 Task: Edit the 'Days Open' field in the 'Position' object to calculate the number of days a position is open using a formula. Update job details for various positions.
Action: Mouse moved to (31, 116)
Screenshot: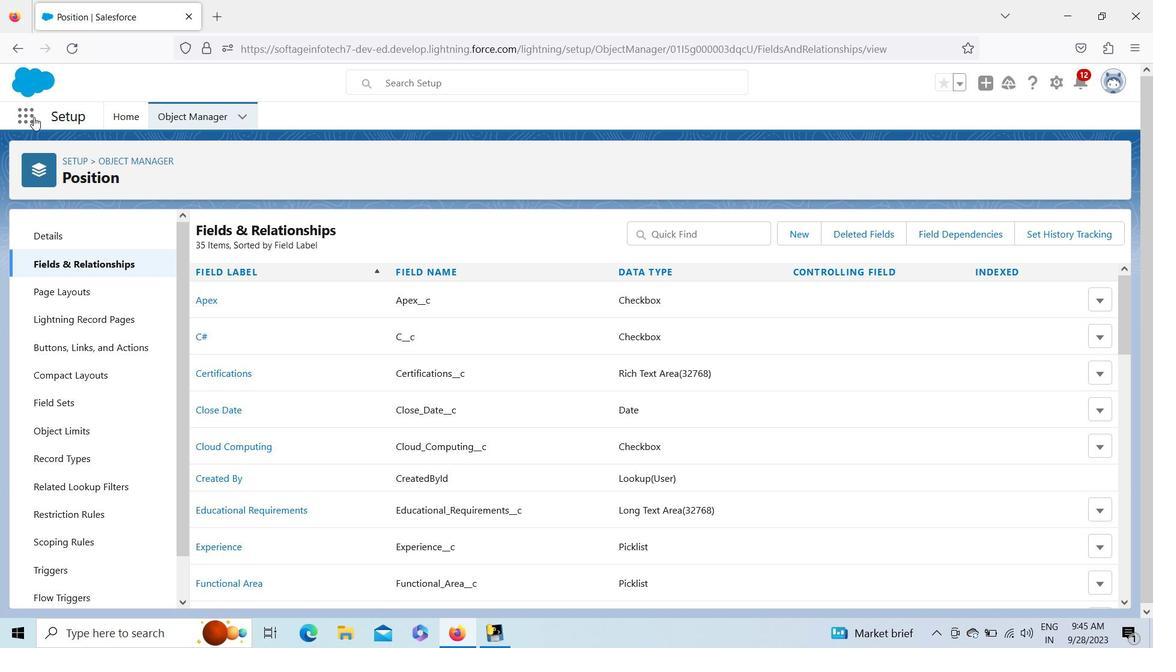 
Action: Mouse pressed left at (31, 116)
Screenshot: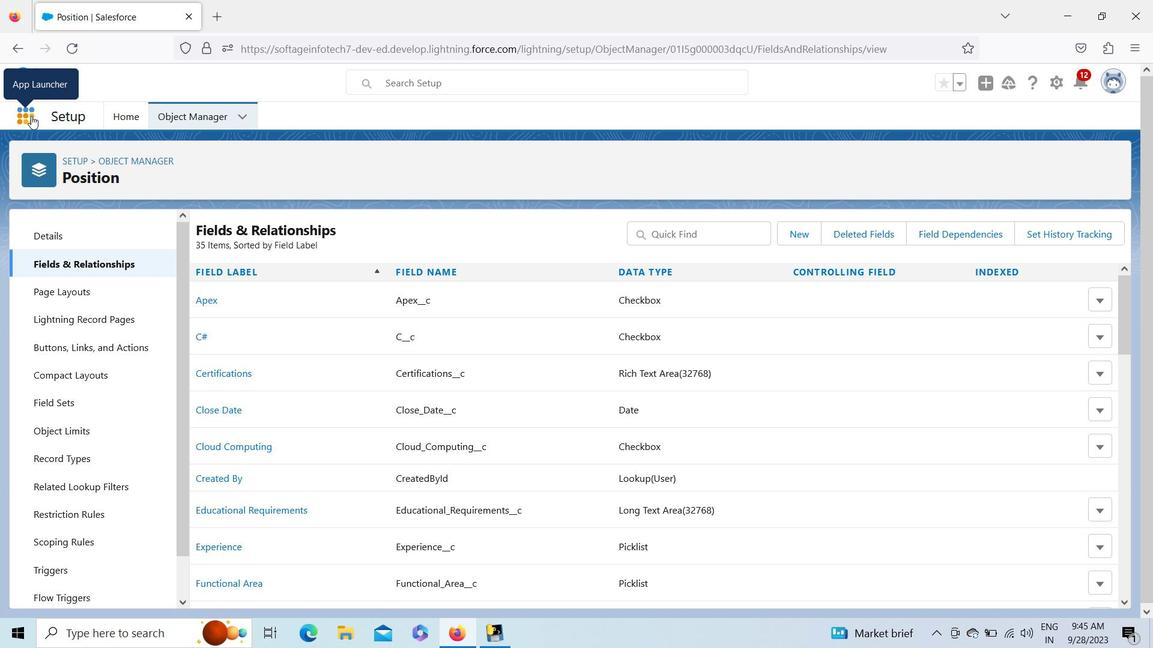
Action: Mouse moved to (71, 202)
Screenshot: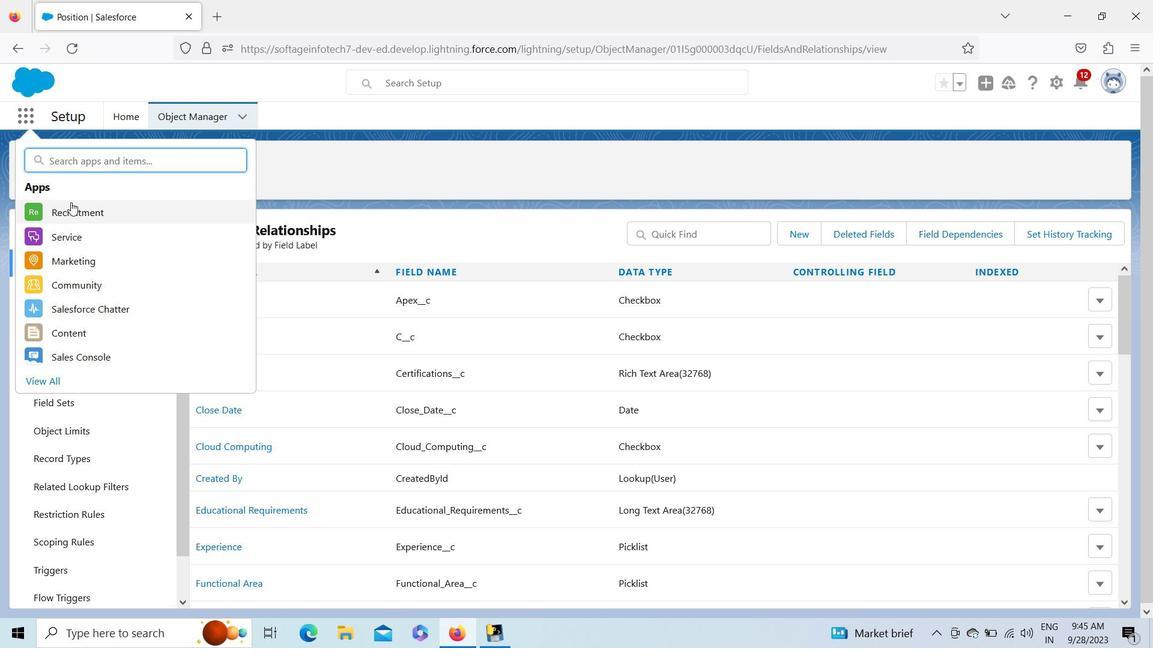 
Action: Mouse pressed left at (71, 202)
Screenshot: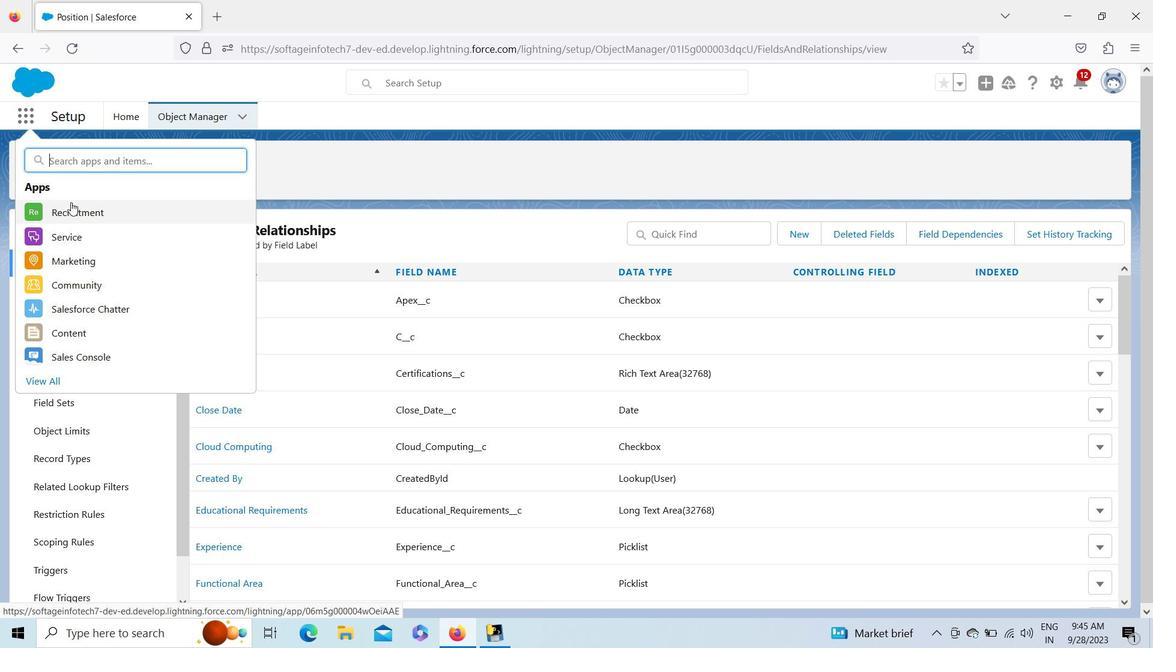 
Action: Mouse moved to (222, 118)
Screenshot: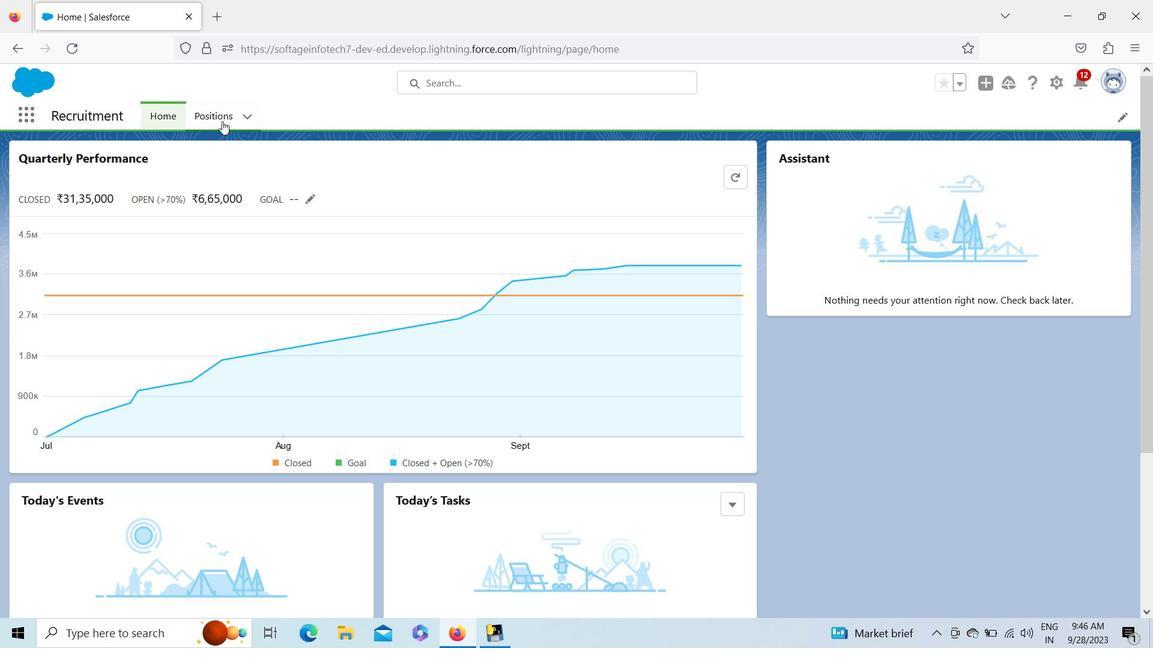 
Action: Mouse pressed left at (222, 118)
Screenshot: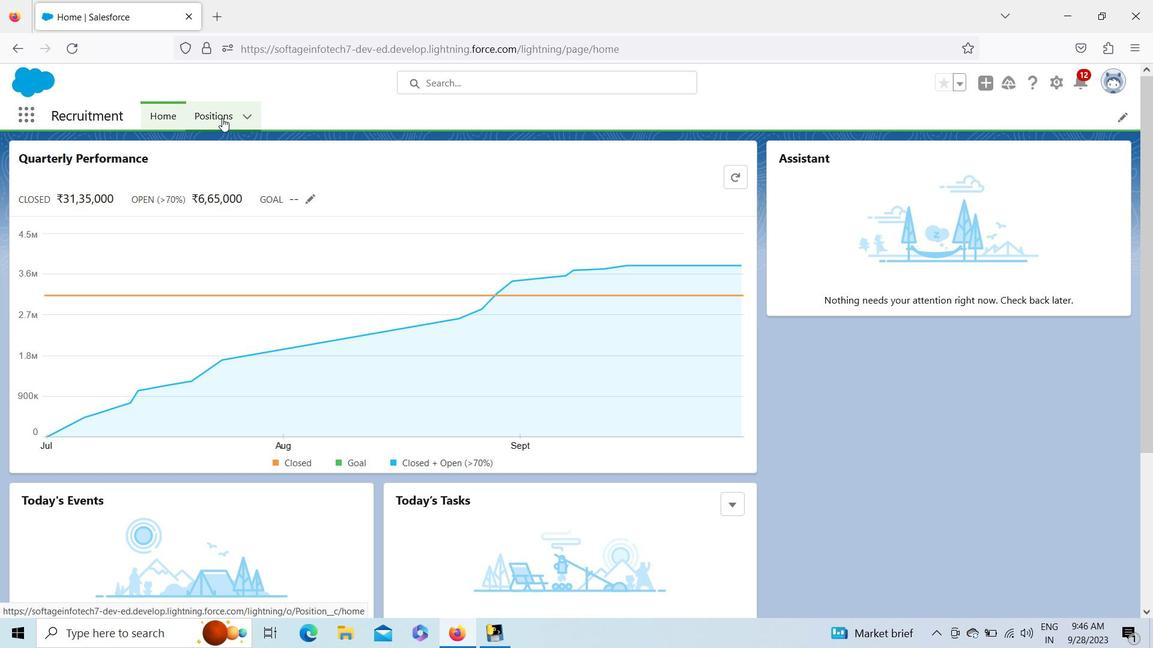 
Action: Mouse moved to (1122, 283)
Screenshot: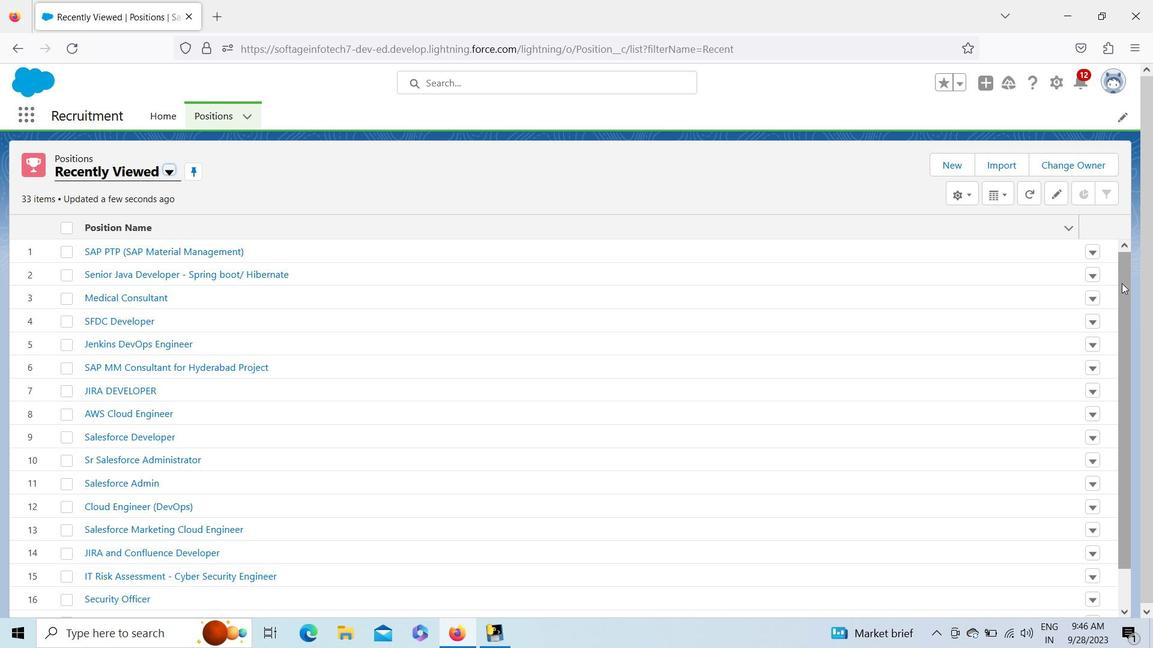 
Action: Mouse pressed left at (1122, 283)
Screenshot: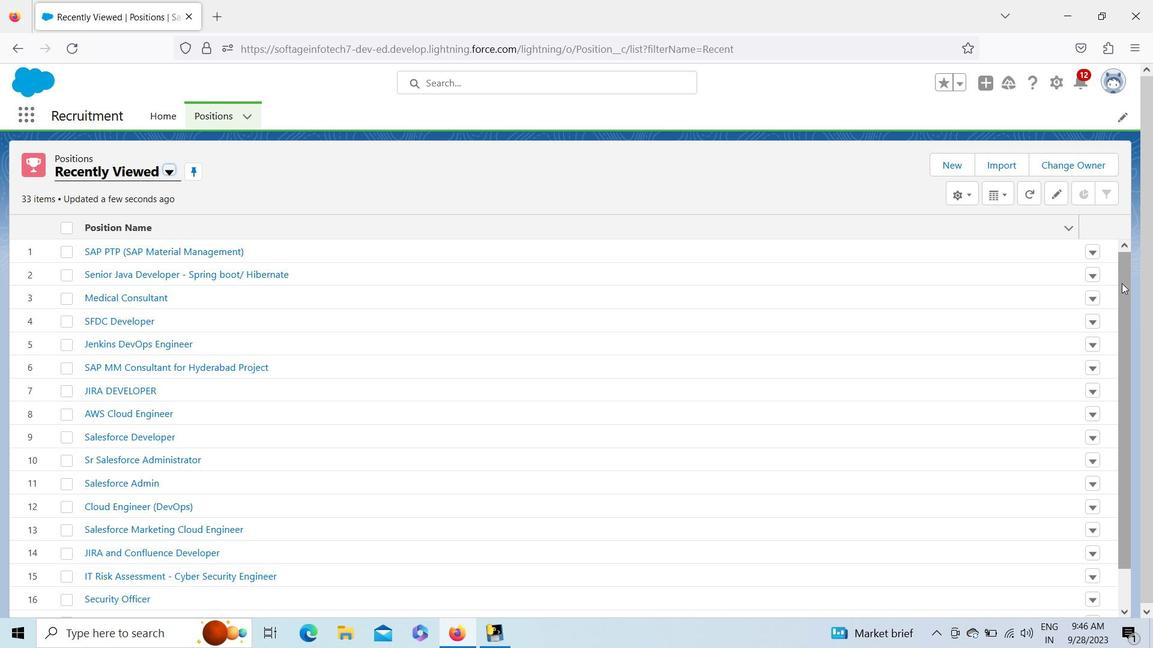 
Action: Mouse moved to (1126, 248)
Screenshot: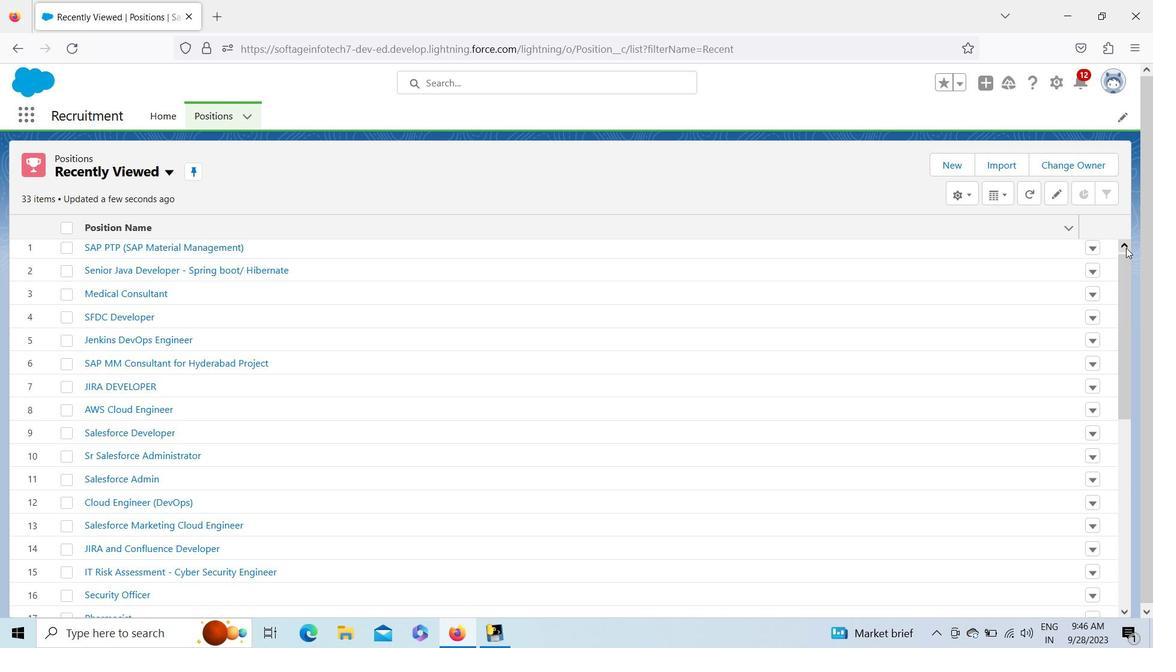 
Action: Mouse pressed left at (1126, 248)
Screenshot: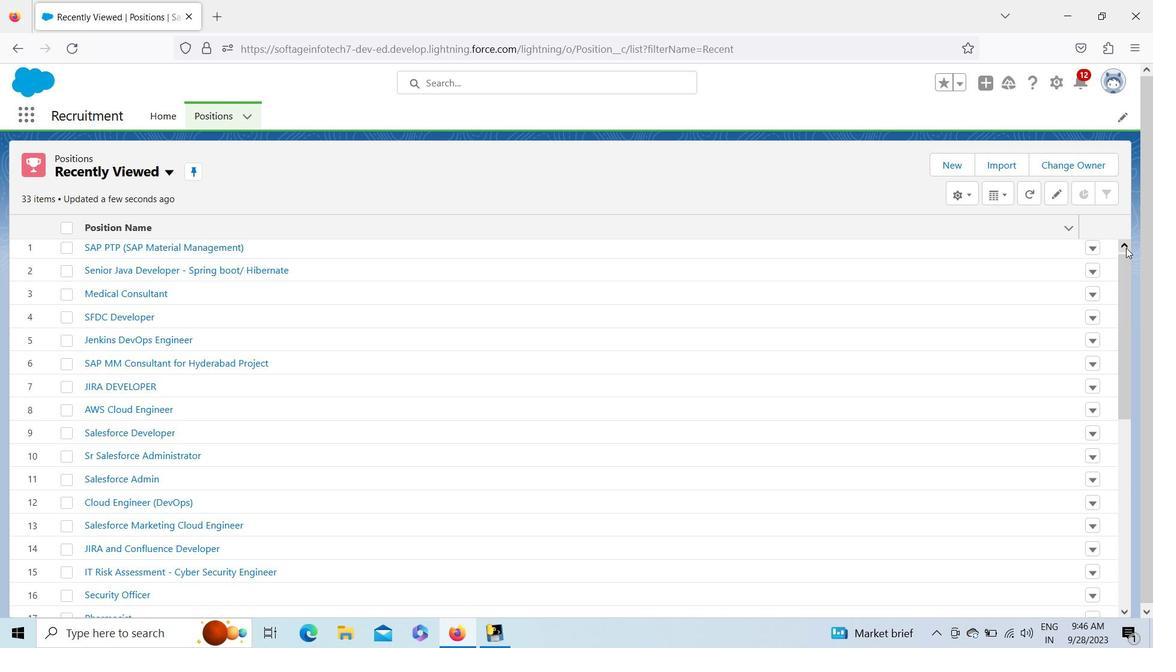 
Action: Mouse pressed left at (1126, 248)
Screenshot: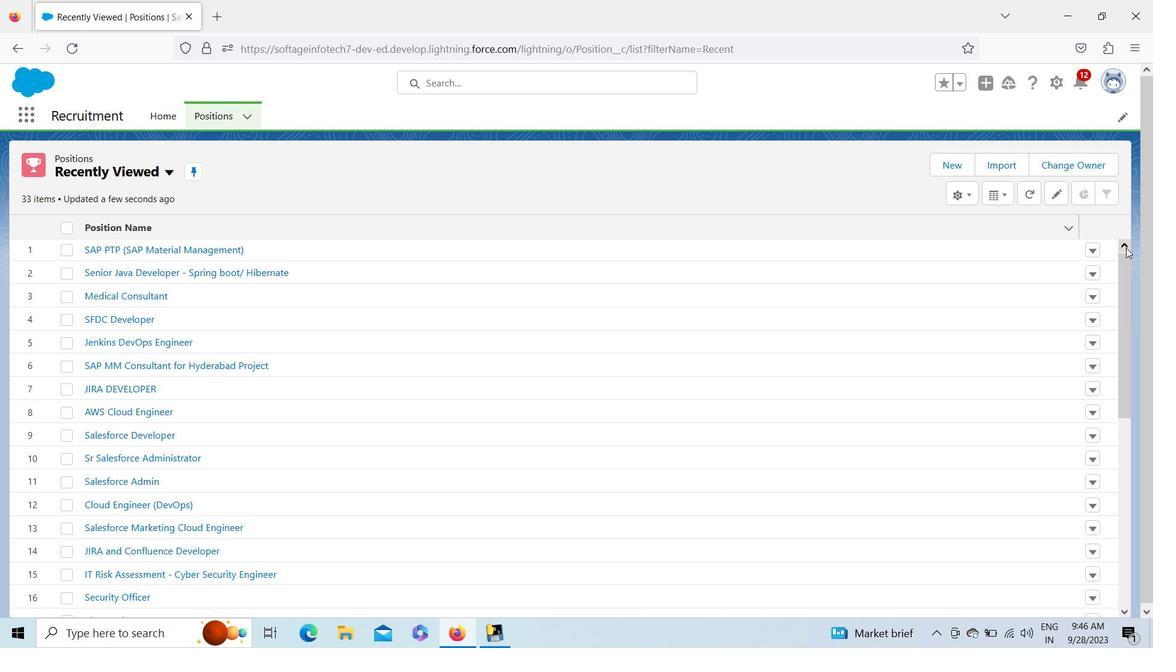 
Action: Mouse pressed left at (1126, 248)
Screenshot: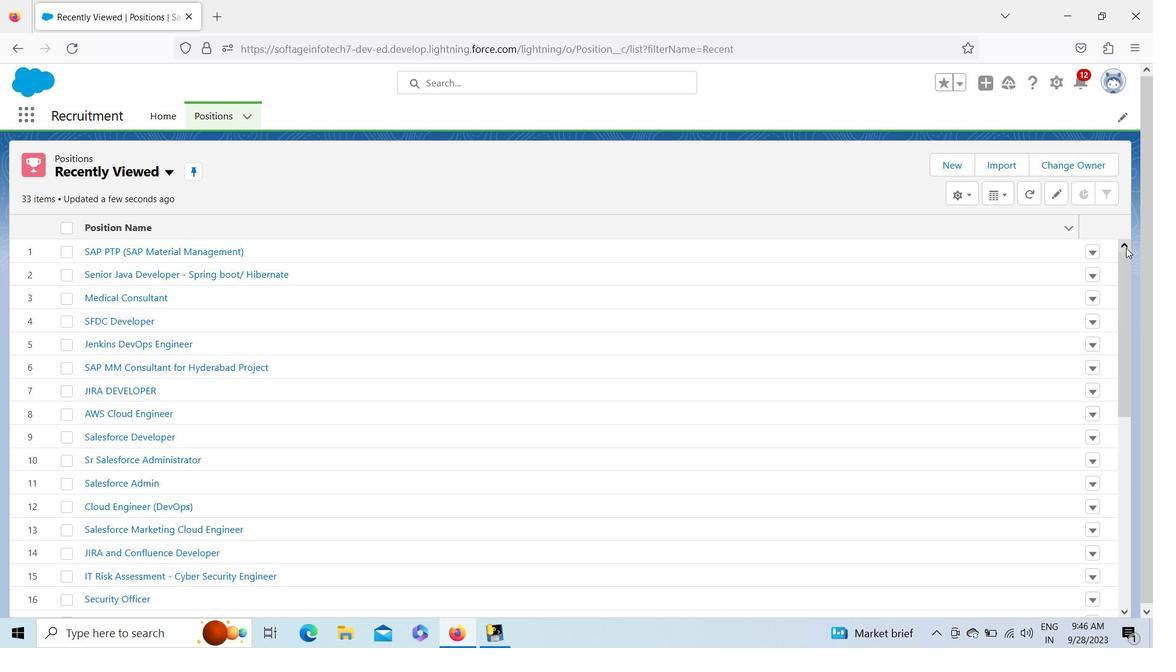 
Action: Mouse pressed left at (1126, 248)
Screenshot: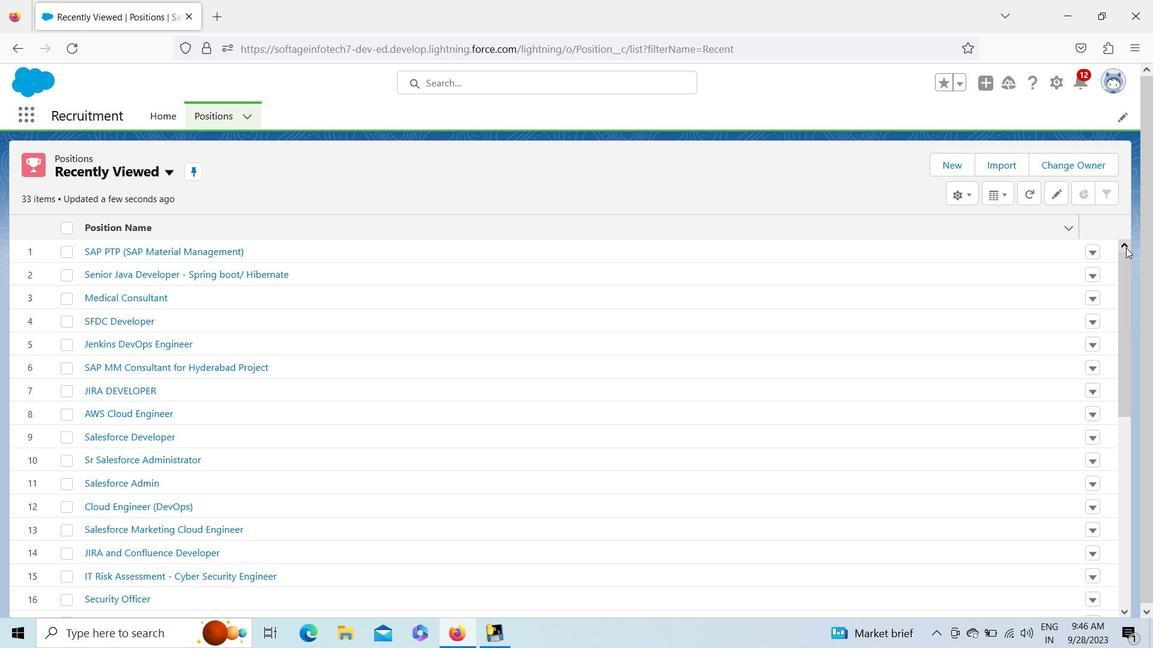 
Action: Mouse pressed left at (1126, 248)
Screenshot: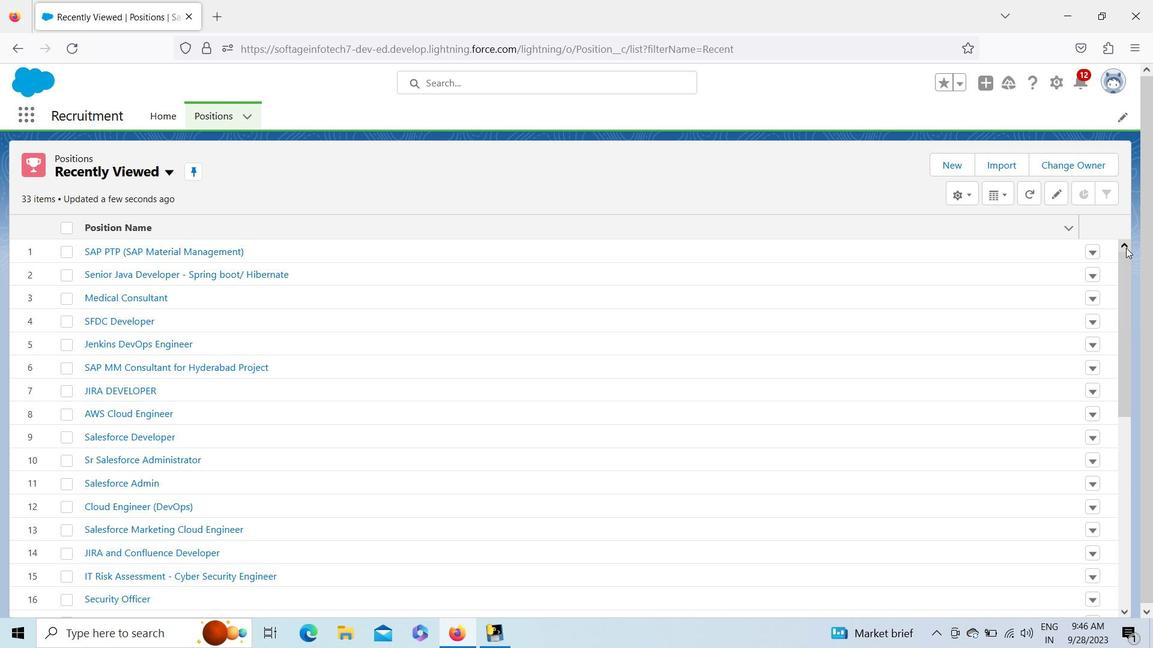 
Action: Mouse pressed left at (1126, 248)
Screenshot: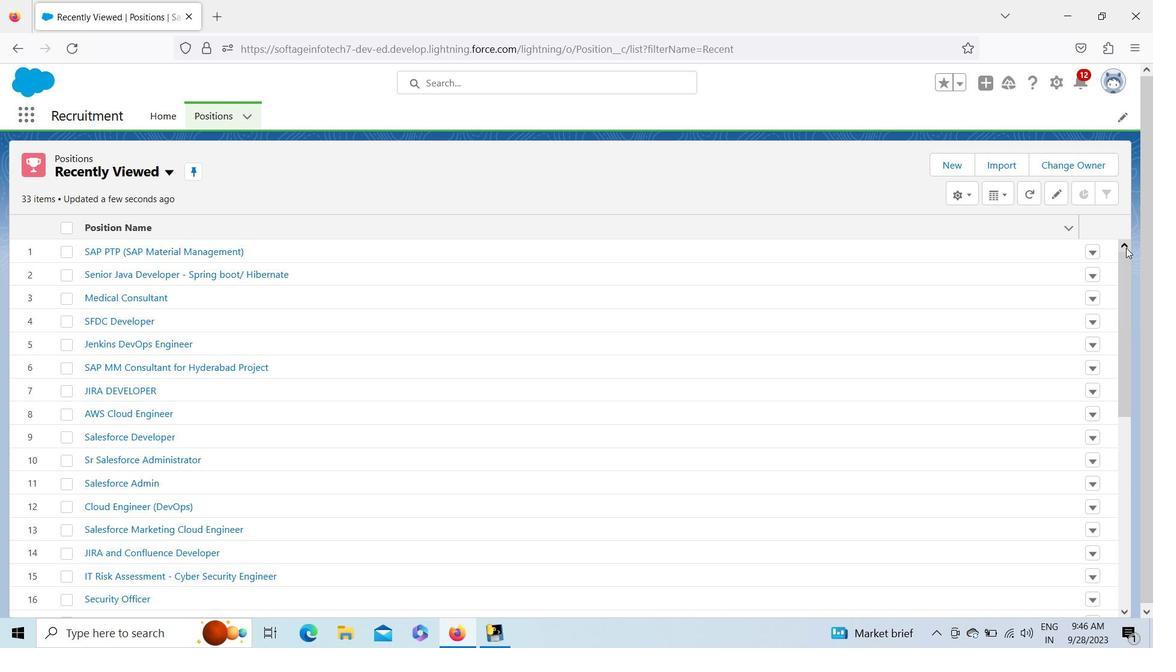 
Action: Mouse moved to (161, 248)
Screenshot: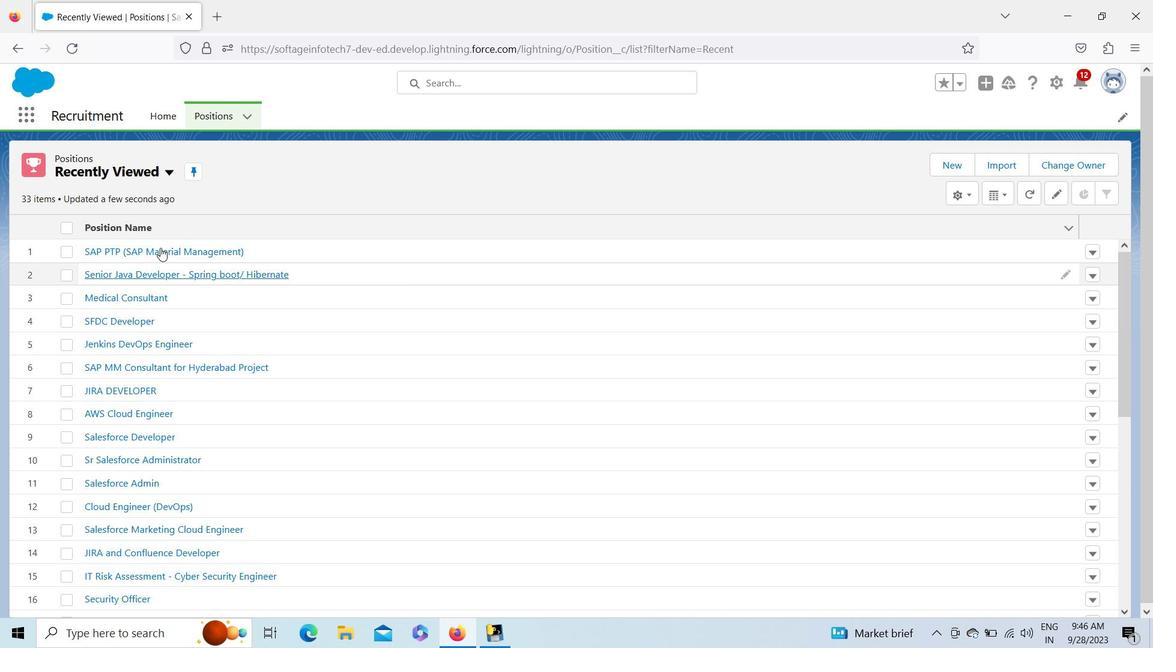 
Action: Mouse pressed left at (161, 248)
Screenshot: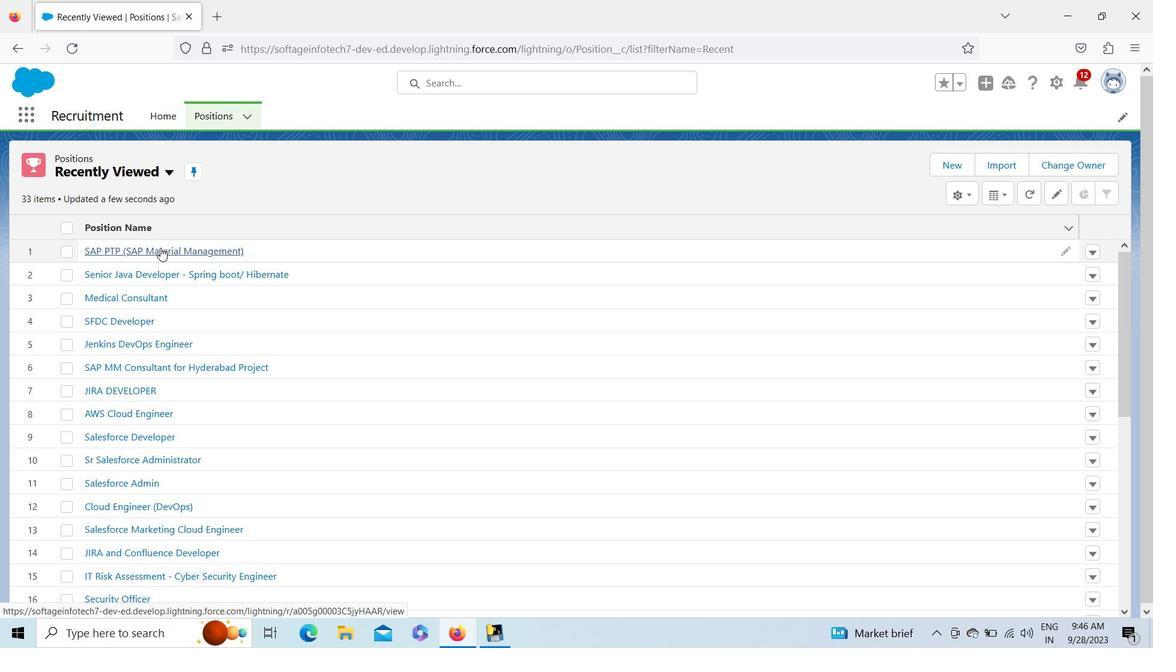 
Action: Mouse moved to (1151, 273)
Screenshot: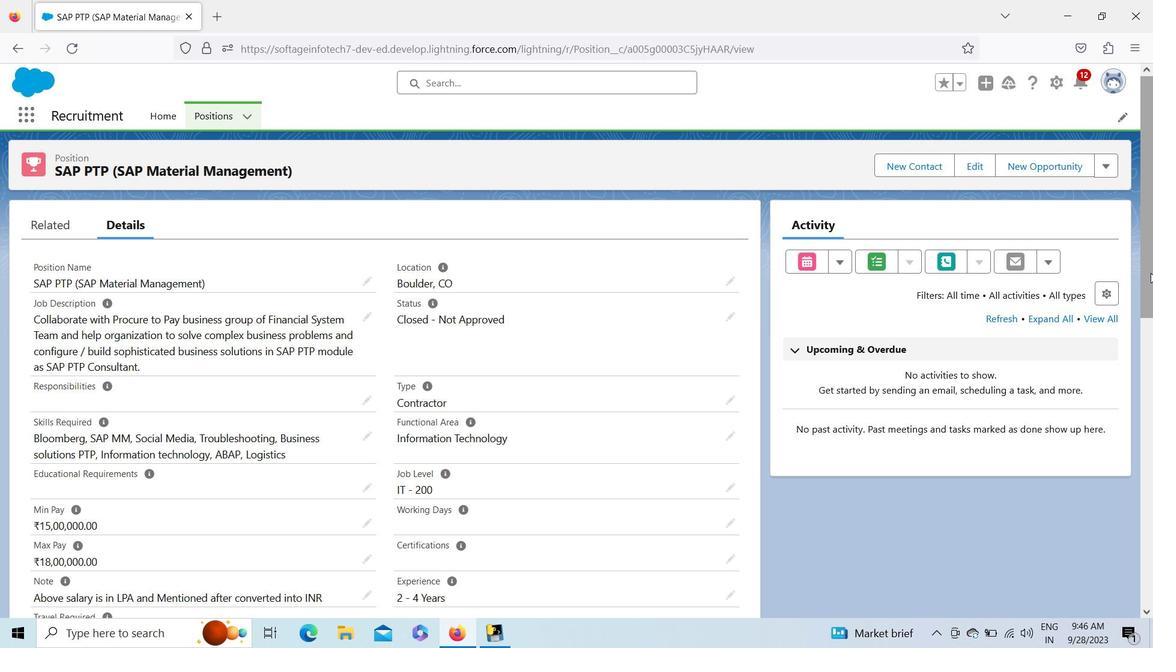 
Action: Mouse pressed left at (1151, 273)
Screenshot: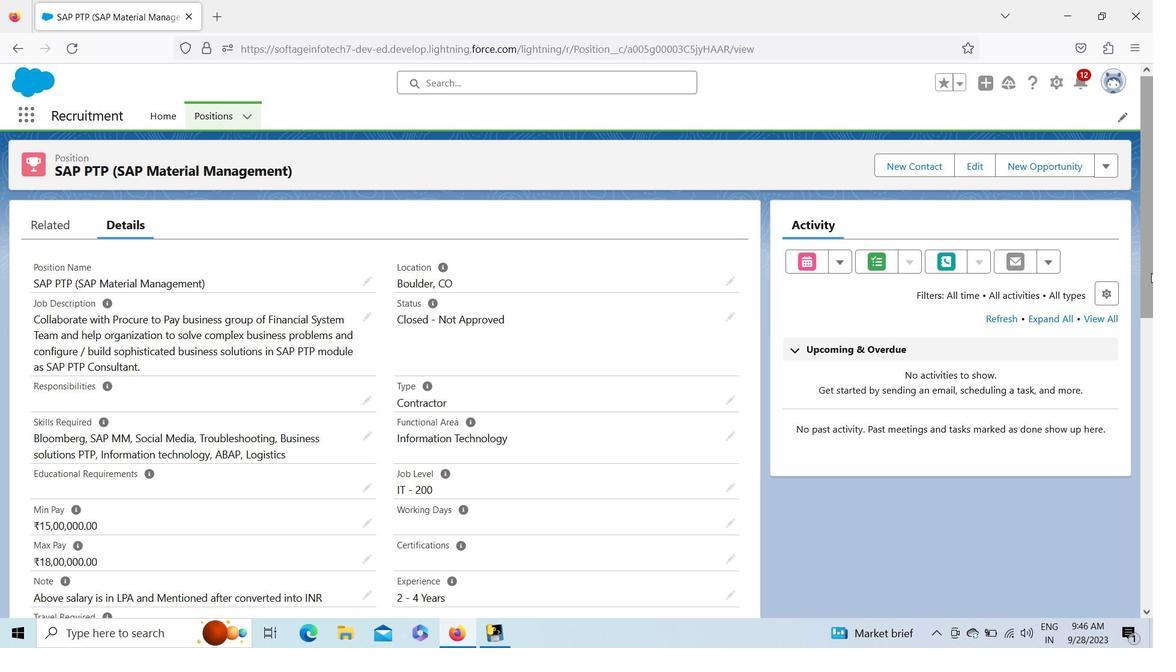 
Action: Mouse moved to (967, 151)
Screenshot: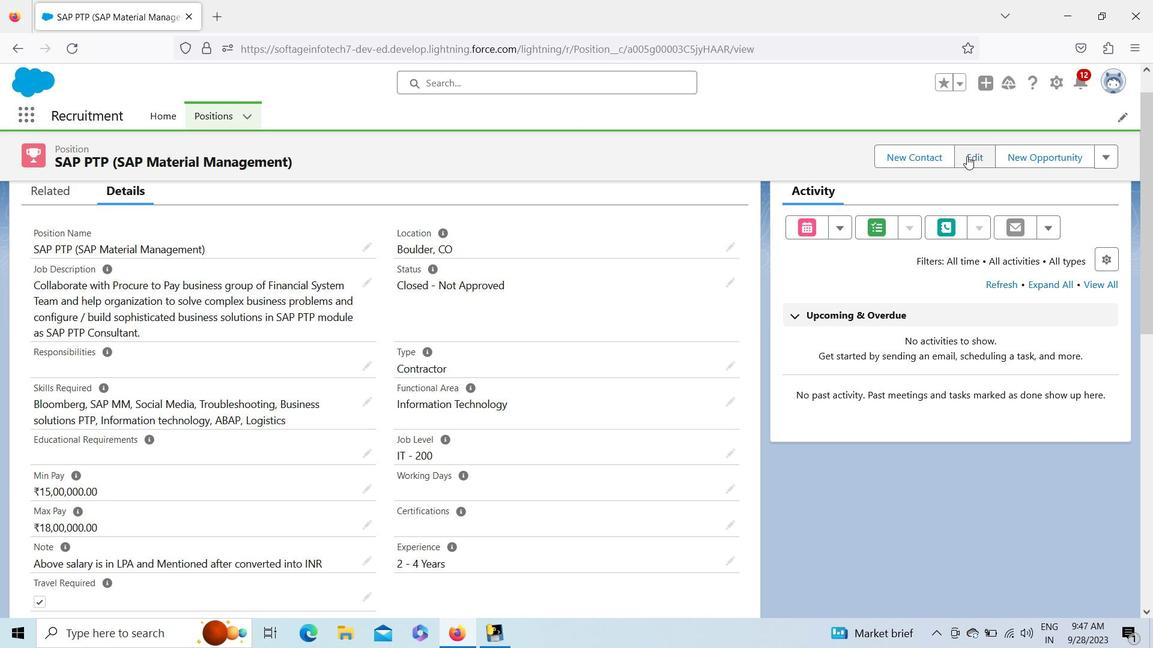 
Action: Mouse pressed left at (967, 151)
Screenshot: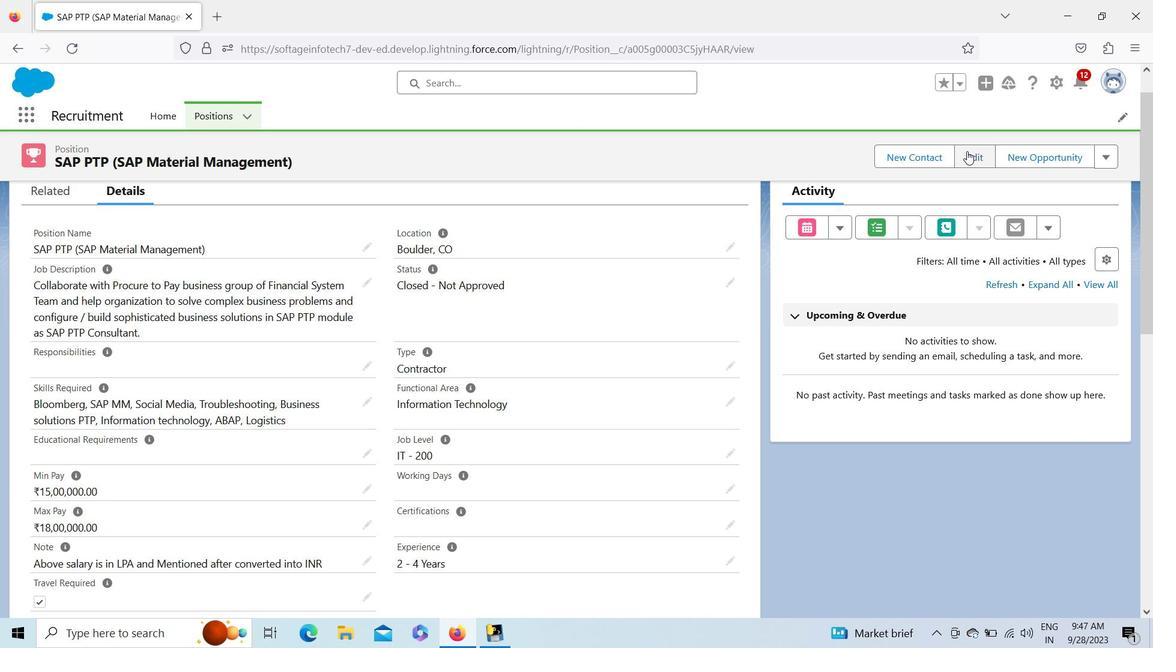 
Action: Mouse moved to (395, 343)
Screenshot: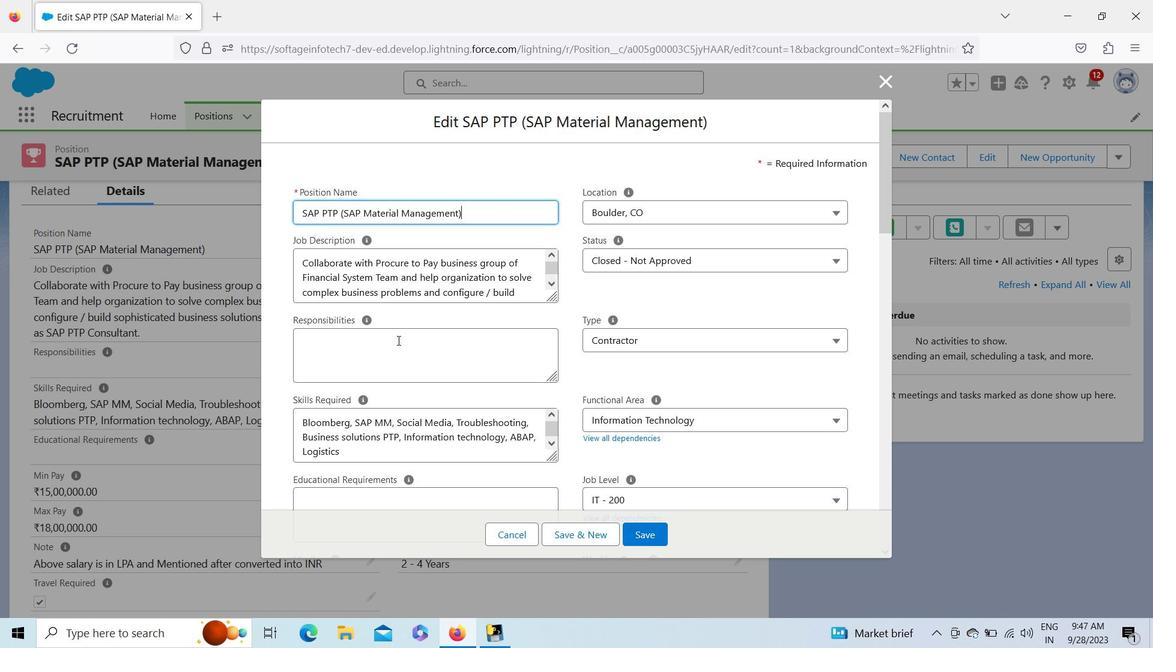 
Action: Mouse pressed left at (395, 343)
Screenshot: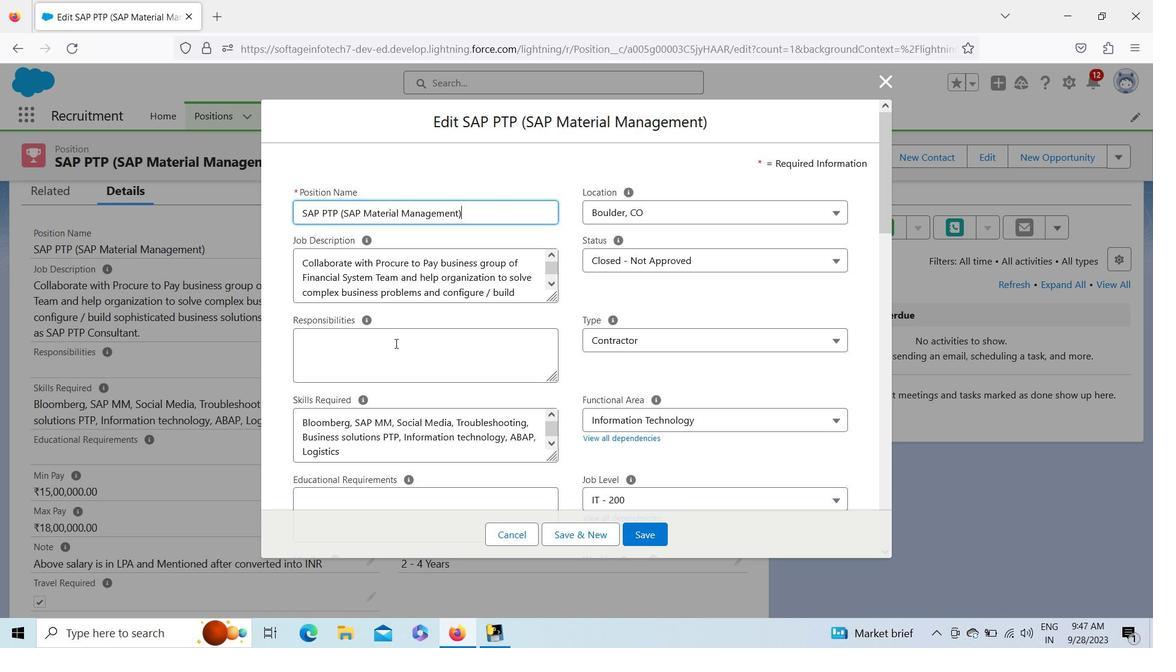 
Action: Key pressed <Key.shift>Involve<Key.space>in<Key.space>maintenance
Screenshot: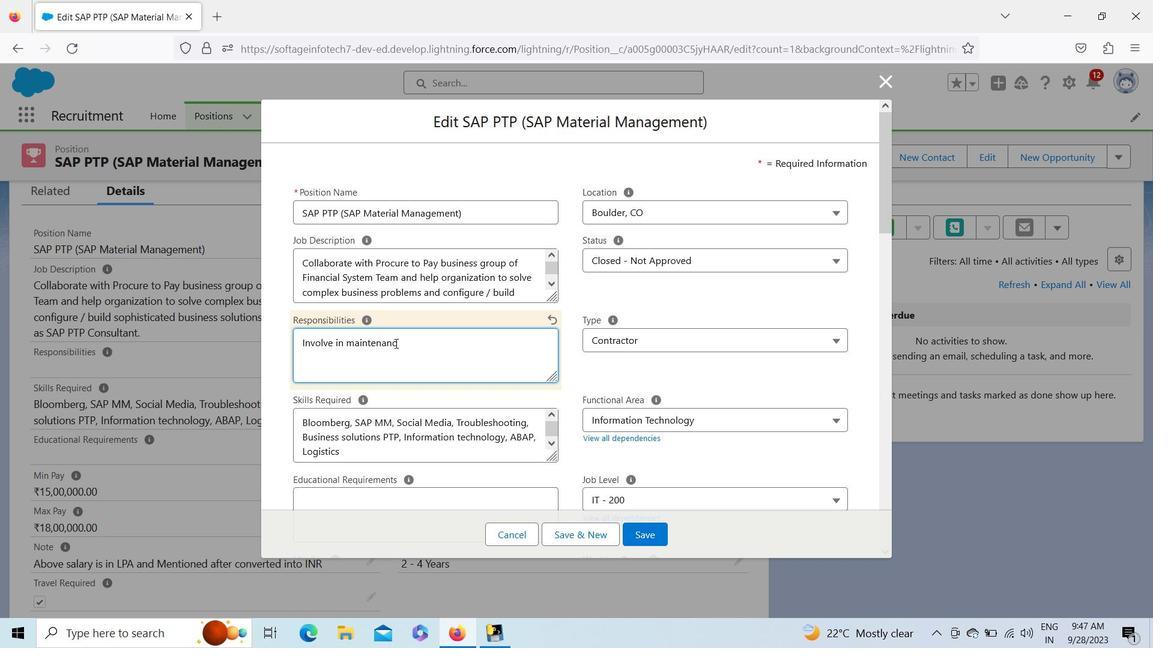 
Action: Mouse moved to (571, 368)
Screenshot: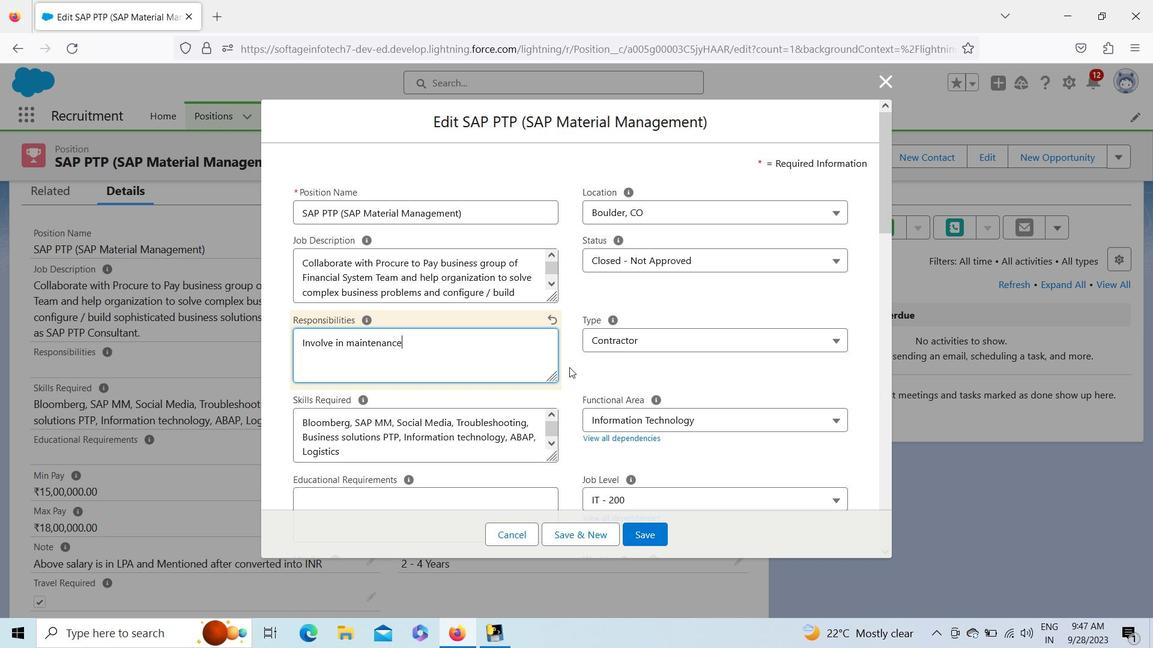 
Action: Key pressed <Key.space>of<Key.space>master<Key.space>data<Key.space>objects<Key.space>that<Key.space>include<Key.space><Key.shift>Material<Key.space>master.<Key.backspace>,<Key.space><Key.shift>Purchase<Key.space>info<Key.space>records,<Key.space><Key.shift><Key.shift><Key.shift><Key.shift><Key.shift><Key.shift><Key.shift><Key.shift>Source<Key.space>list,<Key.space><Key.shift>Master<Key.space>grid,<Key.space><Key.shift><Key.shift><Key.shift><Key.shift><Key.shift><Key.shift><Key.shift><Key.shift><Key.shift><Key.shift><Key.shift><Key.shift><Key.shift><Key.shift><Key.shift><Key.shift><Key.shift><Key.shift><Key.shift><Key.shift><Key.shift><Key.shift><Key.shift><Key.shift><Key.shift><Key.shift><Key.shift><Key.shift><Key.shift><Key.shift><Key.shift><Key.shift><Key.shift><Key.shift><Key.shift><Key.shift><Key.shift>Sales<Key.space>grid,<Key.space><Key.shift>Purchasing<Key.space>grid<Key.space>and<Key.space><Key.shift>BOM3<Key.space><Key.shift><Key.shift><Key.shift><Key.shift><Key.shift><Key.shift><Key.shift><Key.shift><Key.shift><Key.shift>Facilitate<Key.space>meetings<Key.space>identify,<Key.space>analyze,<Key.space>capture<Key.space>and<Key.space>report<Key.space>issues,<Key.space>assist<Key.space>issue<Key.space>resolution<Key.space>with<Key.space>system<Key.space>and<Key.space>related<Key.space>business<Key.space>processes<Key.space>to<Key.space>ensure<Key.space>timely<Key.space>closuren<Key.backspace><Key.space>as<Key.space>l<Key.backspace>per<Key.space>escalation<Key.space>criteria.
Screenshot: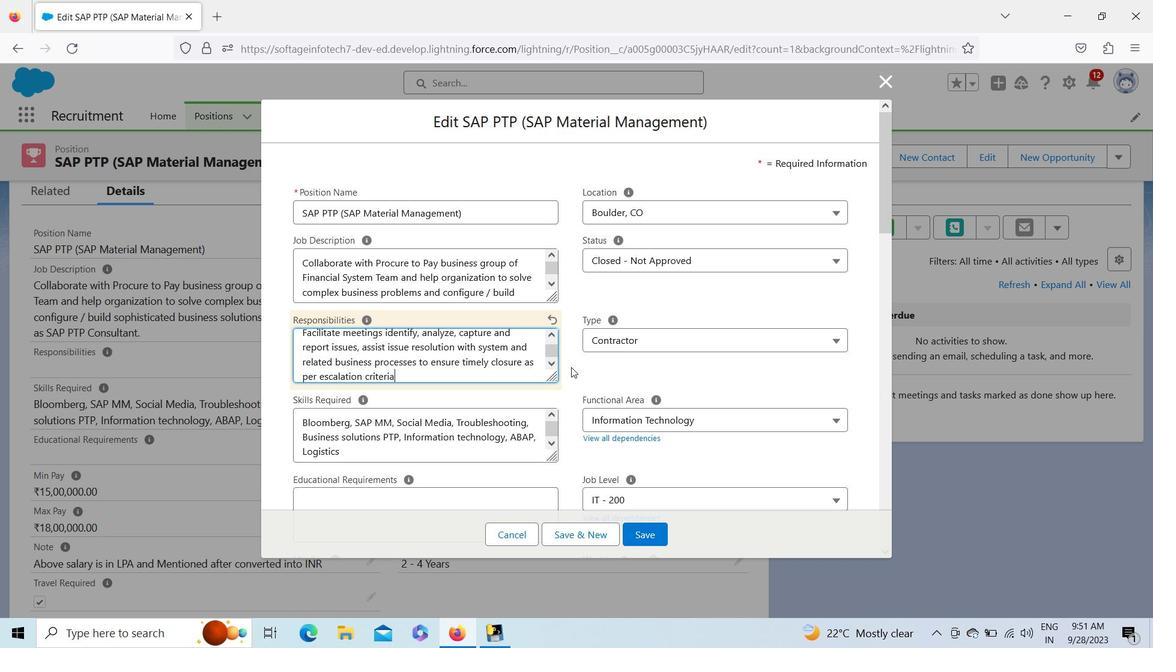 
Action: Mouse moved to (554, 361)
Screenshot: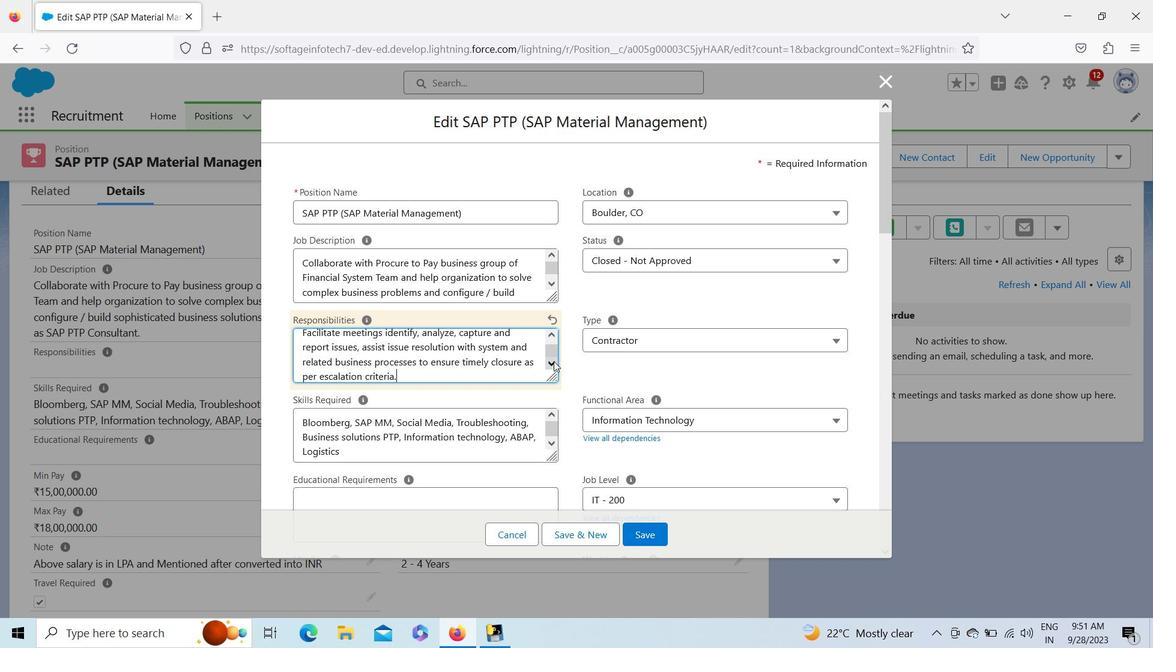 
Action: Mouse pressed left at (554, 361)
Screenshot: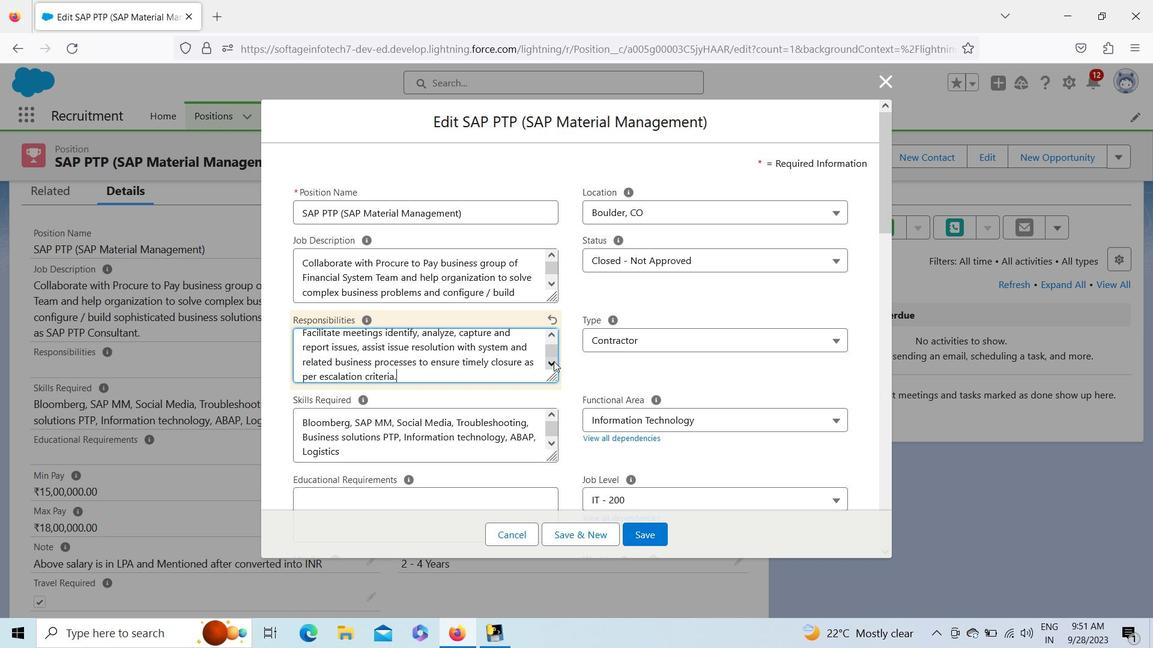 
Action: Mouse pressed left at (554, 361)
Screenshot: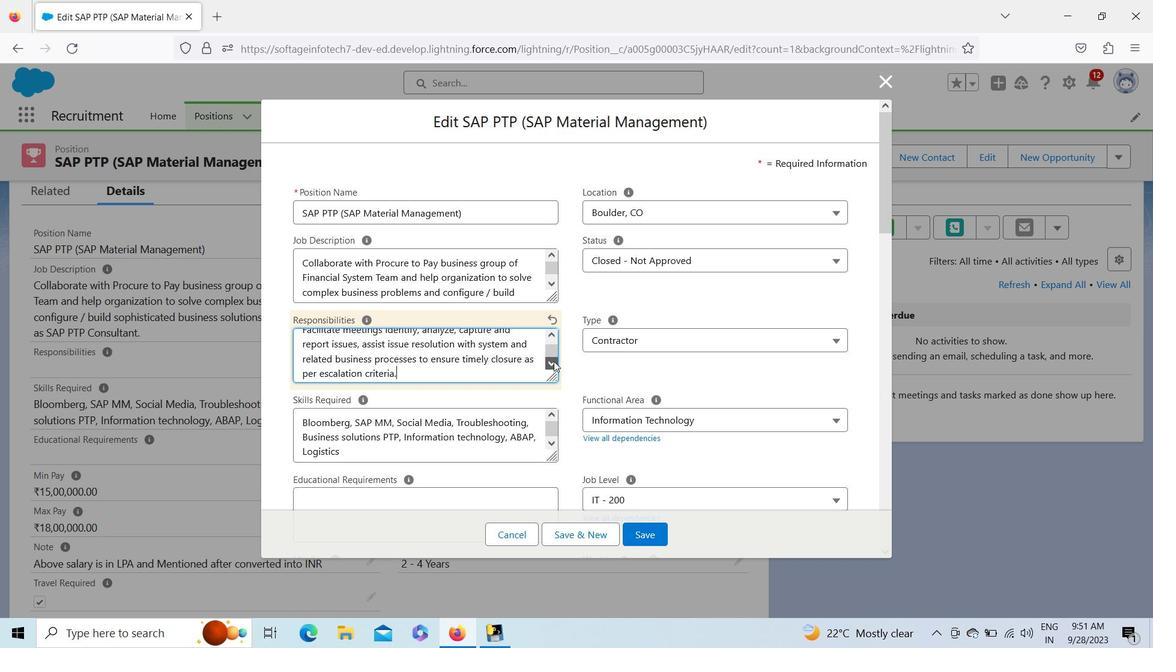 
Action: Mouse pressed left at (554, 361)
Screenshot: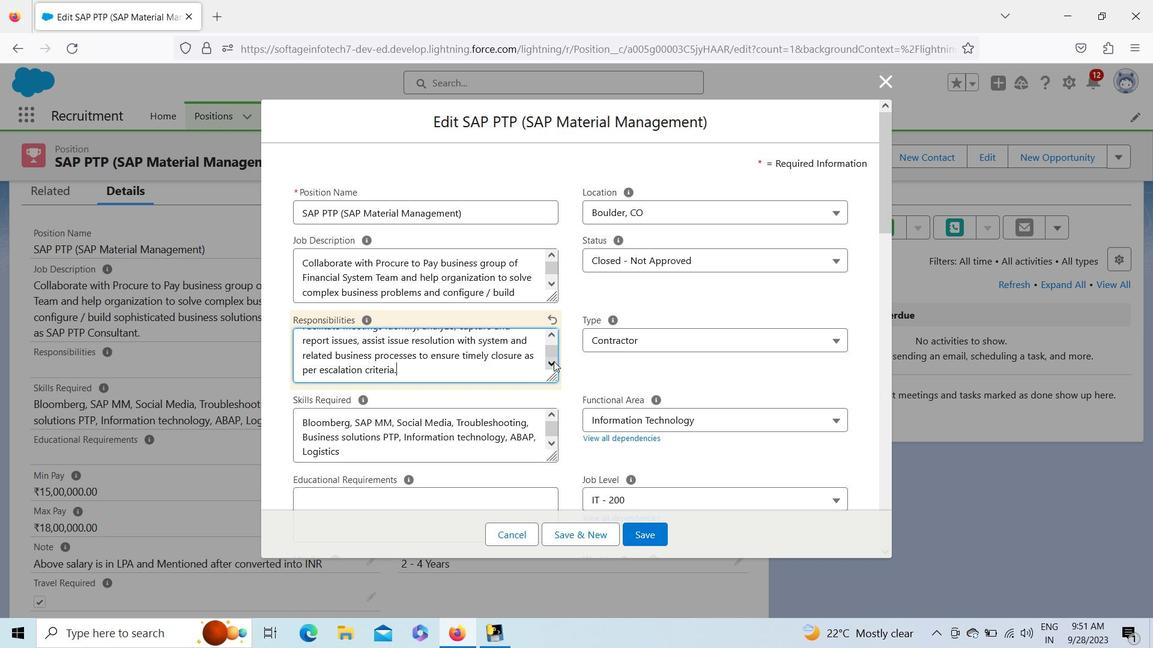 
Action: Mouse pressed left at (554, 361)
Screenshot: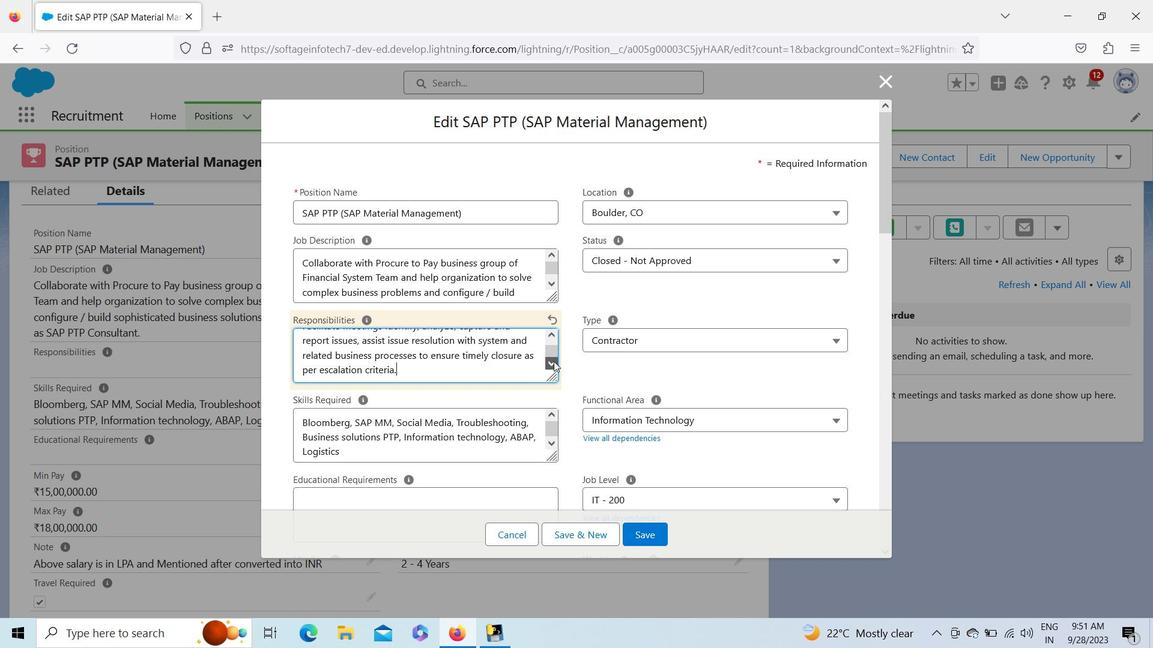 
Action: Mouse pressed left at (554, 361)
Screenshot: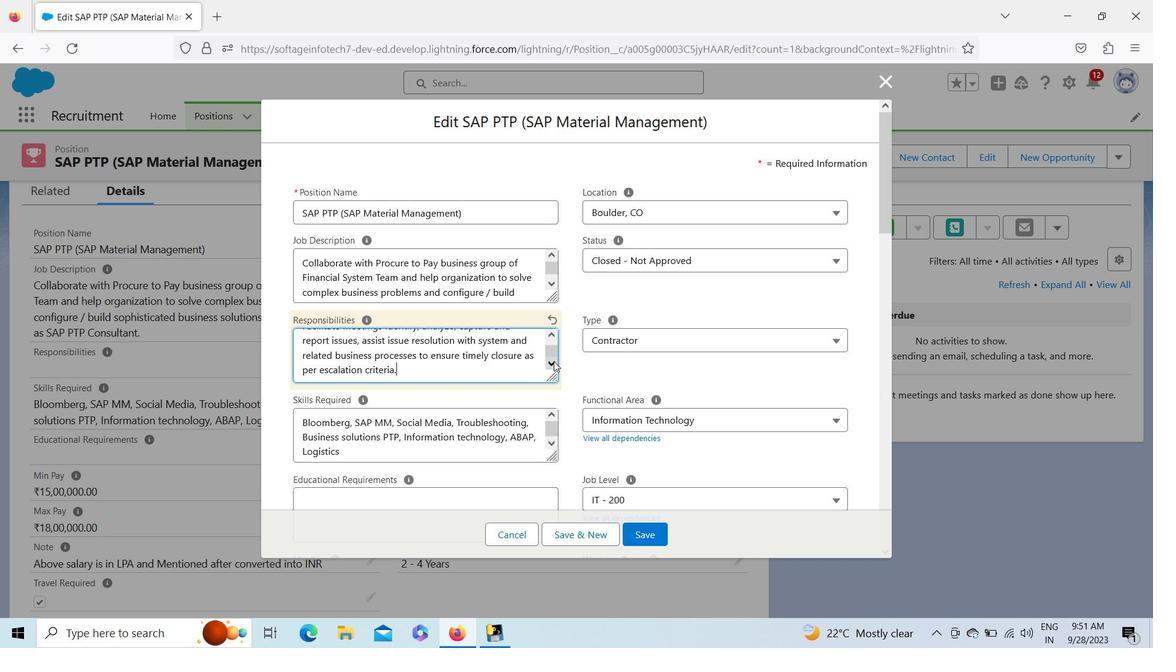
Action: Mouse pressed left at (554, 361)
Screenshot: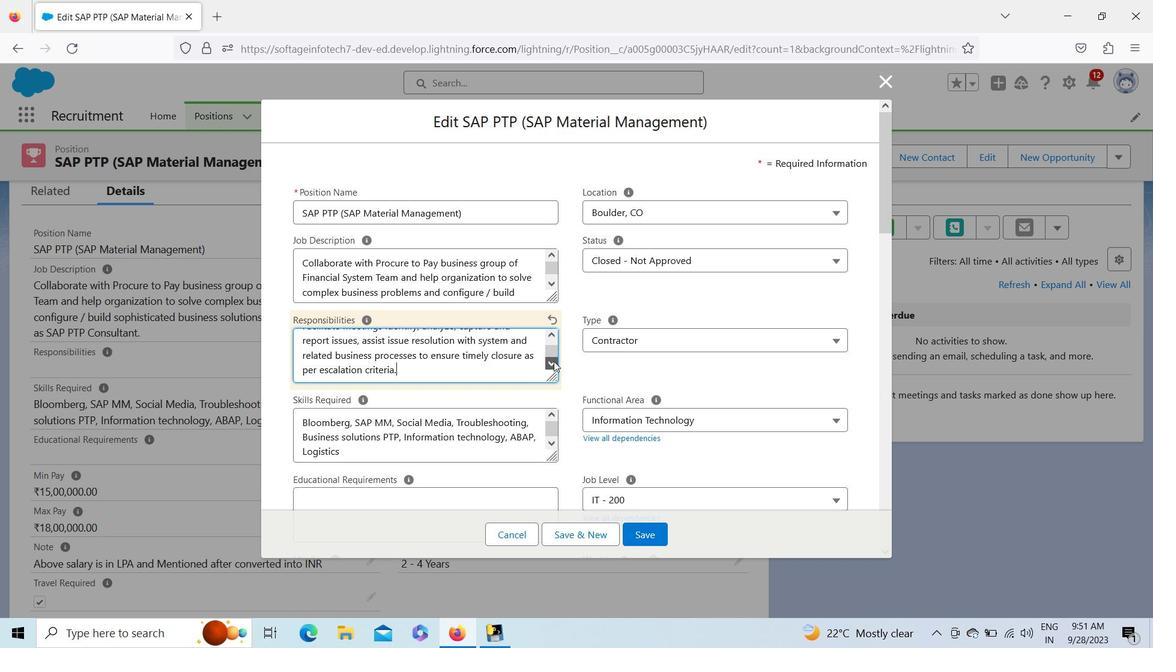 
Action: Mouse moved to (553, 329)
Screenshot: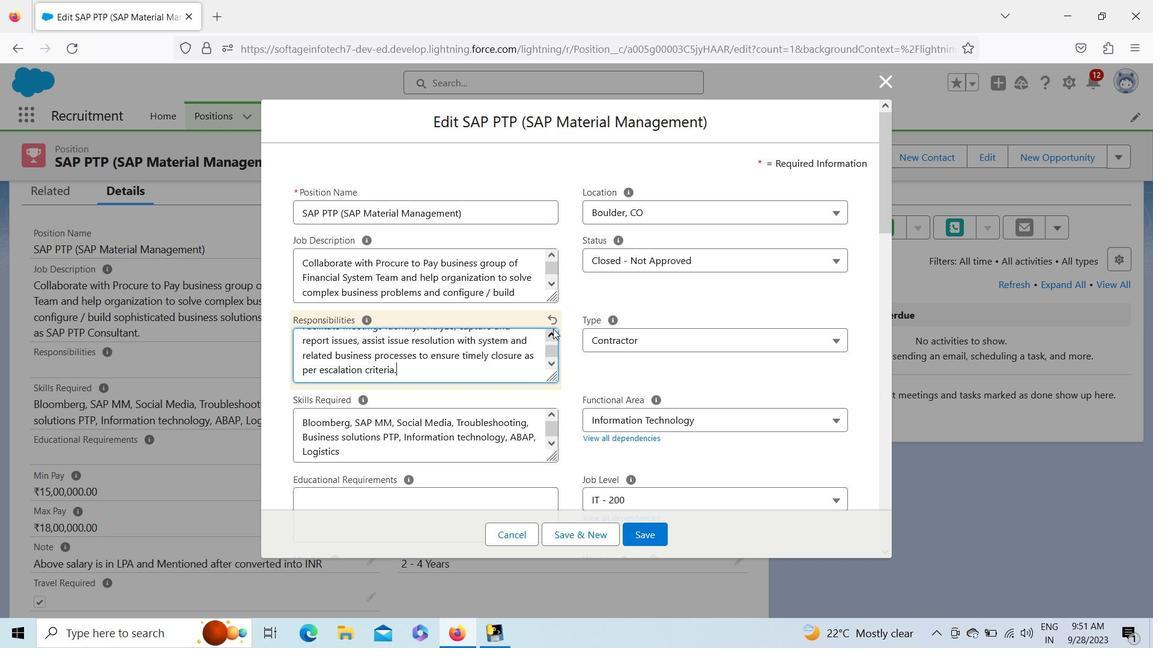 
Action: Mouse pressed left at (553, 329)
Screenshot: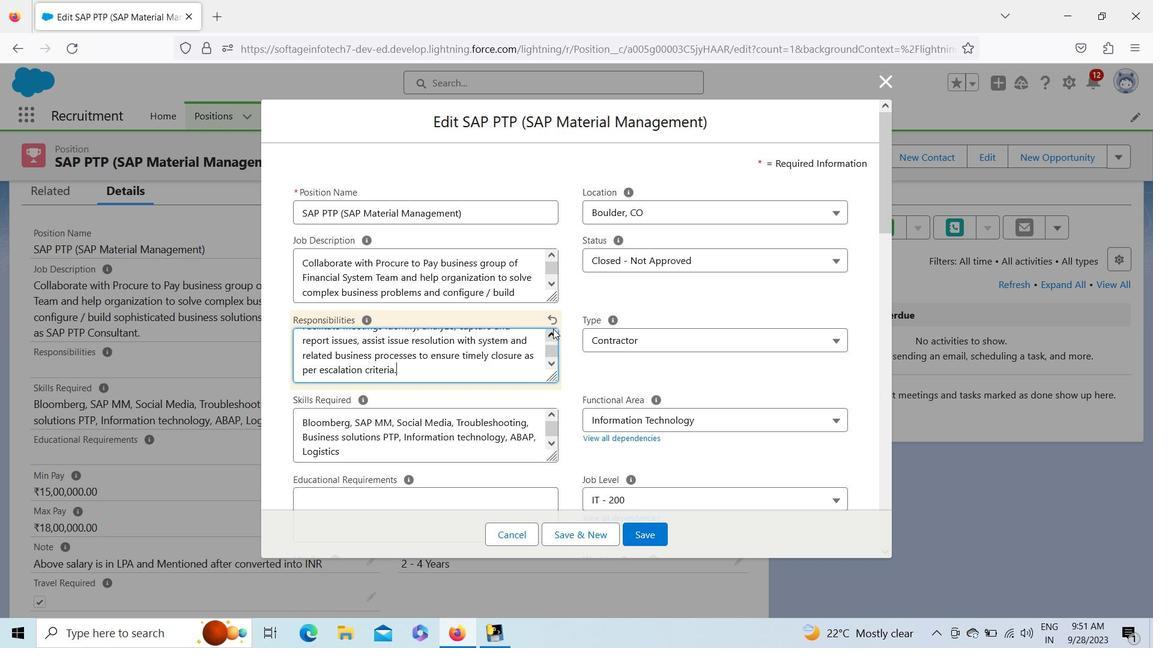 
Action: Mouse moved to (553, 330)
Screenshot: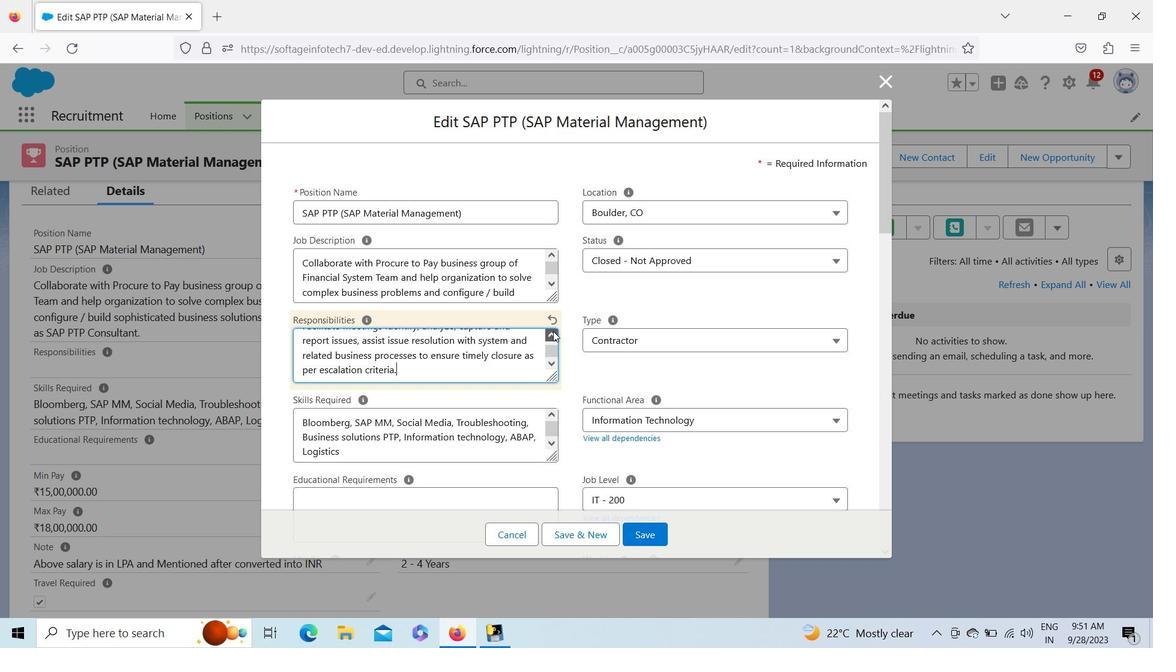 
Action: Mouse pressed left at (553, 330)
Screenshot: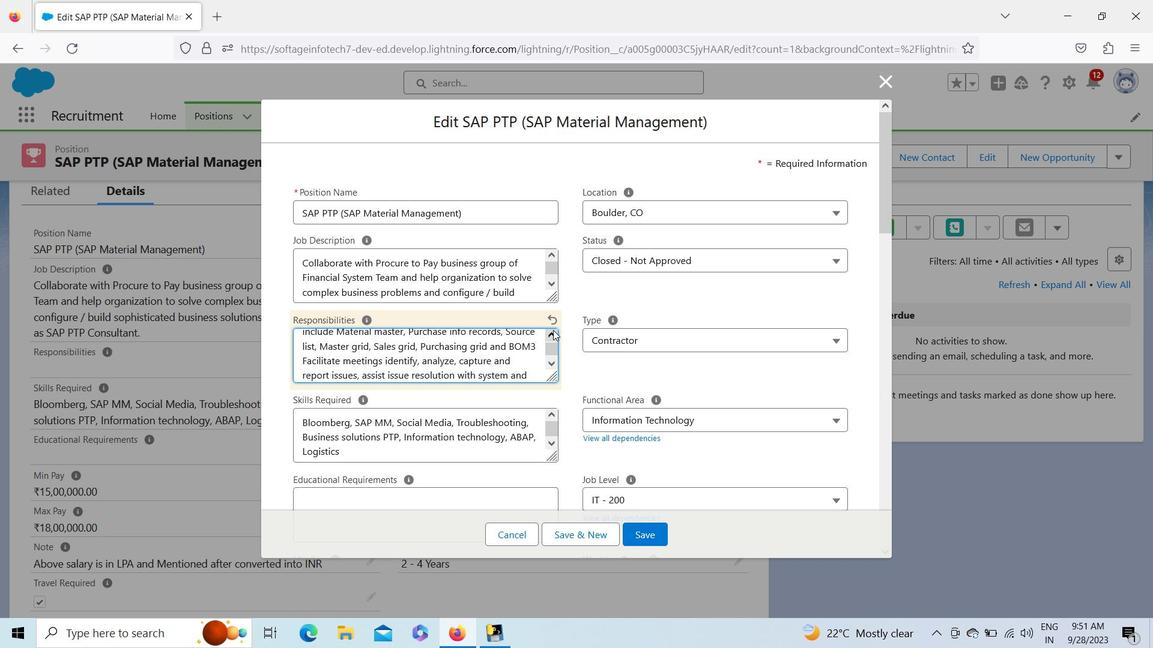 
Action: Mouse pressed left at (553, 330)
Screenshot: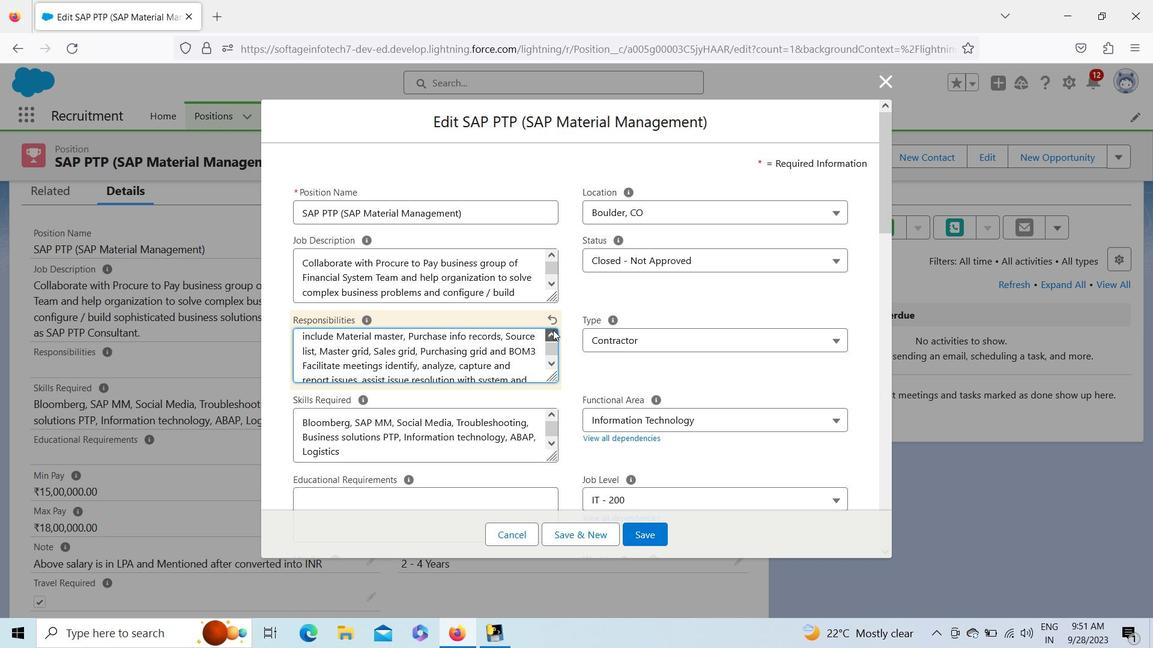 
Action: Mouse pressed left at (553, 330)
Screenshot: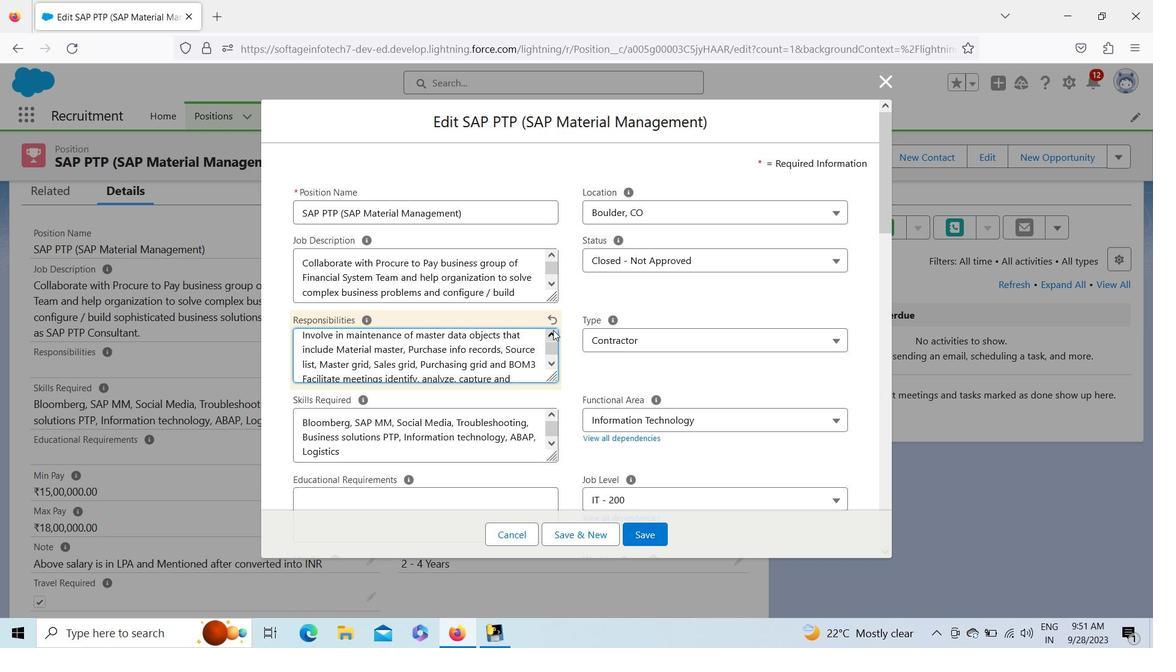 
Action: Mouse pressed left at (553, 330)
Screenshot: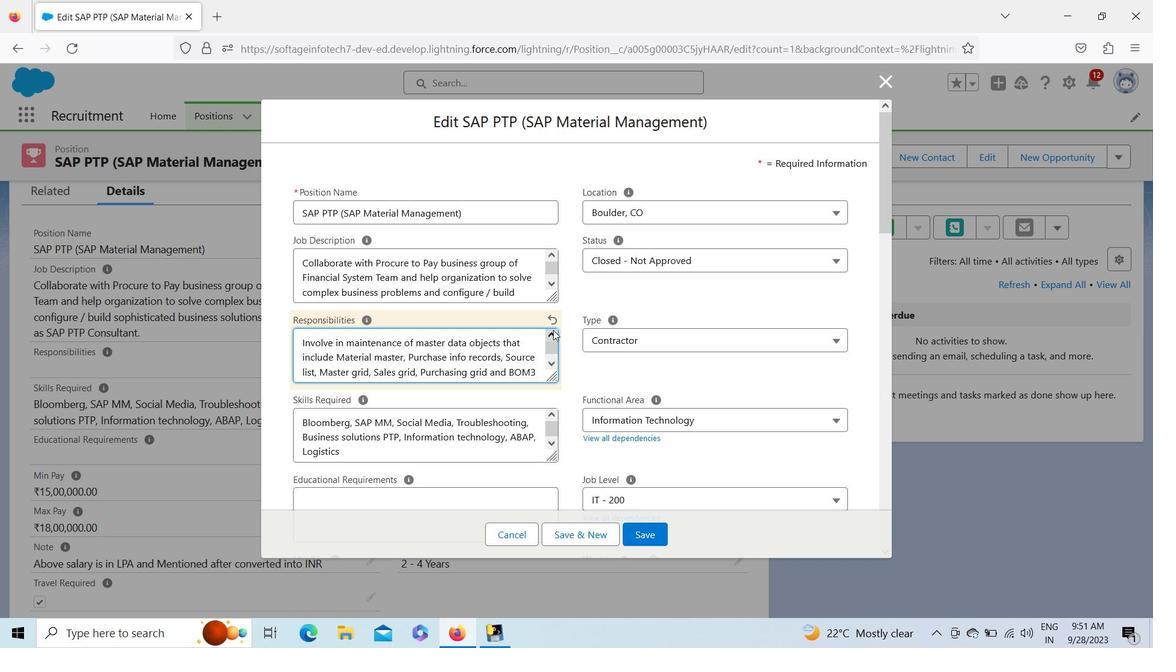 
Action: Mouse pressed left at (553, 330)
Screenshot: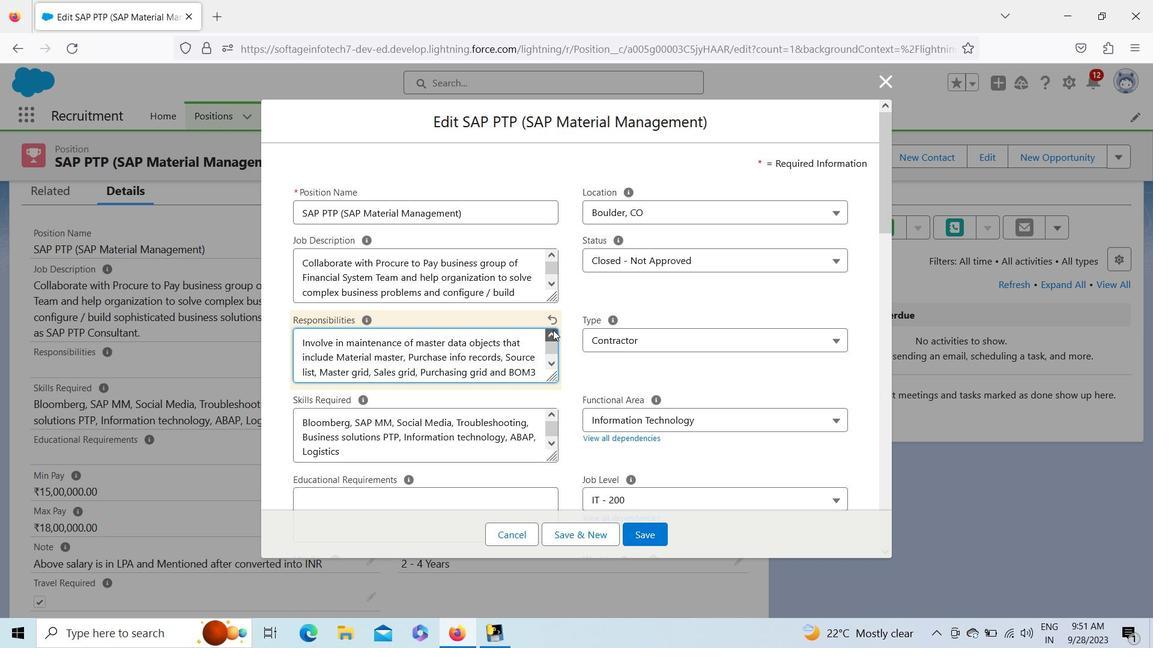 
Action: Mouse pressed left at (553, 330)
Screenshot: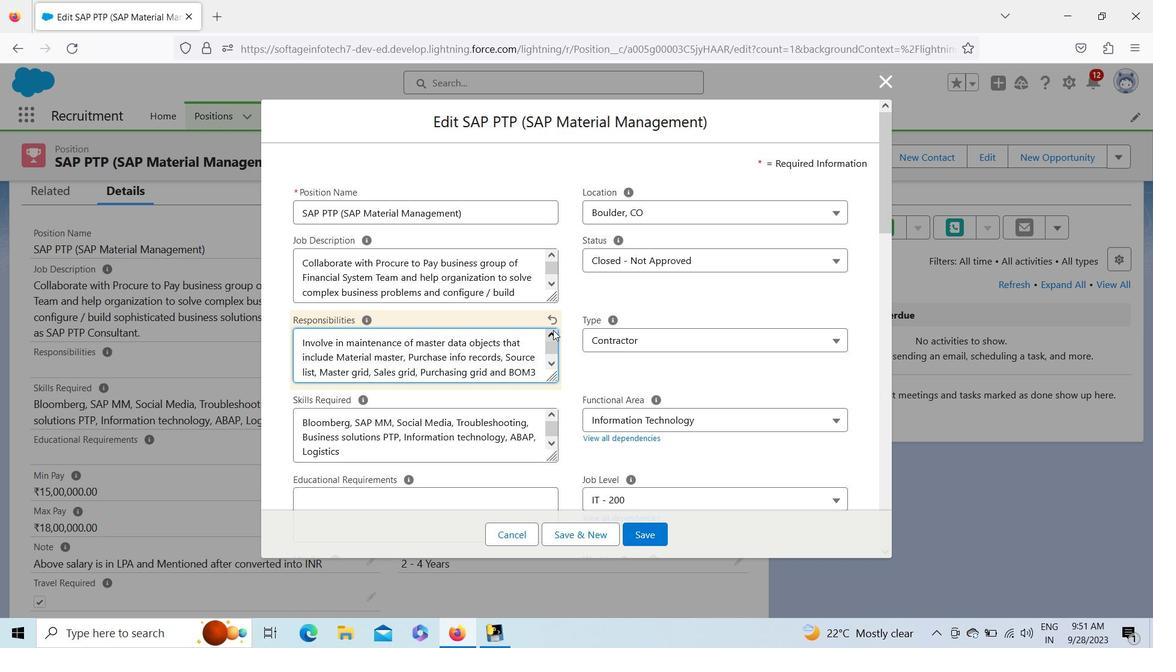 
Action: Mouse moved to (549, 363)
Screenshot: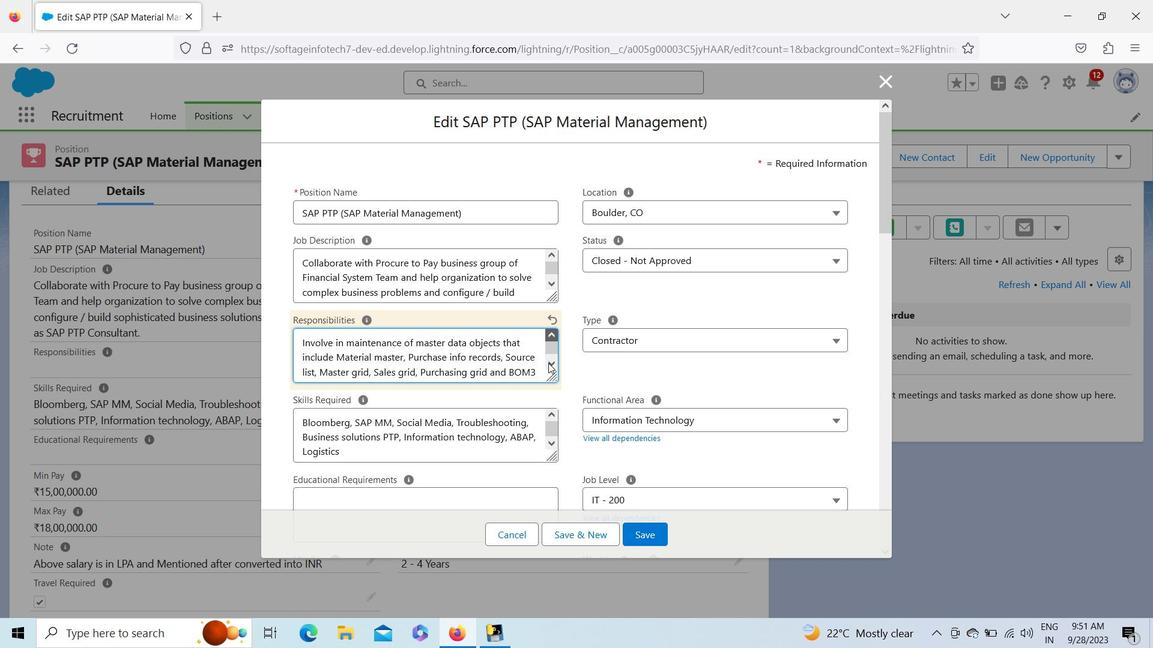 
Action: Mouse pressed left at (549, 363)
Screenshot: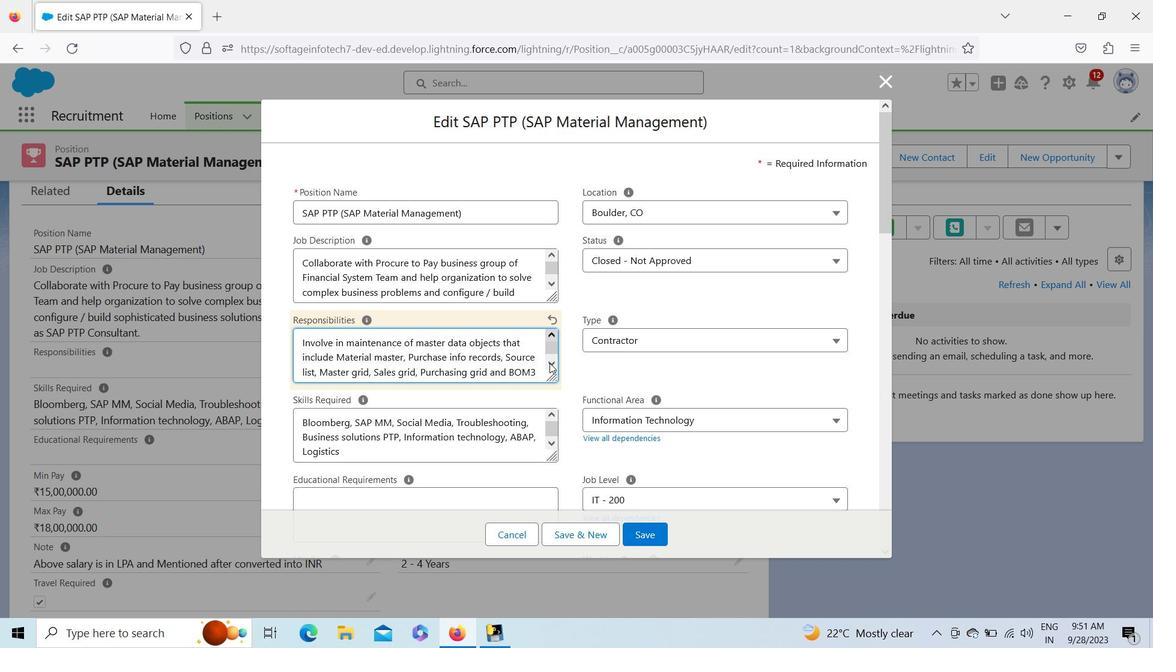 
Action: Mouse pressed left at (549, 363)
Screenshot: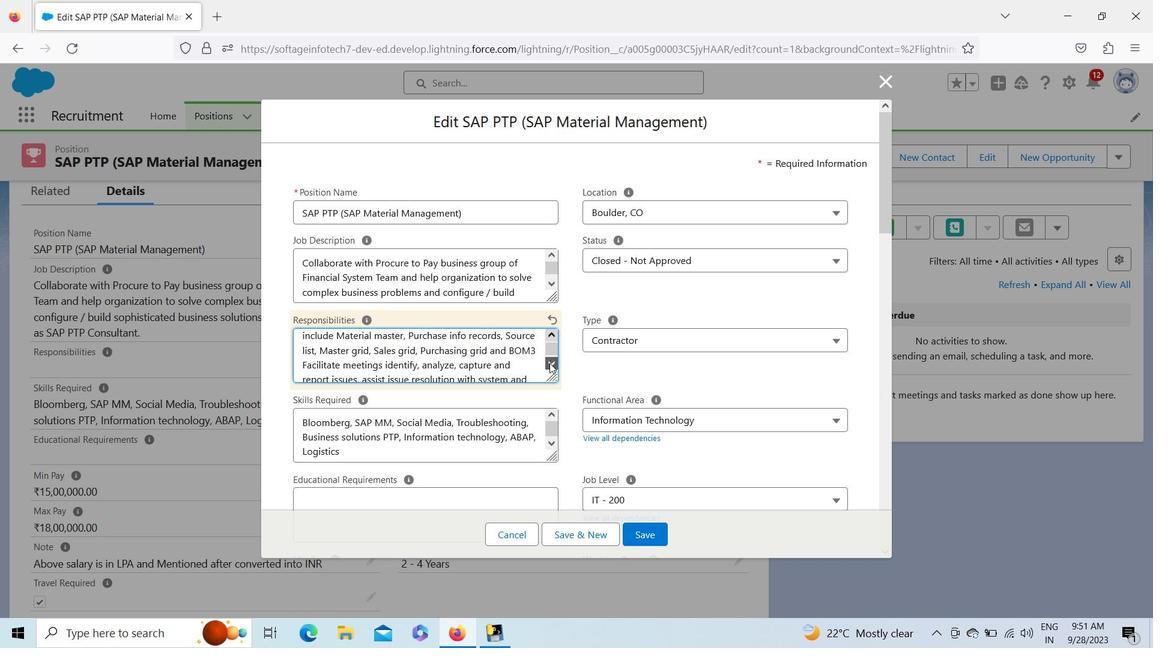 
Action: Mouse pressed left at (549, 363)
Screenshot: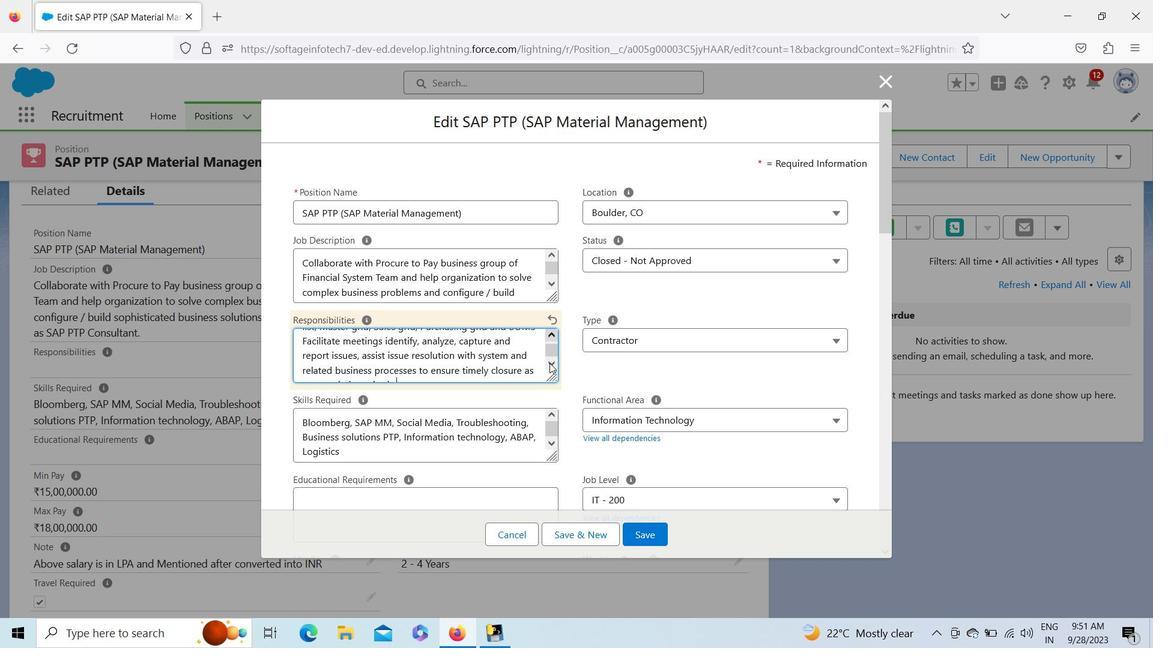 
Action: Mouse pressed left at (549, 363)
Screenshot: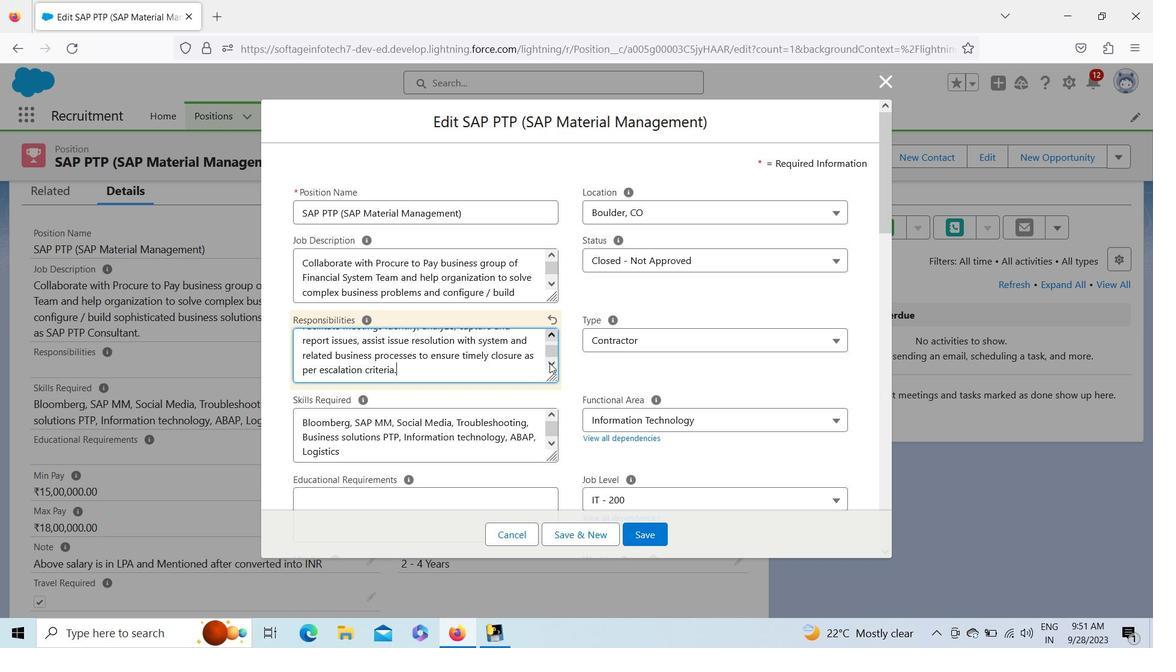 
Action: Mouse pressed left at (549, 363)
Screenshot: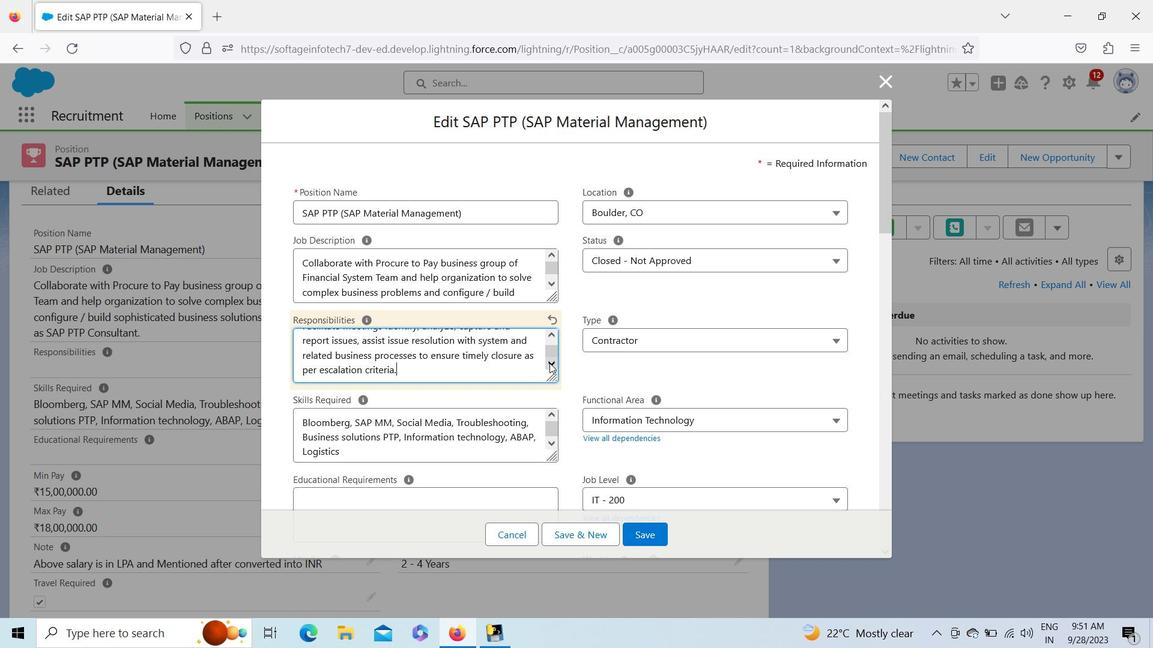 
Action: Mouse pressed left at (549, 363)
Screenshot: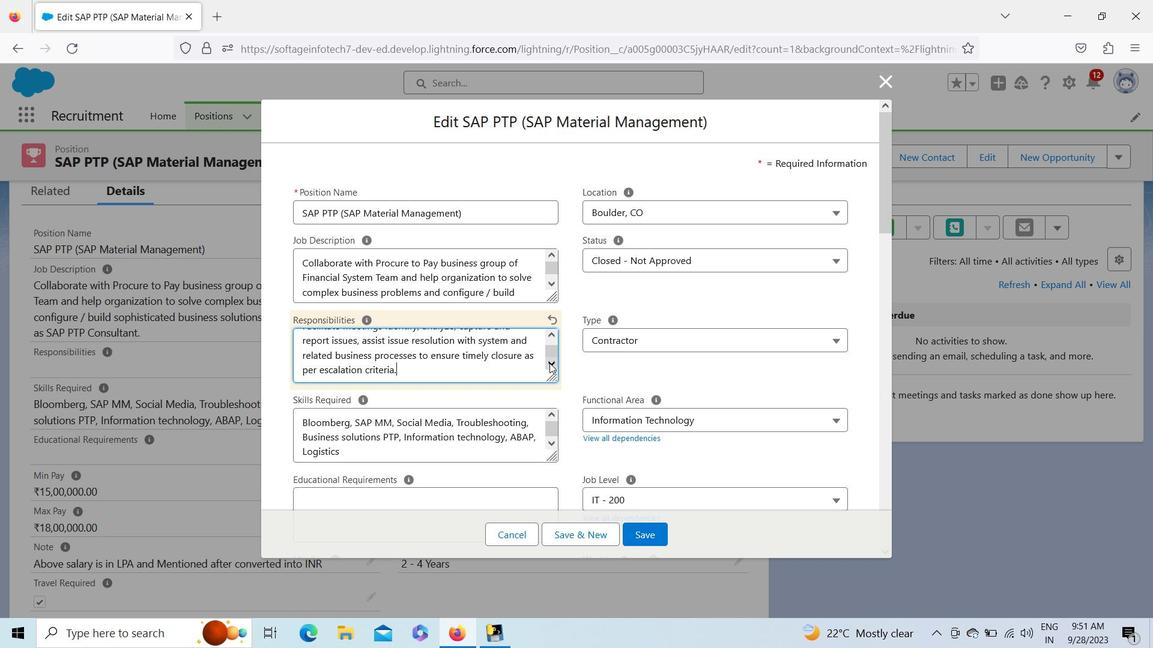 
Action: Mouse pressed left at (549, 363)
Screenshot: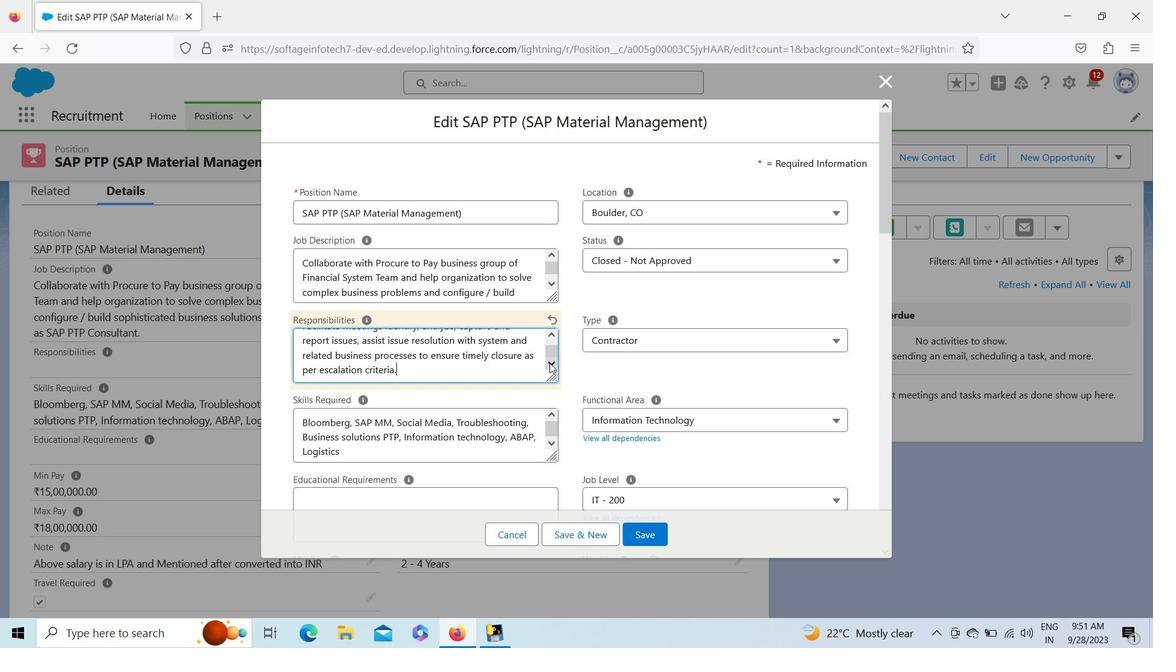 
Action: Mouse moved to (886, 167)
Screenshot: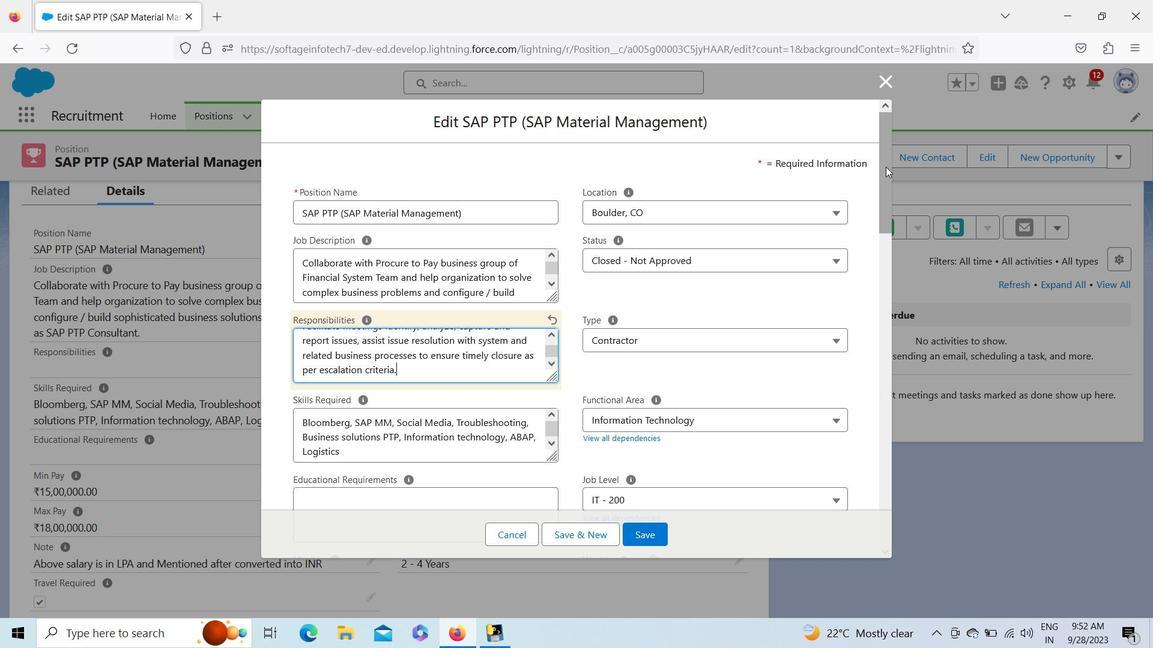 
Action: Mouse pressed left at (886, 167)
Screenshot: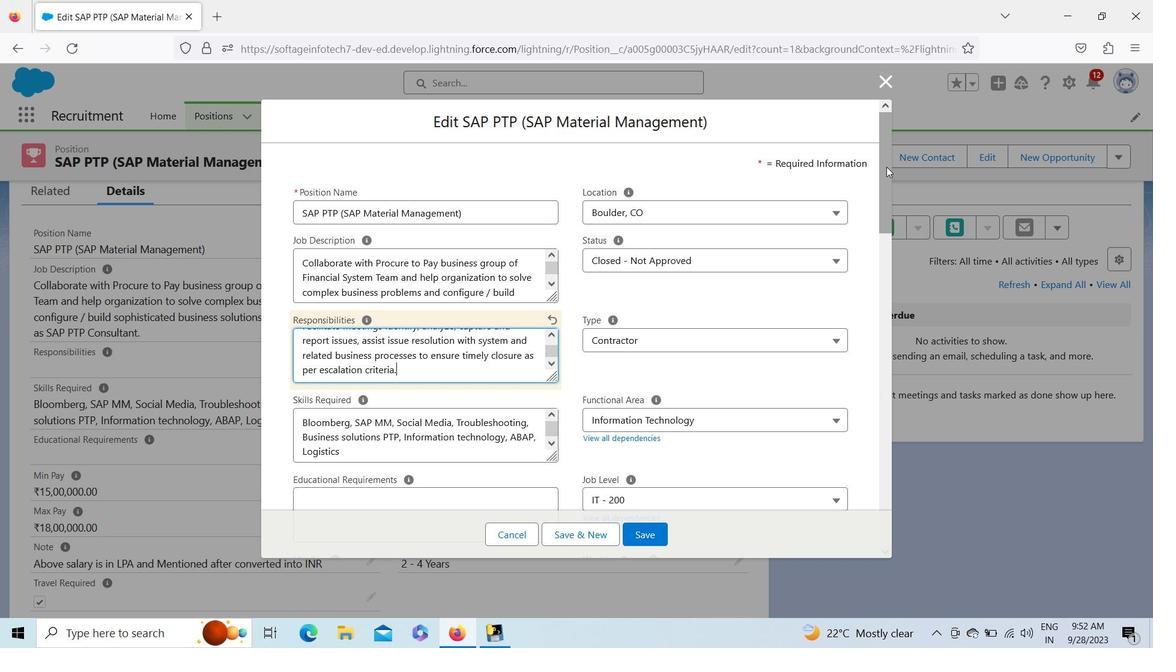 
Action: Mouse moved to (502, 373)
Screenshot: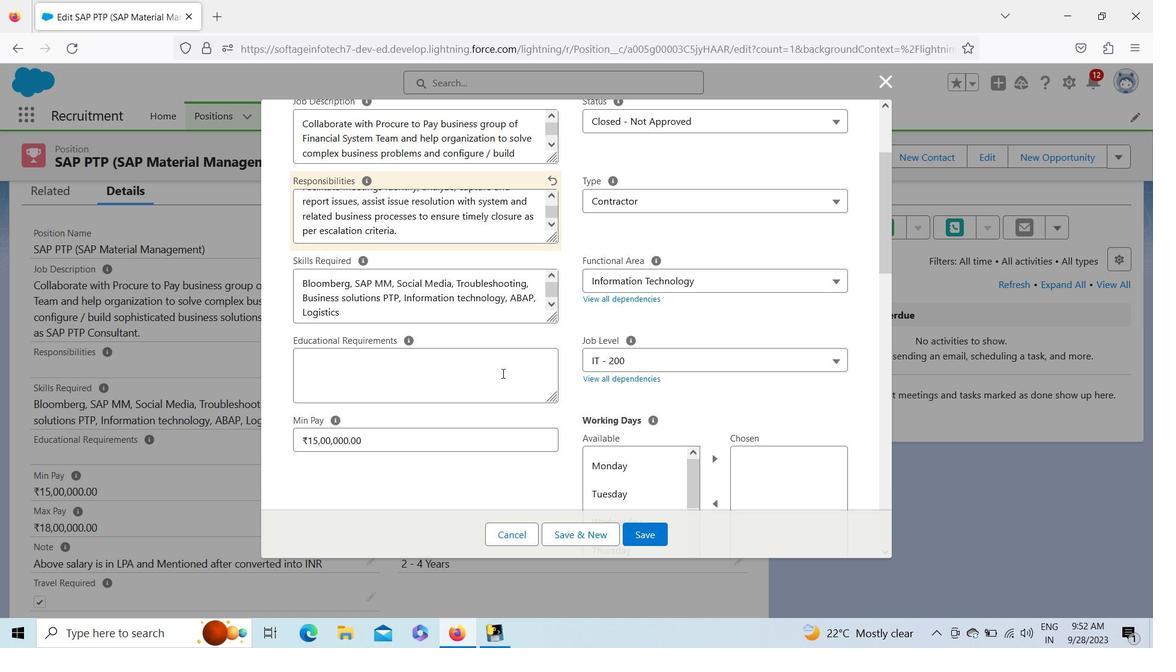 
Action: Mouse pressed left at (502, 373)
Screenshot: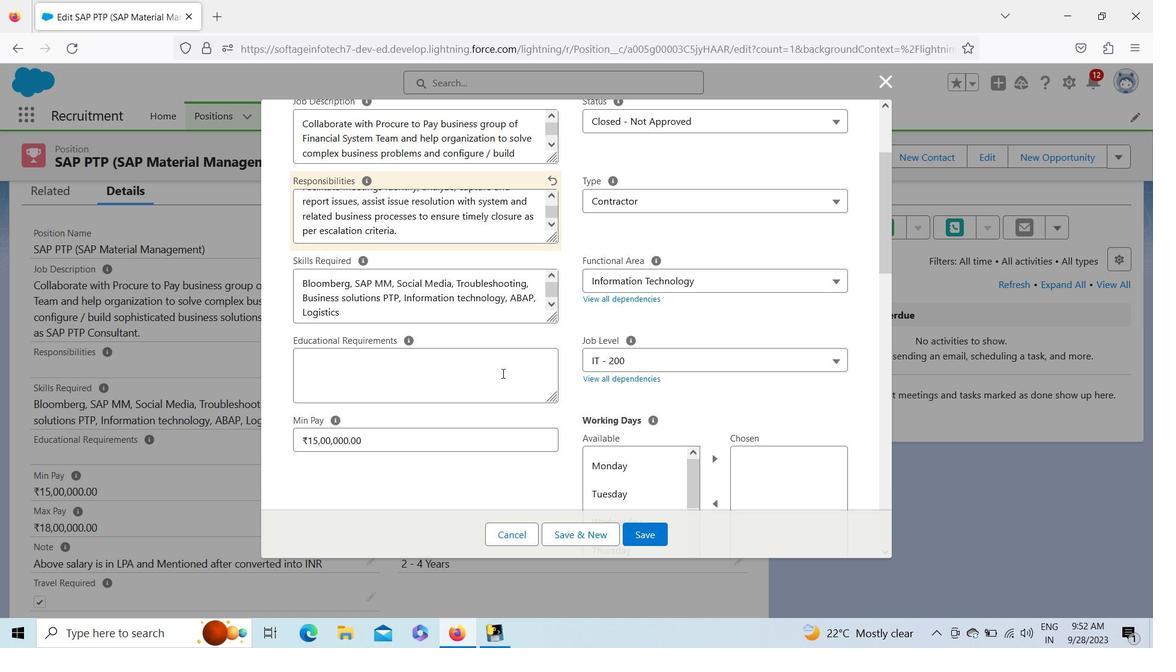 
Action: Key pressed <Key.shift>Any<Key.space>post<Key.space>graduate<Key.enter><Key.shift><Key.shift><Key.shift><Key.shift><Key.shift><Key.shift><Key.shift><Key.shift><Key.shift><Key.shift><Key.shift><Key.shift><Key.shift><Key.shift><Key.shift><Key.shift><Key.shift><Key.shift>BE/<Key.shift>B<Key.shift>Tech
Screenshot: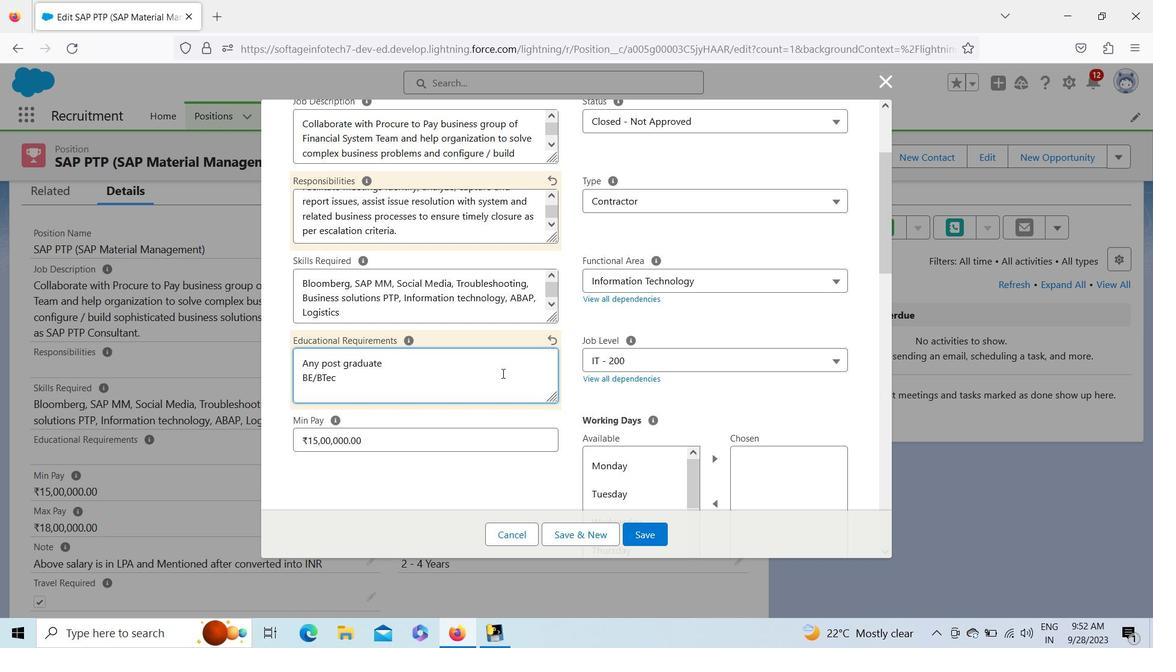 
Action: Mouse moved to (881, 172)
Screenshot: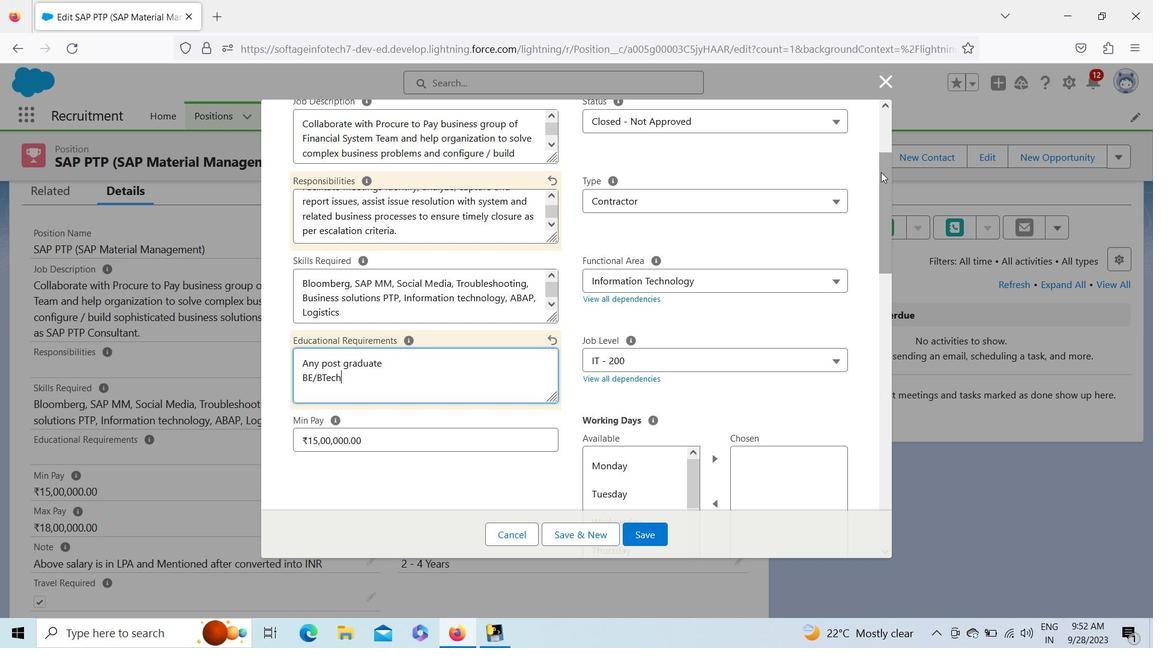 
Action: Mouse pressed left at (881, 172)
Screenshot: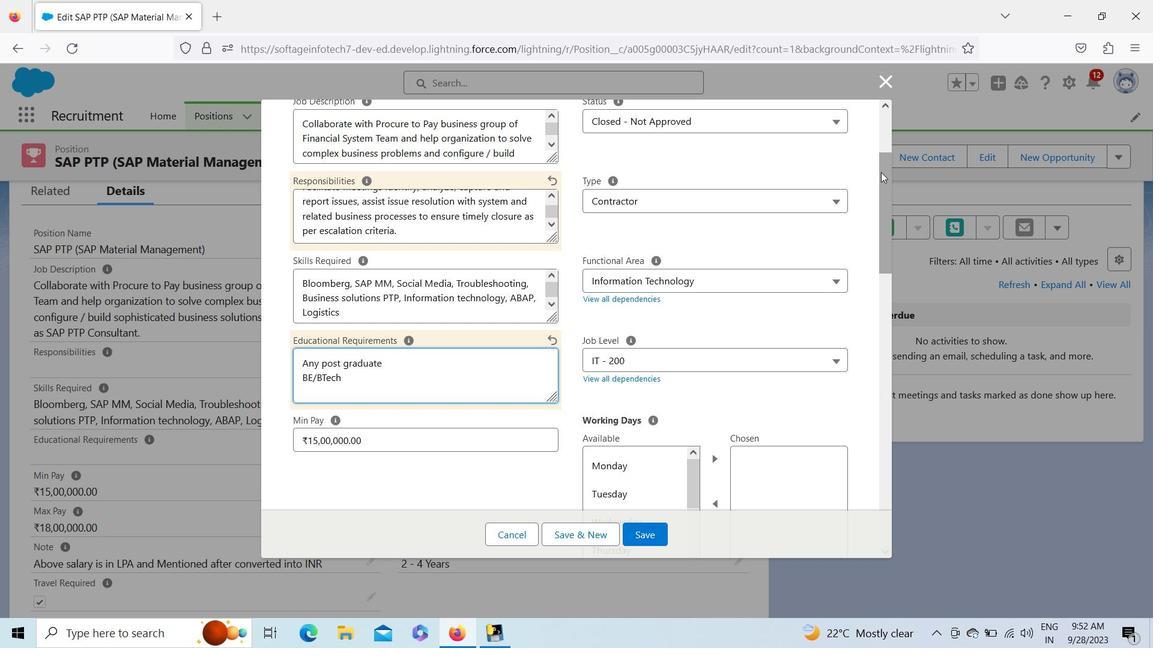 
Action: Mouse moved to (653, 236)
Screenshot: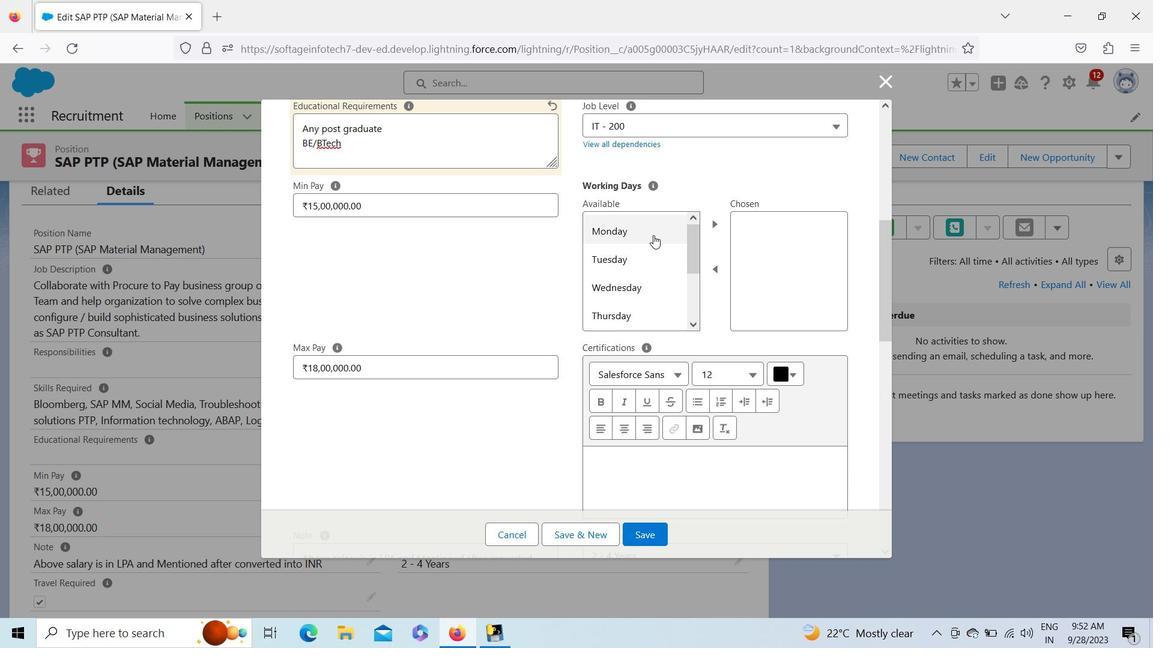 
Action: Mouse pressed left at (653, 236)
Screenshot: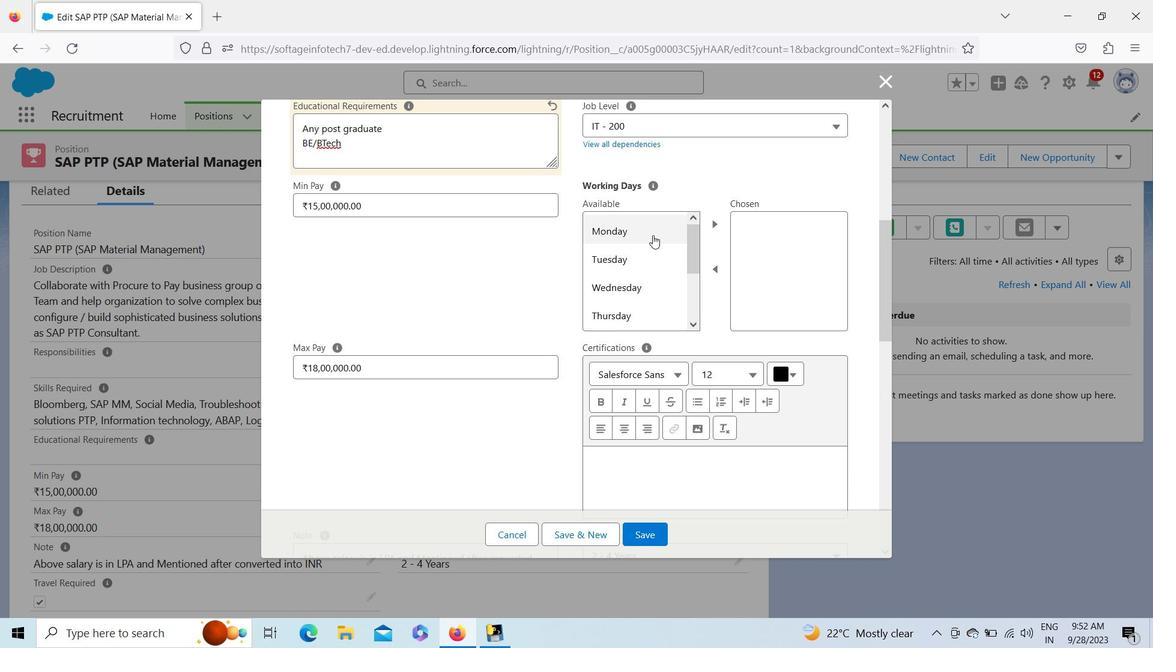 
Action: Key pressed <Key.shift_r><Key.down><Key.down><Key.down><Key.down>
Screenshot: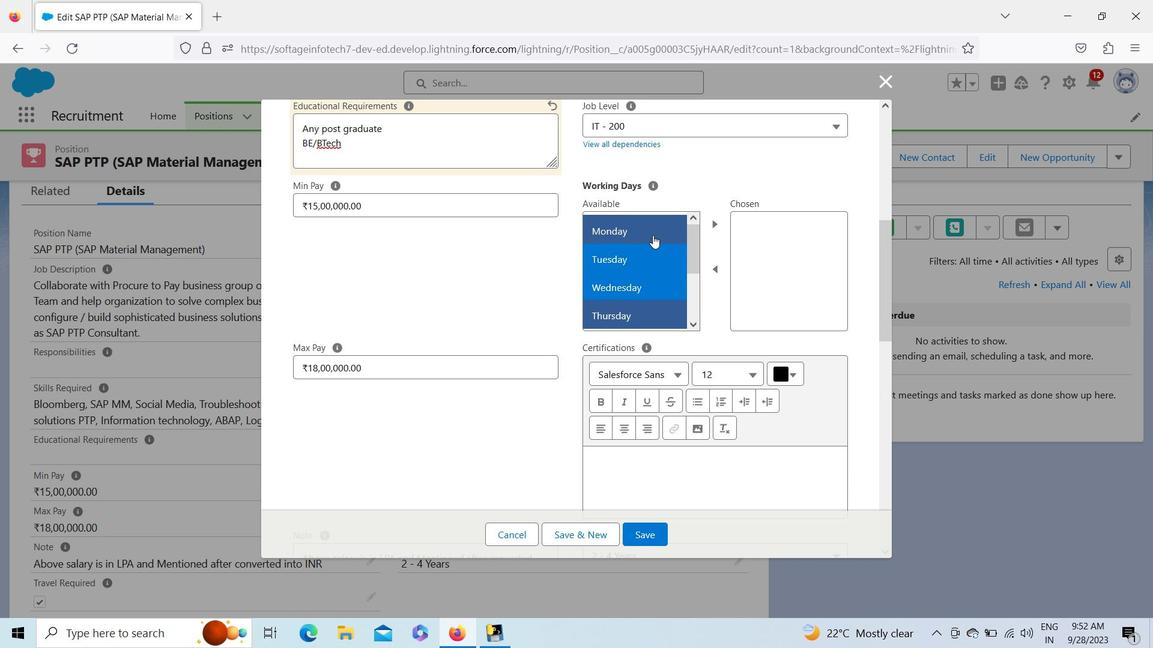 
Action: Mouse moved to (717, 233)
Screenshot: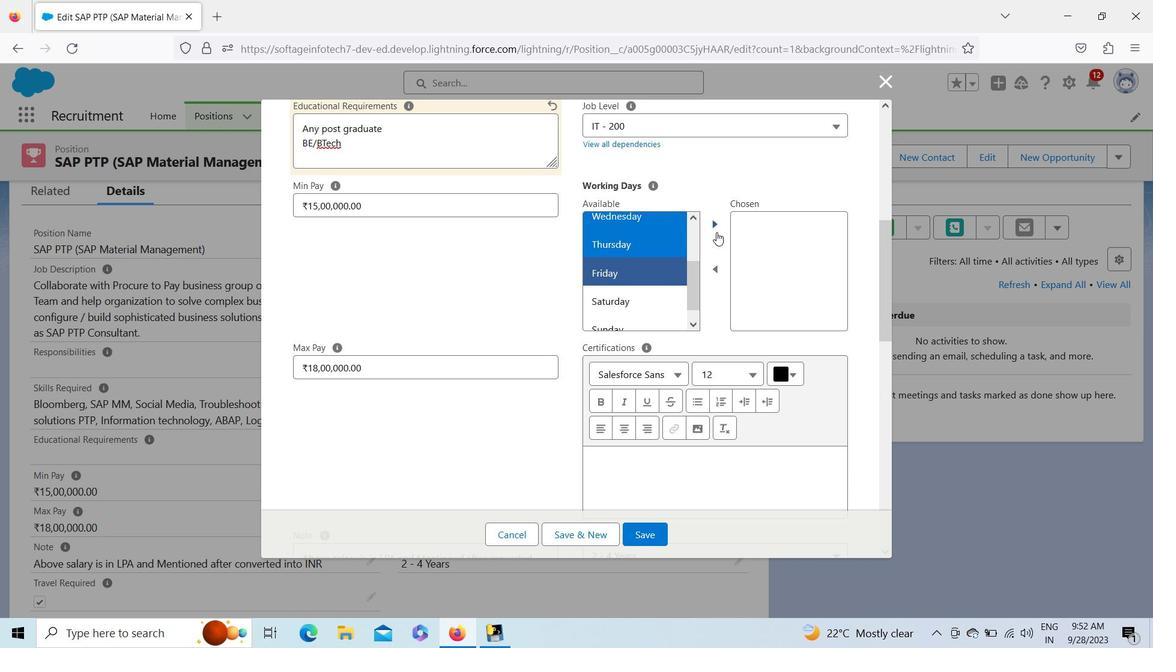 
Action: Mouse pressed left at (717, 233)
Screenshot: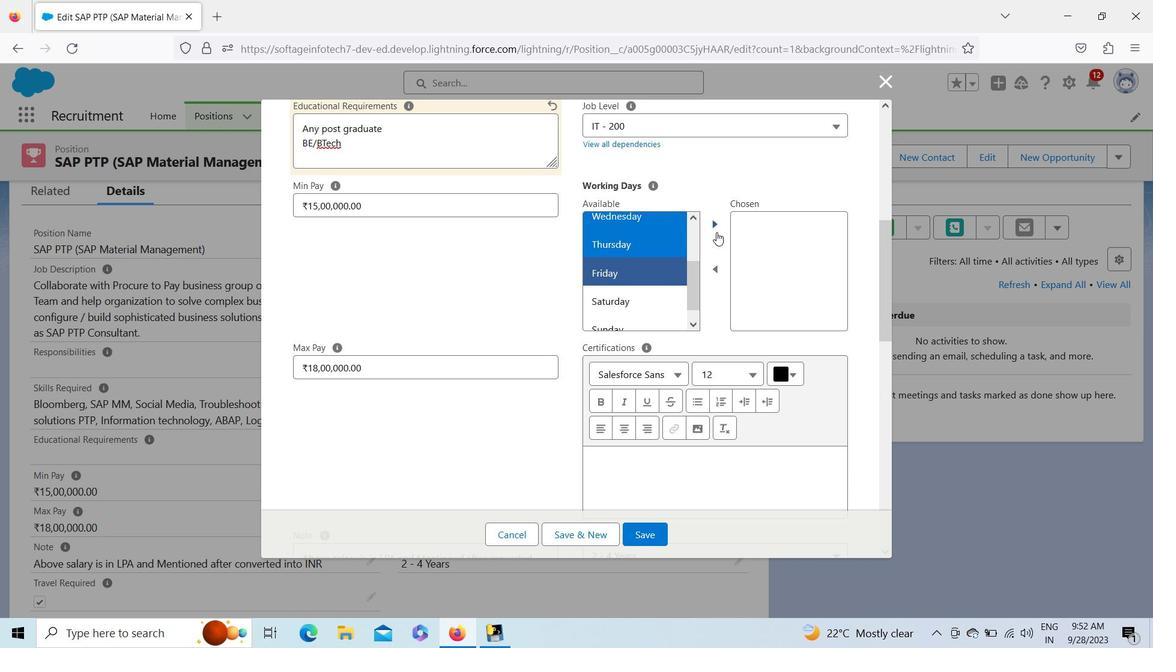 
Action: Mouse moved to (886, 254)
Screenshot: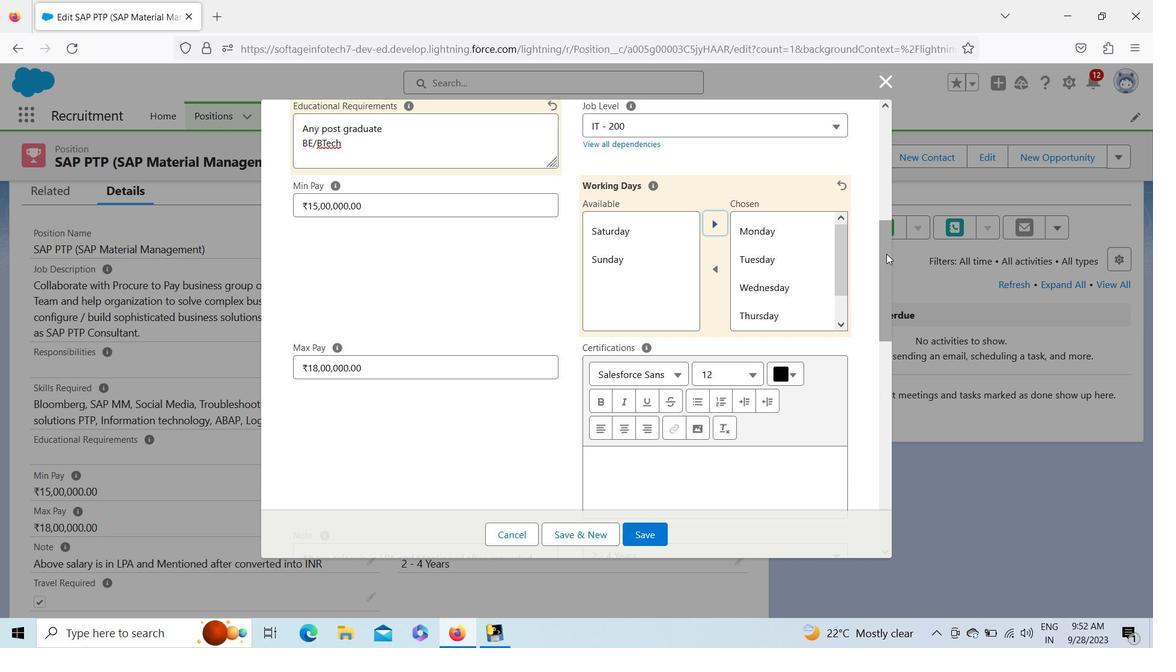 
Action: Mouse pressed left at (886, 254)
Screenshot: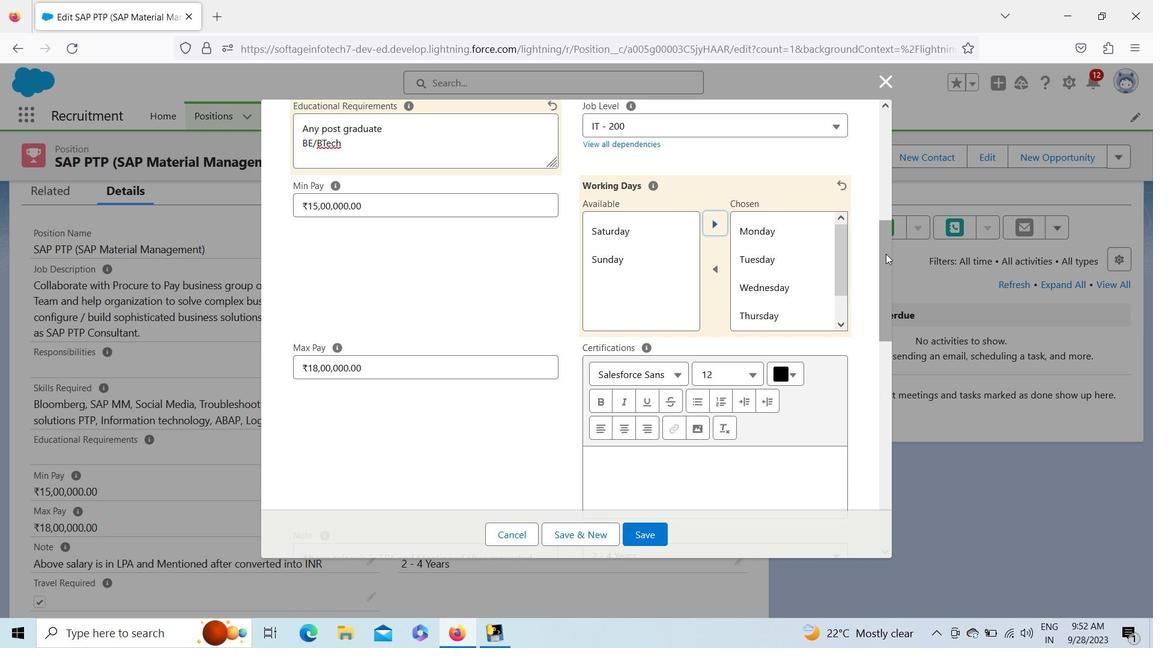
Action: Mouse moved to (686, 288)
Screenshot: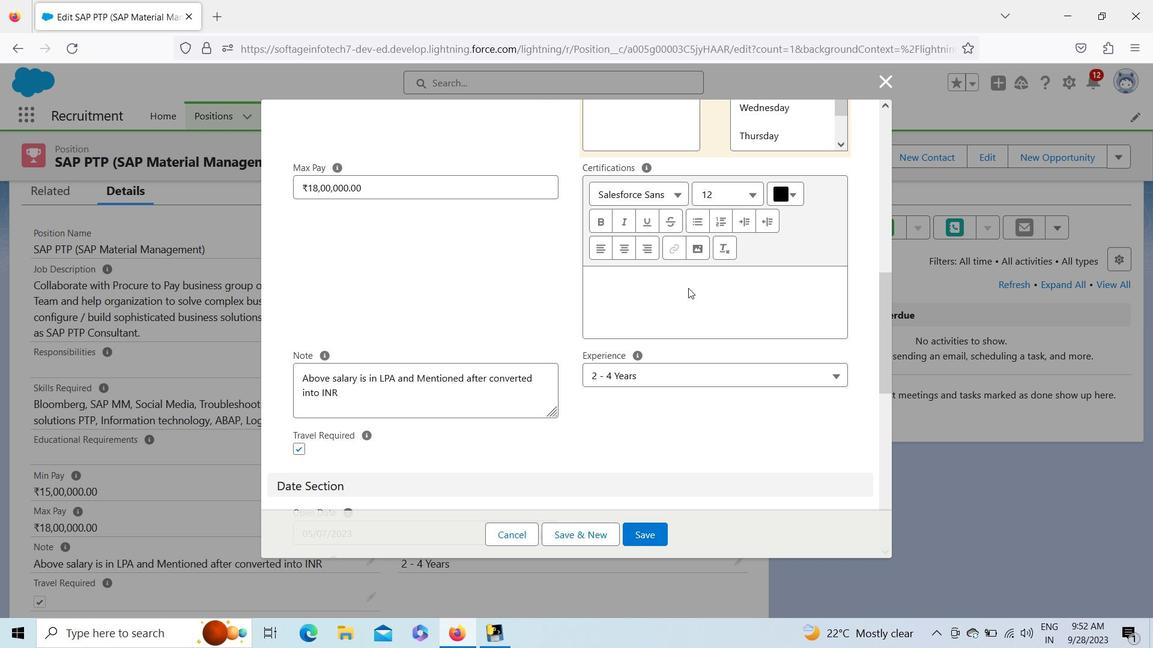 
Action: Mouse pressed left at (686, 288)
Screenshot: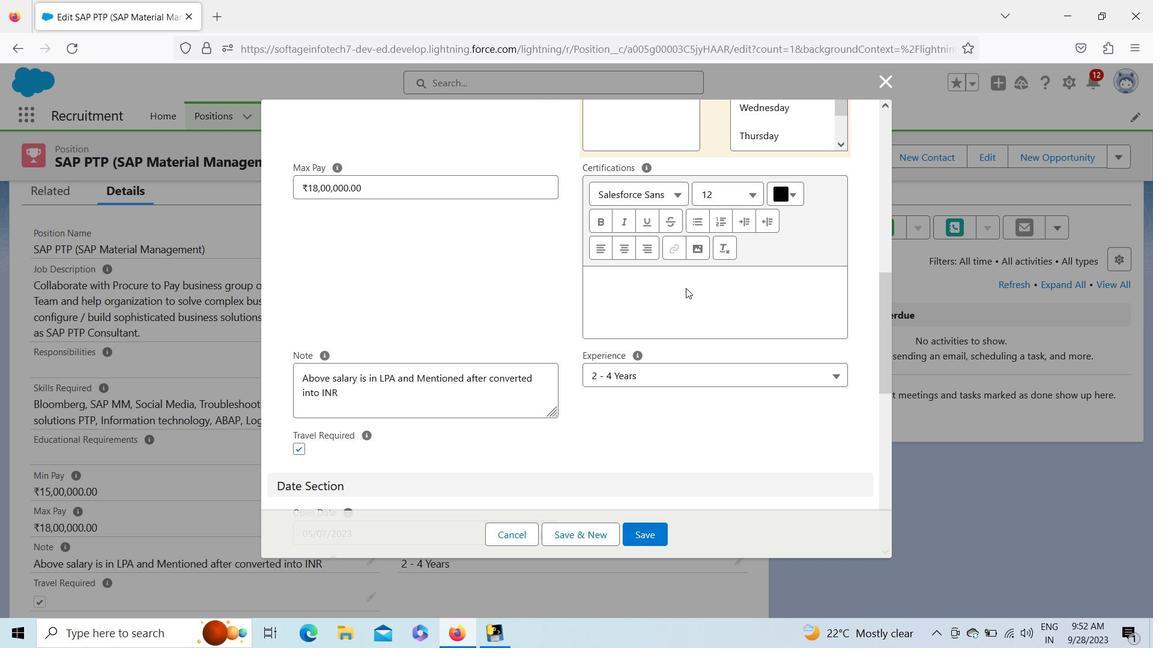 
Action: Key pressed <Key.shift>SAP<Key.space>MM<Key.space>Consultamn<Key.backspace><Key.backspace>nt
Screenshot: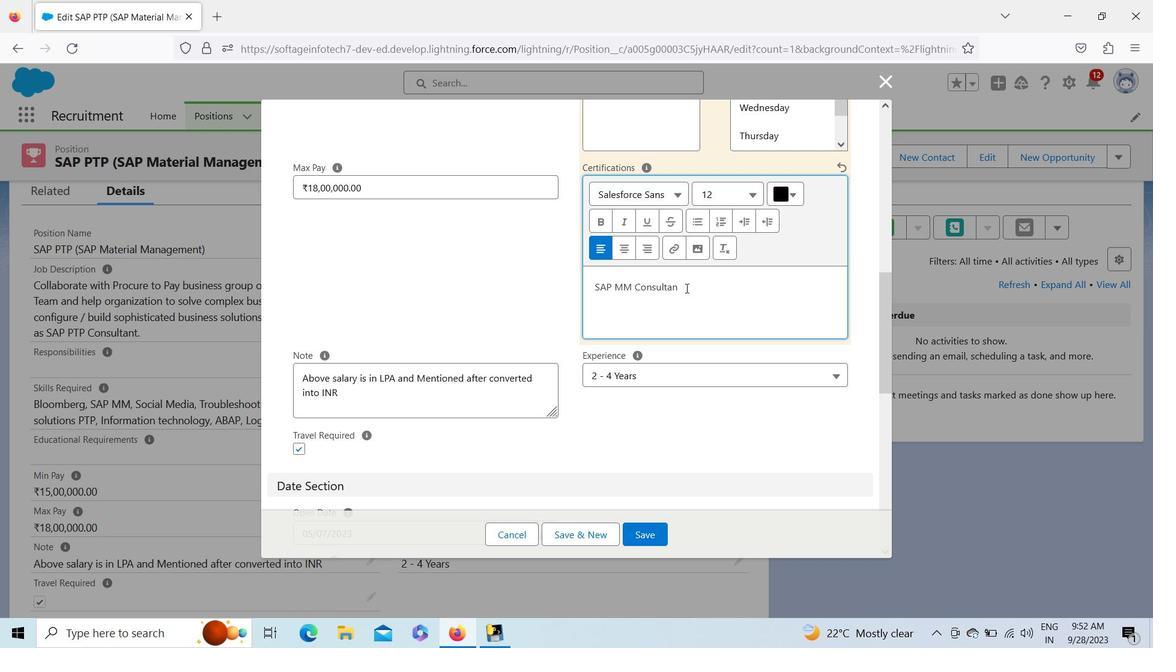 
Action: Mouse moved to (687, 287)
Screenshot: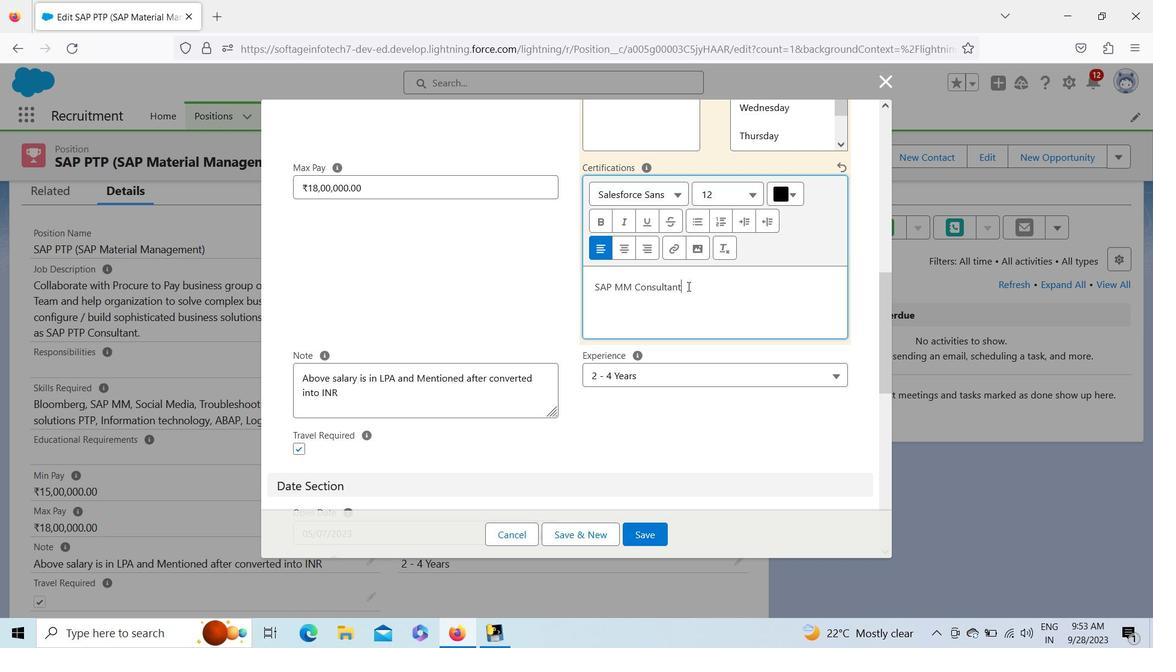 
Action: Mouse pressed left at (687, 287)
Screenshot: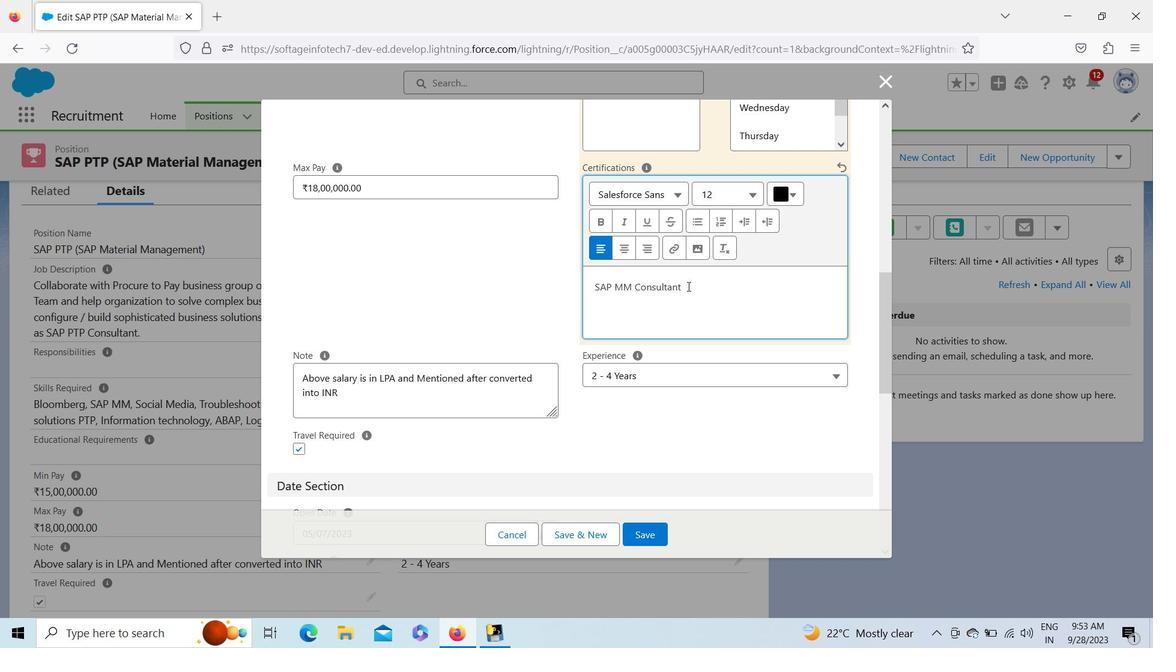
Action: Mouse pressed left at (687, 287)
Screenshot: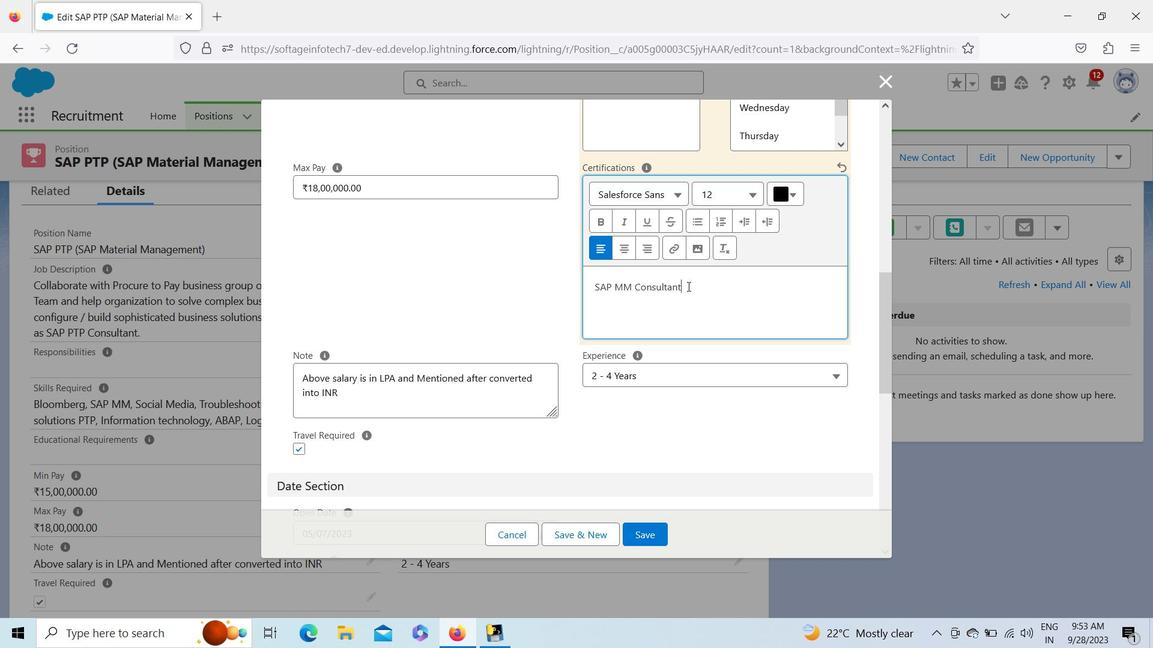 
Action: Mouse pressed left at (687, 287)
Screenshot: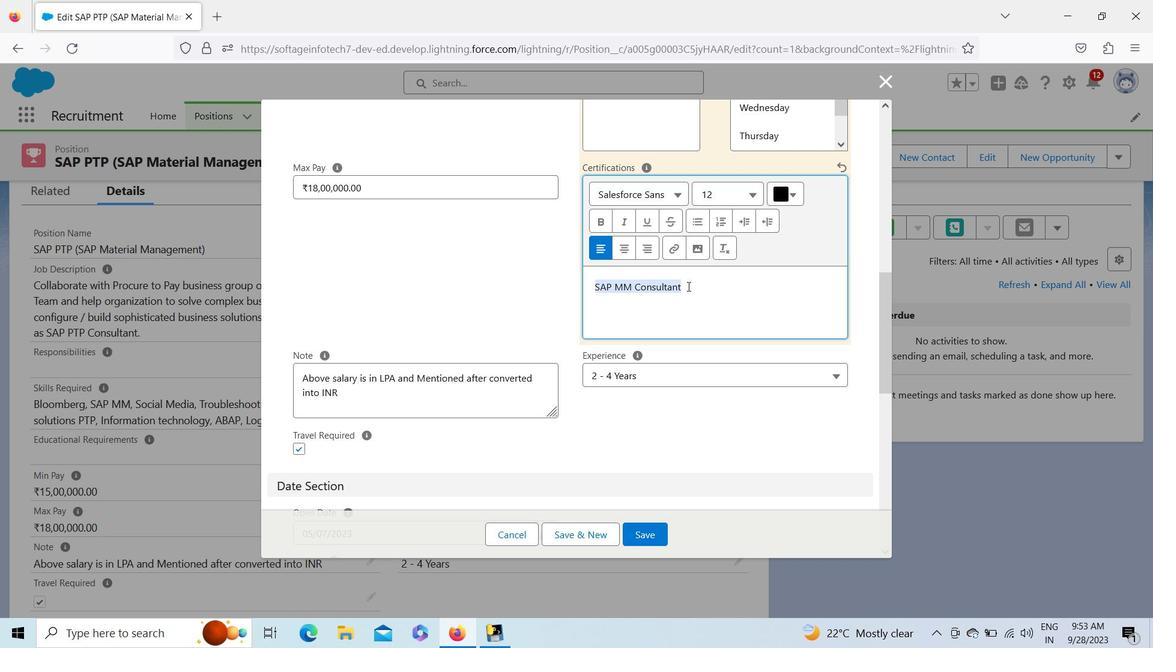 
Action: Mouse moved to (756, 191)
Screenshot: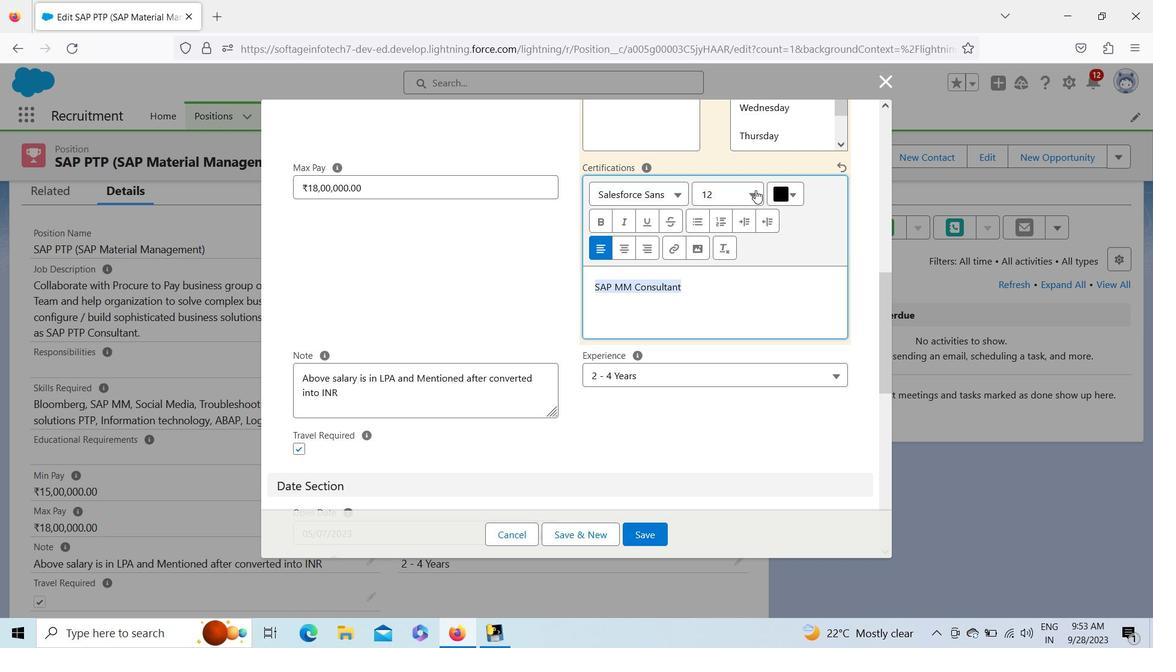 
Action: Mouse pressed left at (756, 191)
Screenshot: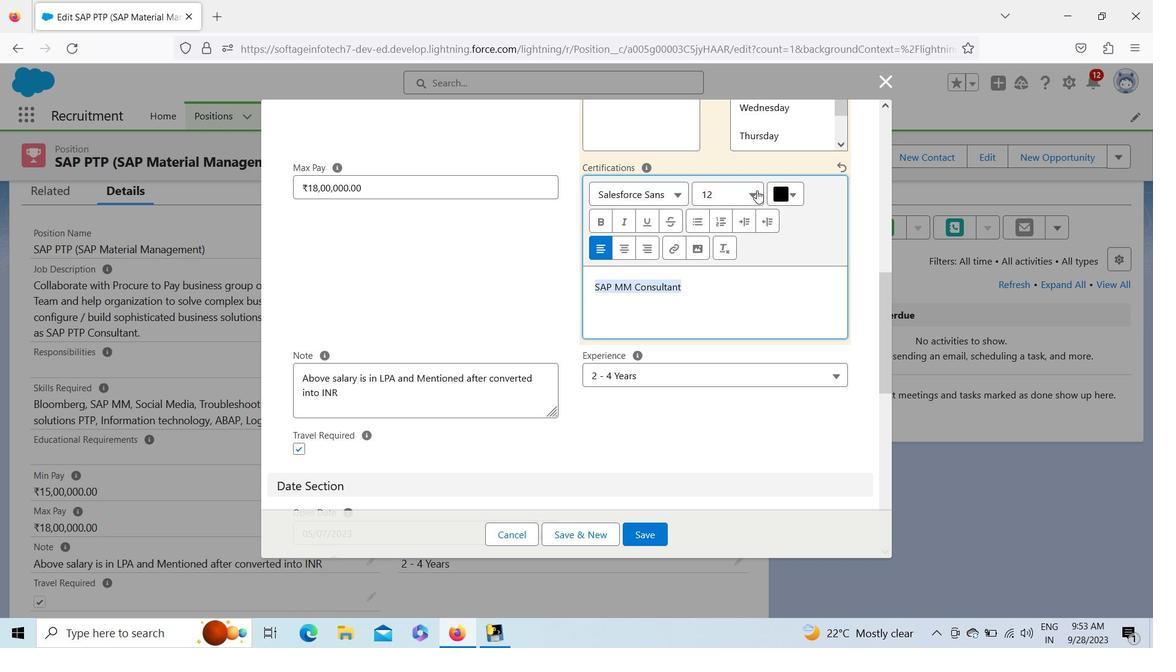 
Action: Mouse moved to (692, 389)
Screenshot: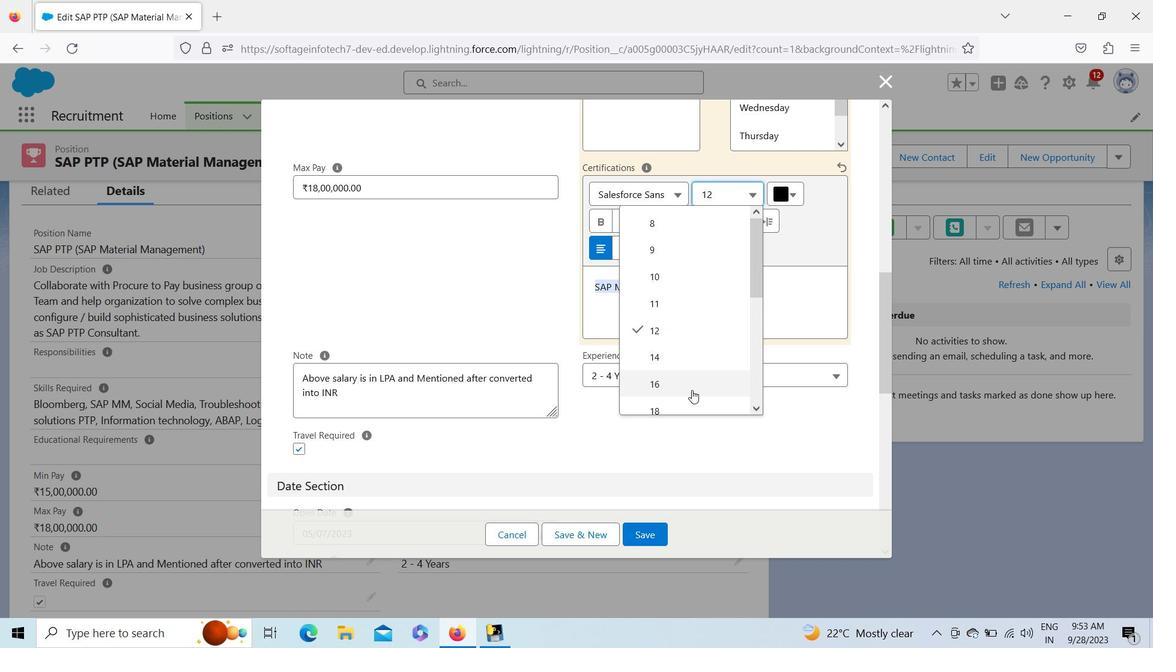 
Action: Mouse pressed left at (692, 389)
Screenshot: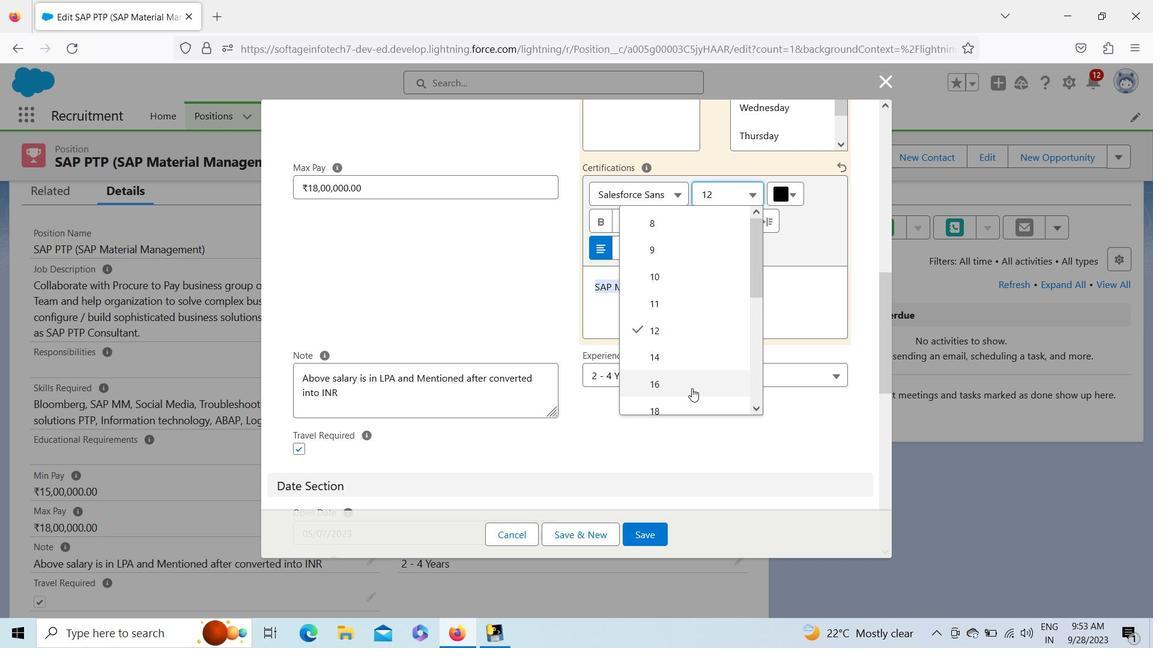 
Action: Mouse moved to (604, 216)
Screenshot: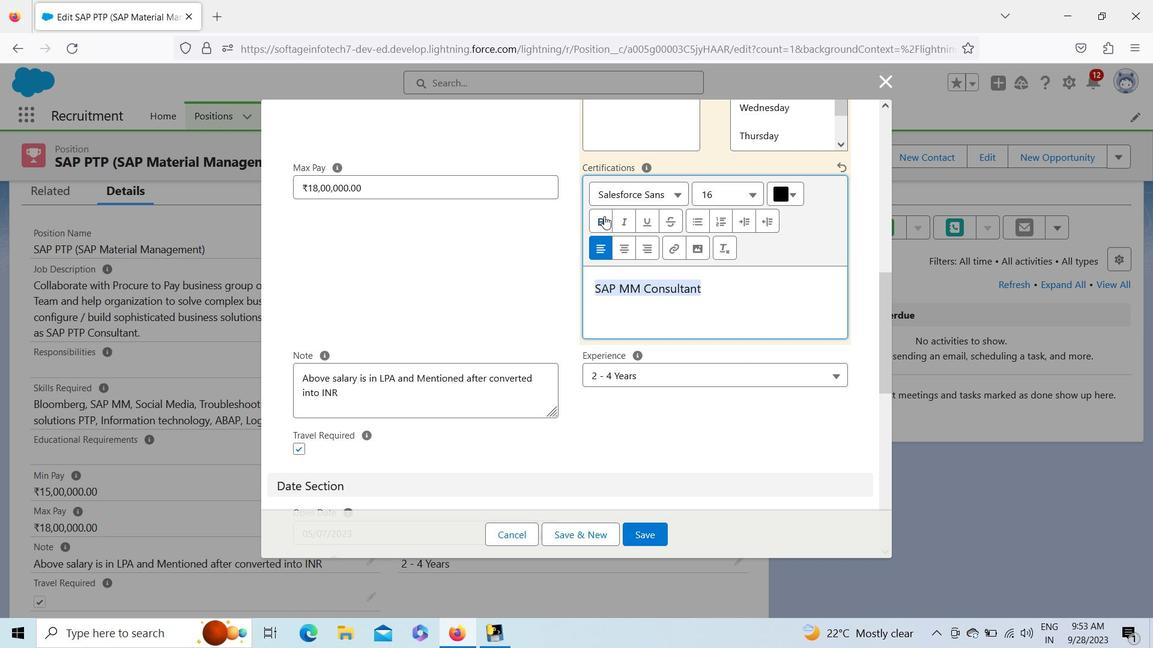 
Action: Mouse pressed left at (604, 216)
Screenshot: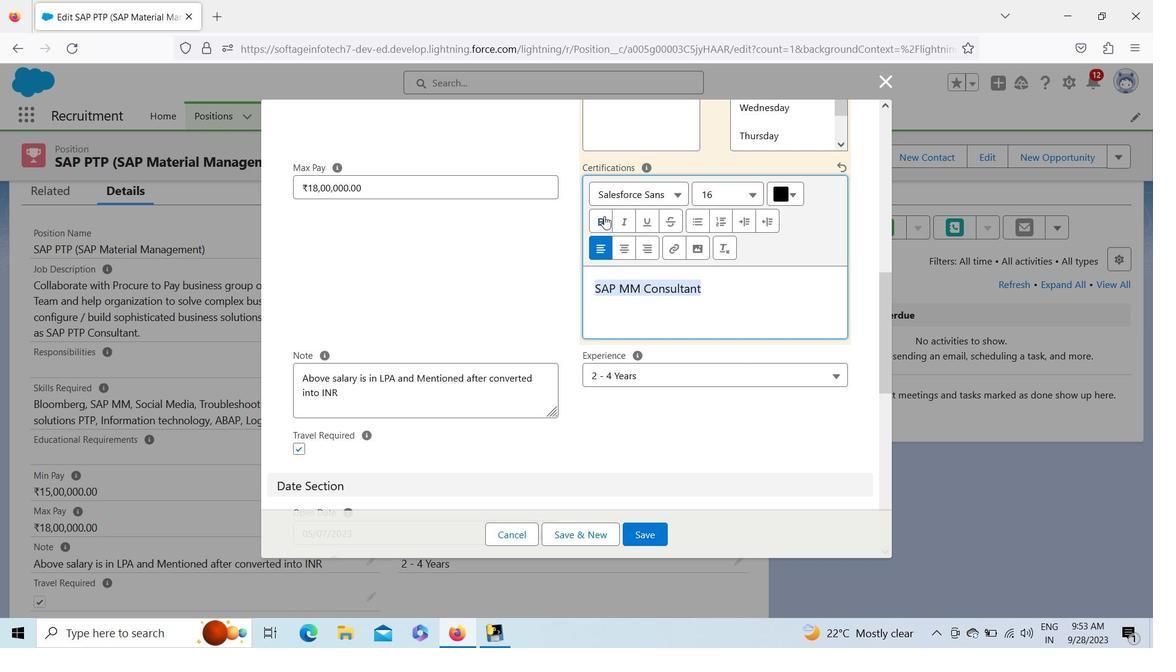 
Action: Mouse moved to (759, 190)
Screenshot: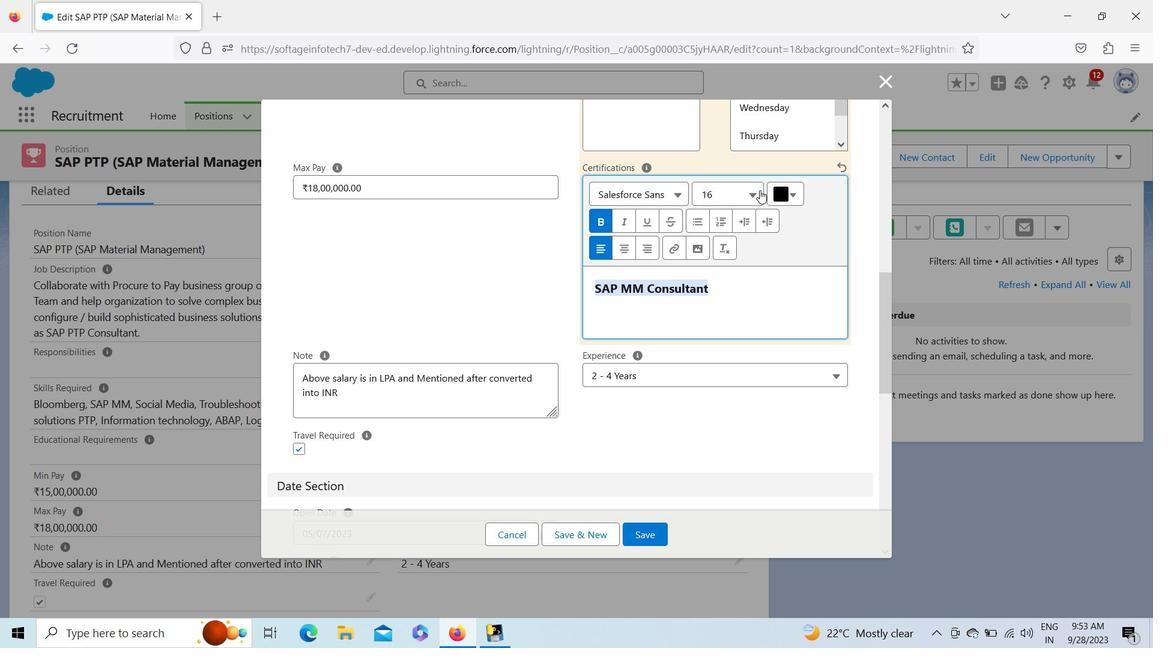 
Action: Mouse pressed left at (759, 190)
Screenshot: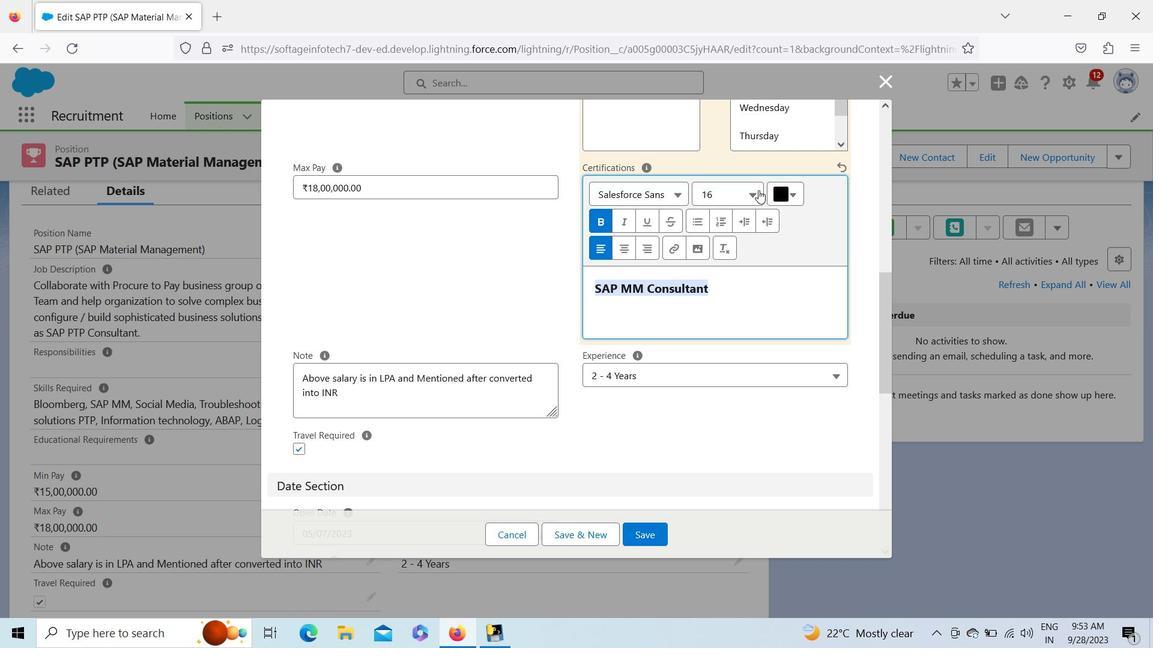 
Action: Mouse moved to (719, 403)
Screenshot: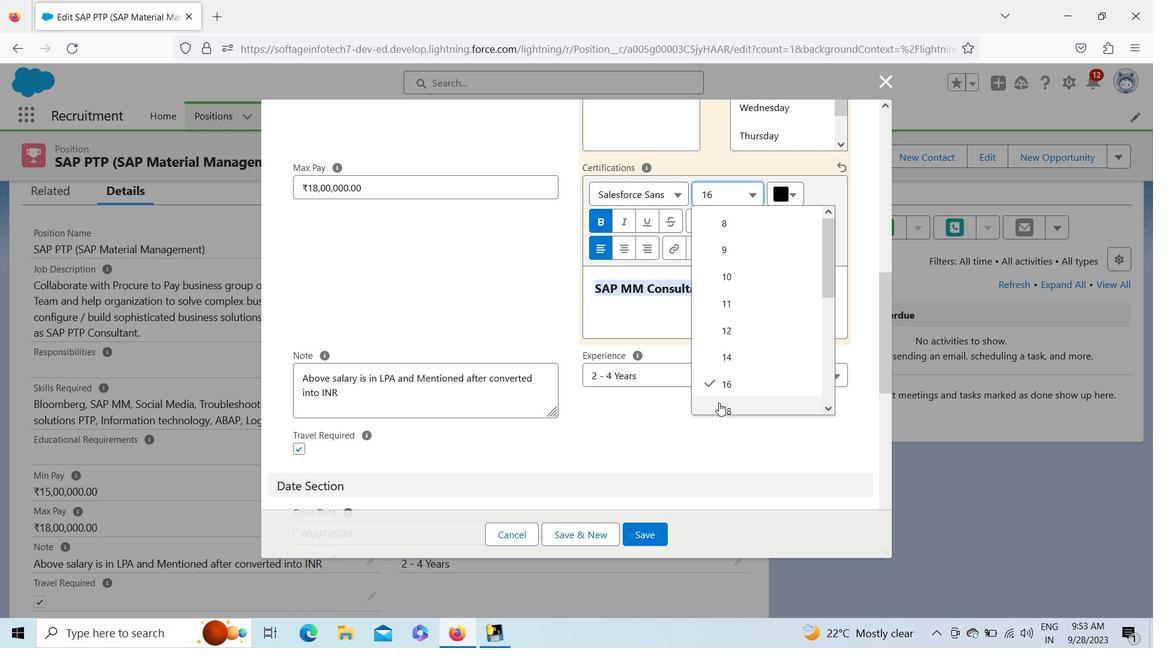 
Action: Mouse pressed left at (719, 403)
Screenshot: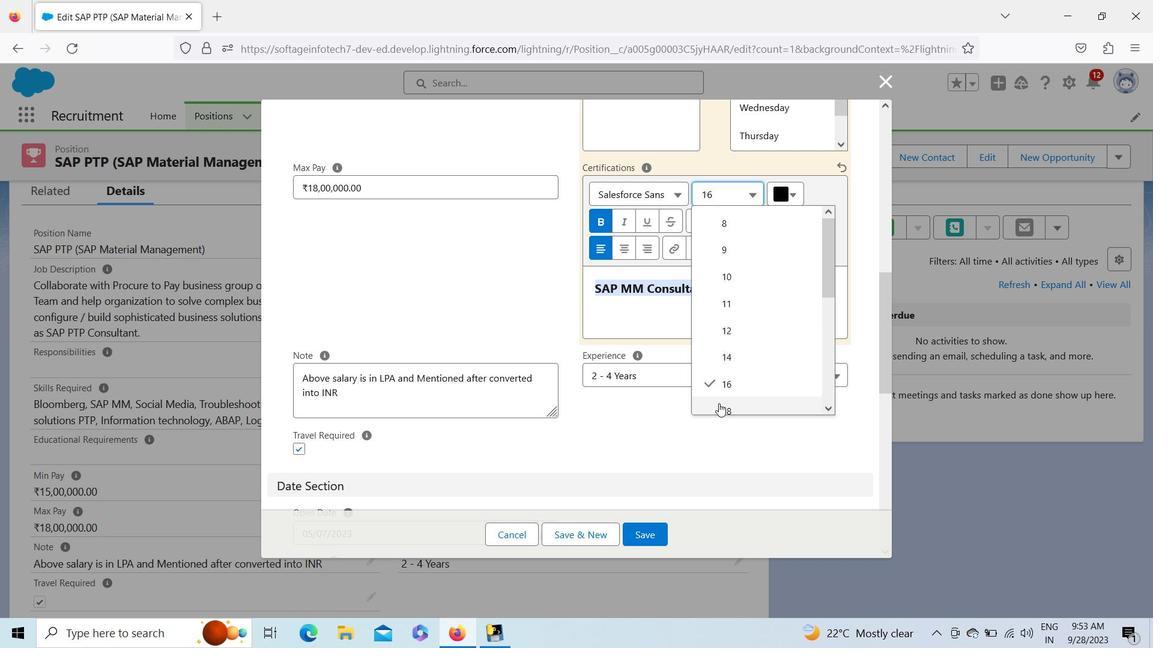 
Action: Mouse moved to (615, 249)
Screenshot: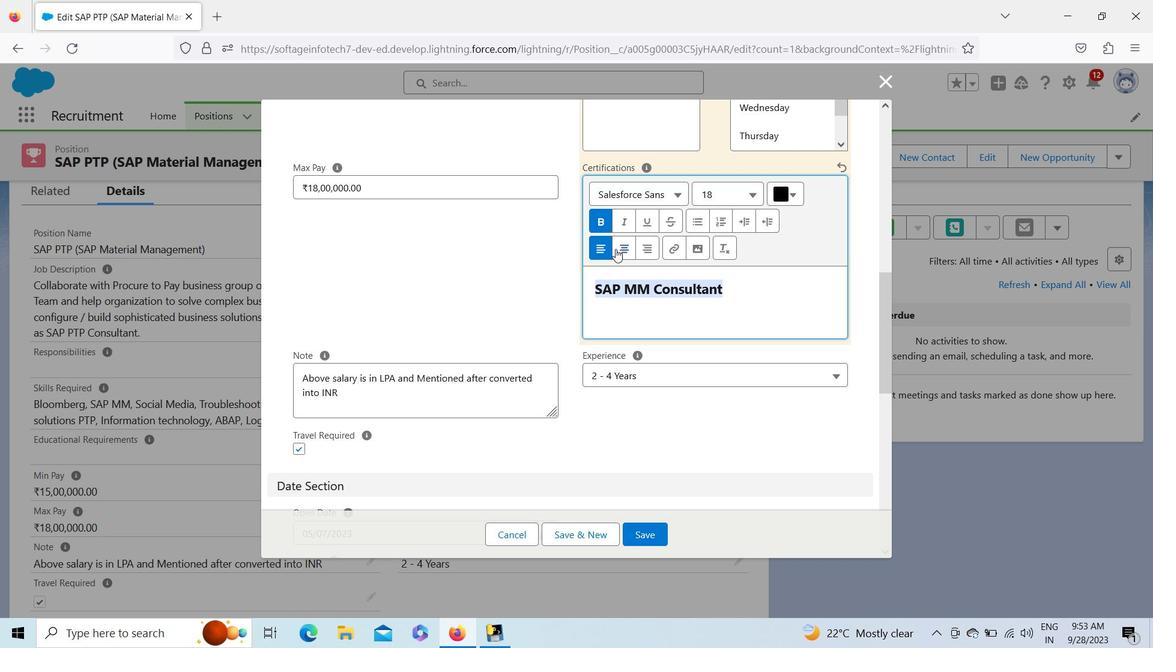 
Action: Mouse pressed left at (615, 249)
Screenshot: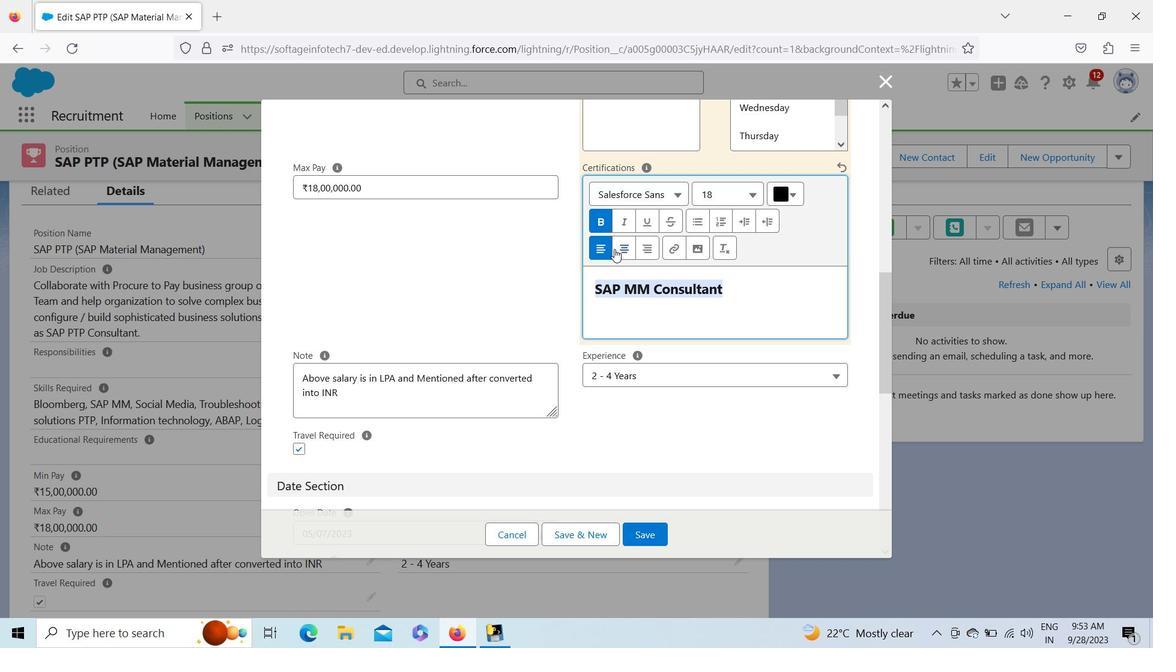 
Action: Mouse moved to (762, 433)
Screenshot: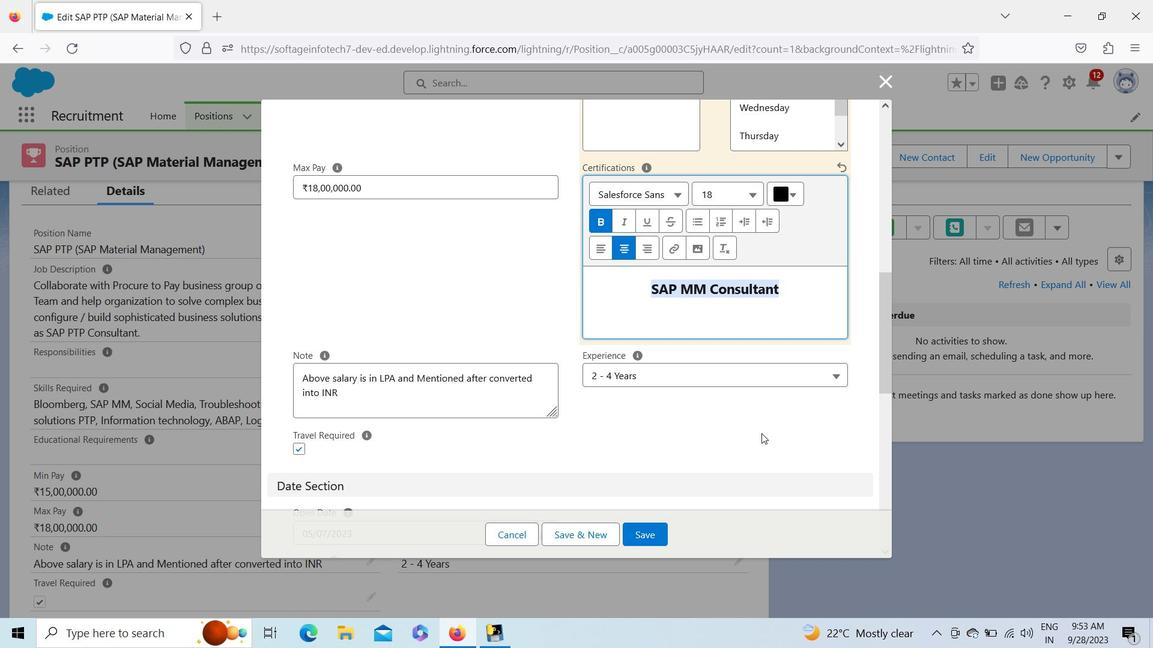 
Action: Mouse pressed left at (762, 433)
Screenshot: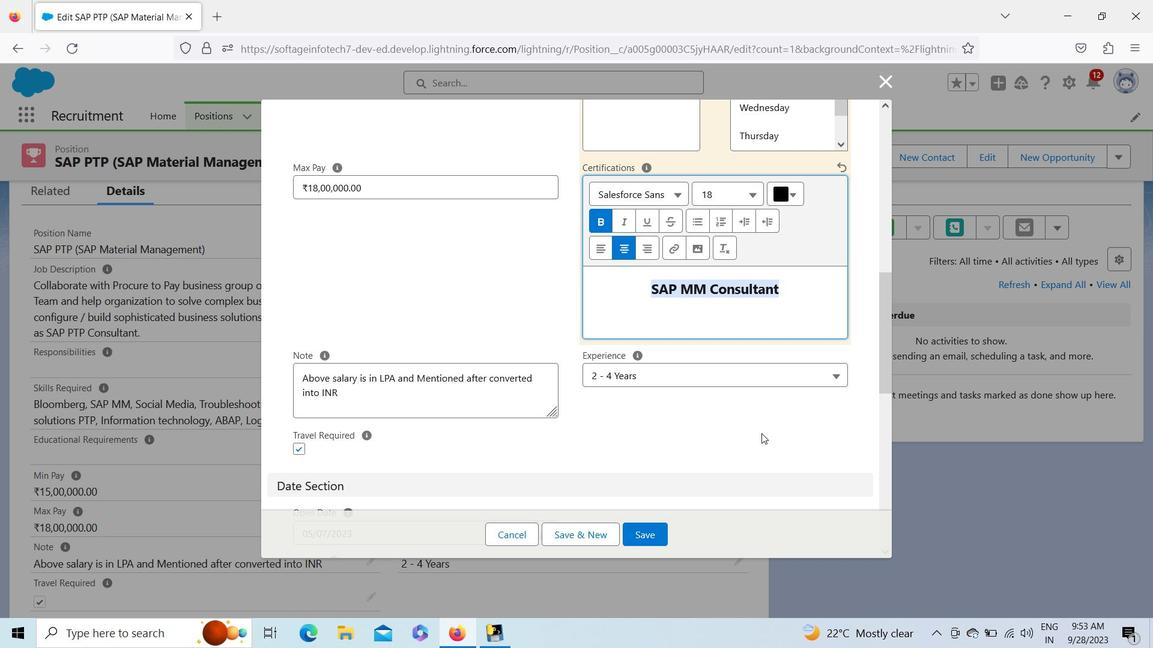 
Action: Mouse moved to (884, 312)
Screenshot: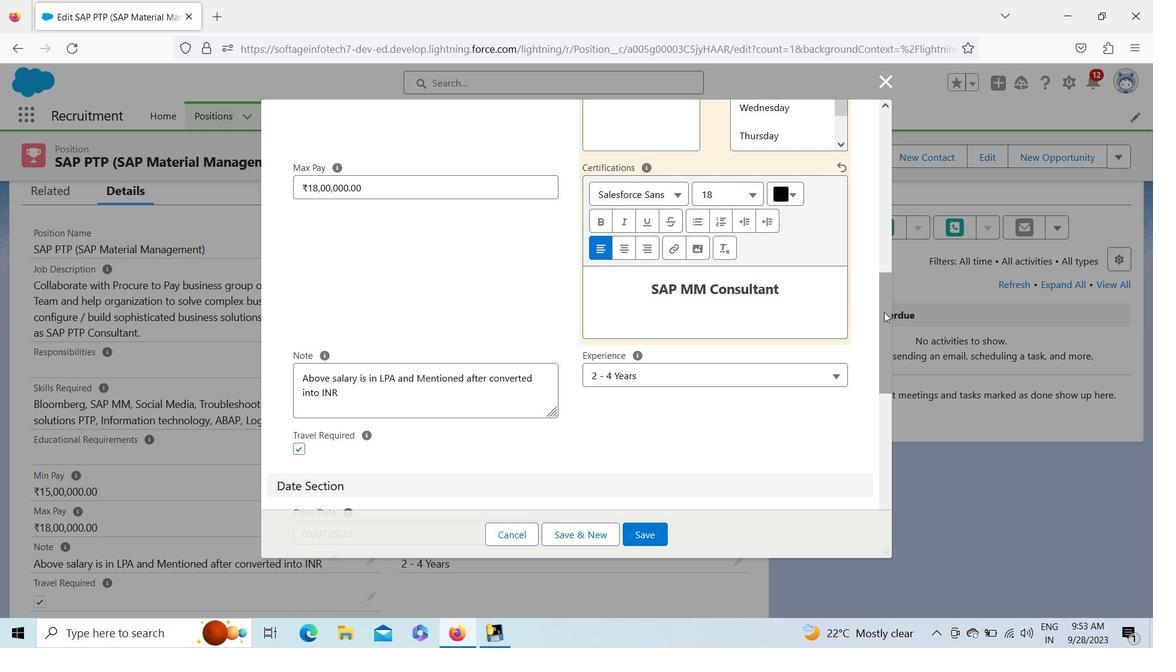 
Action: Mouse pressed left at (884, 312)
Screenshot: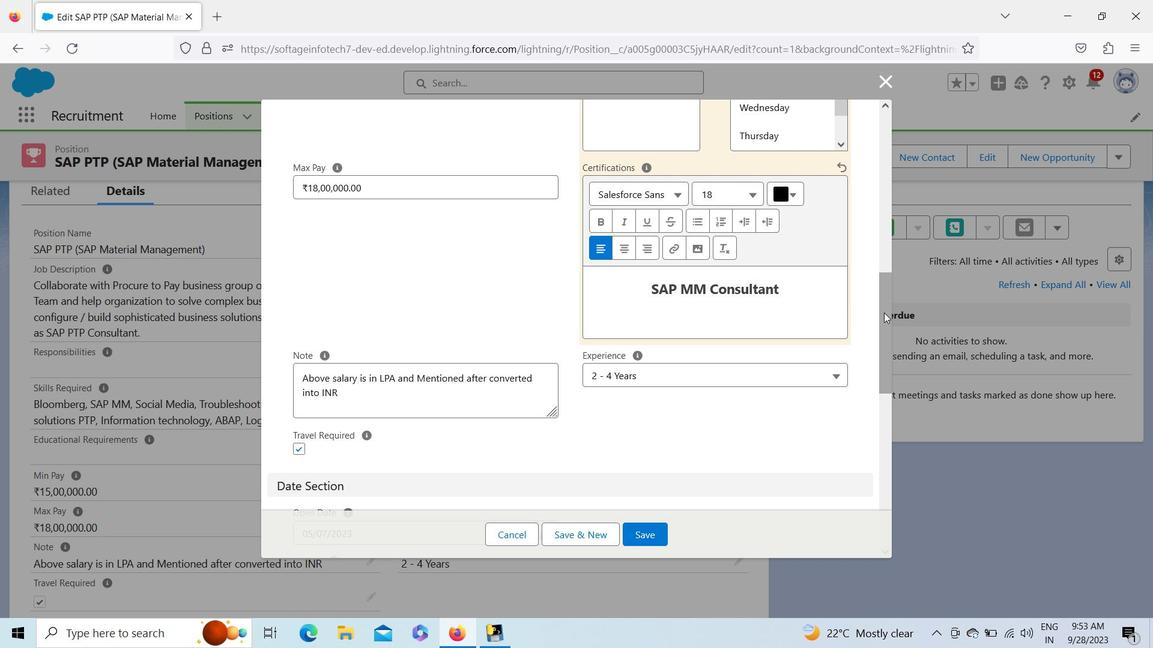 
Action: Mouse moved to (659, 528)
Screenshot: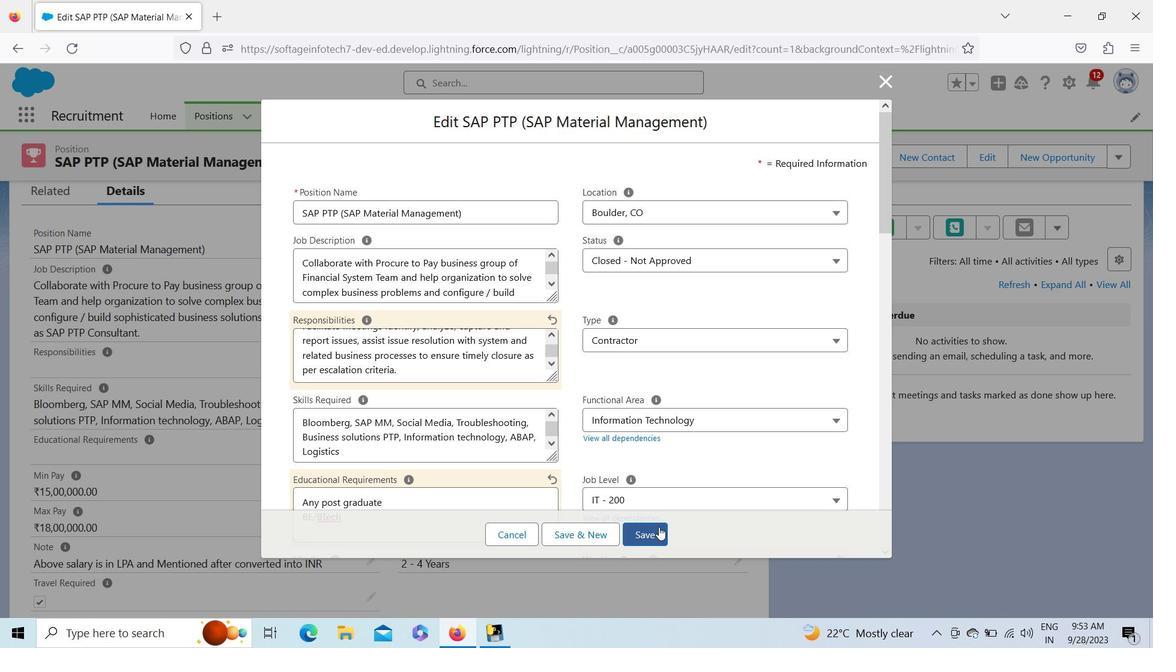 
Action: Mouse pressed left at (659, 528)
Screenshot: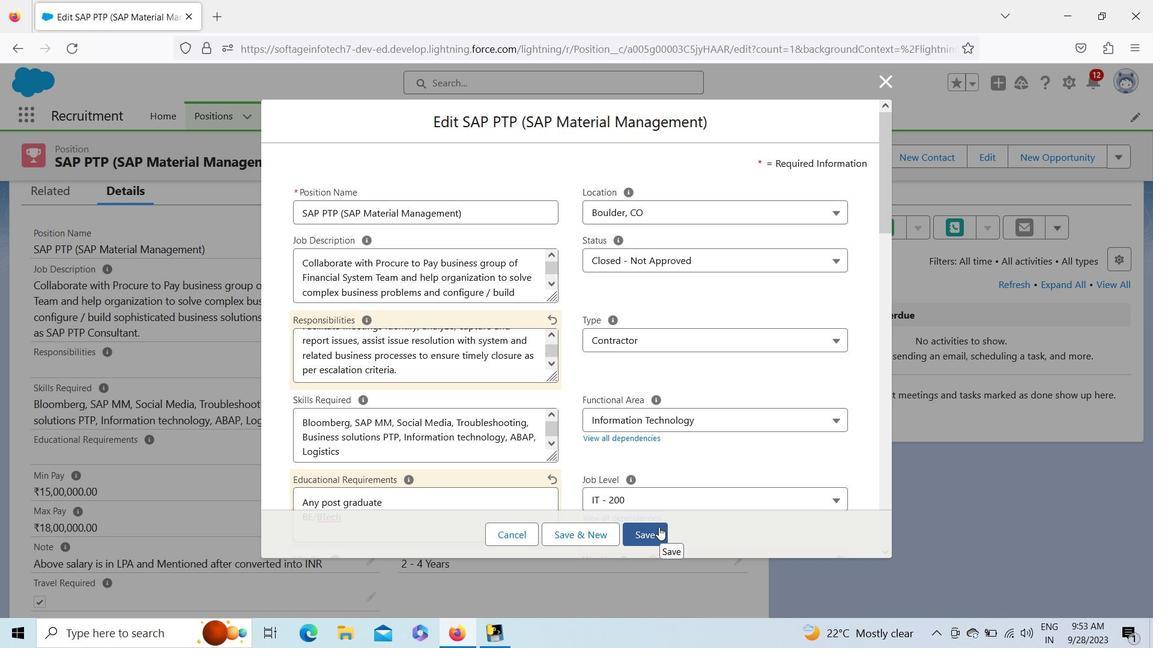 
Action: Mouse moved to (216, 111)
Screenshot: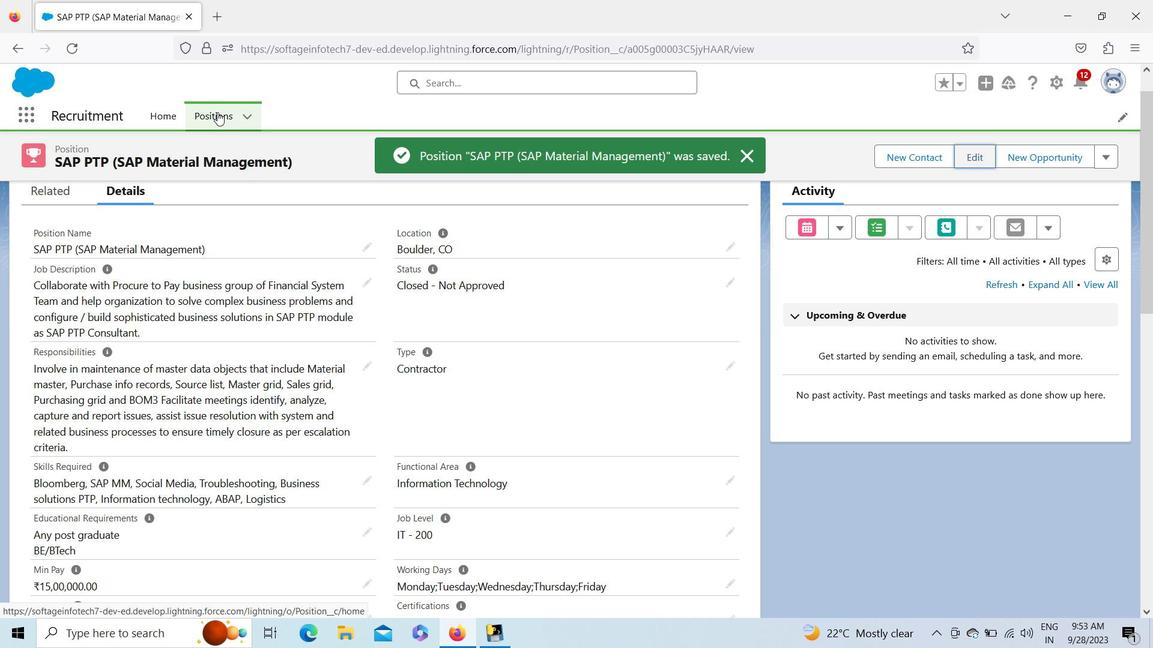 
Action: Mouse pressed left at (216, 111)
Screenshot: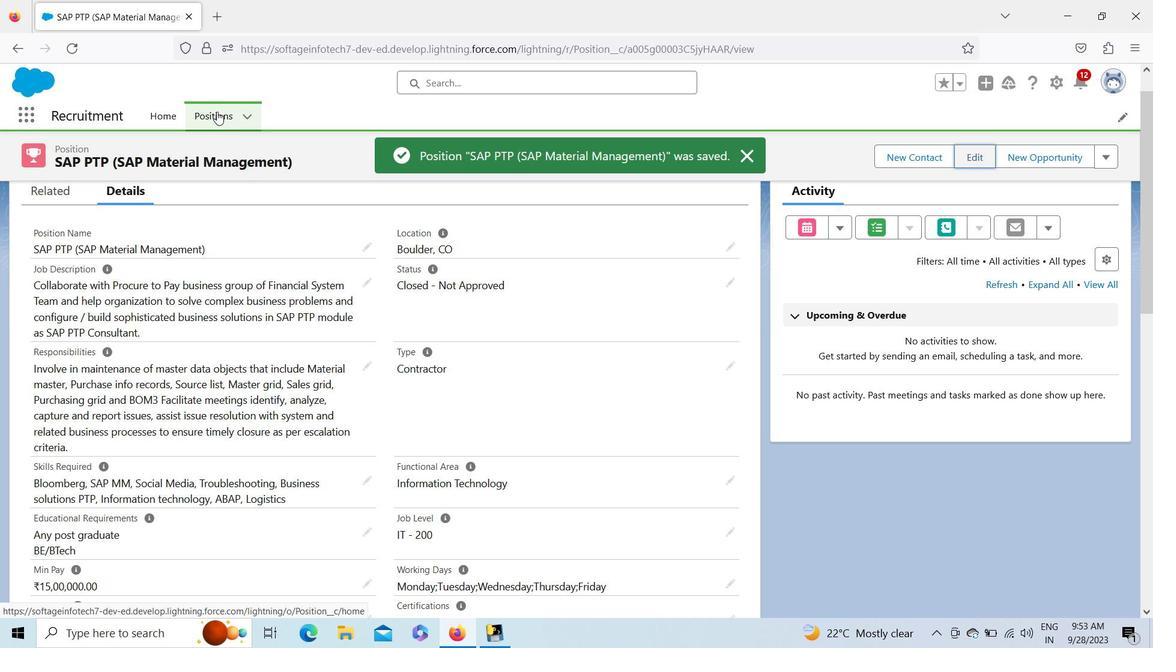 
Action: Mouse moved to (1058, 85)
Screenshot: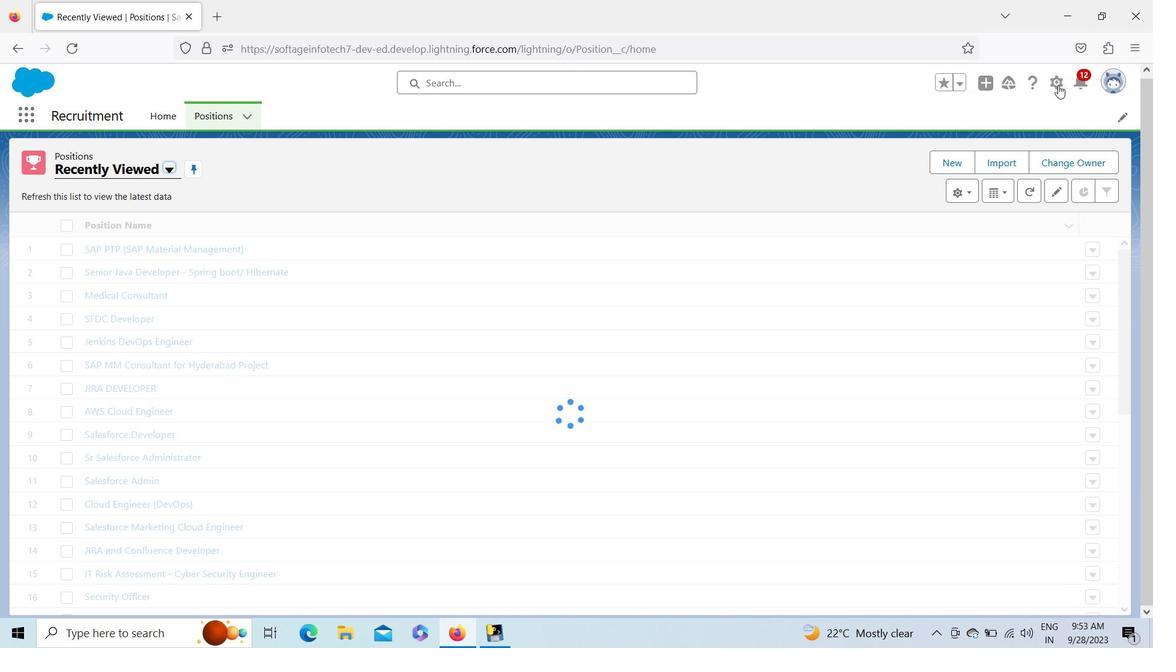 
Action: Mouse pressed left at (1058, 85)
Screenshot: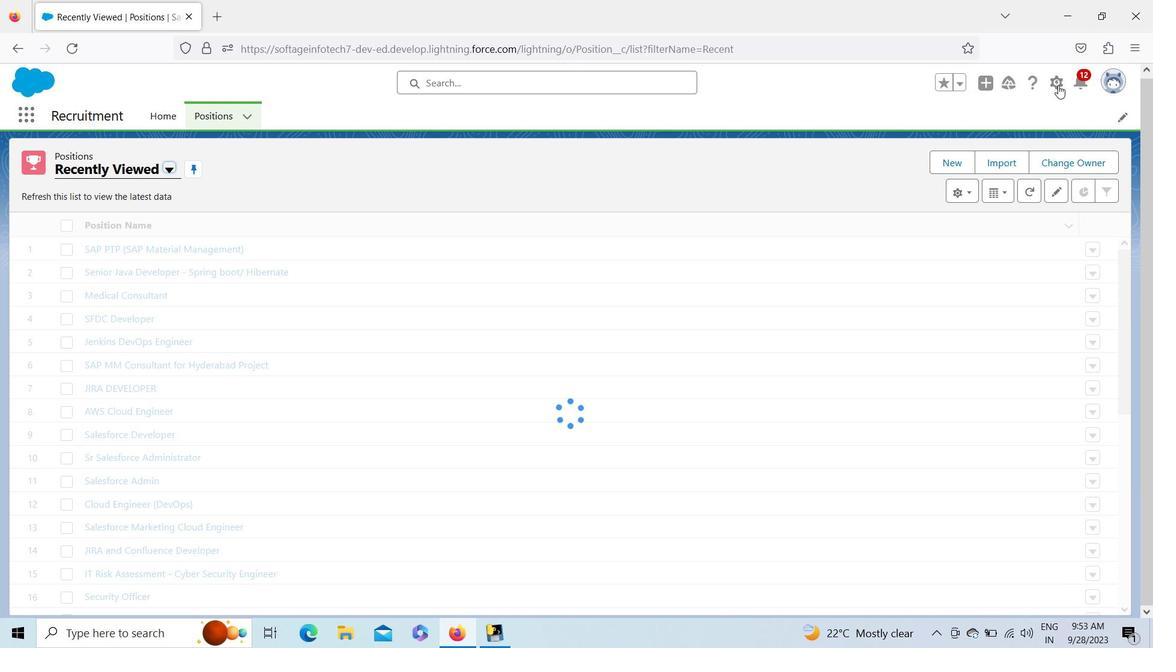 
Action: Mouse moved to (1021, 120)
Screenshot: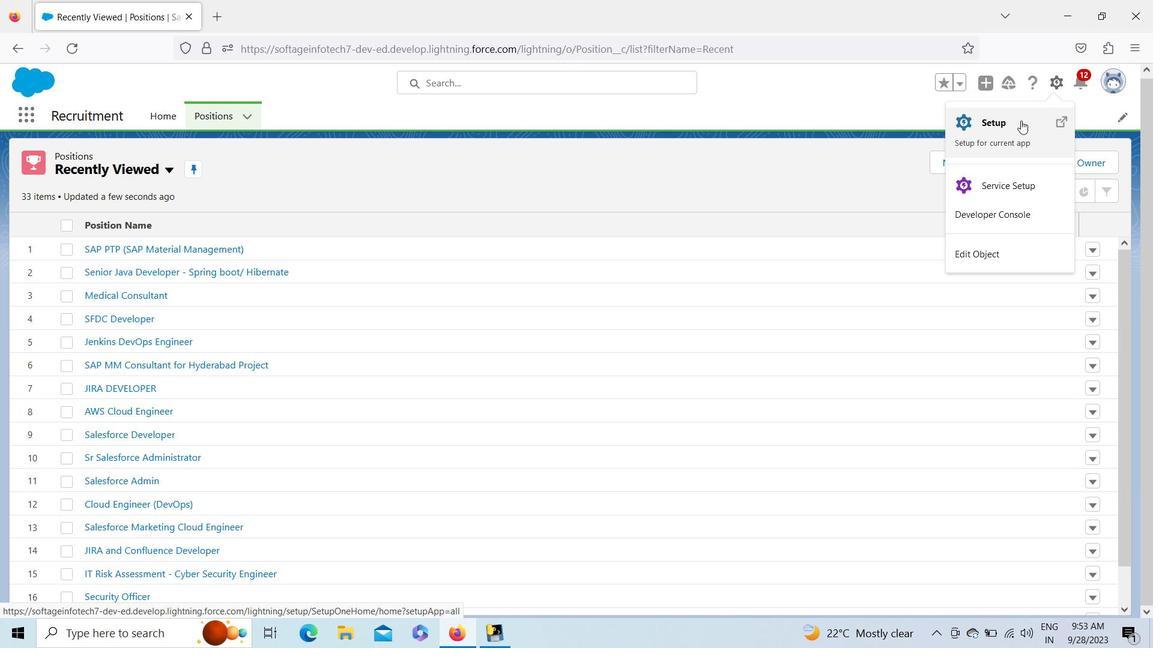 
Action: Mouse pressed left at (1021, 120)
Screenshot: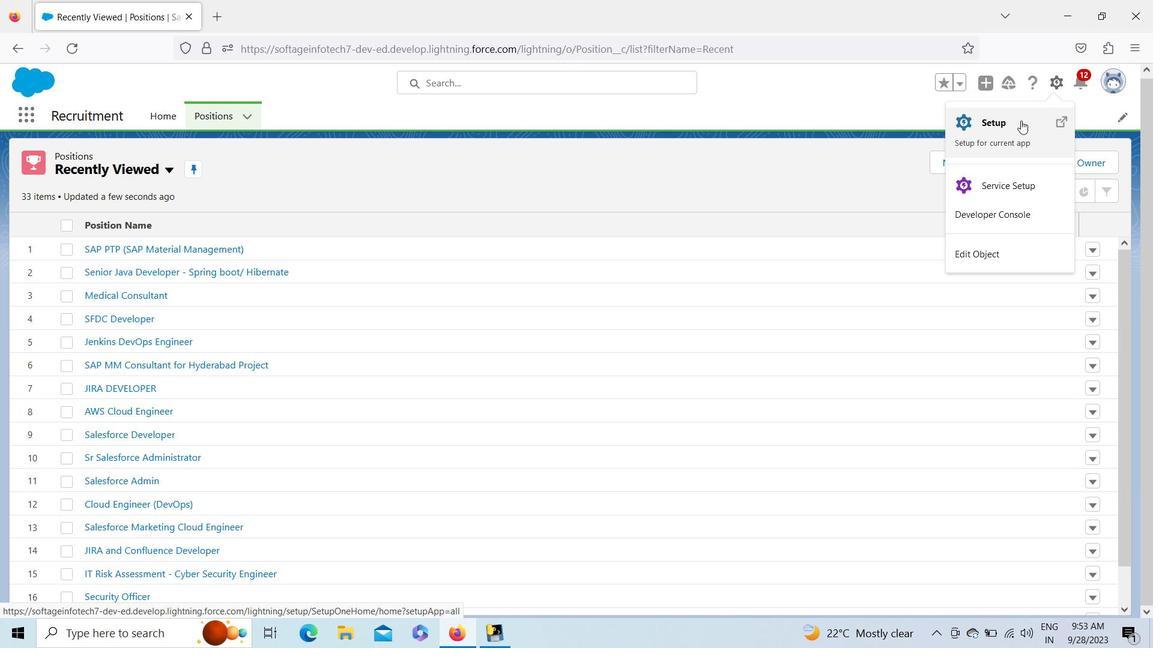 
Action: Mouse moved to (188, 120)
Screenshot: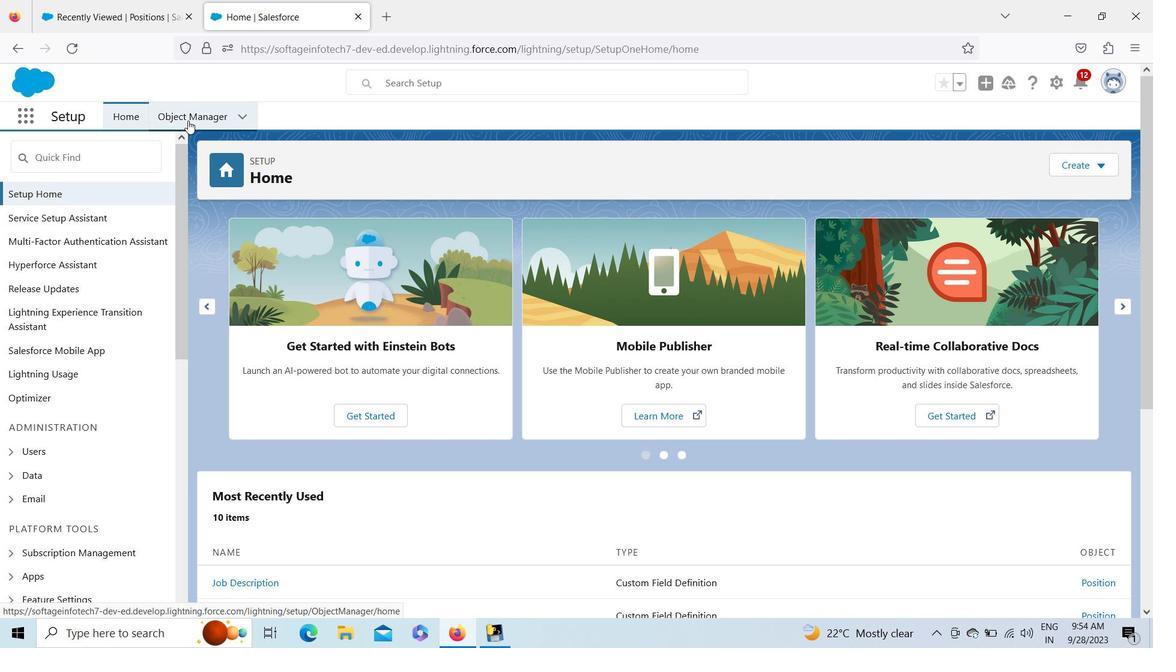
Action: Mouse pressed left at (188, 120)
Screenshot: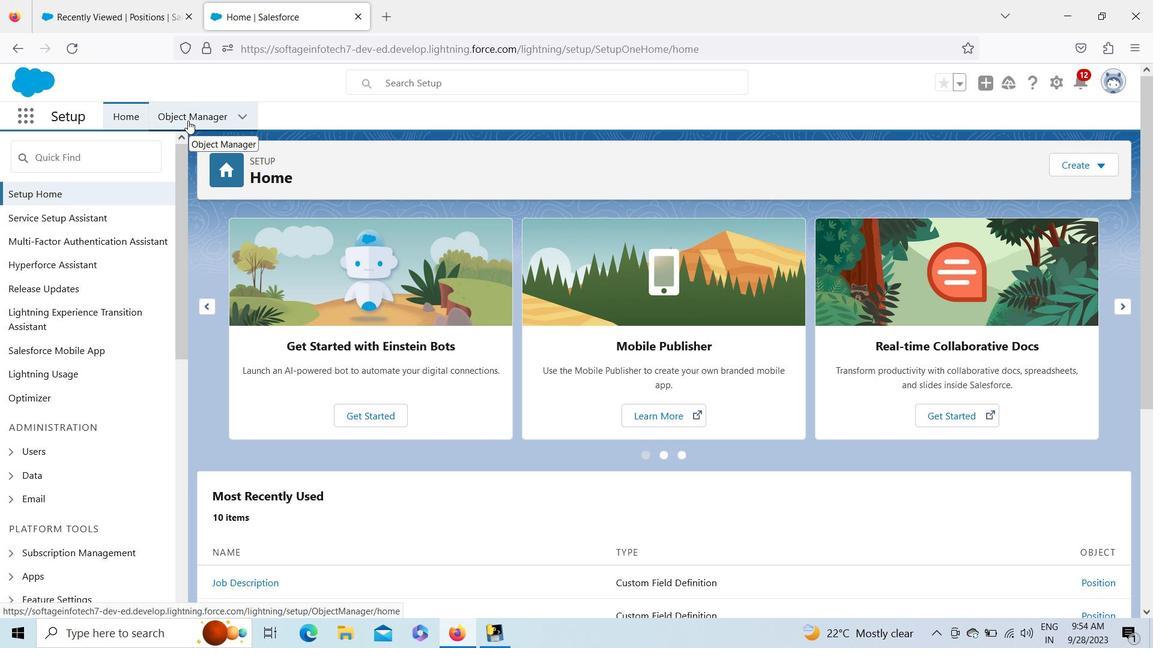 
Action: Mouse moved to (1127, 297)
Screenshot: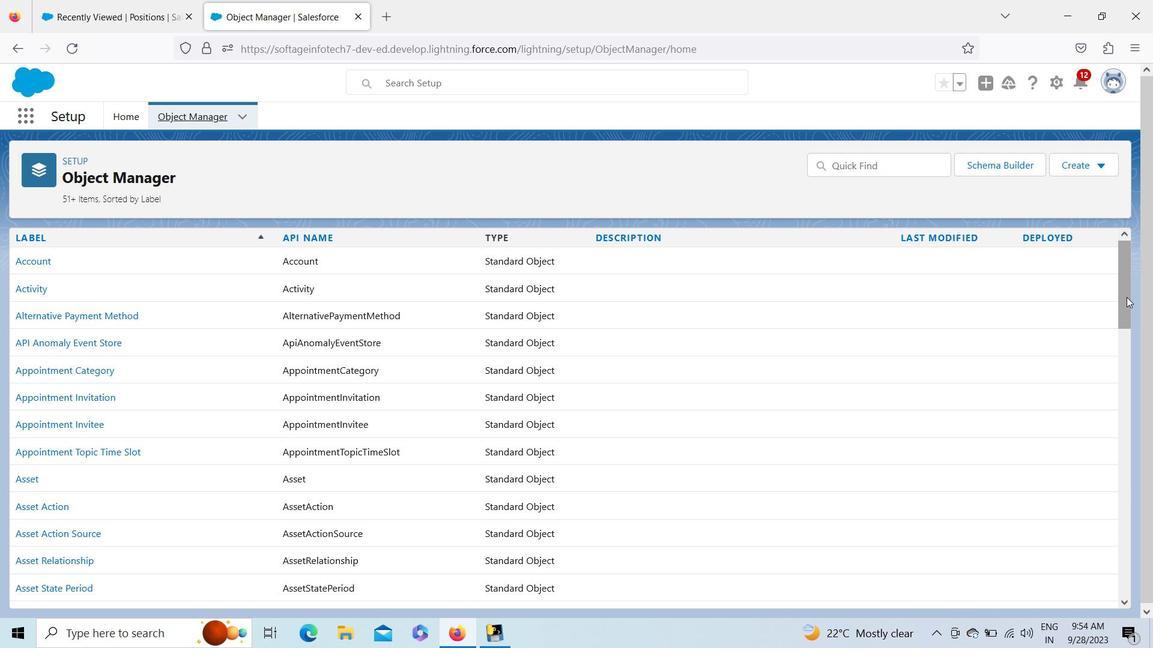 
Action: Mouse pressed left at (1127, 297)
Screenshot: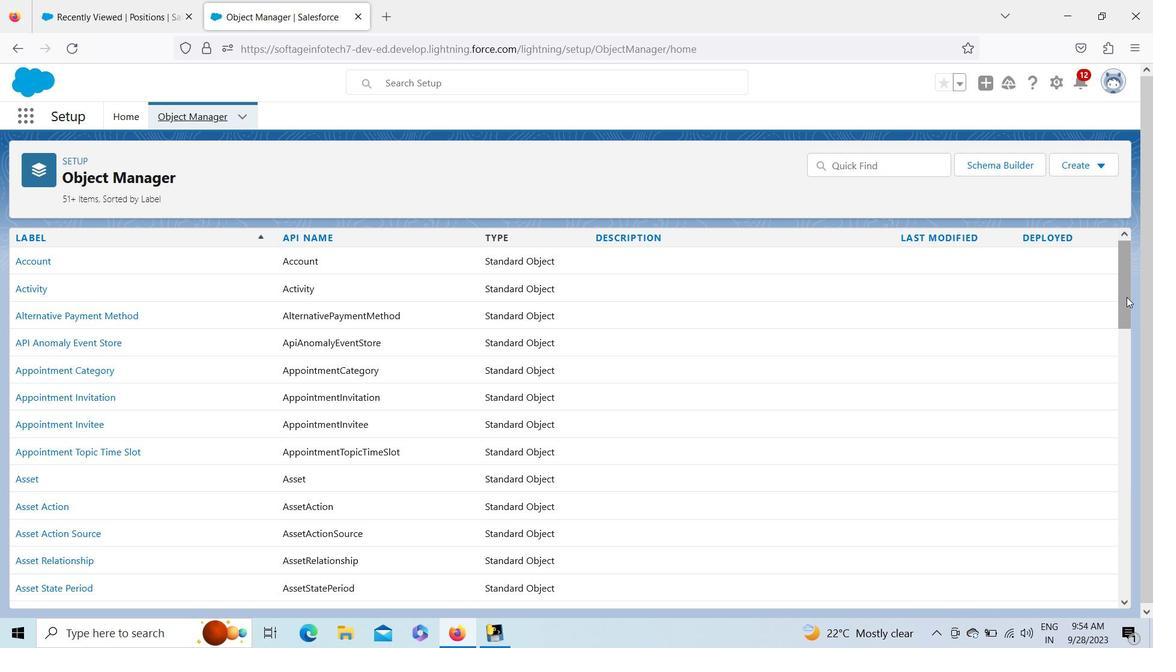 
Action: Mouse moved to (1121, 404)
Screenshot: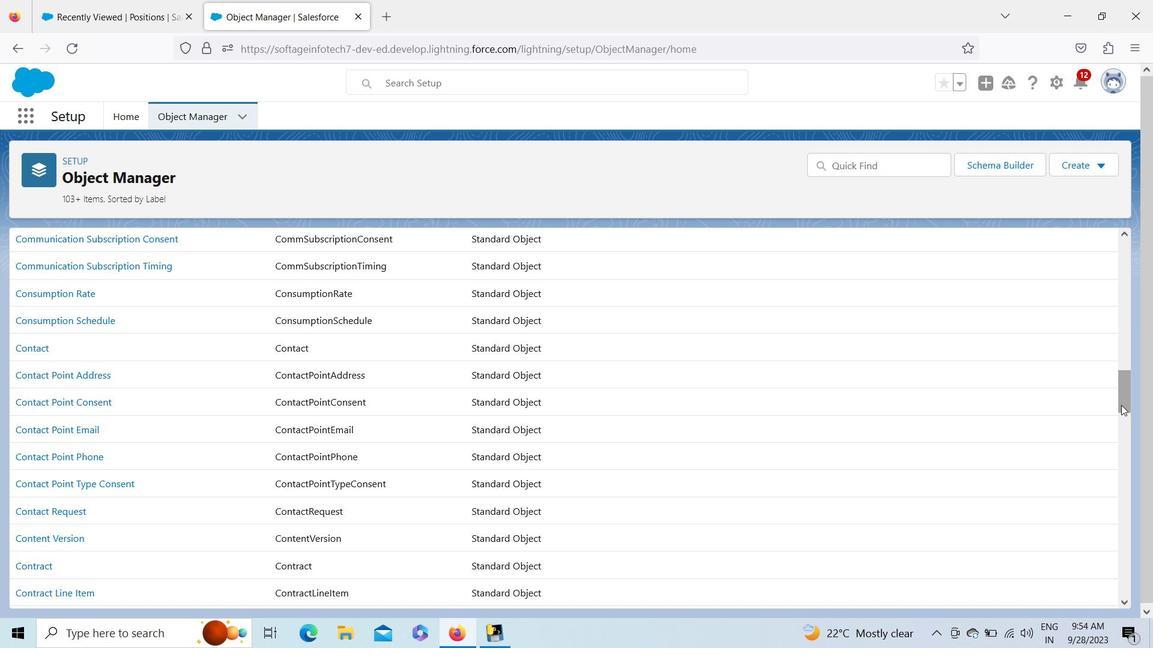 
Action: Mouse pressed left at (1121, 404)
Screenshot: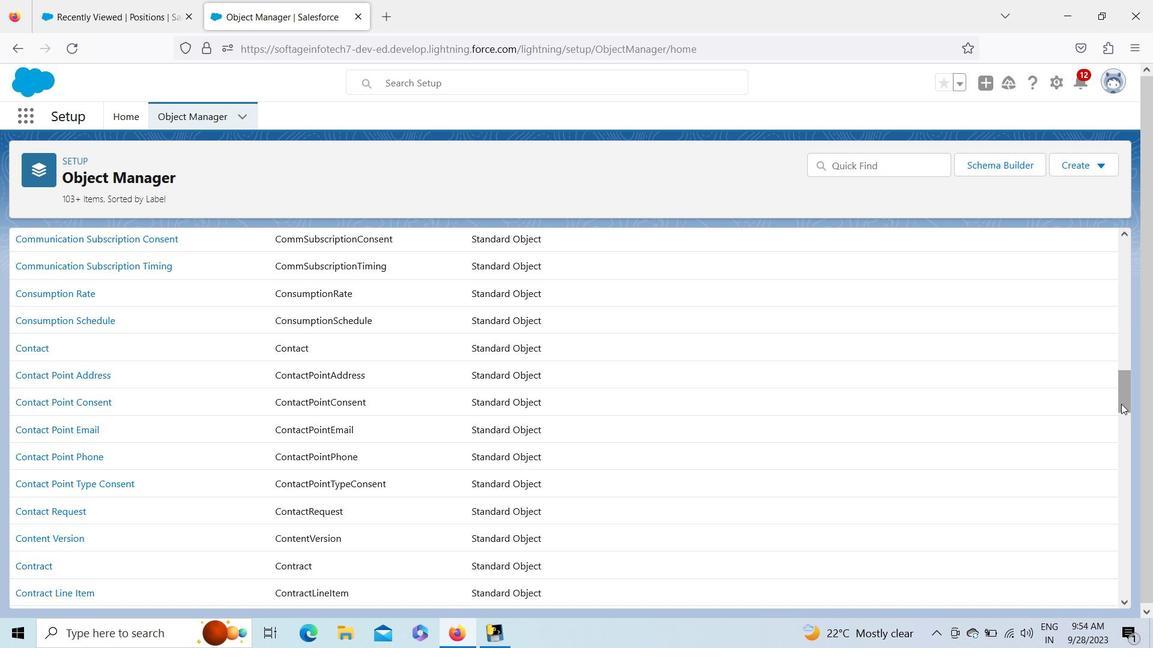 
Action: Mouse moved to (36, 568)
Screenshot: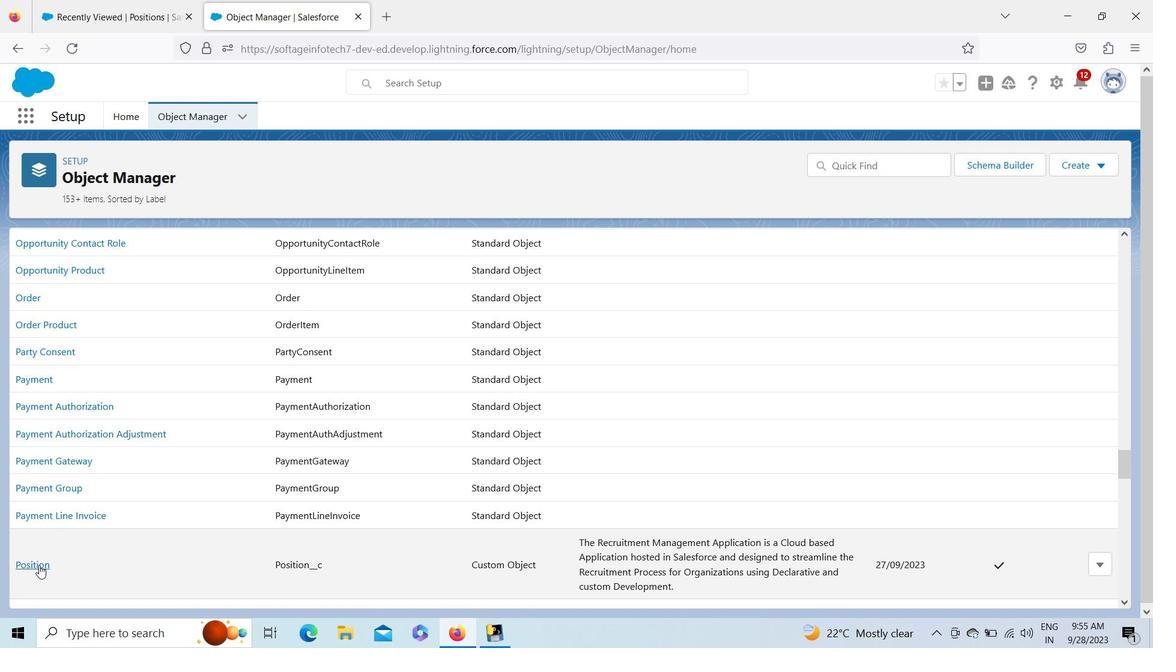 
Action: Mouse pressed left at (36, 568)
Screenshot: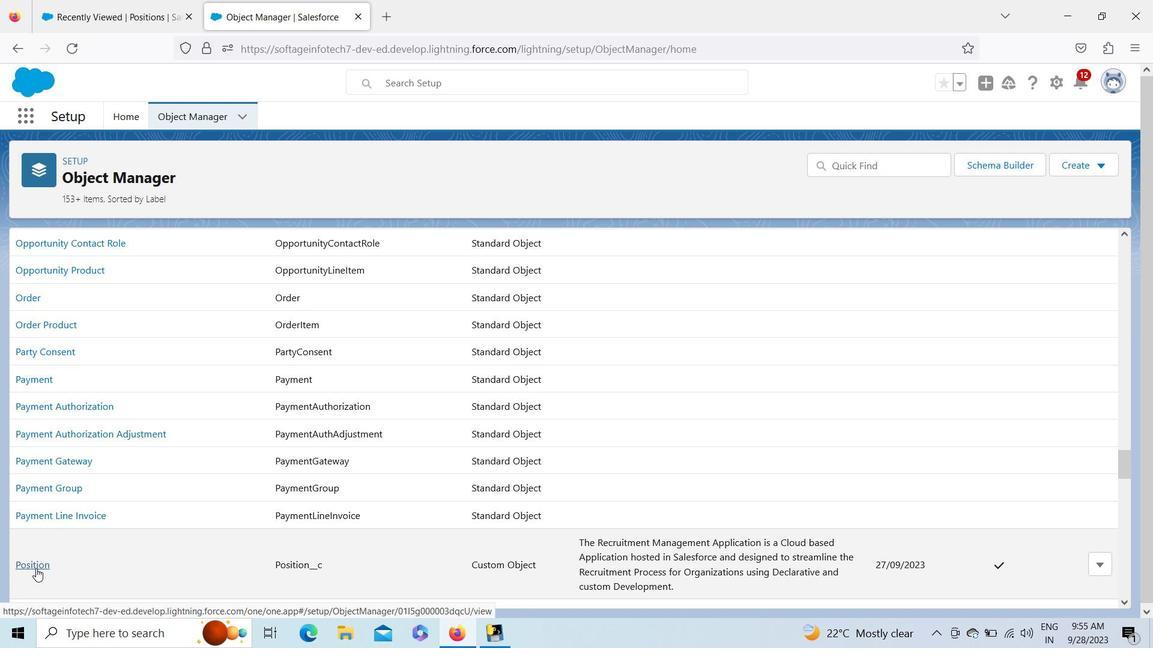
Action: Mouse moved to (100, 261)
Screenshot: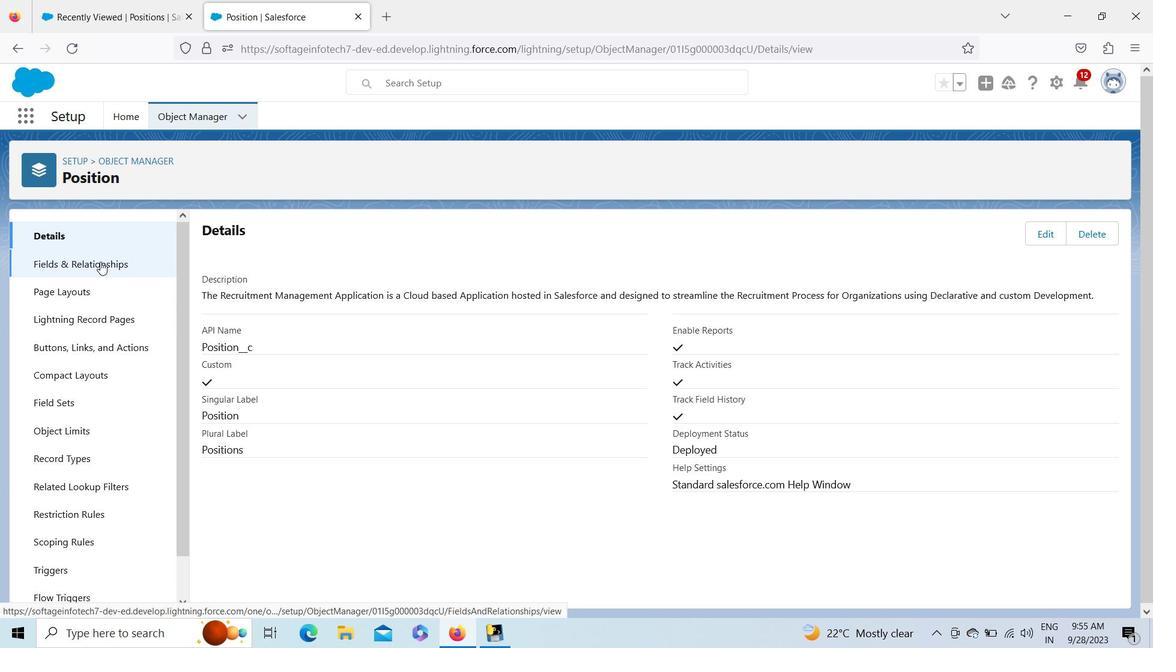 
Action: Mouse pressed left at (100, 261)
Screenshot: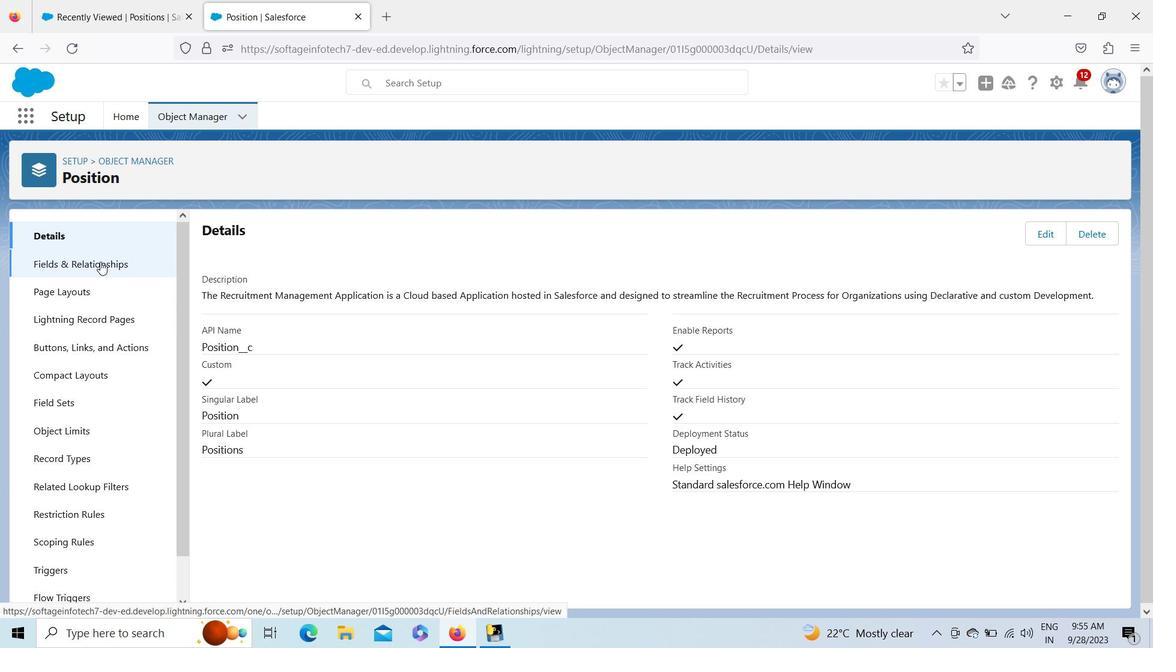 
Action: Mouse moved to (816, 247)
Screenshot: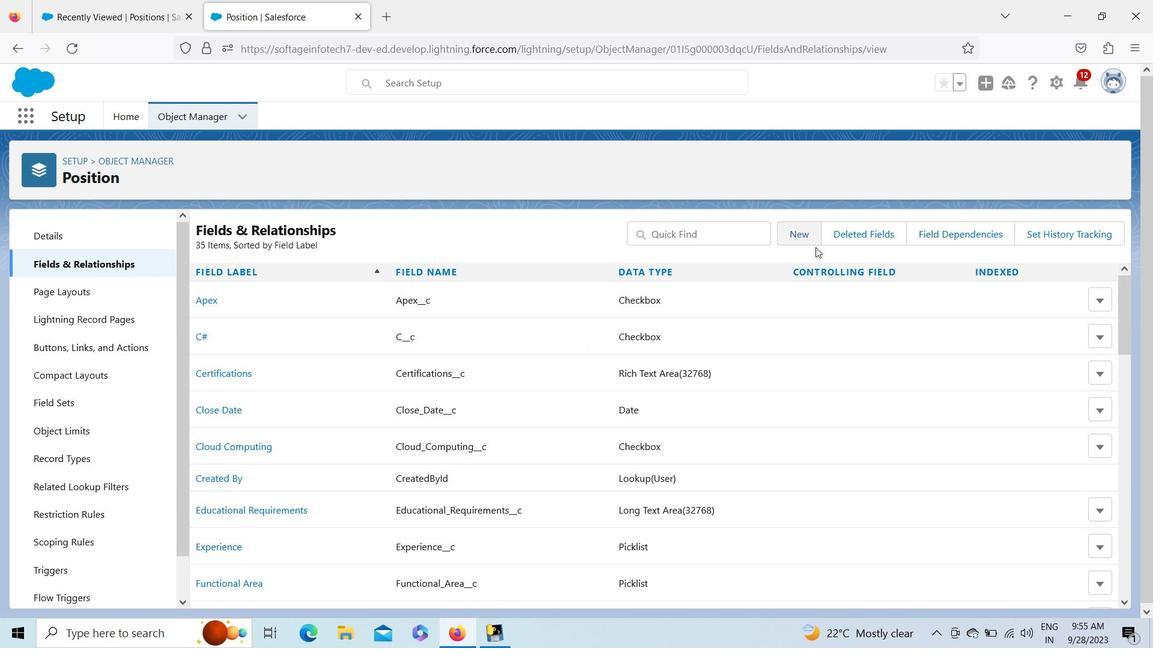 
Action: Mouse pressed left at (816, 247)
Screenshot: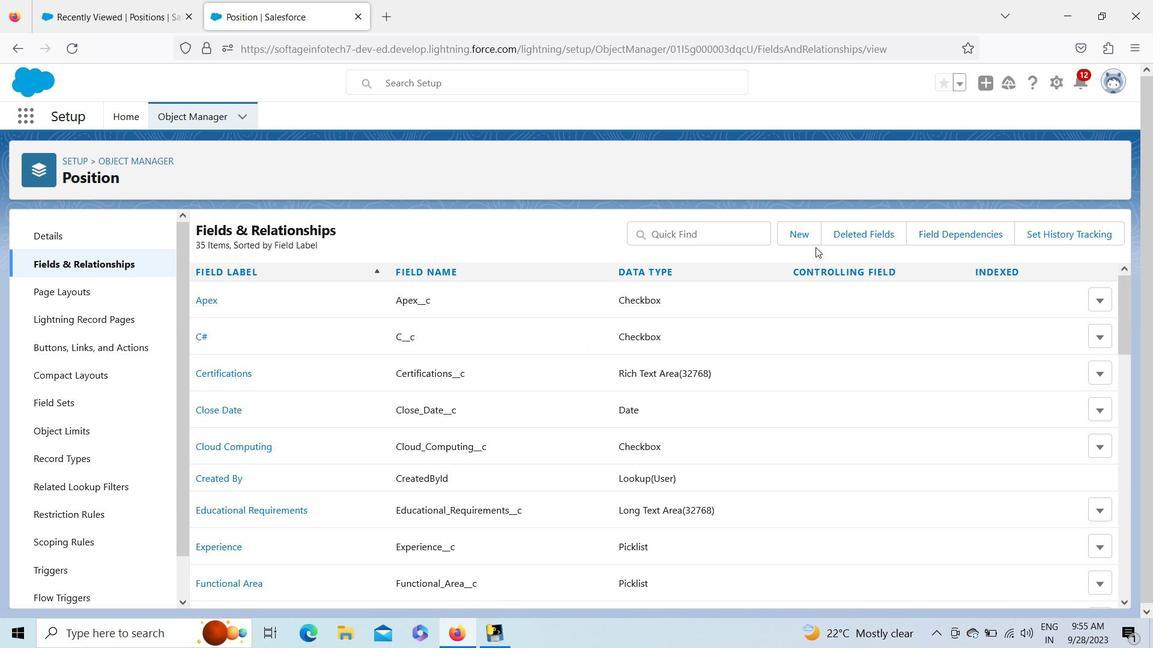 
Action: Mouse moved to (802, 239)
Screenshot: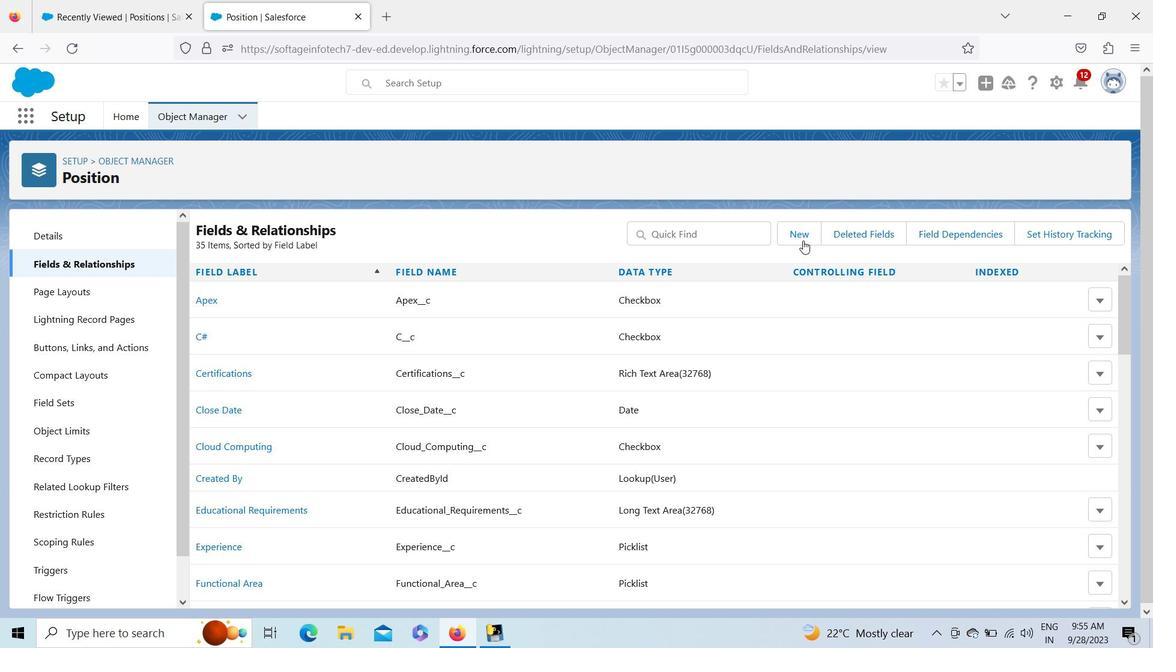 
Action: Mouse pressed left at (802, 239)
Screenshot: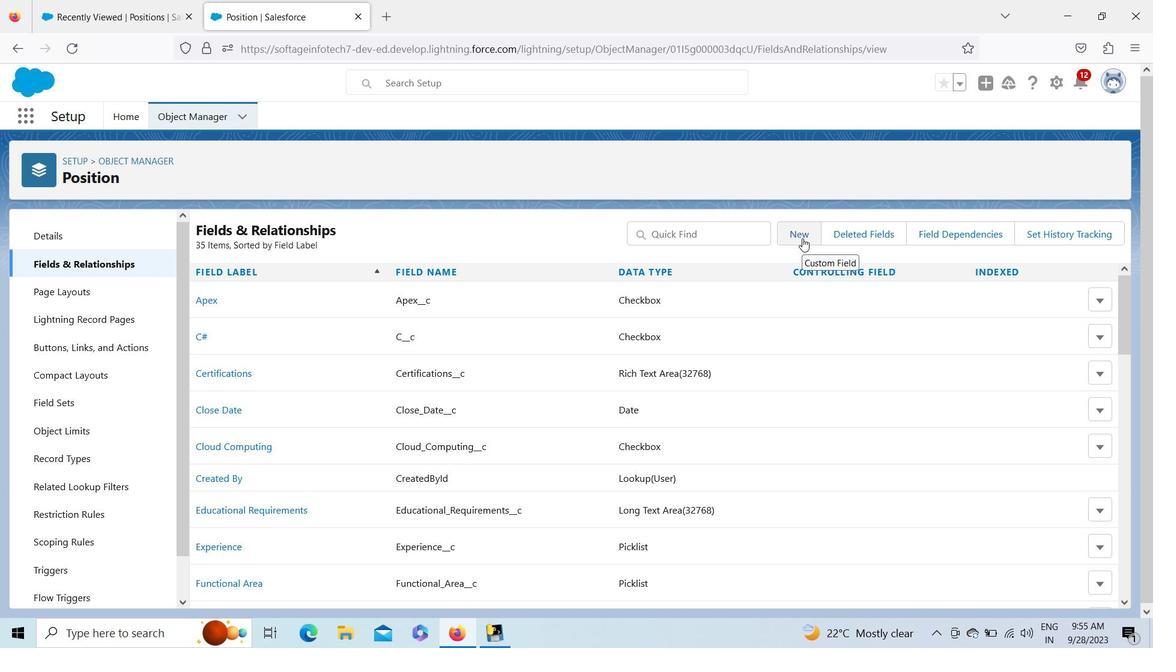 
Action: Mouse moved to (216, 451)
Screenshot: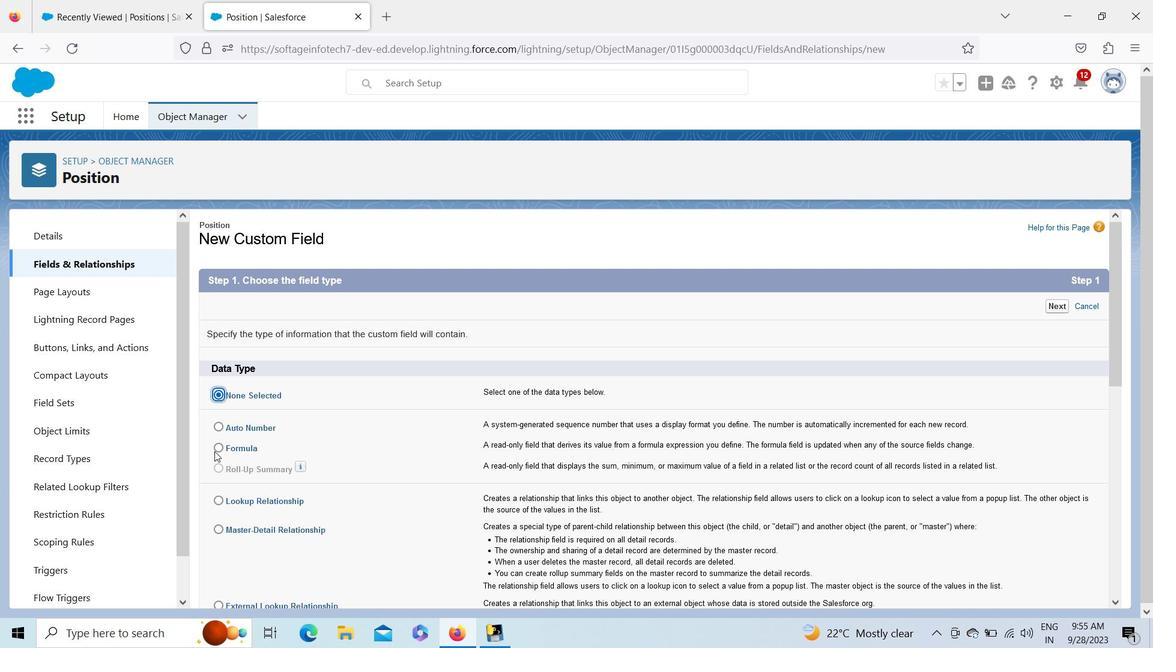 
Action: Mouse pressed left at (216, 451)
Screenshot: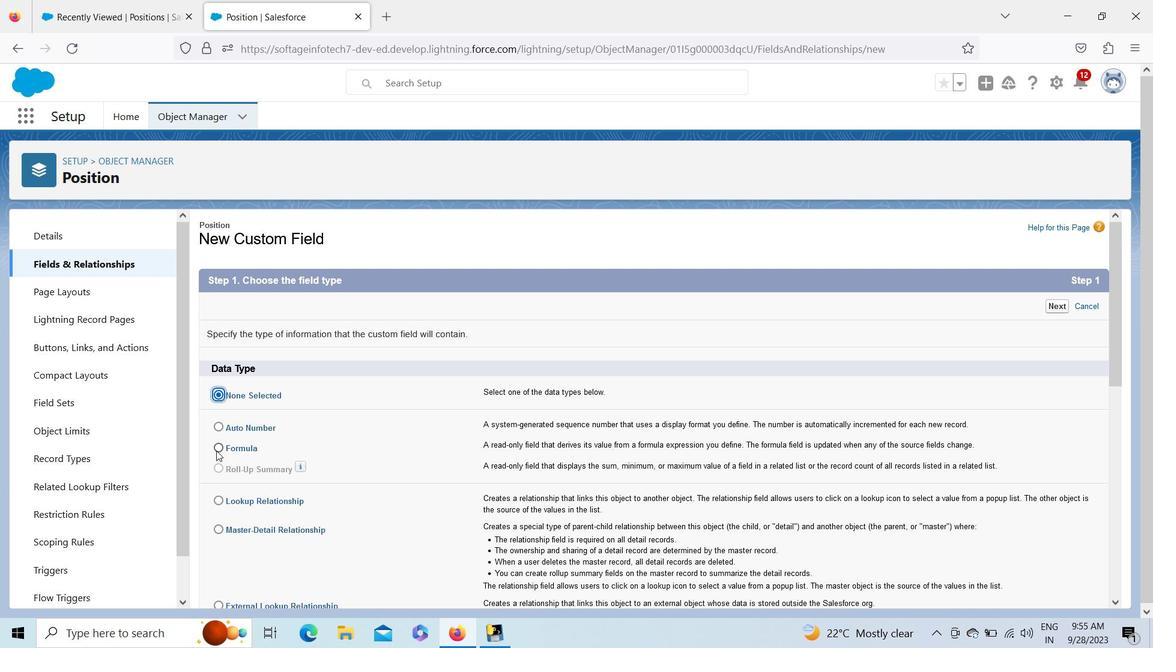 
Action: Mouse moved to (1051, 304)
Screenshot: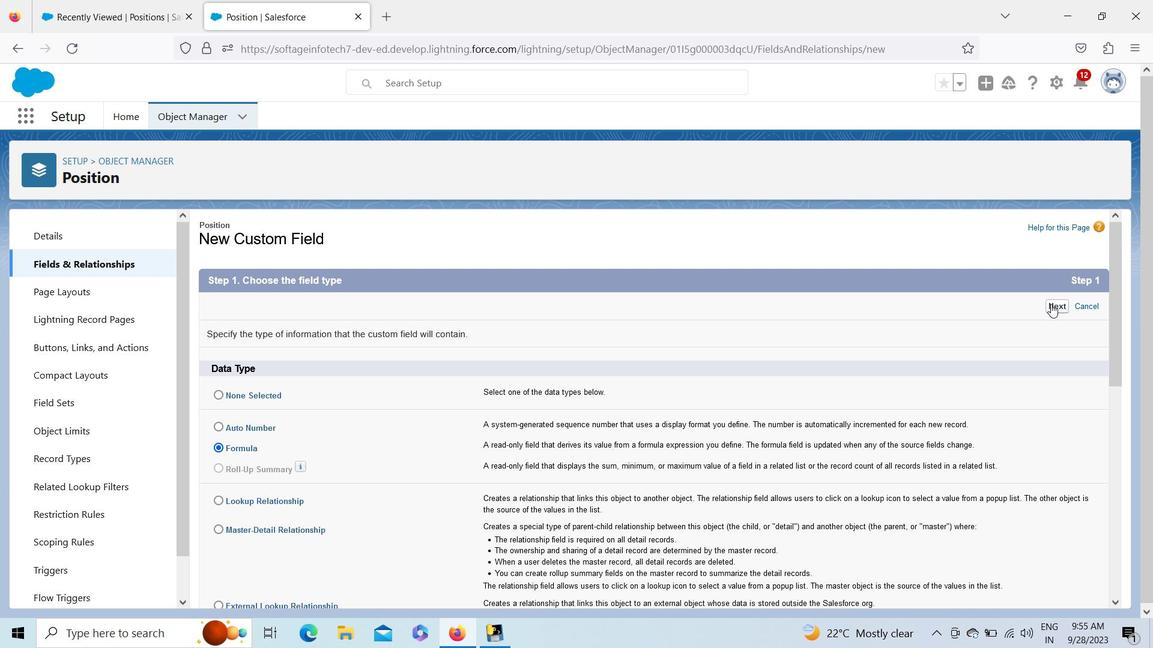 
Action: Mouse pressed left at (1051, 304)
Screenshot: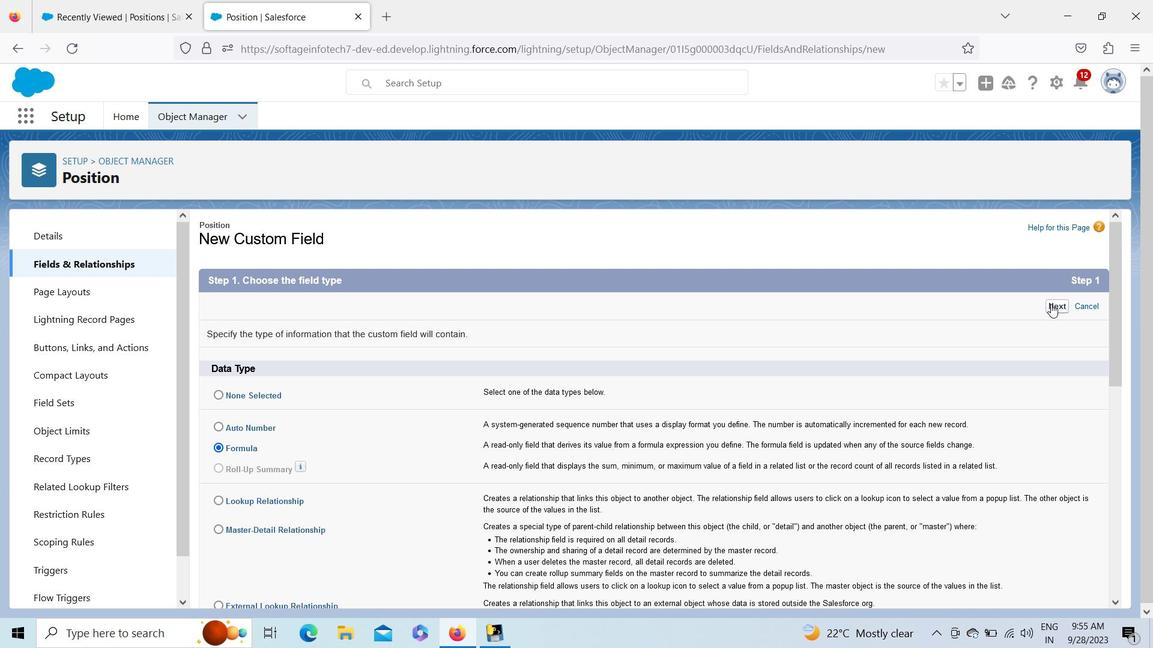 
Action: Mouse moved to (448, 335)
Screenshot: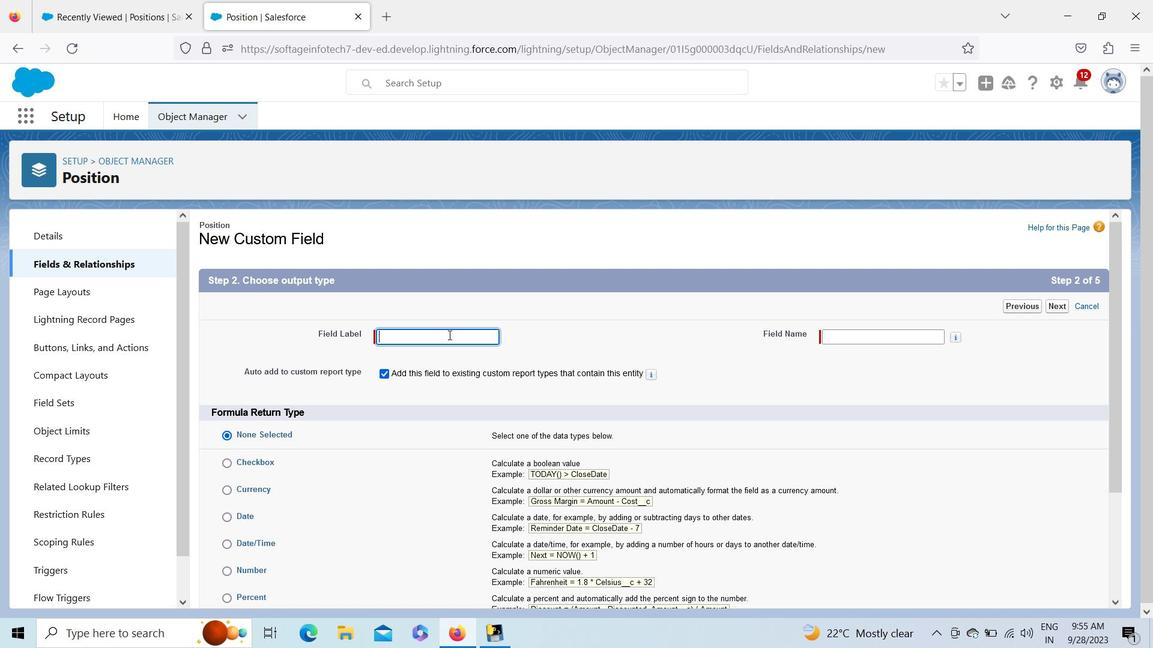 
Action: Mouse pressed left at (448, 335)
Screenshot: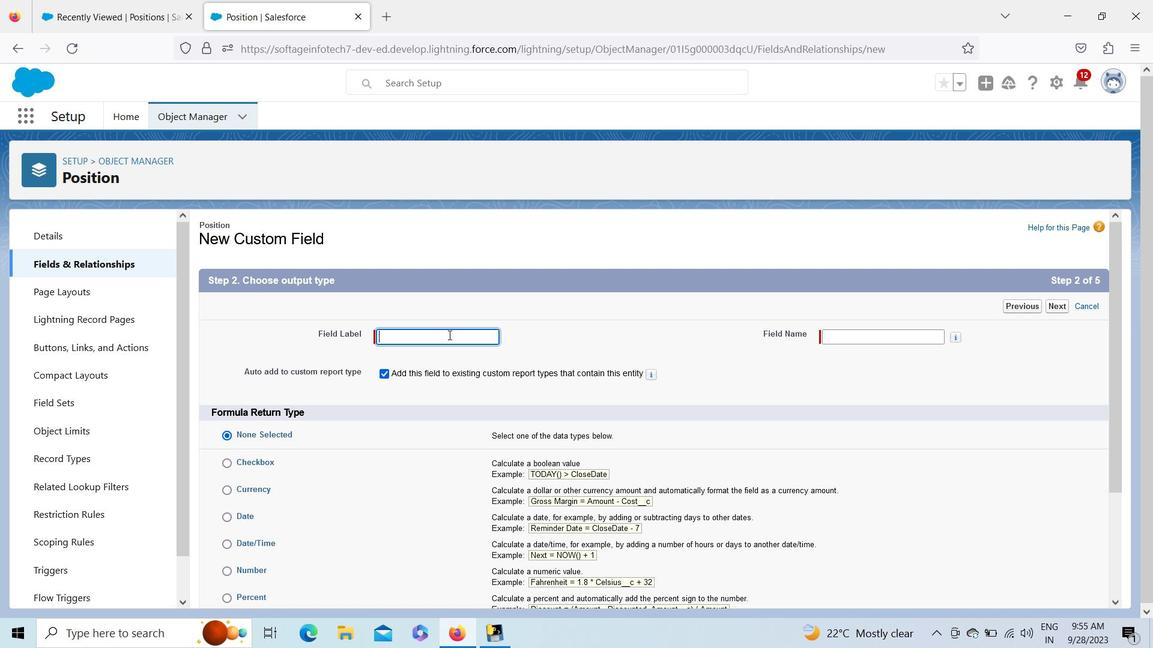 
Action: Key pressed <Key.shift><Key.shift>Days<Key.space><Key.shift>Open
Screenshot: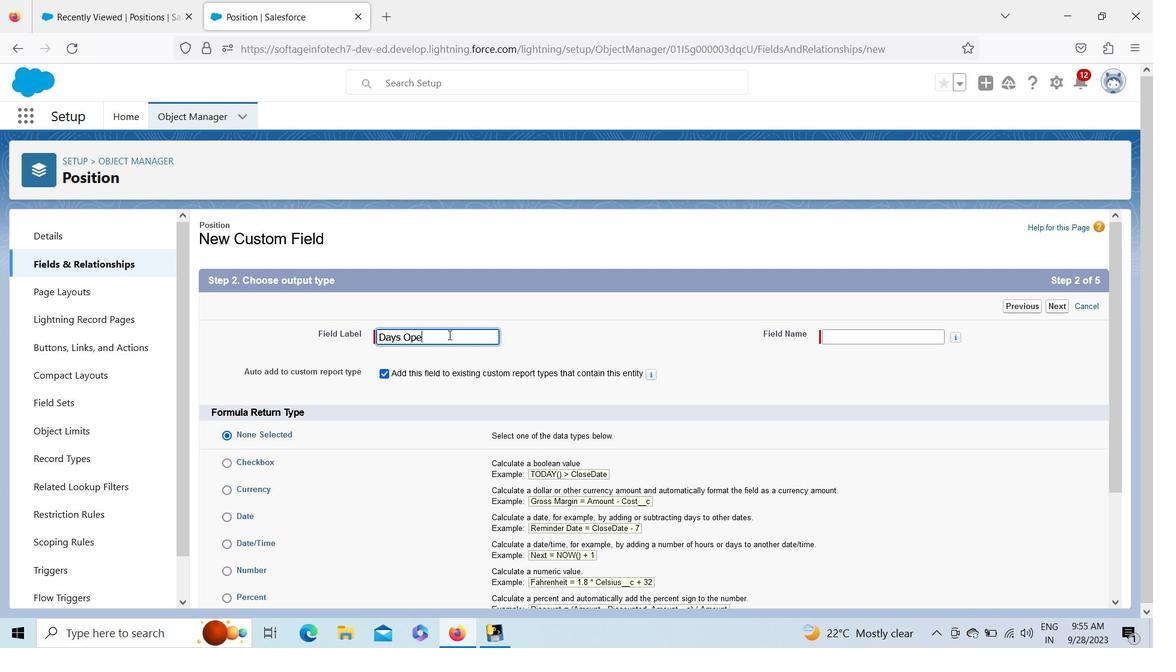 
Action: Mouse moved to (705, 356)
Screenshot: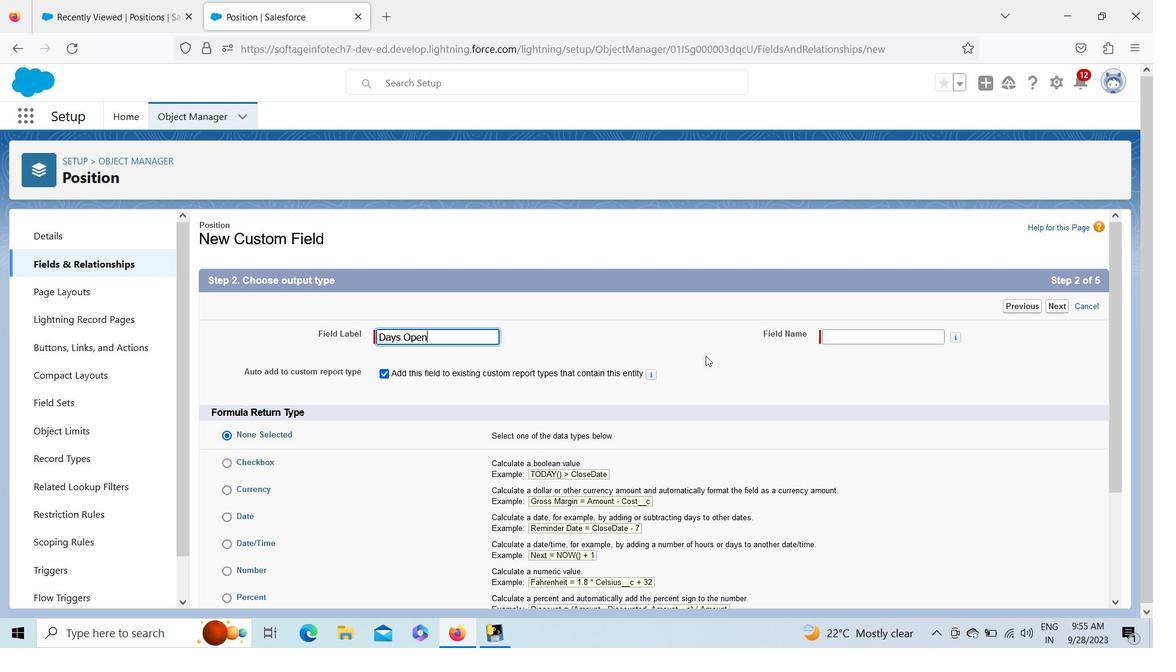 
Action: Mouse pressed left at (705, 356)
Screenshot: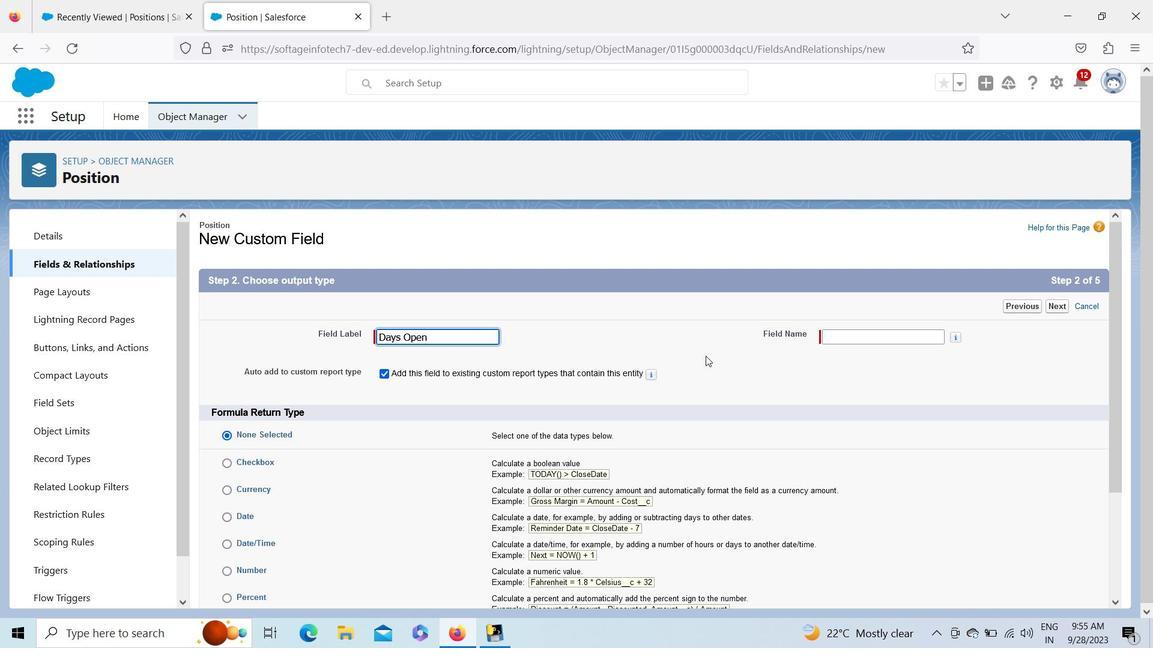 
Action: Mouse moved to (1116, 292)
Screenshot: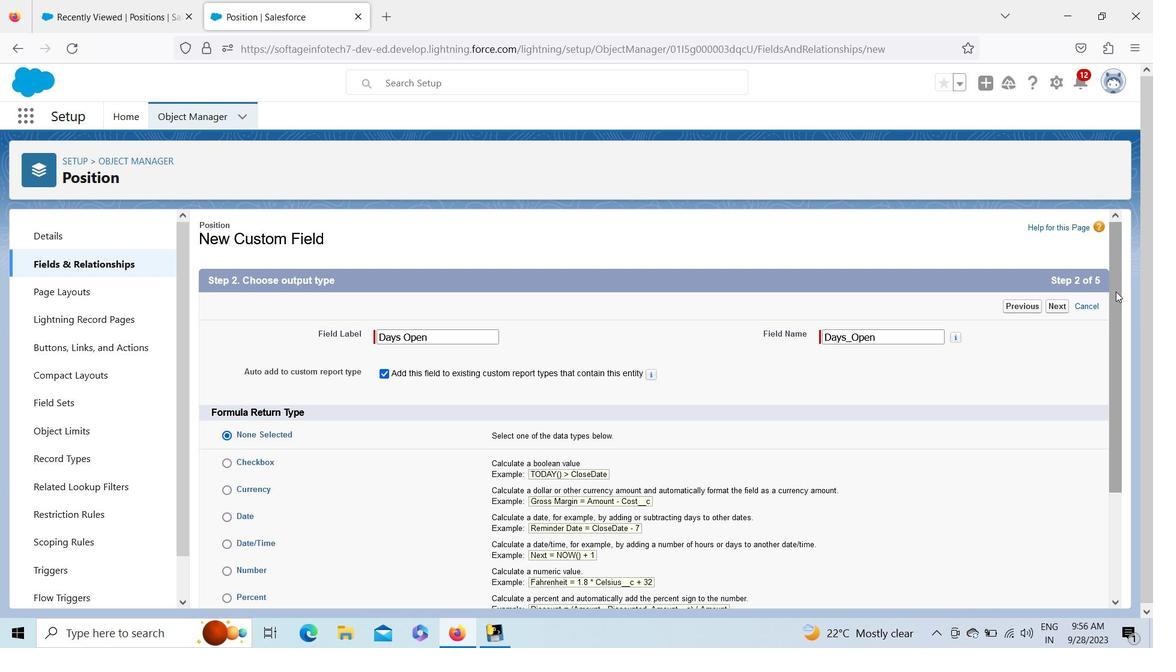 
Action: Mouse pressed left at (1116, 292)
Screenshot: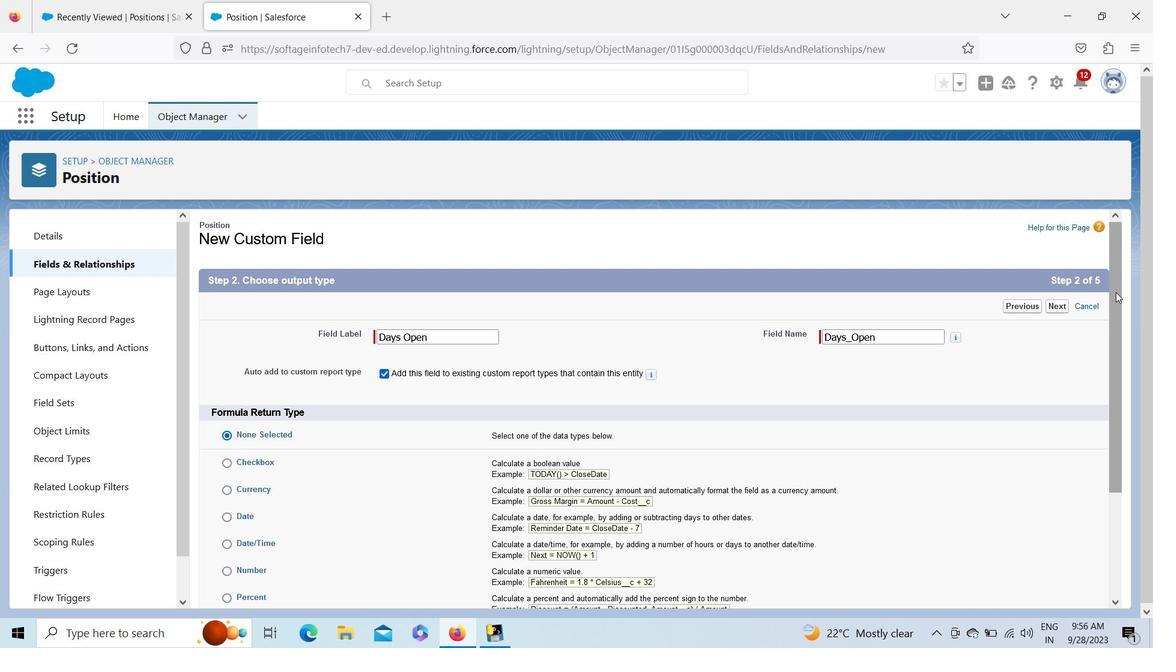 
Action: Mouse moved to (230, 349)
Screenshot: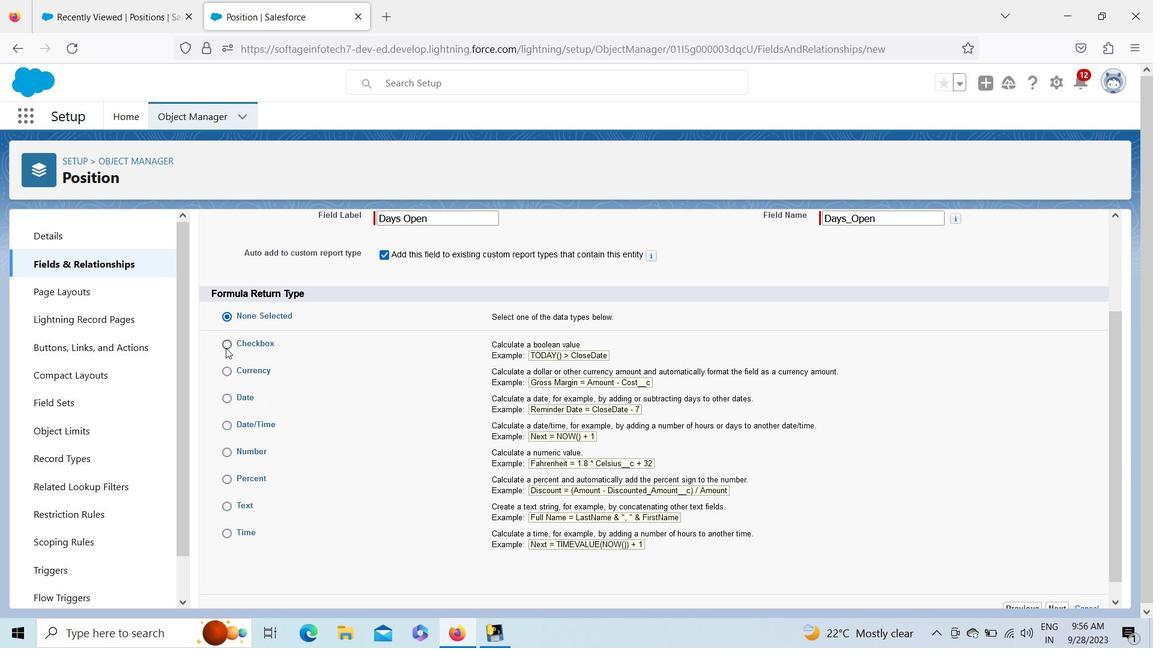 
Action: Mouse pressed left at (230, 349)
Screenshot: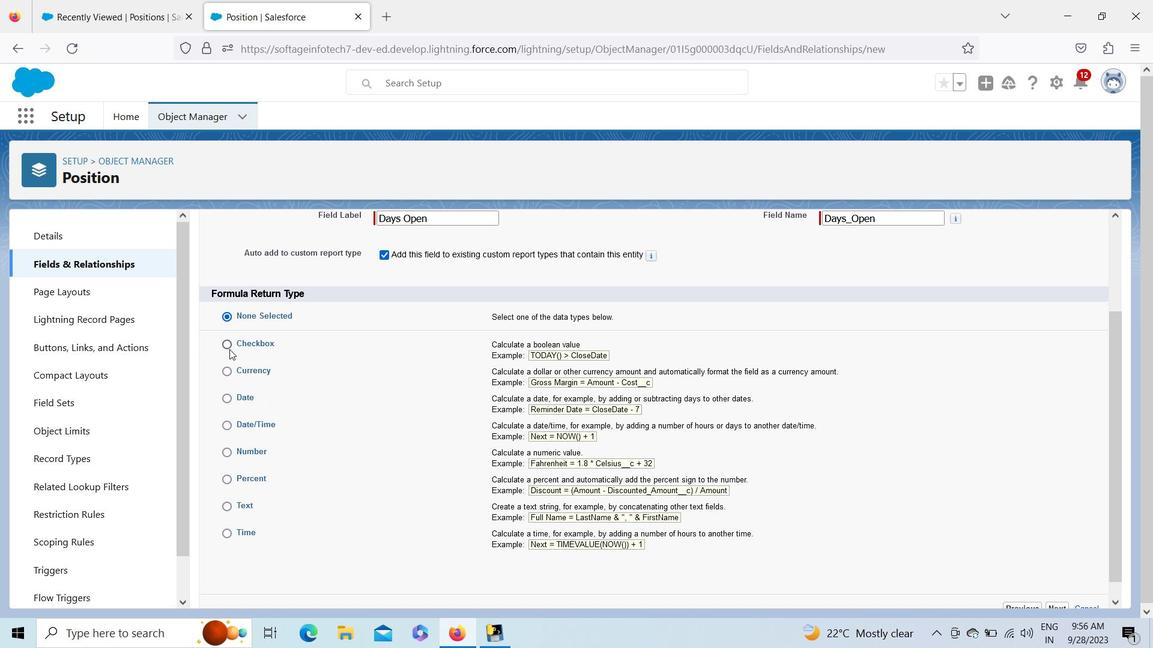 
Action: Mouse pressed left at (230, 349)
Screenshot: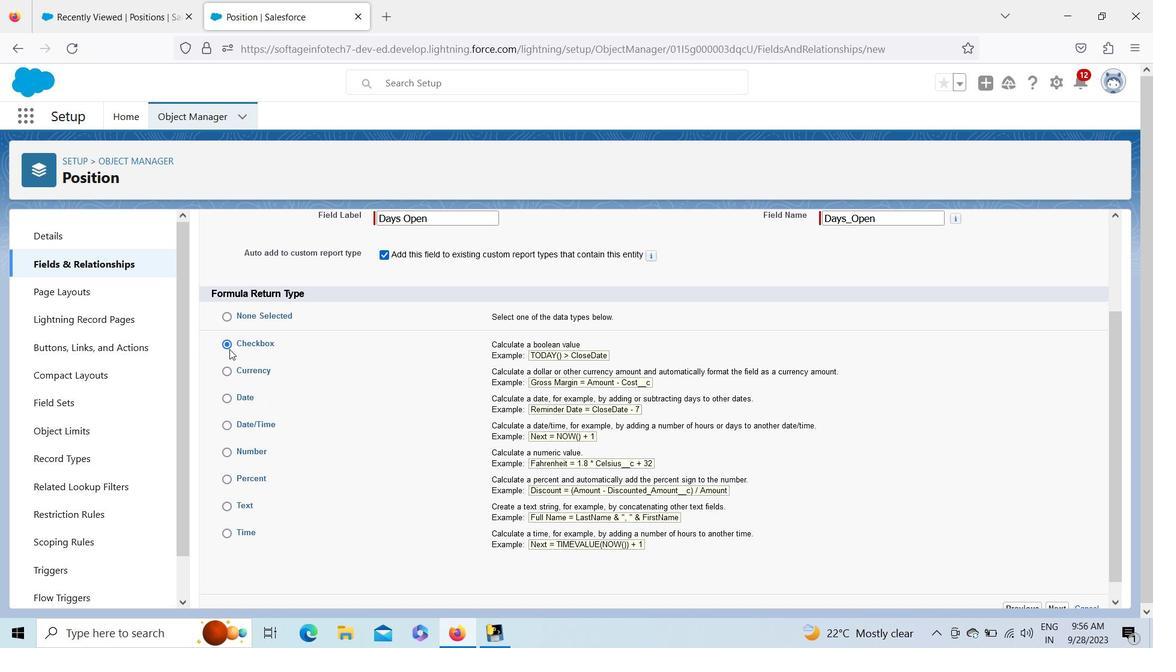 
Action: Mouse moved to (230, 371)
Screenshot: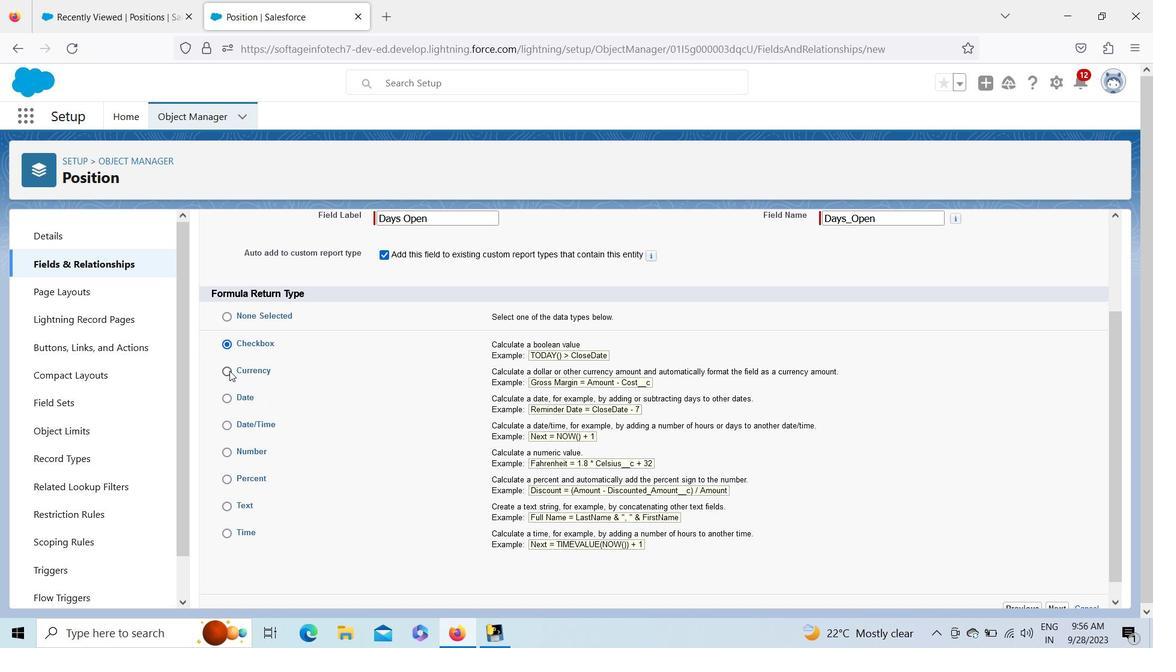 
Action: Mouse pressed left at (230, 371)
Screenshot: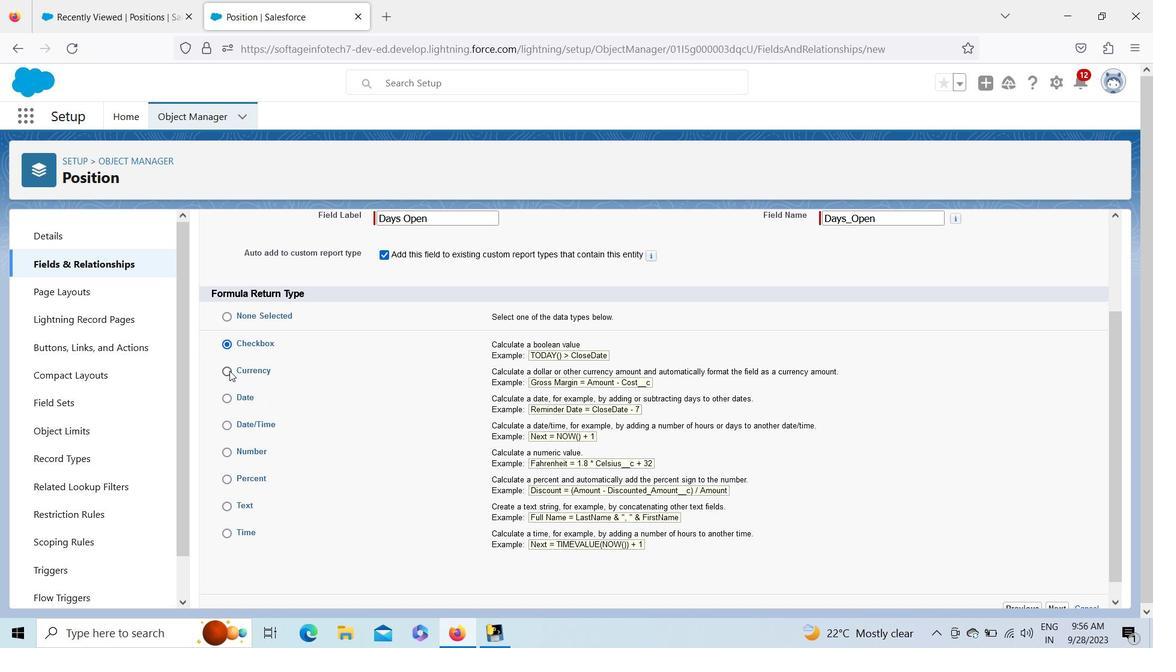 
Action: Mouse moved to (226, 396)
Screenshot: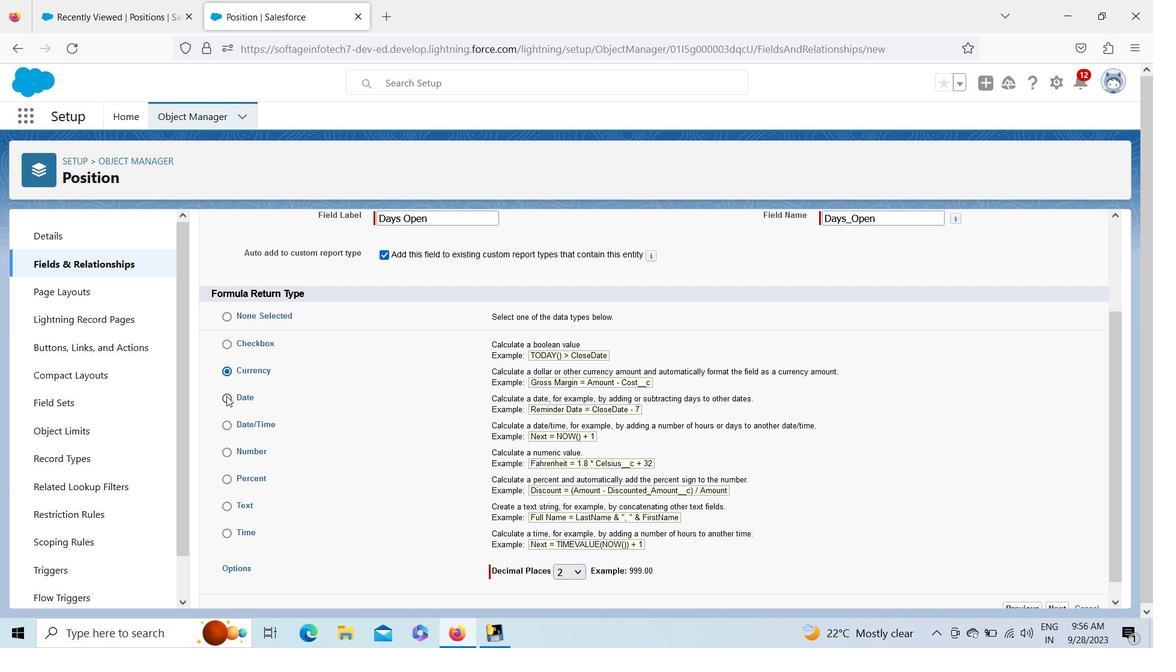 
Action: Mouse pressed left at (226, 396)
Screenshot: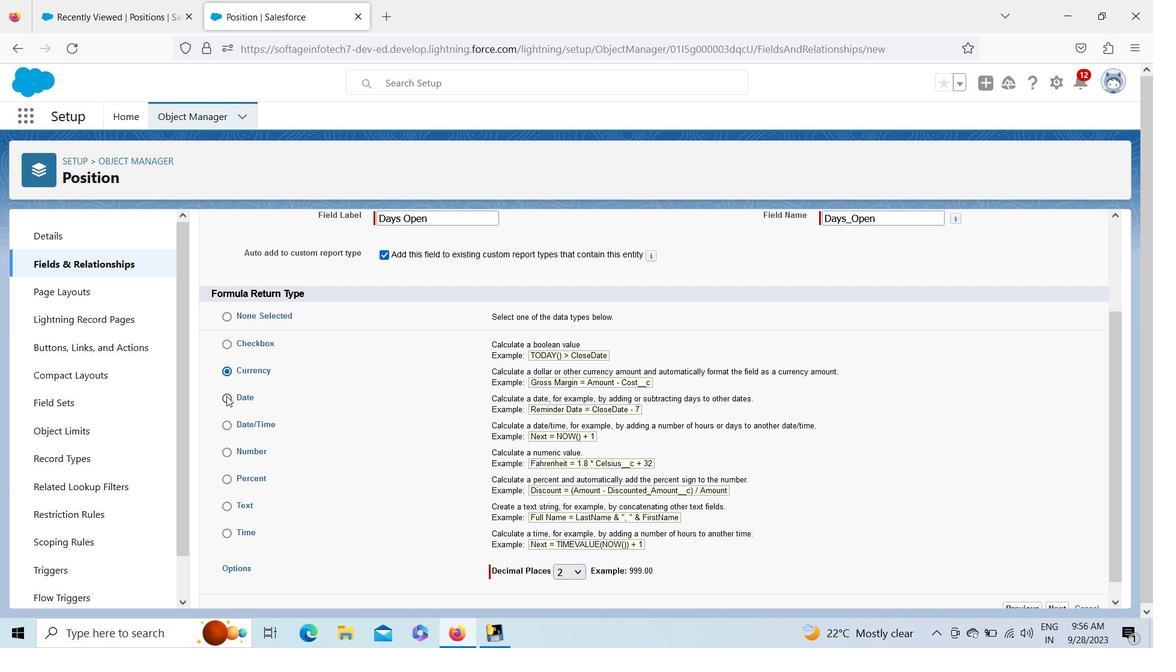 
Action: Mouse moved to (227, 449)
Screenshot: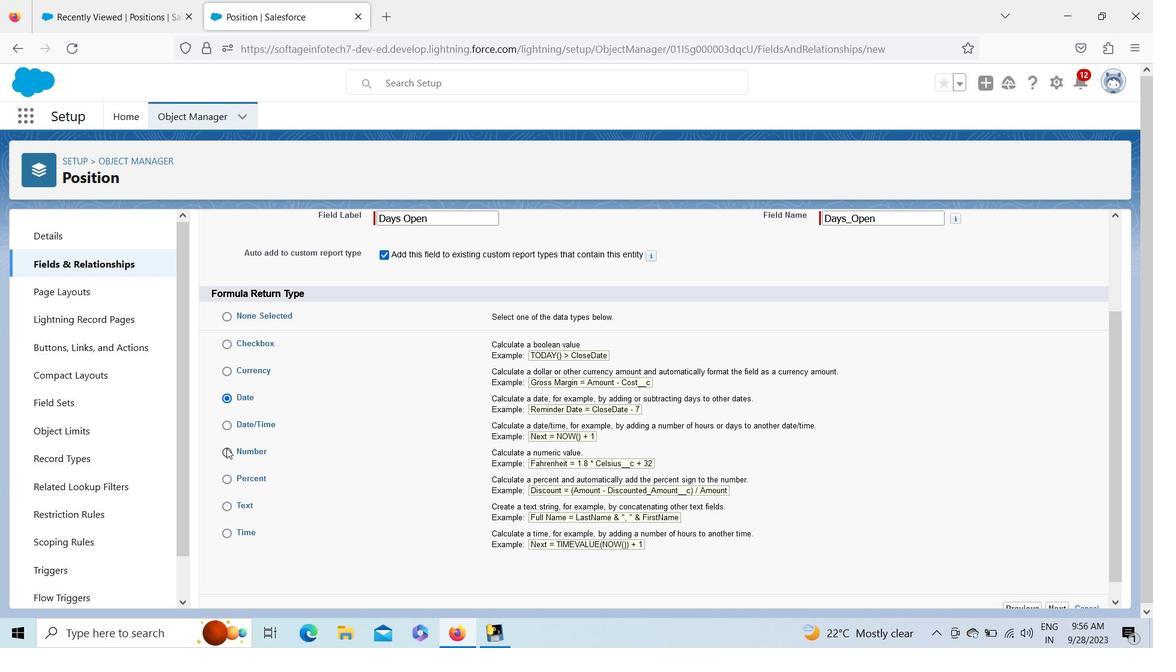 
Action: Mouse pressed left at (227, 449)
Screenshot: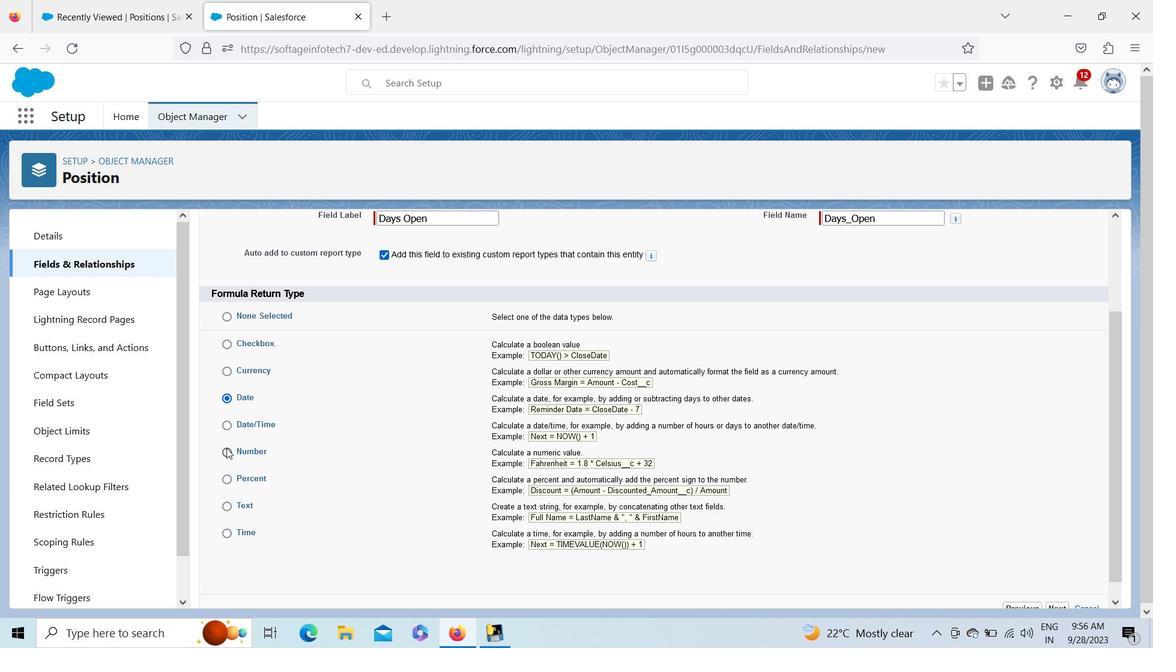 
Action: Mouse moved to (577, 570)
Screenshot: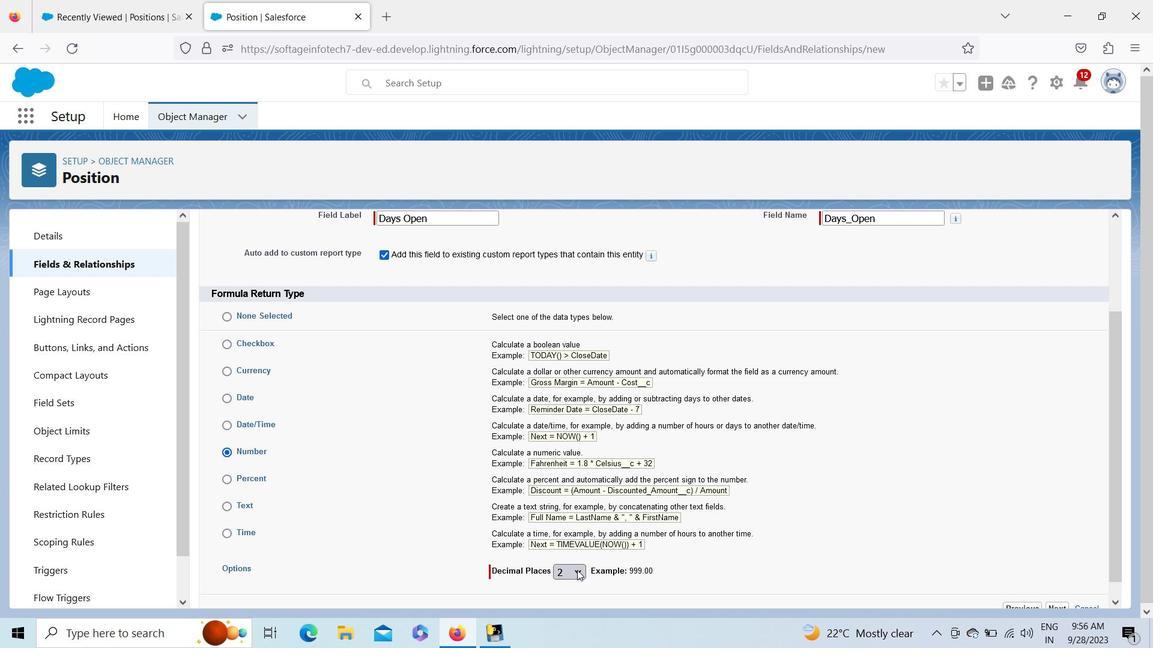 
Action: Mouse pressed left at (577, 570)
Screenshot: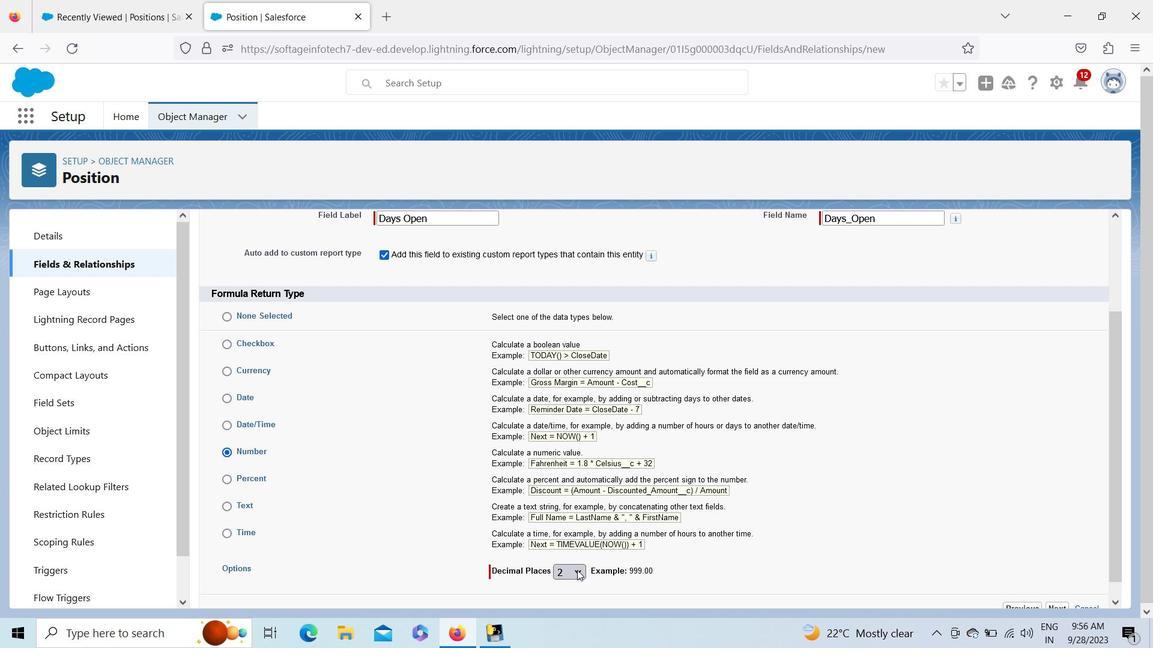 
Action: Mouse moved to (569, 213)
Screenshot: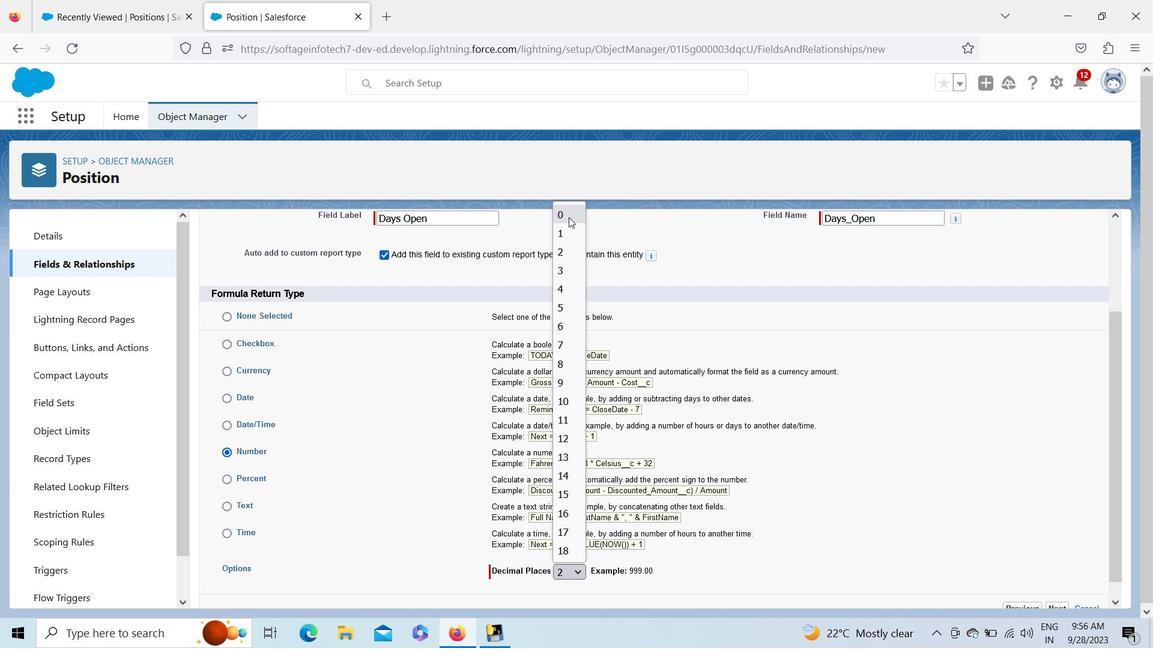 
Action: Mouse pressed left at (569, 213)
Screenshot: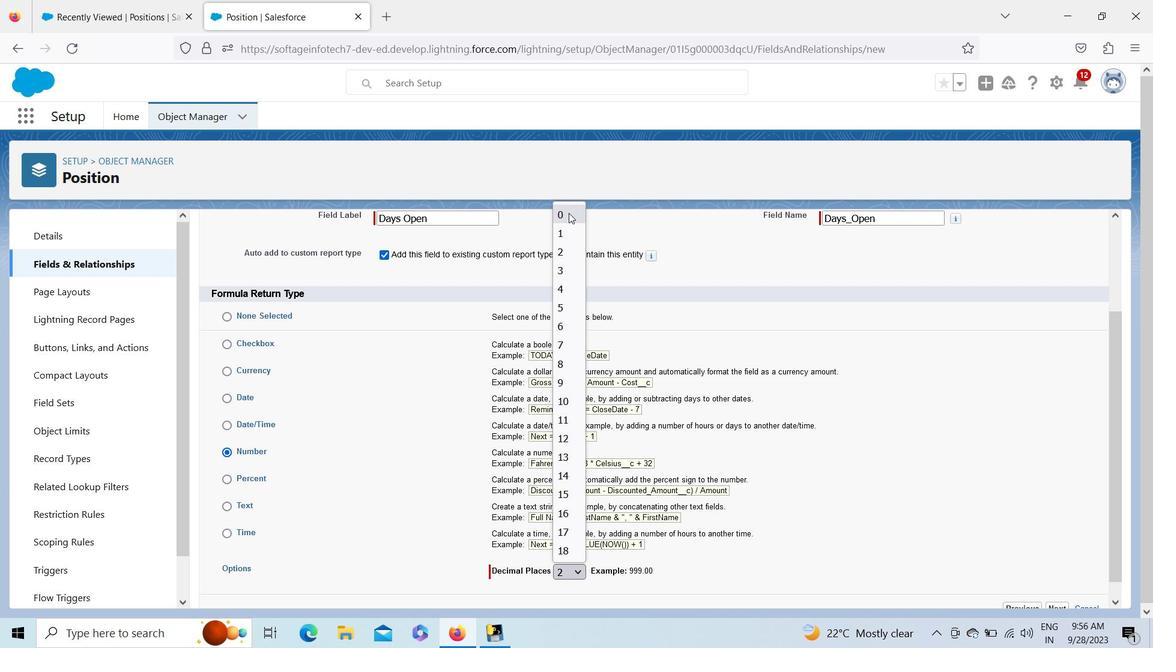 
Action: Mouse moved to (1123, 597)
Screenshot: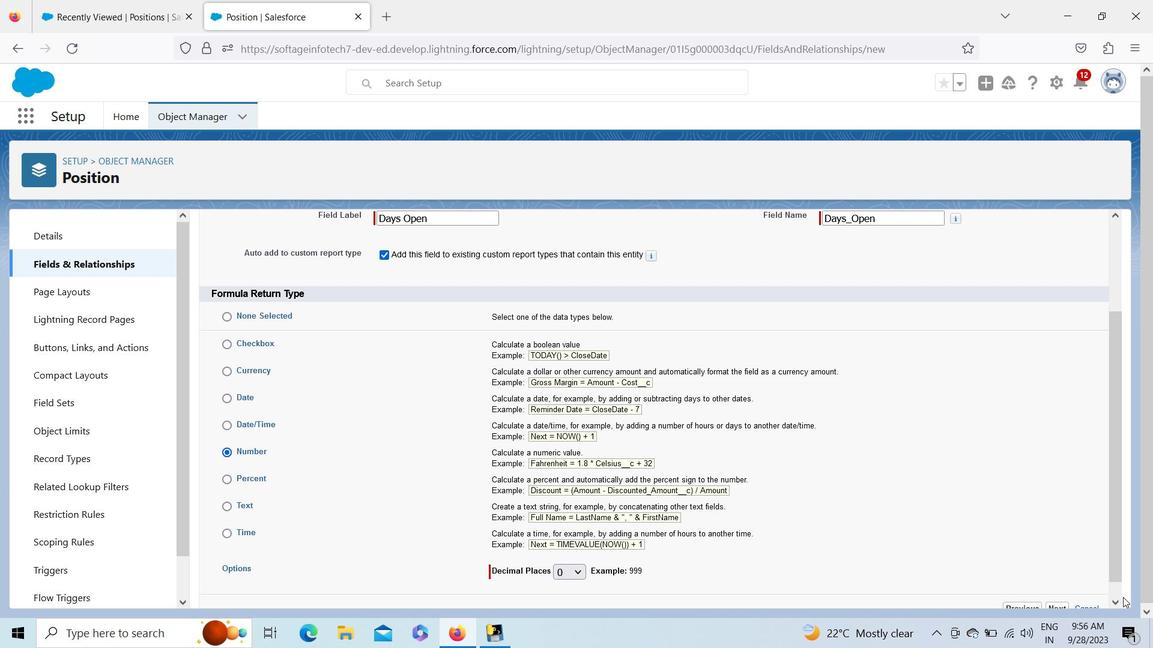 
Action: Mouse pressed left at (1123, 597)
Screenshot: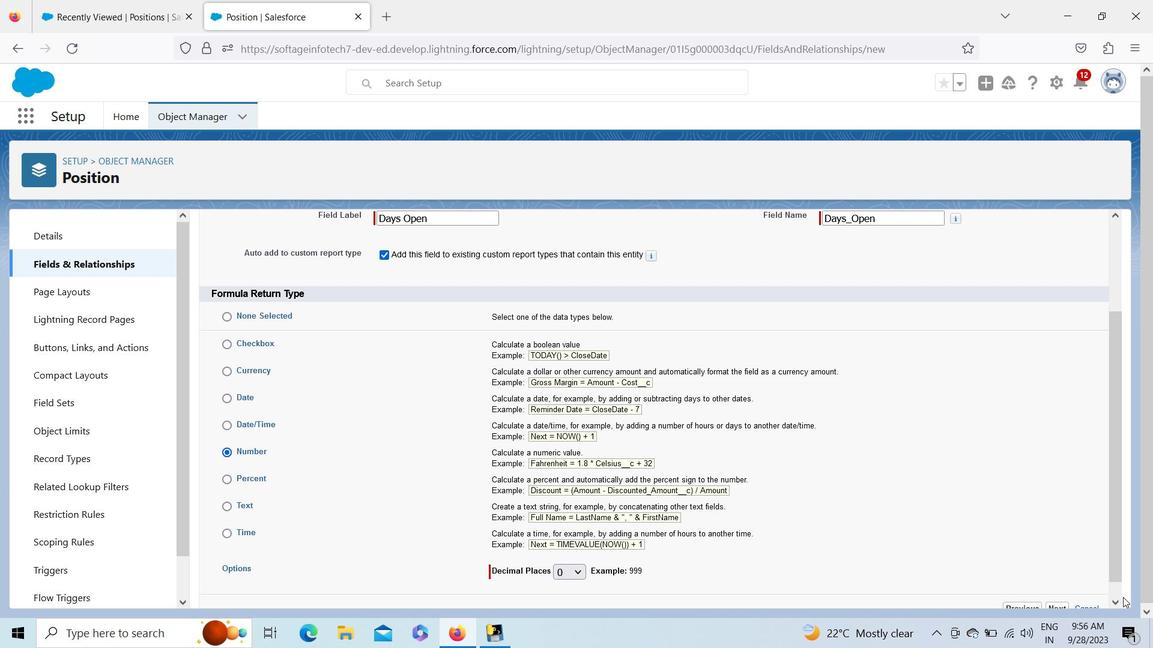 
Action: Mouse moved to (1120, 600)
Screenshot: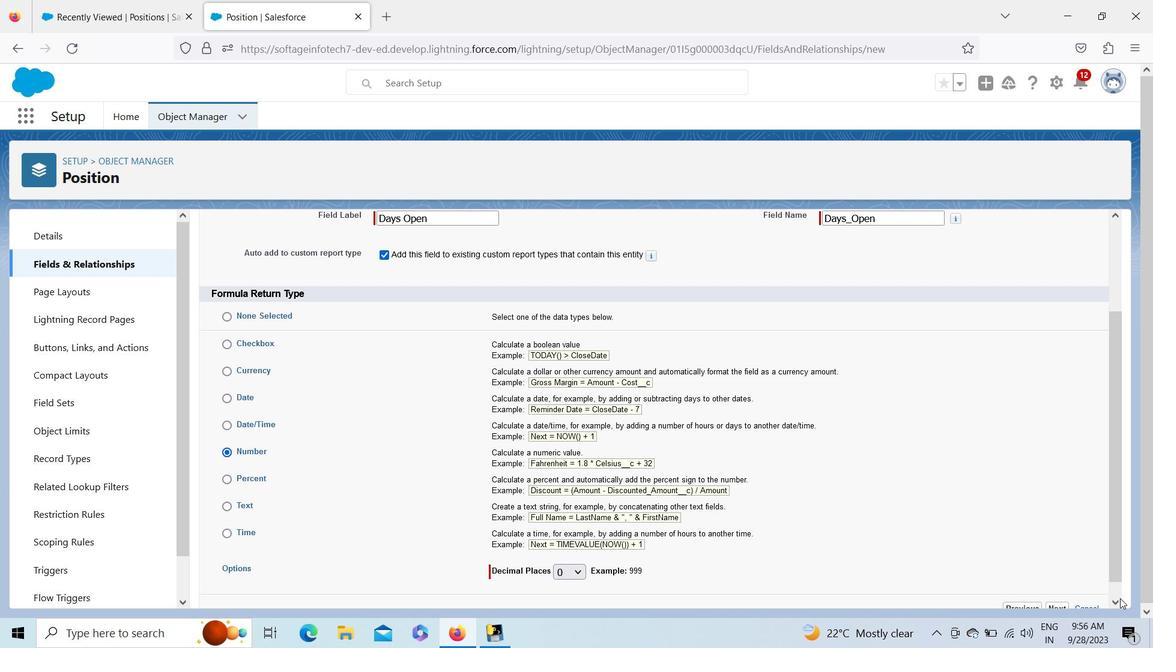 
Action: Mouse pressed left at (1120, 600)
Screenshot: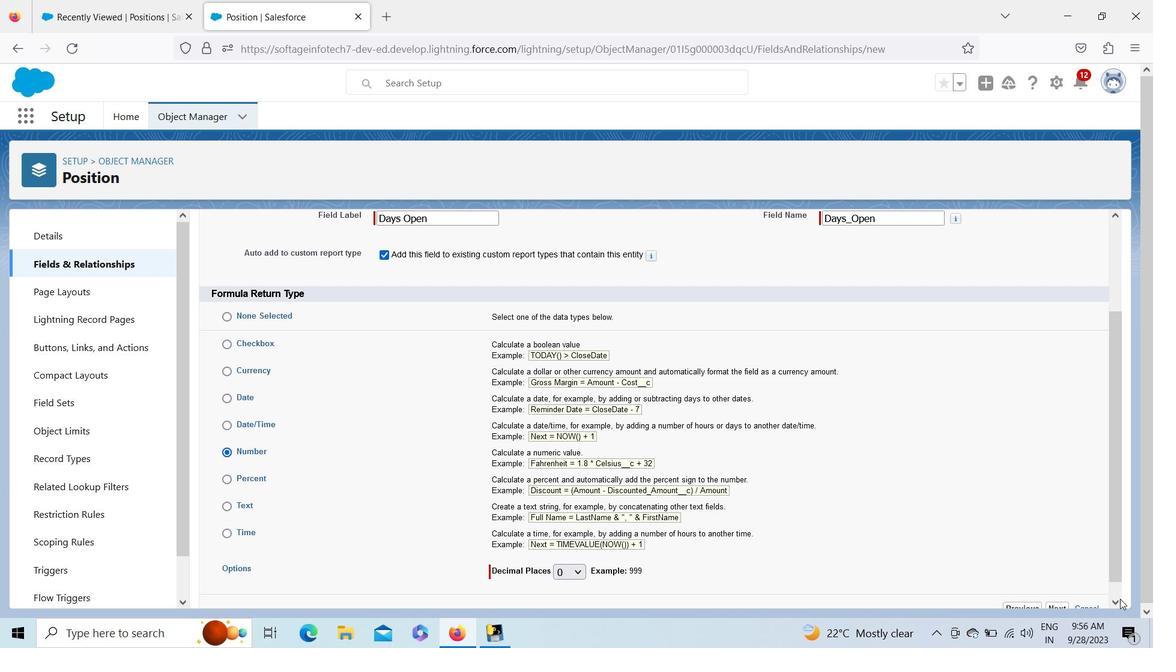 
Action: Mouse pressed left at (1120, 600)
Screenshot: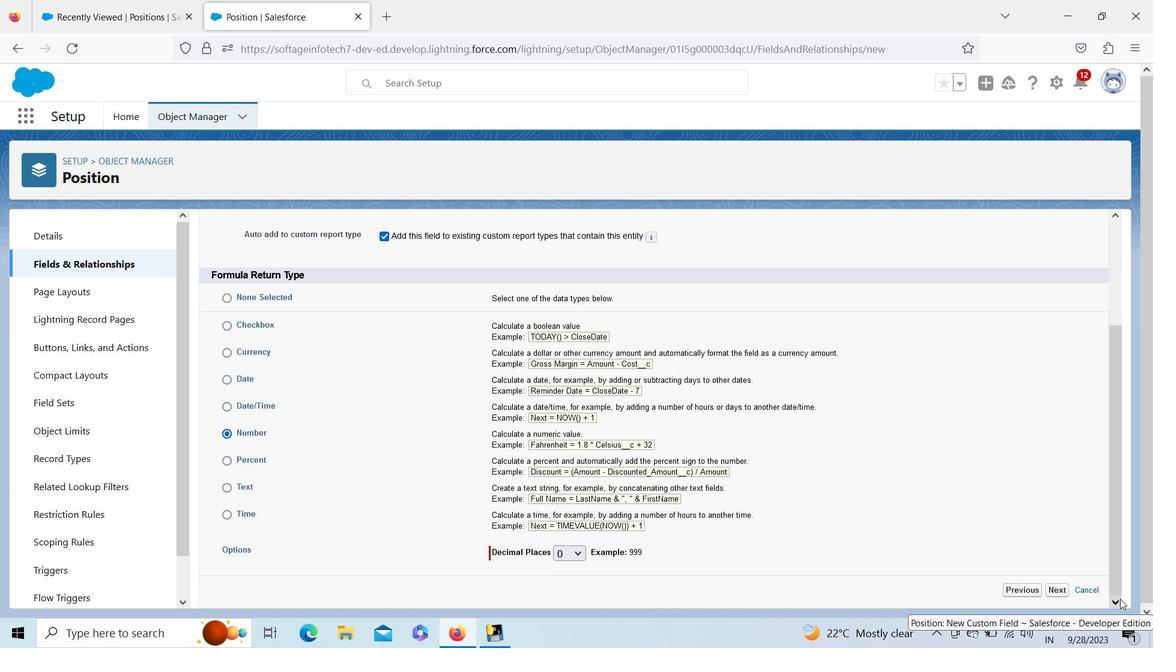
Action: Mouse pressed left at (1120, 600)
Screenshot: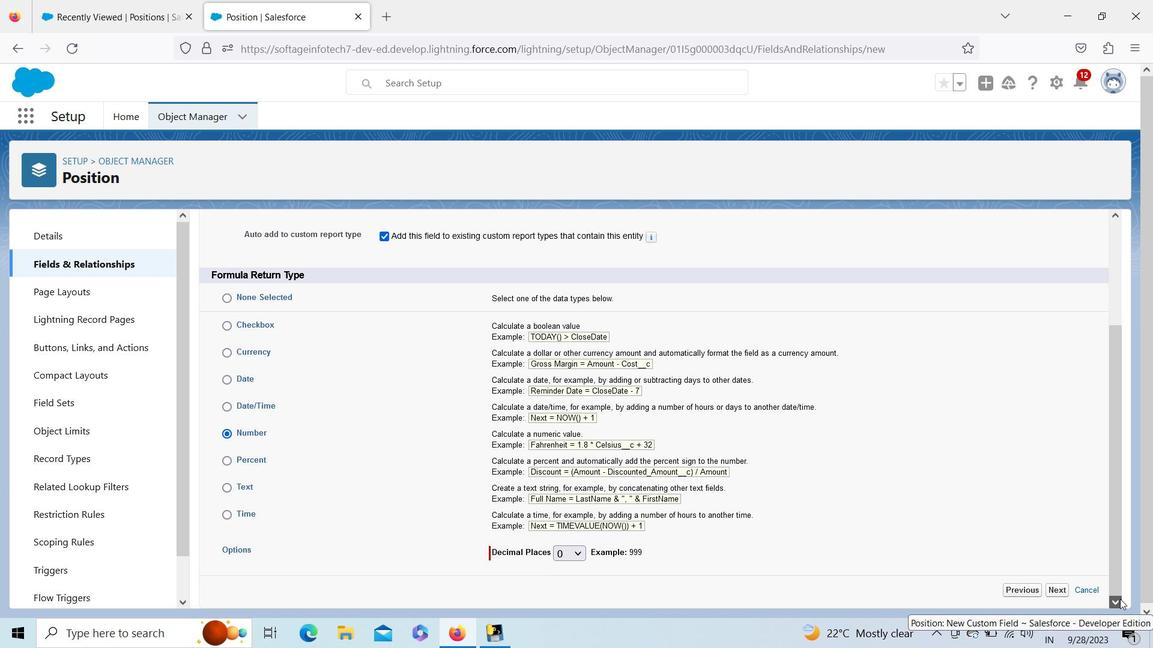 
Action: Mouse pressed left at (1120, 600)
Screenshot: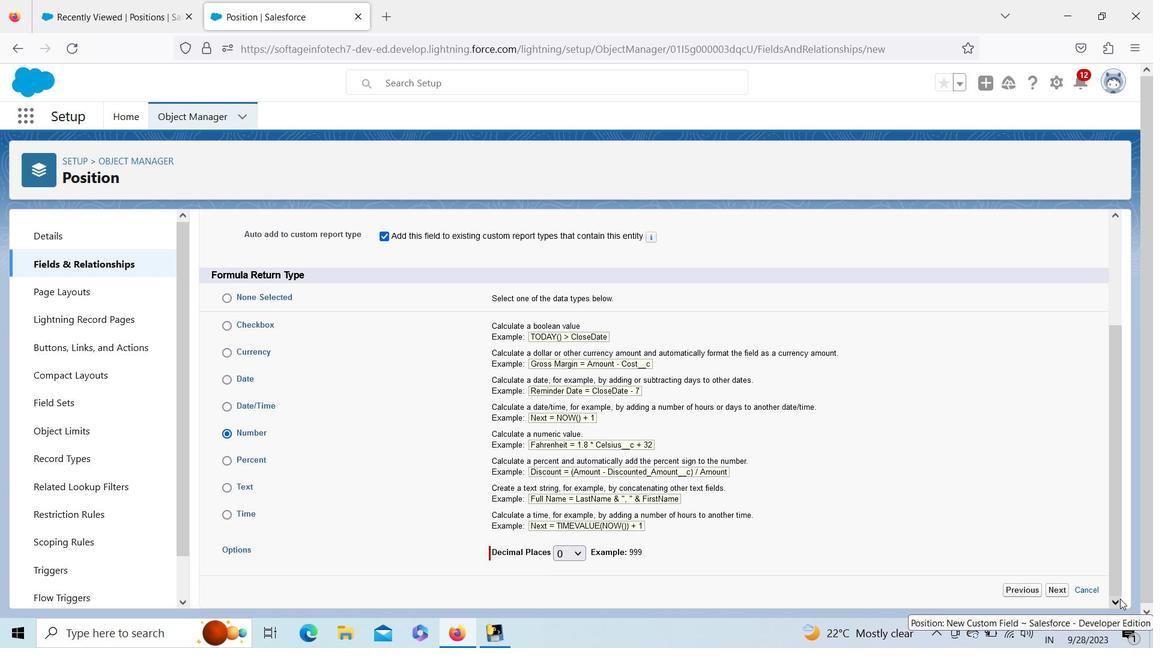 
Action: Mouse moved to (1059, 590)
Screenshot: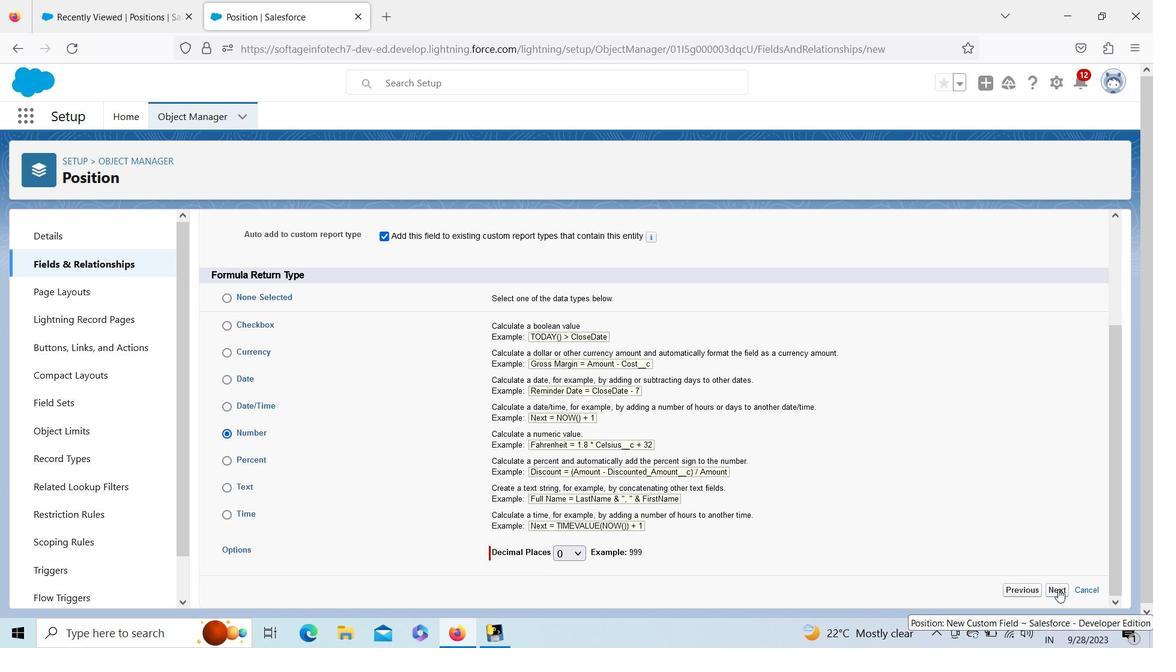 
Action: Mouse pressed left at (1059, 590)
Screenshot: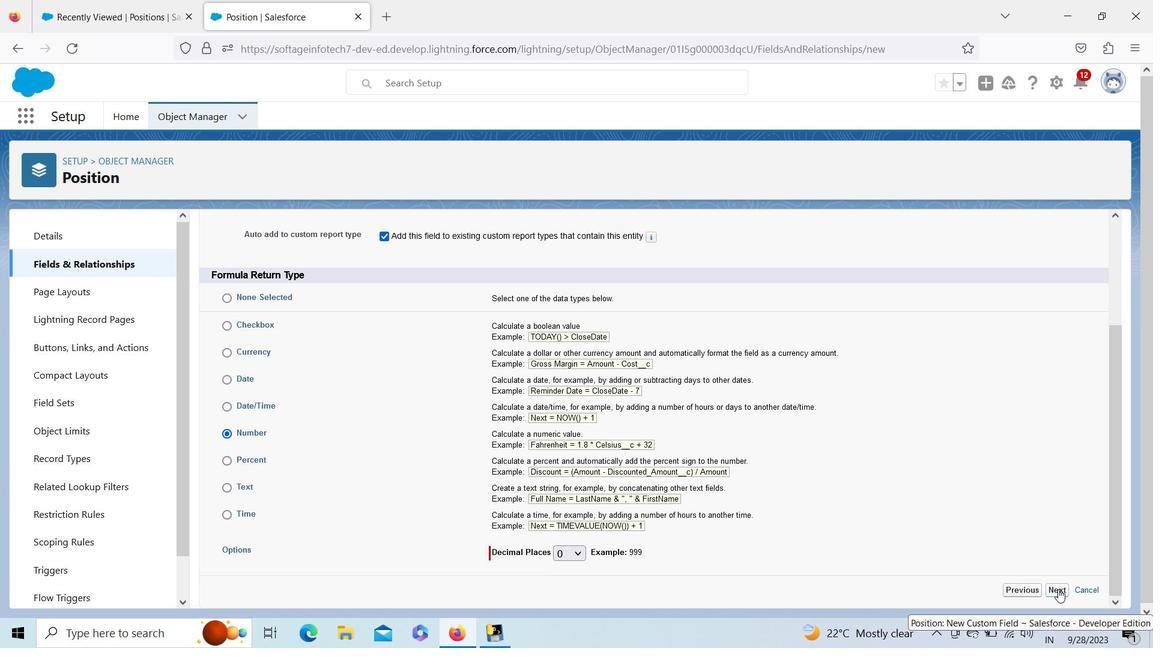 
Action: Mouse moved to (340, 392)
Screenshot: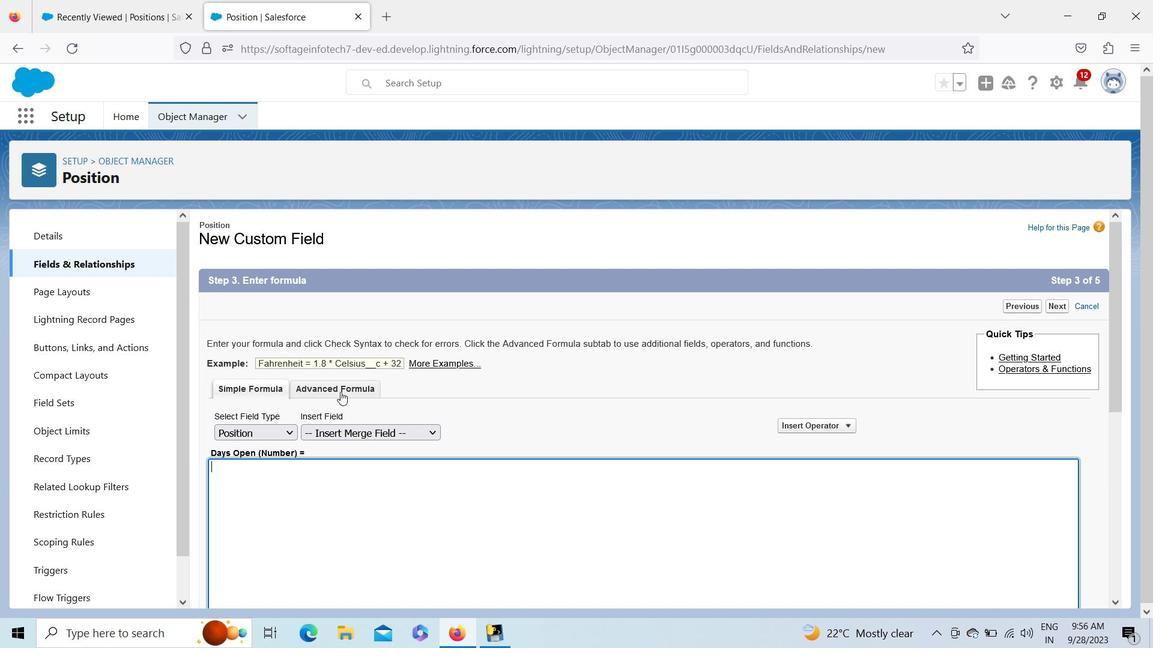 
Action: Mouse pressed left at (340, 392)
Screenshot: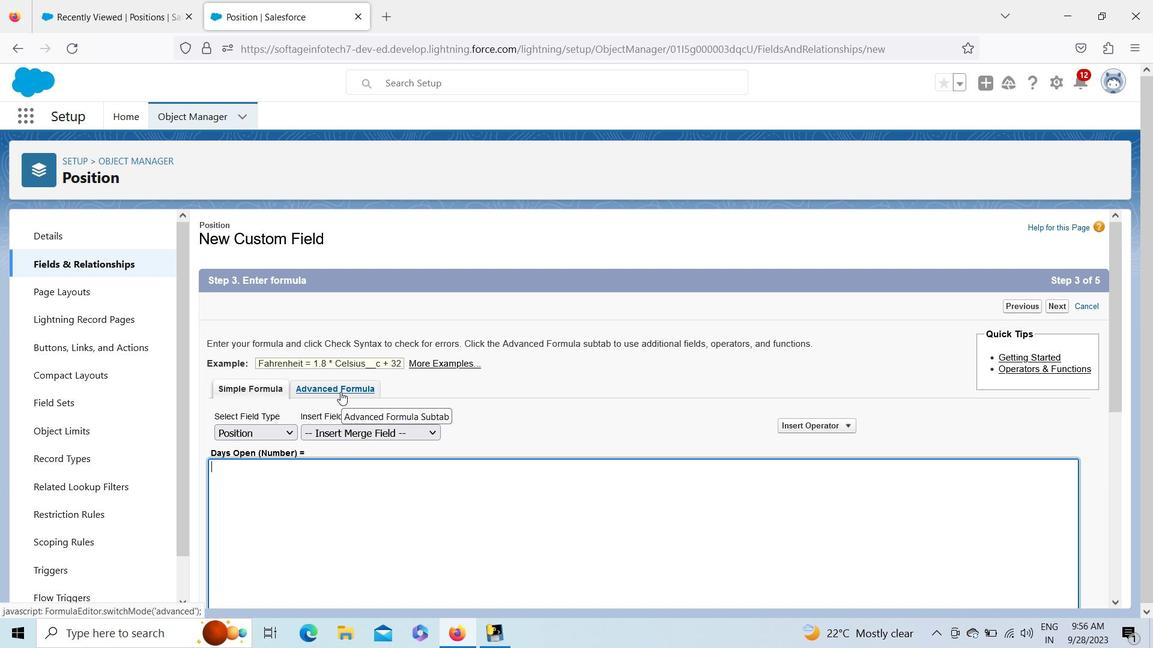 
Action: Mouse moved to (1008, 526)
Screenshot: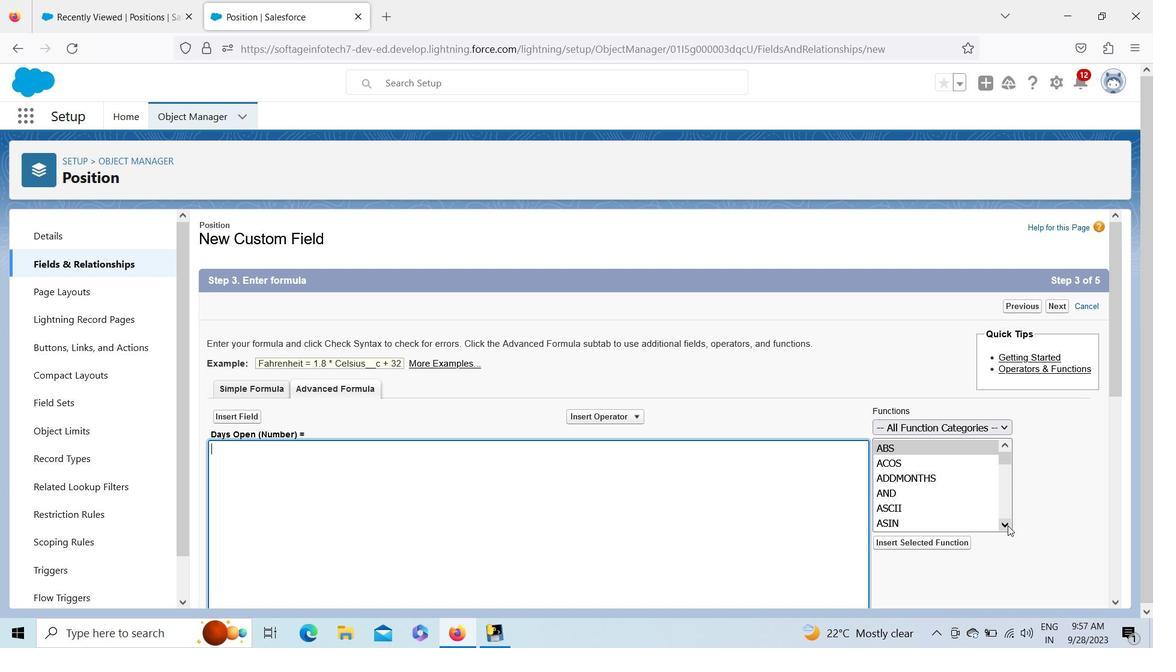 
Action: Mouse pressed left at (1008, 526)
Screenshot: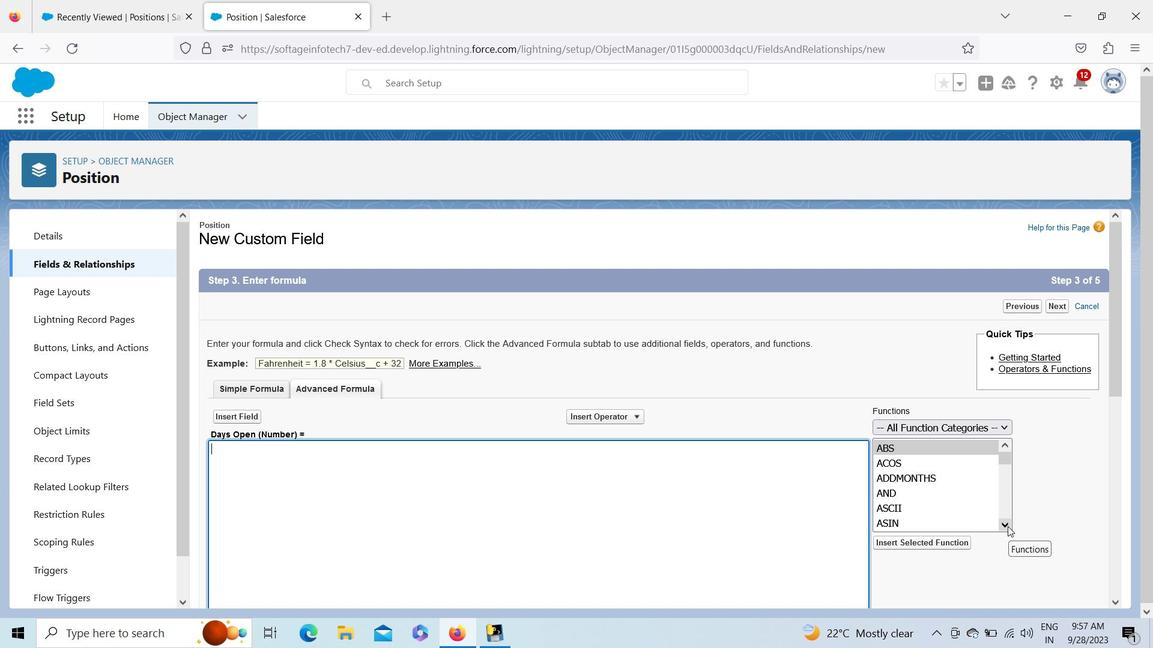 
Action: Mouse pressed left at (1008, 526)
Screenshot: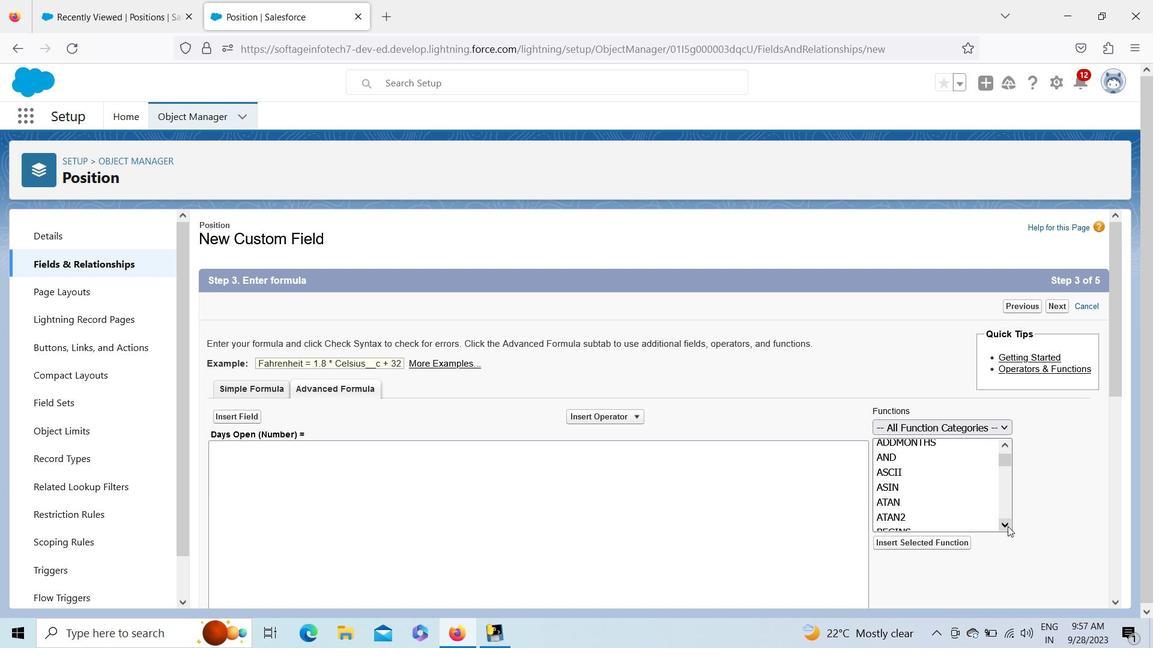 
Action: Mouse pressed left at (1008, 526)
Screenshot: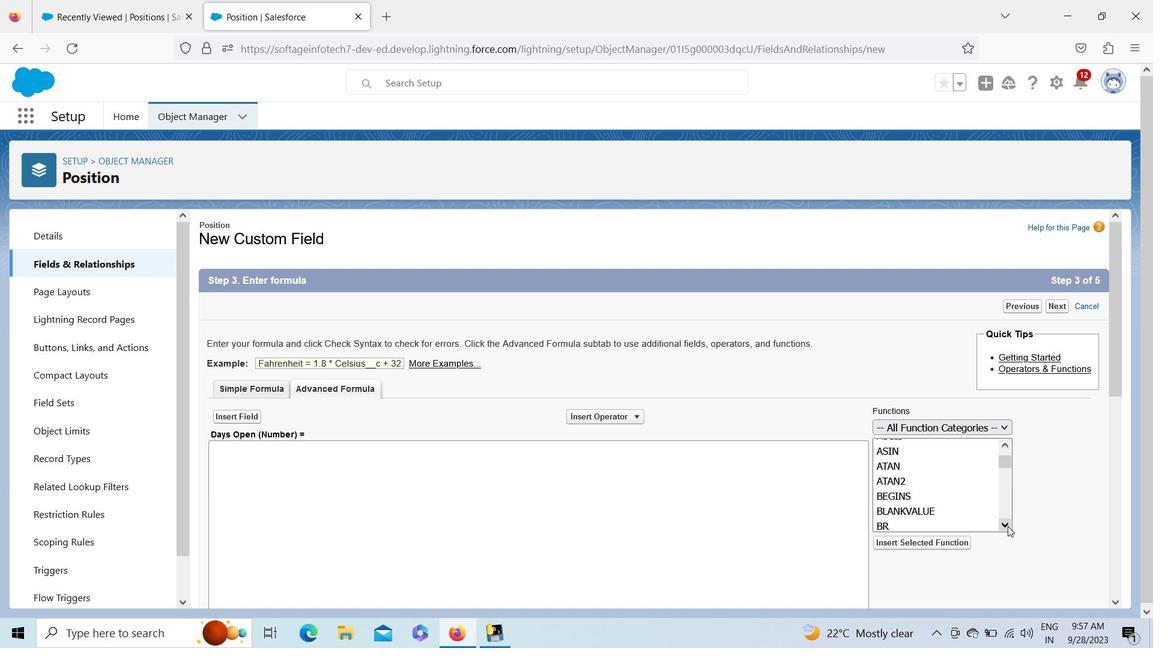 
Action: Mouse pressed left at (1008, 526)
Screenshot: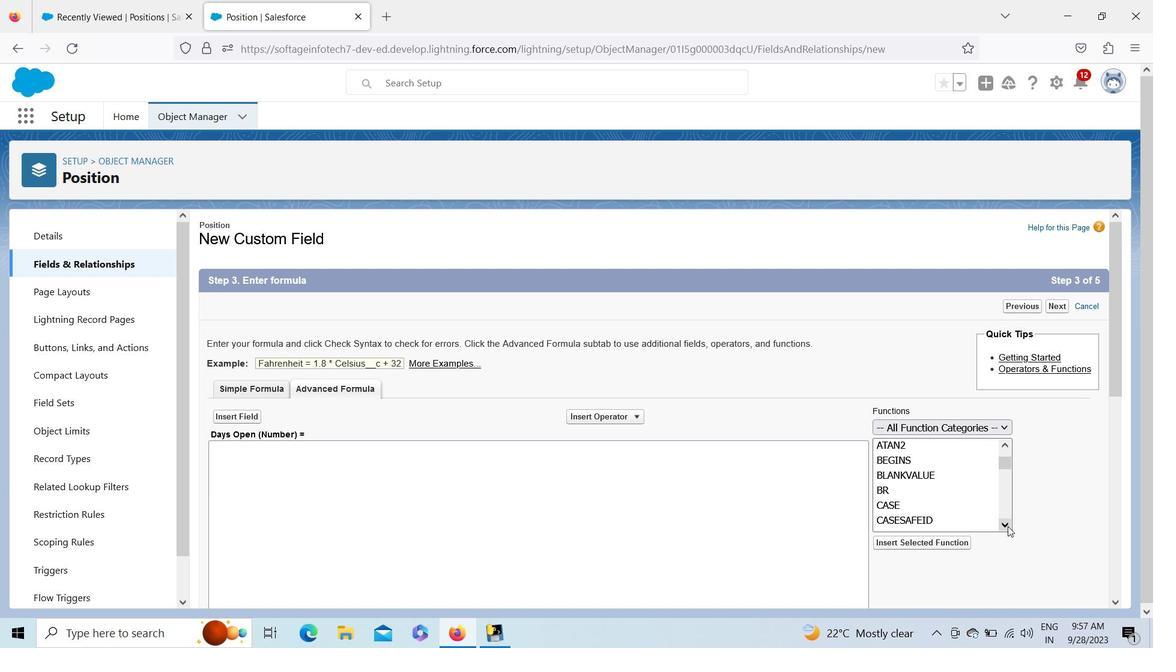 
Action: Mouse moved to (1008, 527)
Screenshot: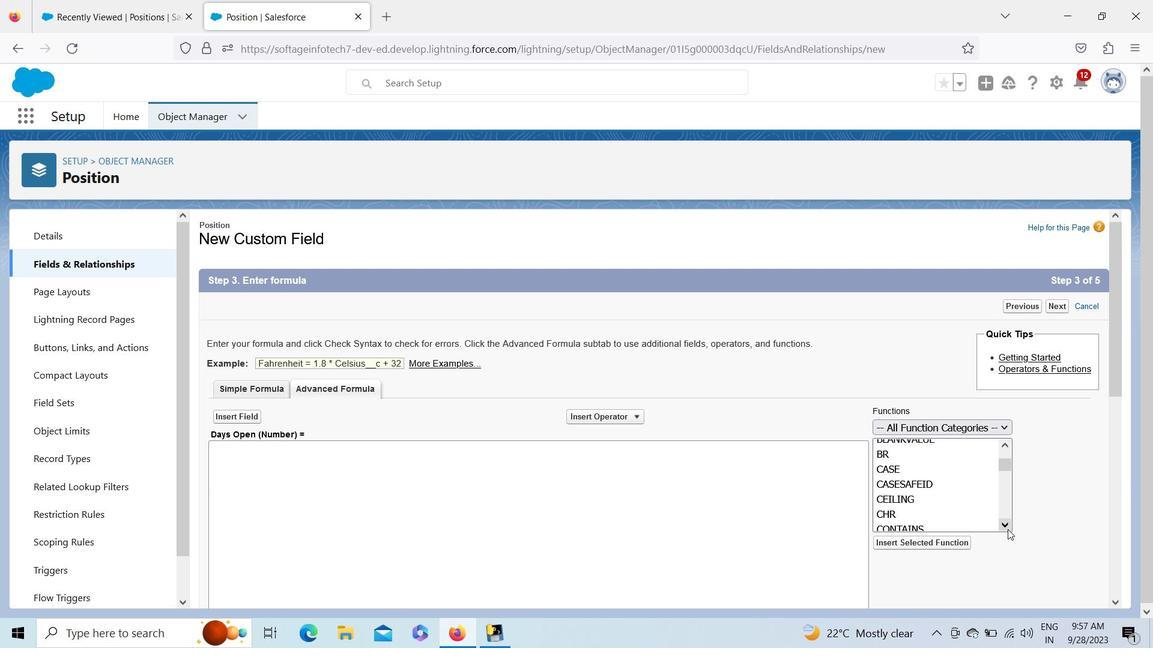
Action: Mouse pressed left at (1008, 527)
Screenshot: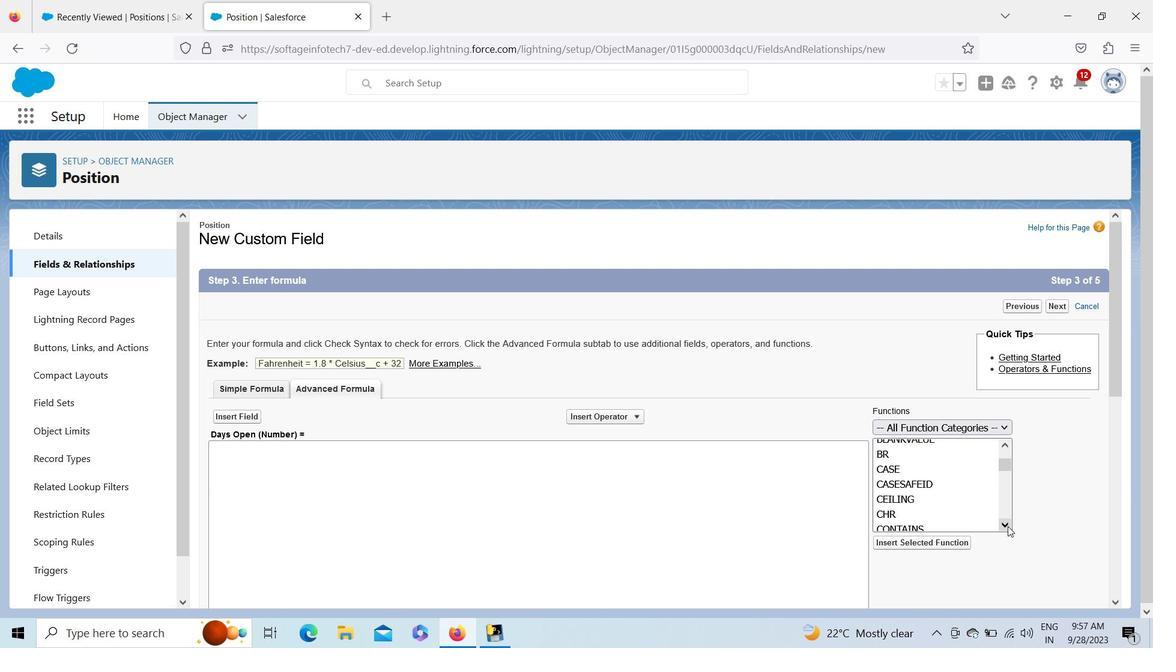 
Action: Mouse pressed left at (1008, 527)
Screenshot: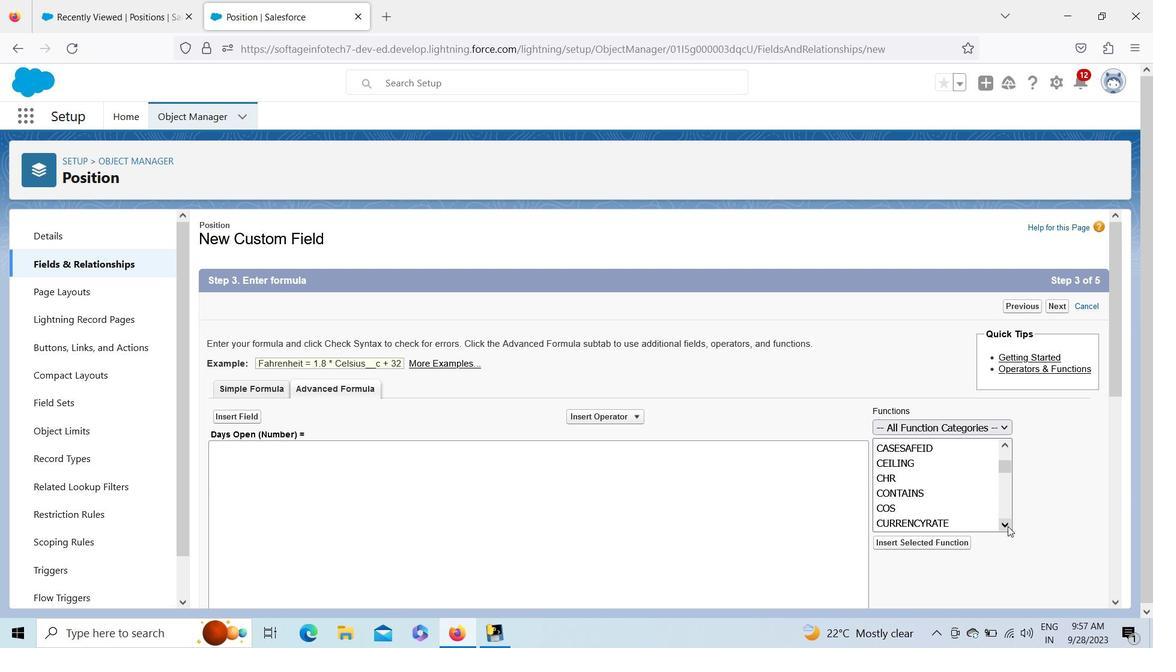 
Action: Mouse pressed left at (1008, 527)
Screenshot: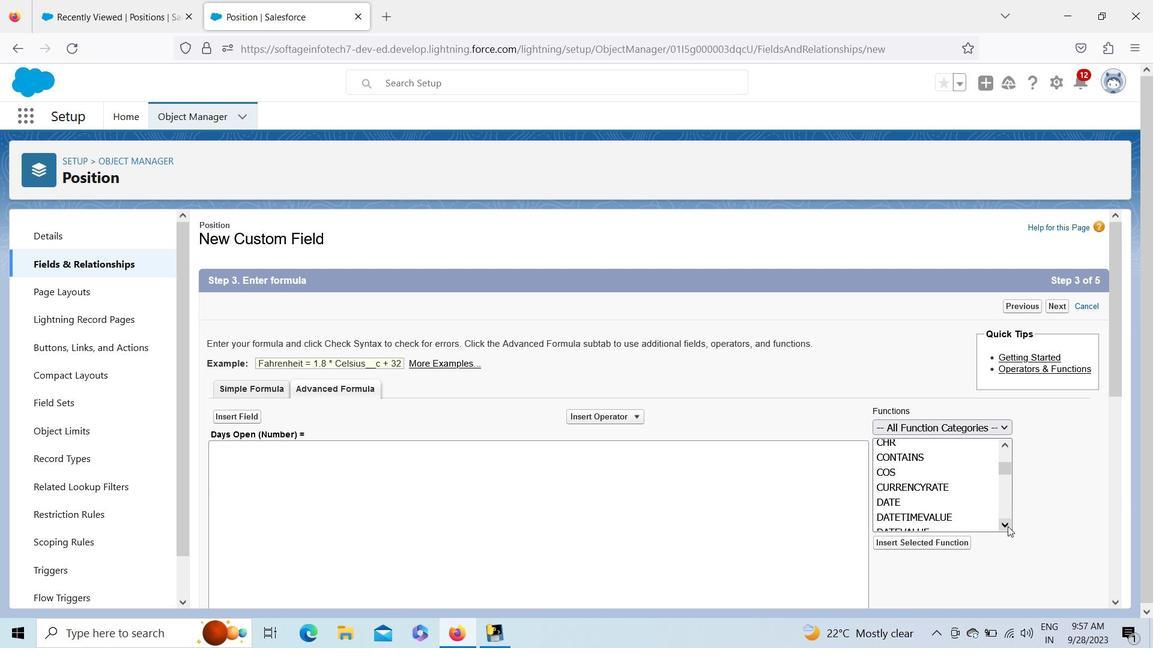 
Action: Mouse pressed left at (1008, 527)
Screenshot: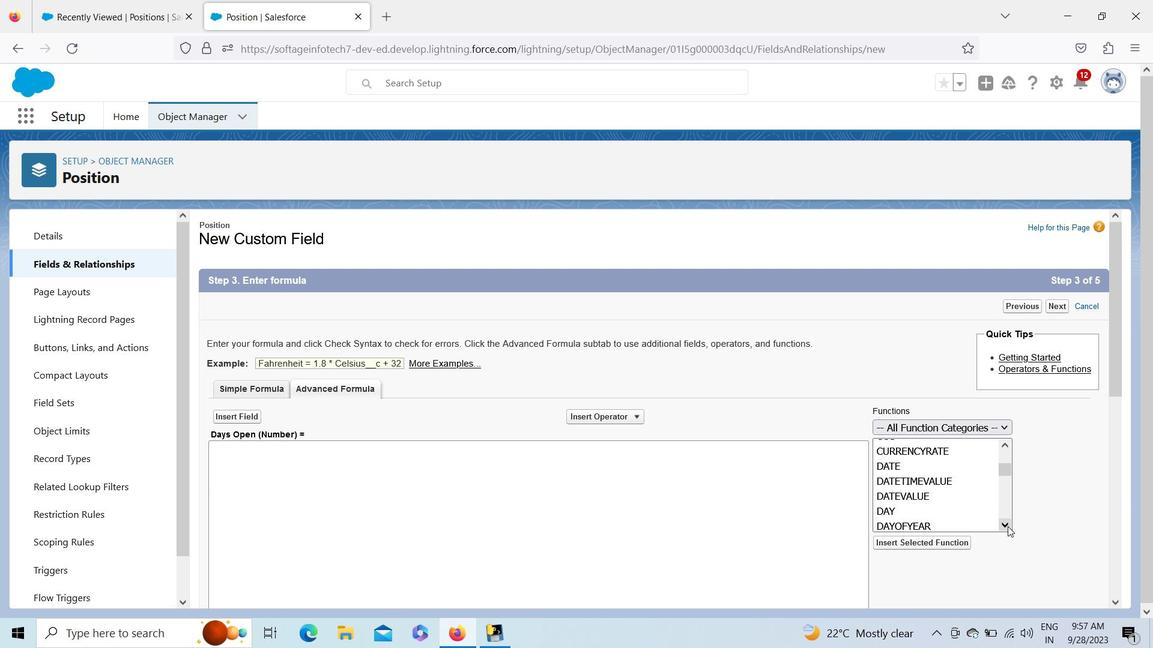 
Action: Mouse pressed left at (1008, 527)
Screenshot: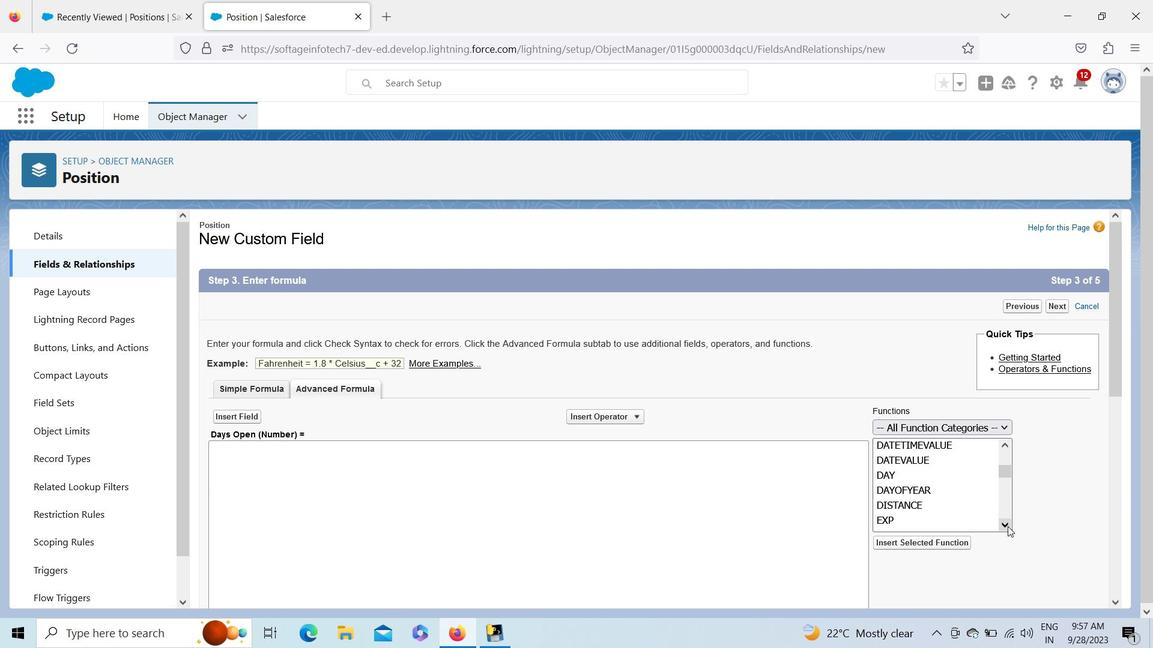 
Action: Mouse pressed left at (1008, 527)
Screenshot: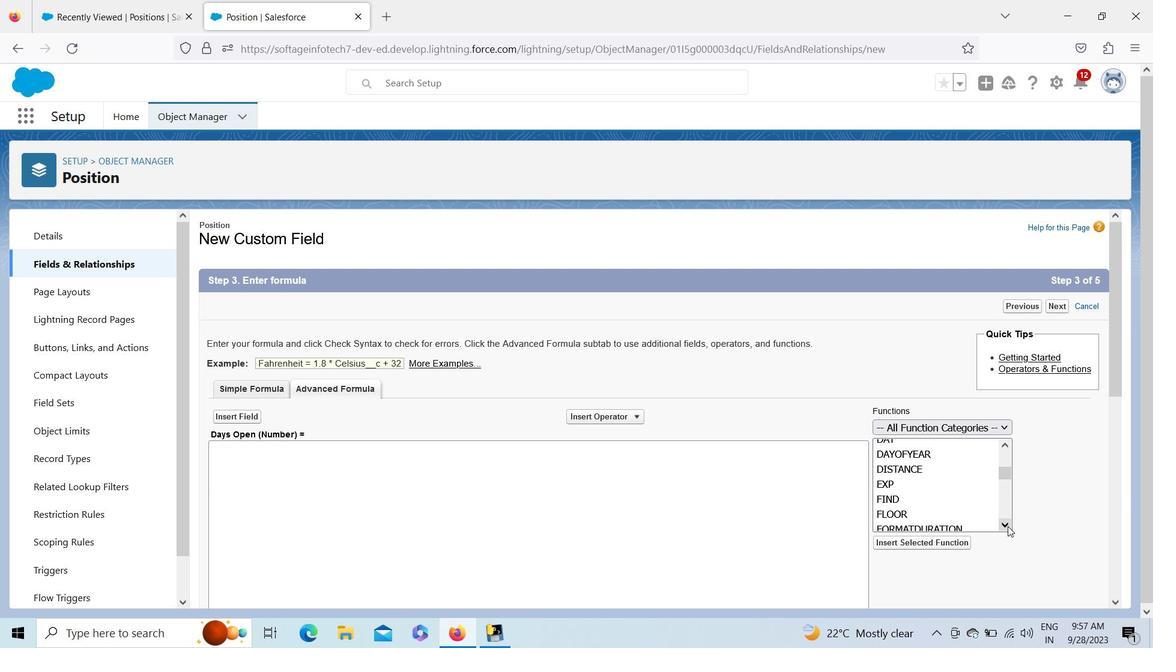 
Action: Mouse pressed left at (1008, 527)
Screenshot: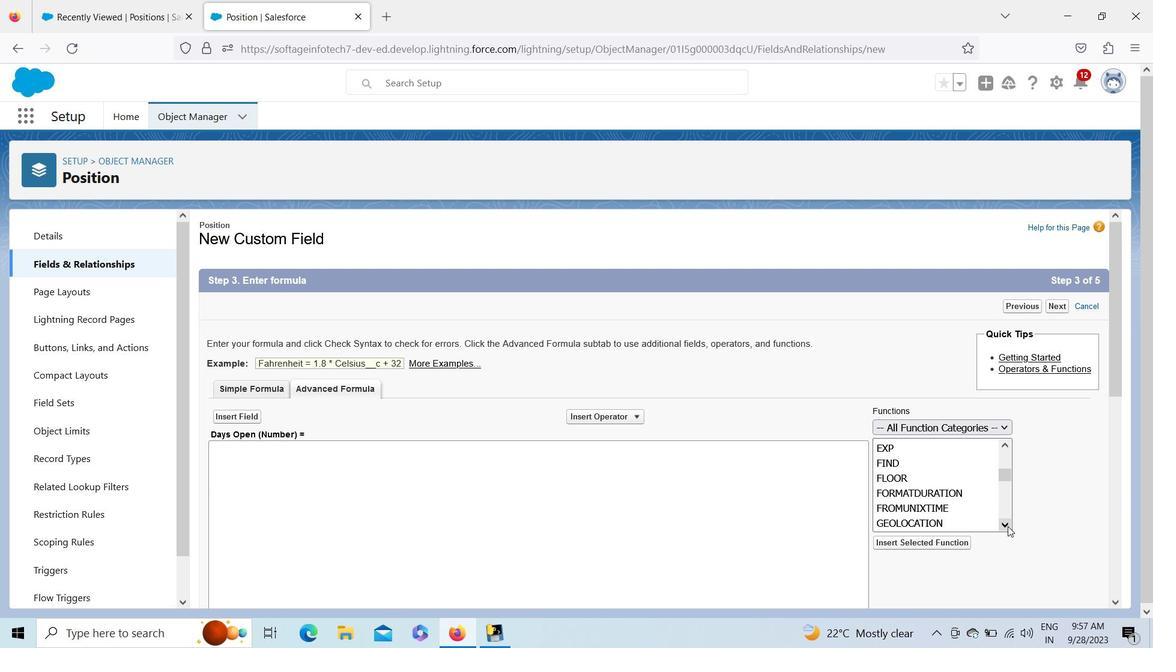 
Action: Mouse pressed left at (1008, 527)
Screenshot: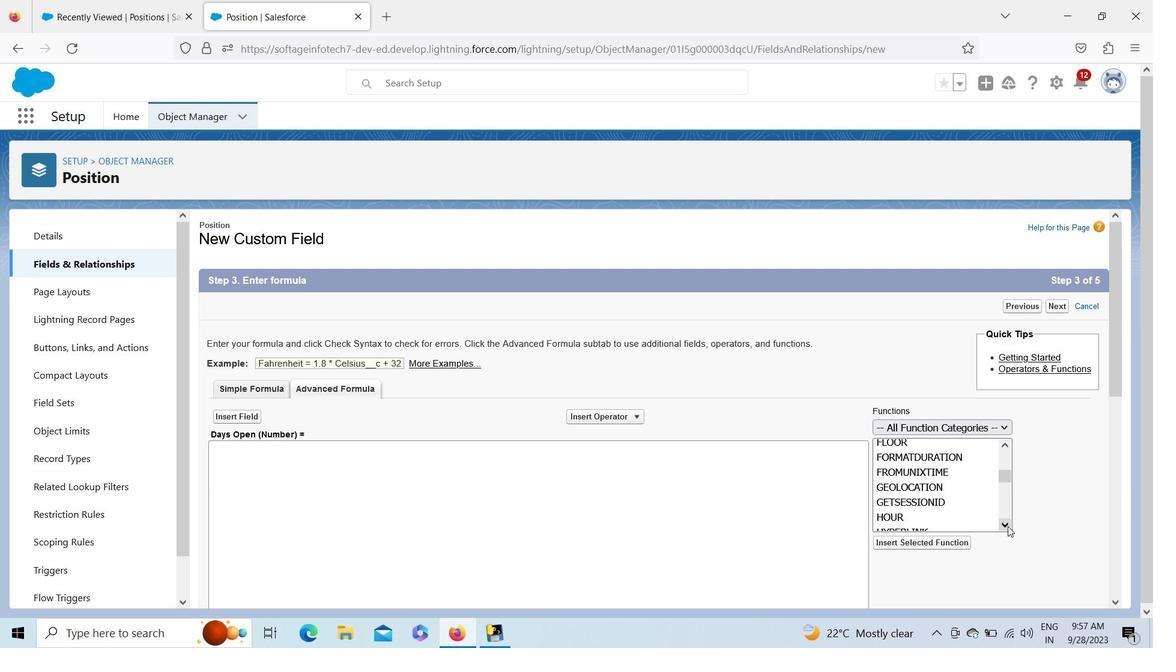 
Action: Mouse pressed left at (1008, 527)
Screenshot: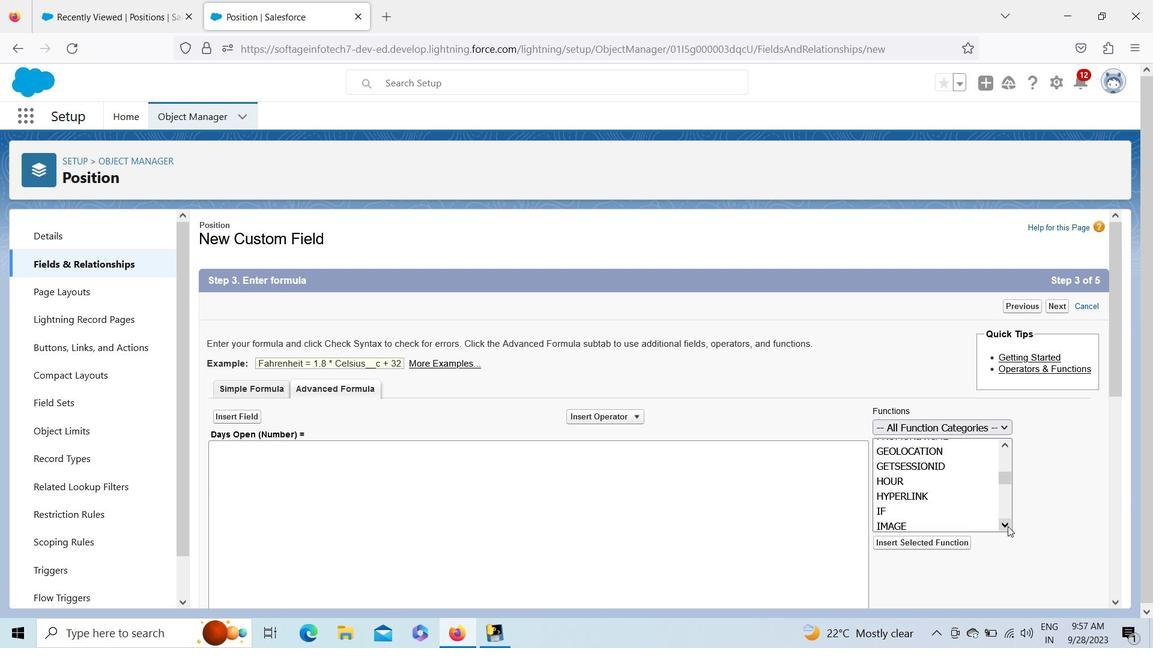 
Action: Mouse pressed left at (1008, 527)
Screenshot: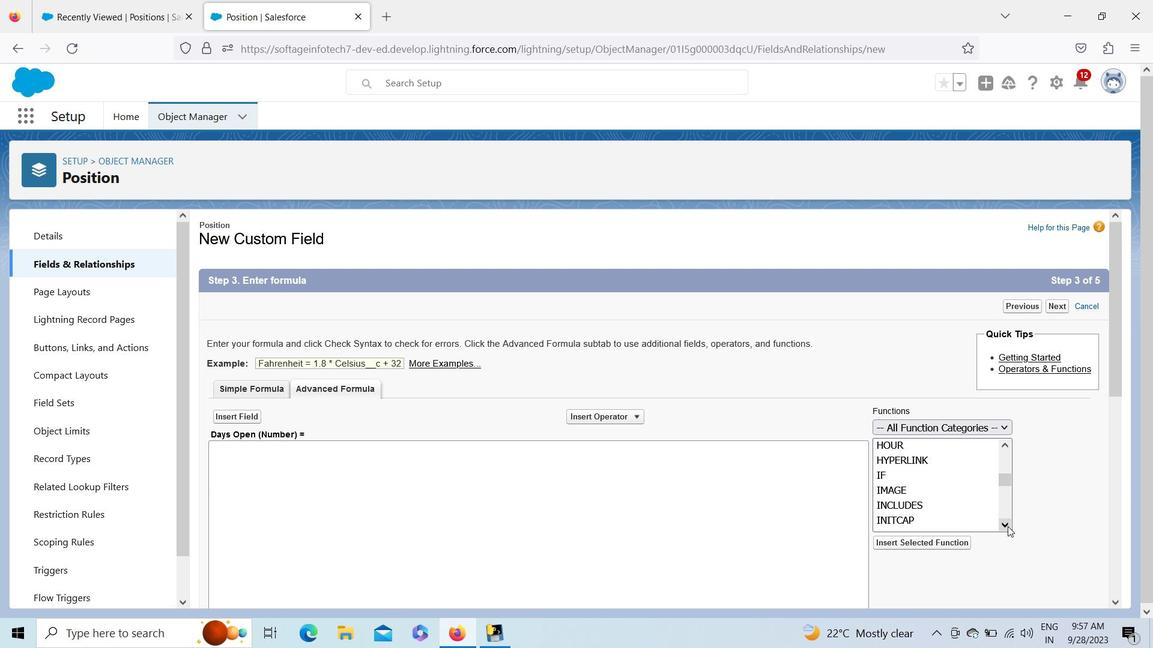 
Action: Mouse pressed left at (1008, 527)
Screenshot: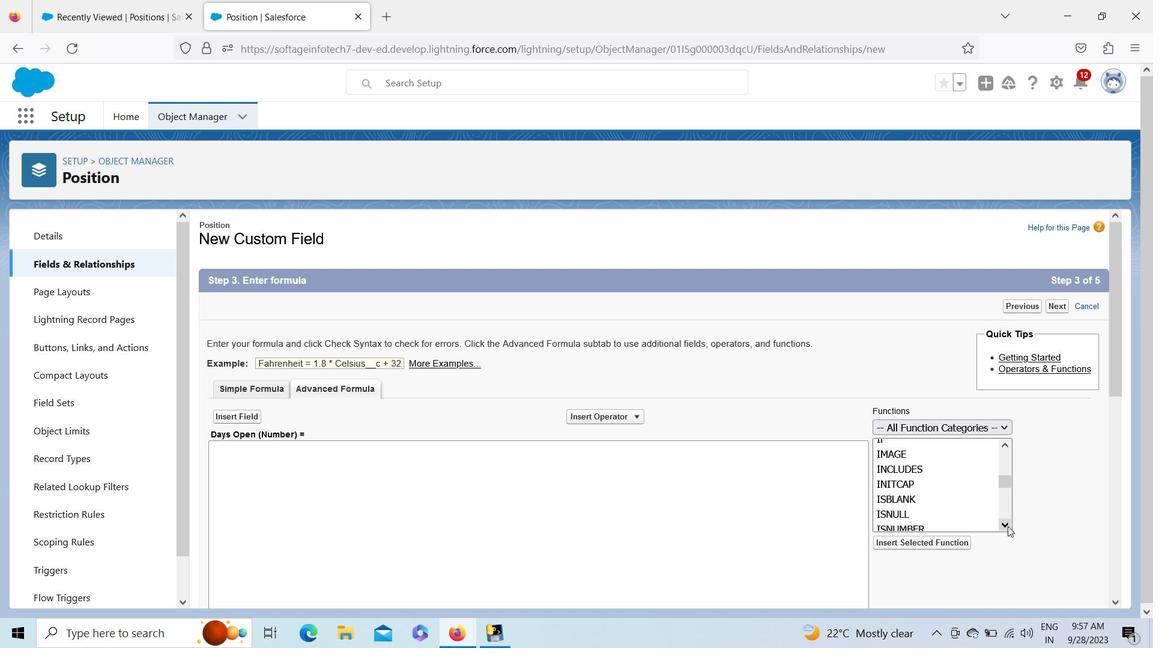 
Action: Mouse pressed left at (1008, 527)
Screenshot: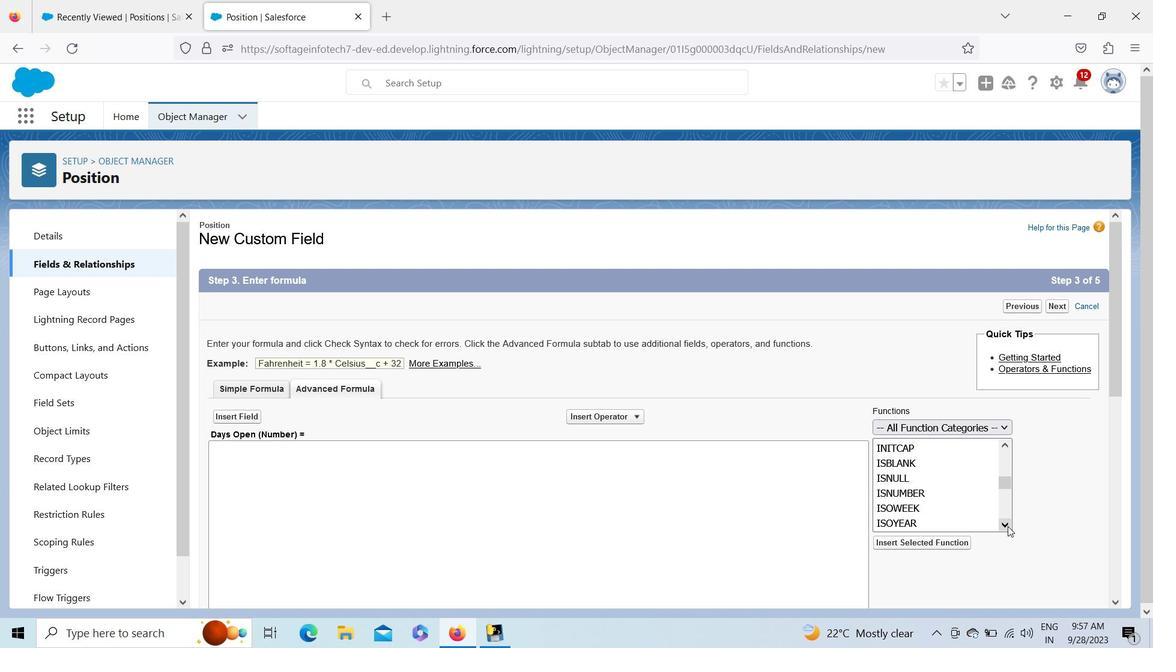 
Action: Mouse pressed left at (1008, 527)
Screenshot: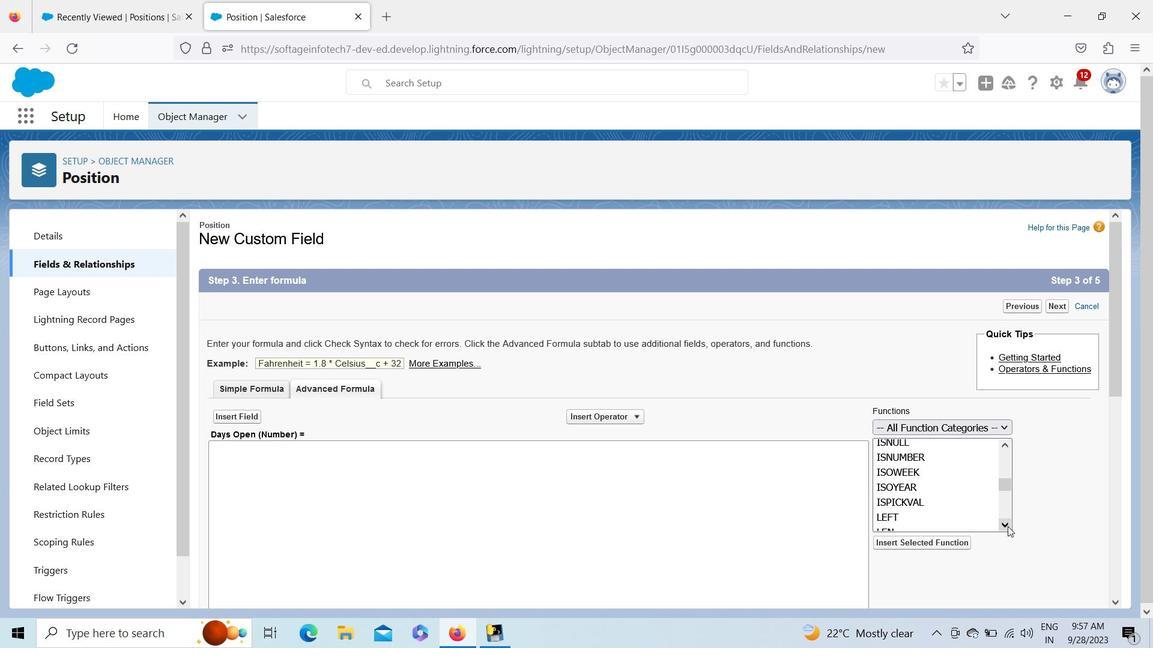 
Action: Mouse pressed left at (1008, 527)
Screenshot: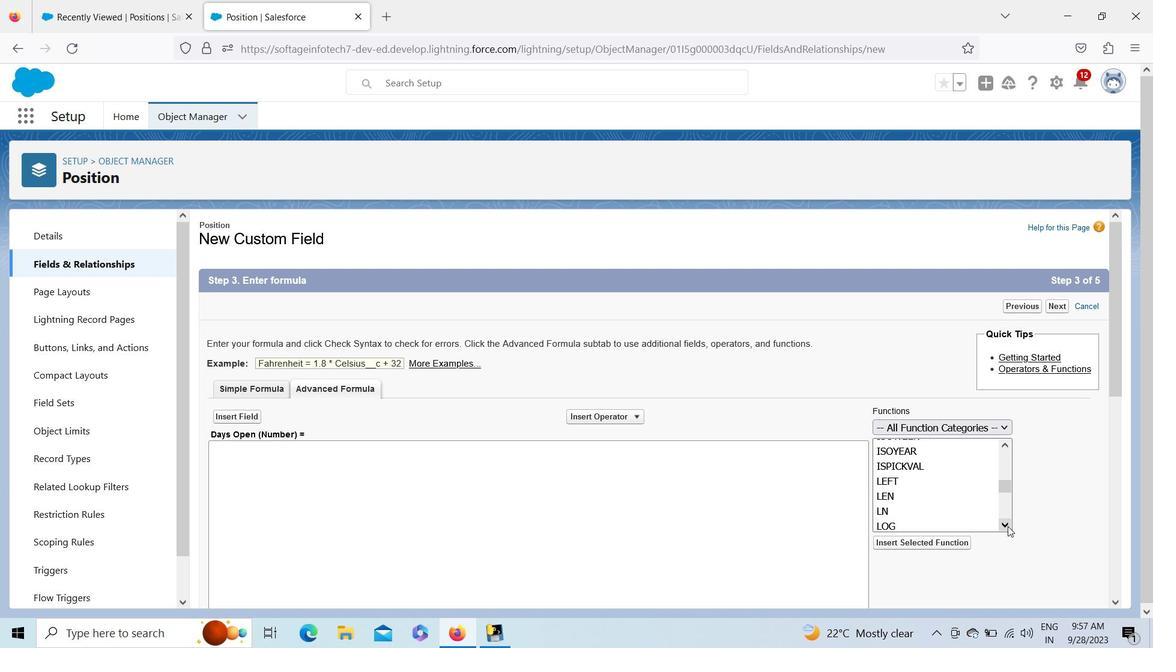 
Action: Mouse pressed left at (1008, 527)
Screenshot: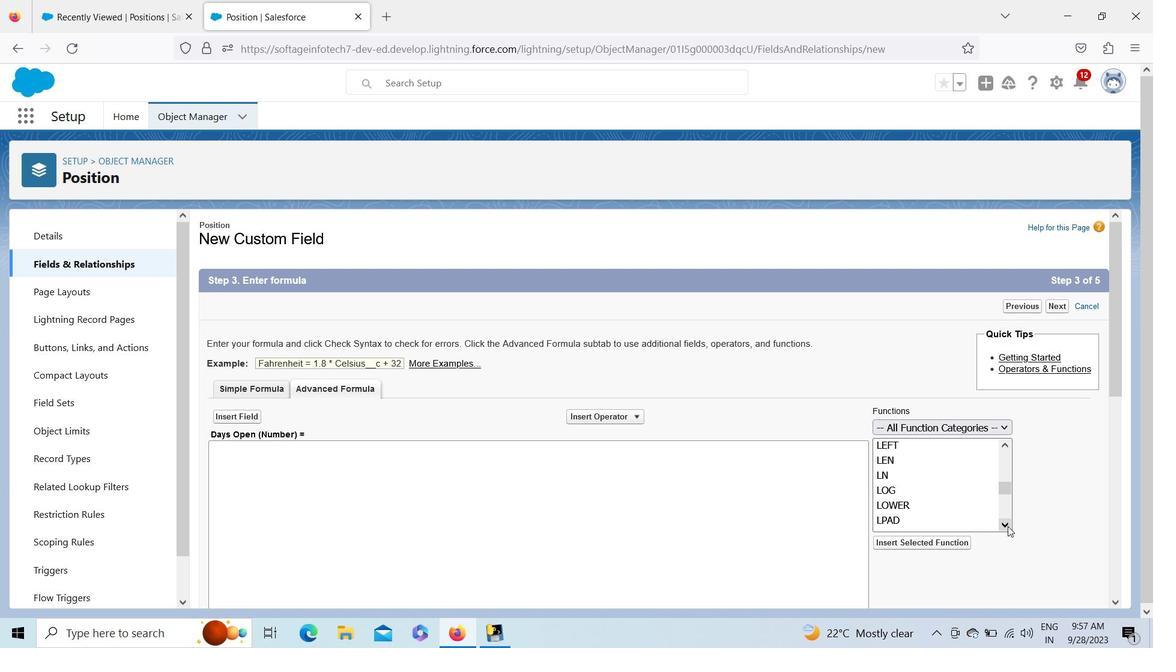 
Action: Mouse pressed left at (1008, 527)
Screenshot: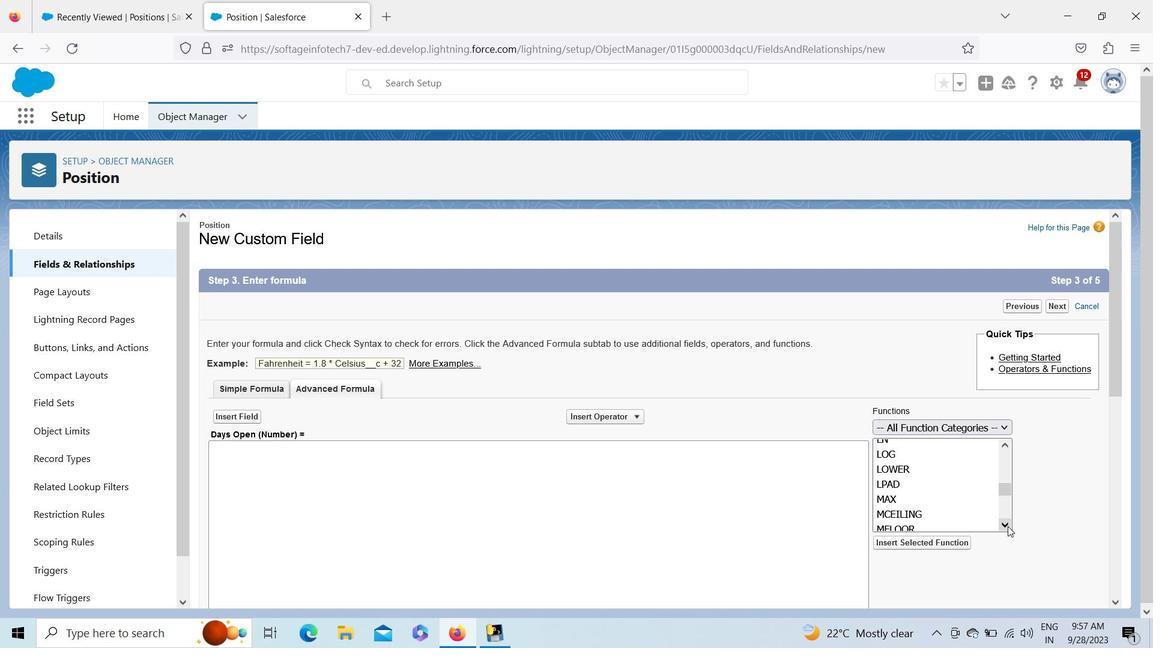 
Action: Mouse pressed left at (1008, 527)
Screenshot: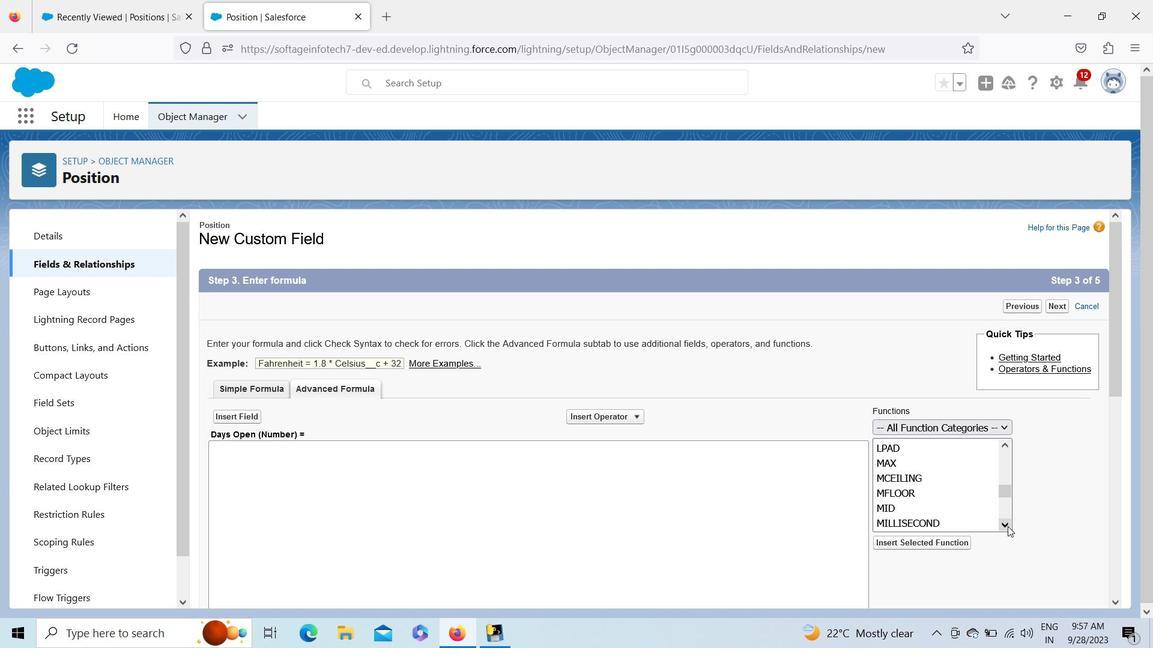 
Action: Mouse pressed left at (1008, 527)
Screenshot: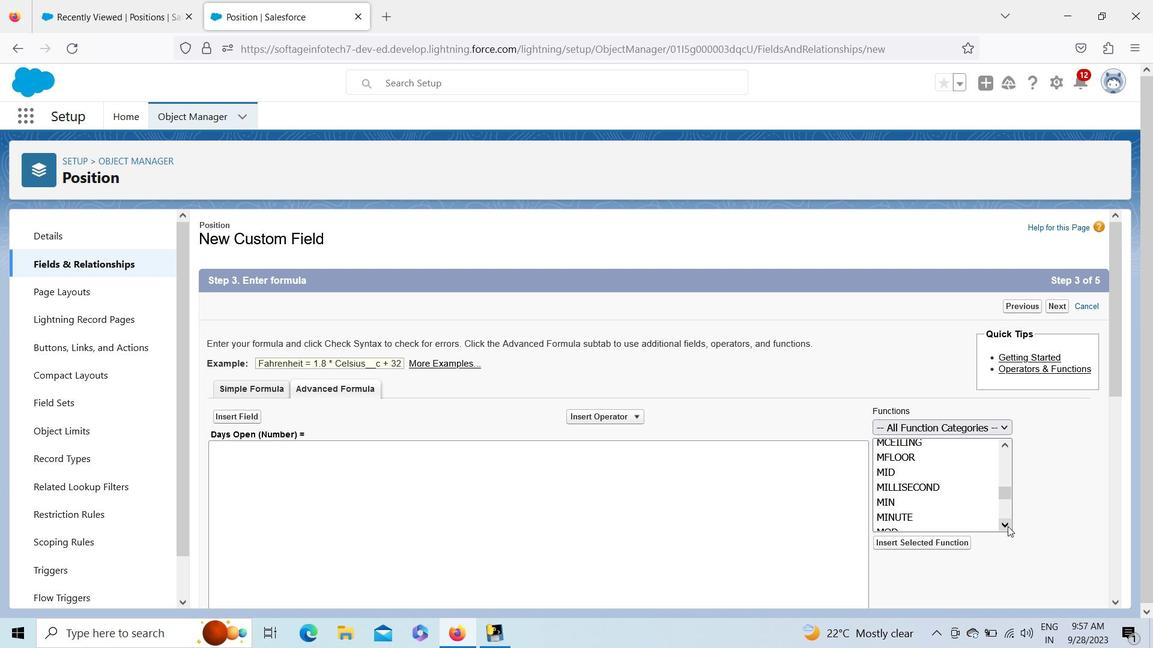 
Action: Mouse pressed left at (1008, 527)
Screenshot: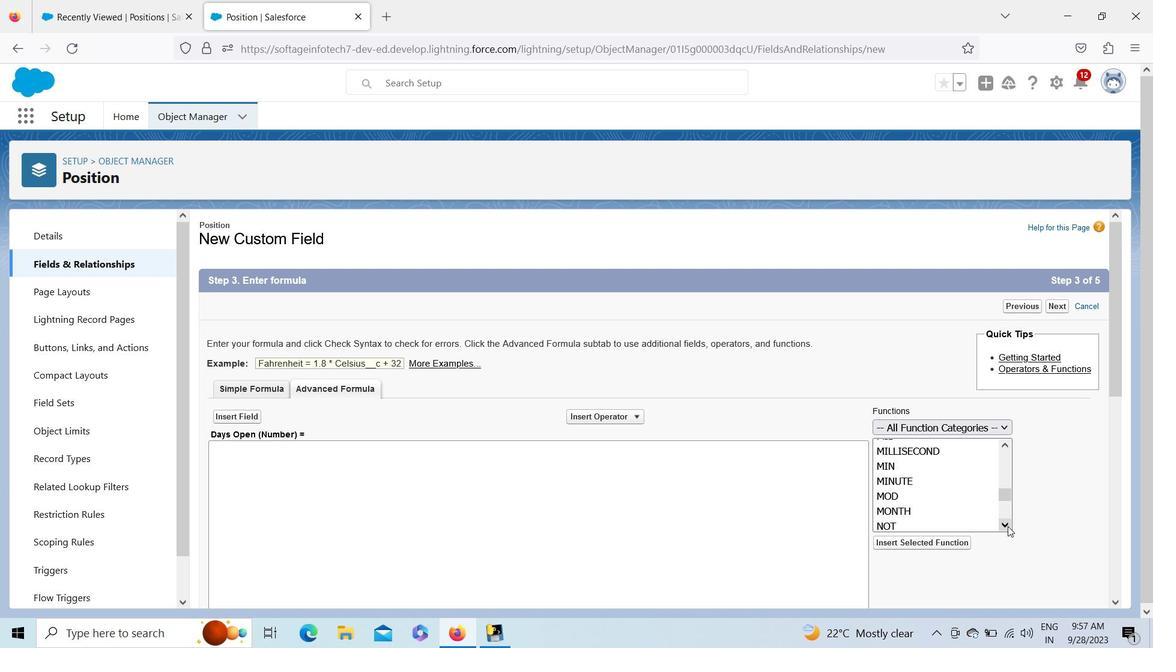 
Action: Mouse pressed left at (1008, 527)
Screenshot: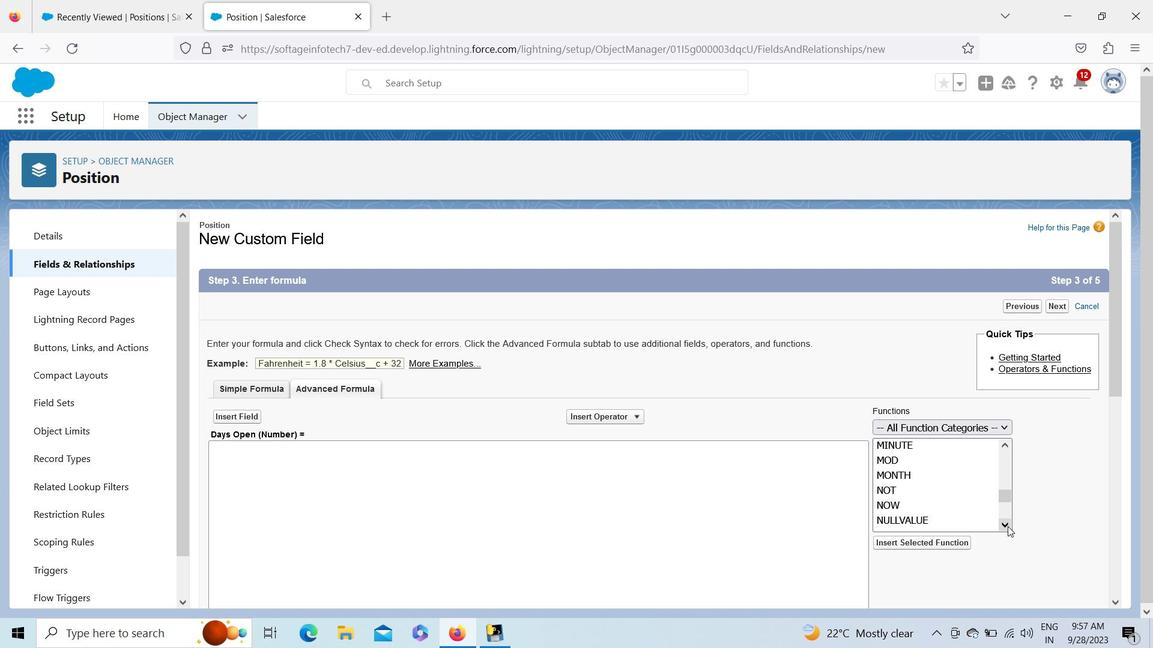 
Action: Mouse pressed left at (1008, 527)
Screenshot: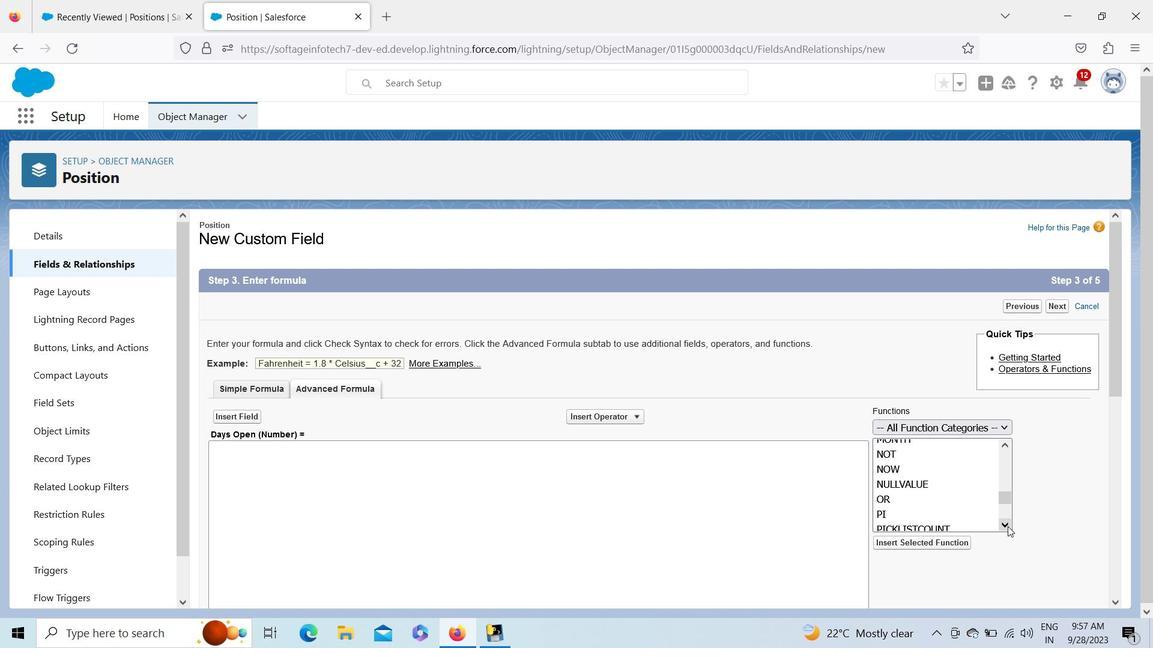 
Action: Mouse pressed left at (1008, 527)
Screenshot: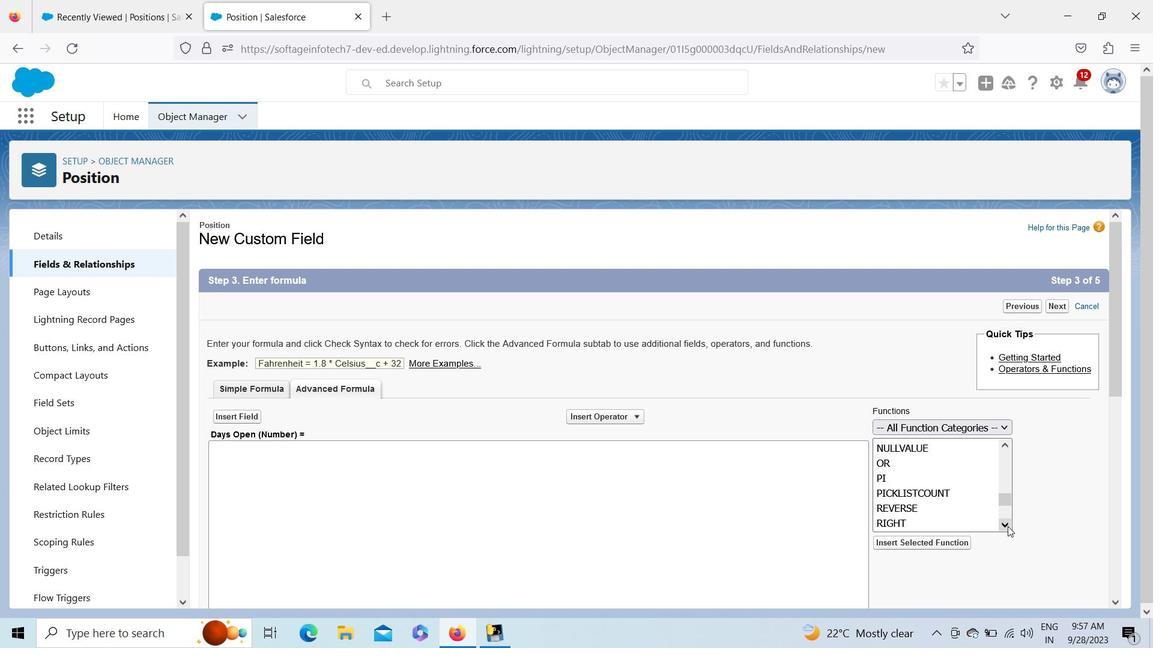 
Action: Mouse pressed left at (1008, 527)
Screenshot: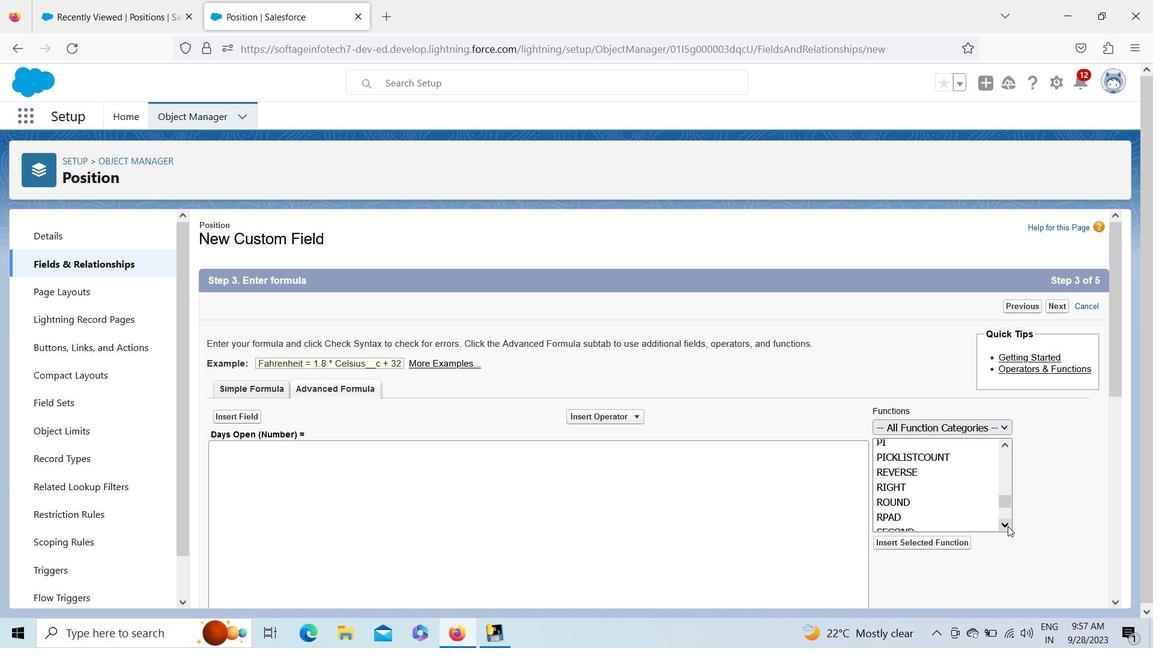 
Action: Mouse pressed left at (1008, 527)
Screenshot: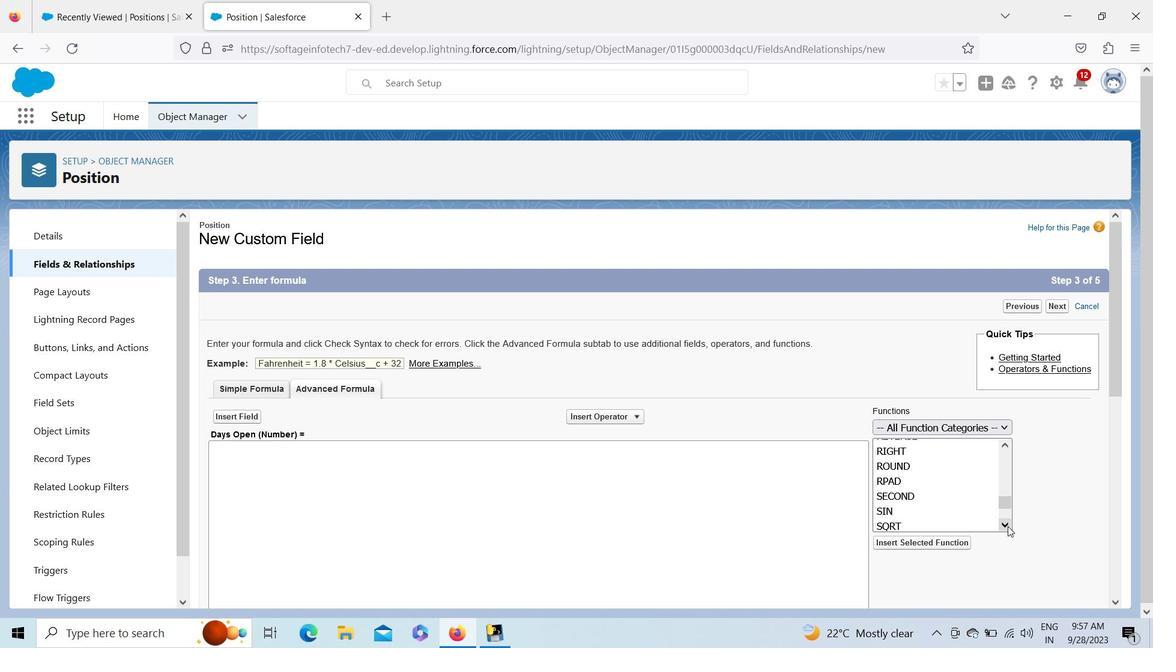 
Action: Mouse moved to (1008, 528)
Screenshot: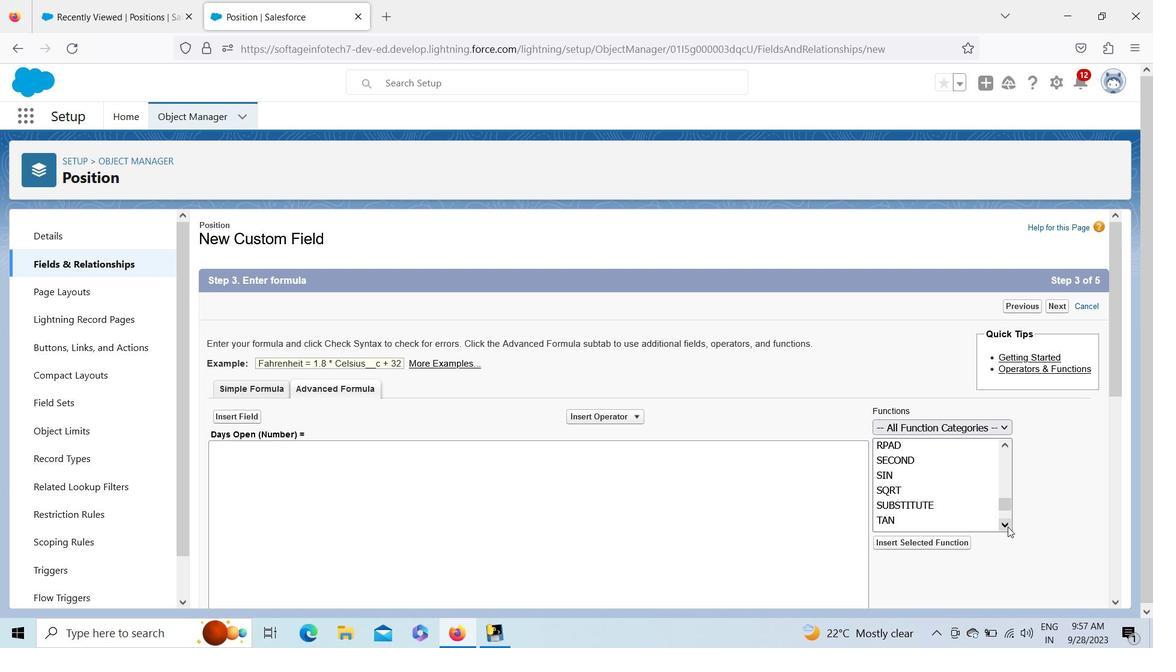 
Action: Mouse pressed left at (1008, 528)
Screenshot: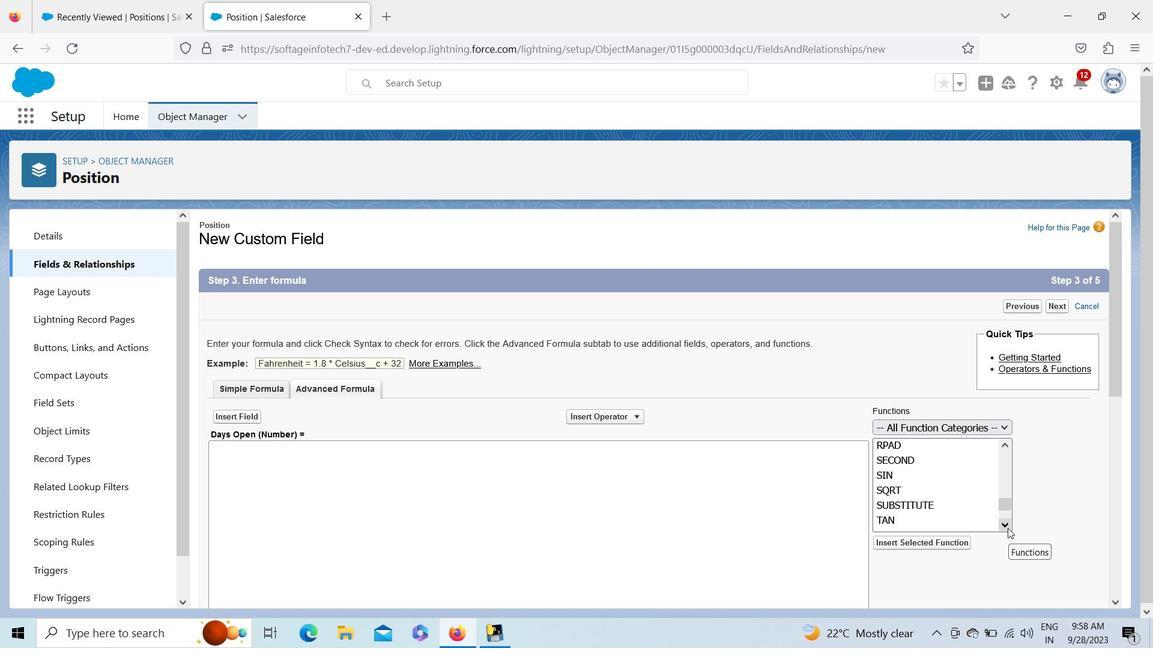 
Action: Mouse pressed left at (1008, 528)
Screenshot: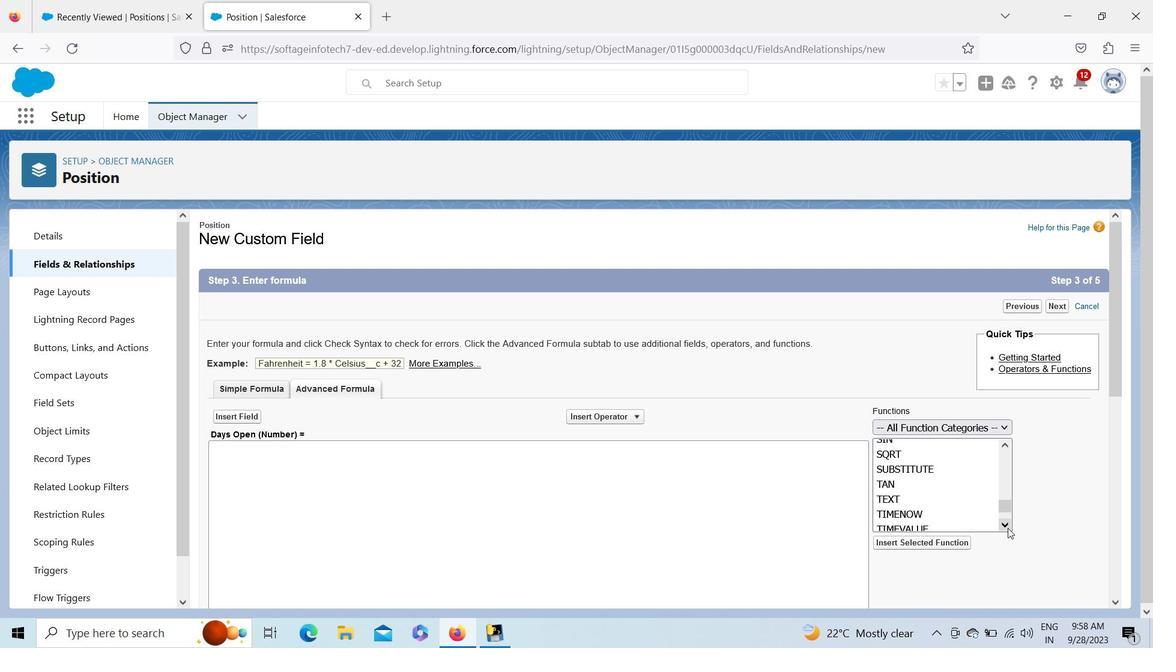 
Action: Mouse pressed left at (1008, 528)
Screenshot: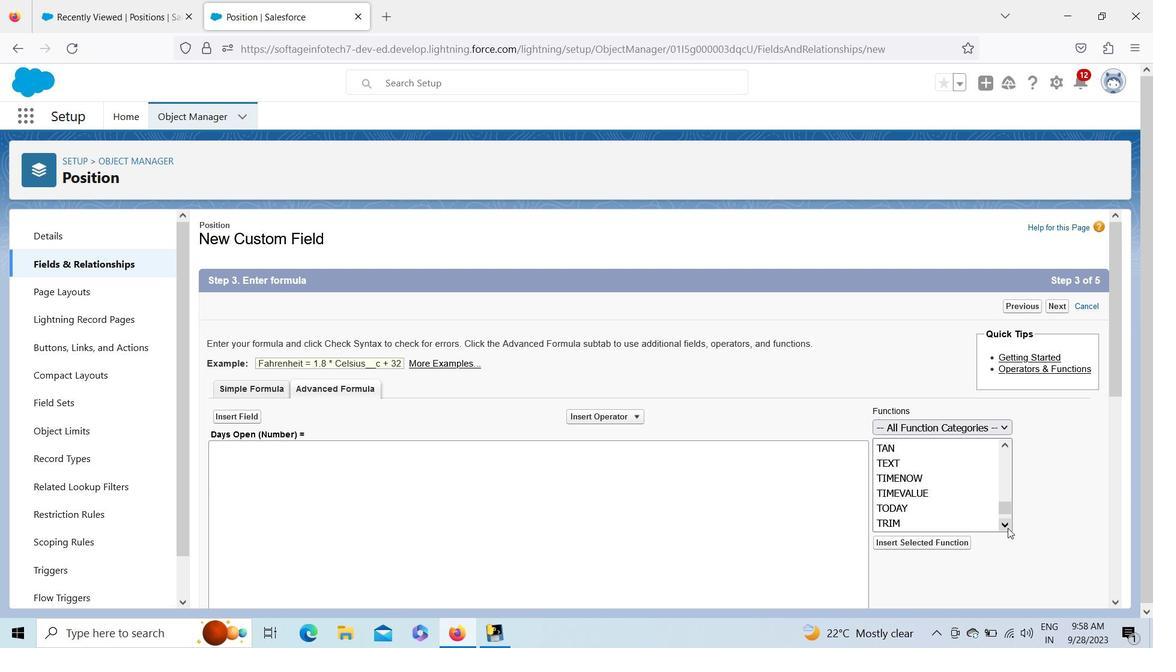 
Action: Mouse pressed left at (1008, 528)
Screenshot: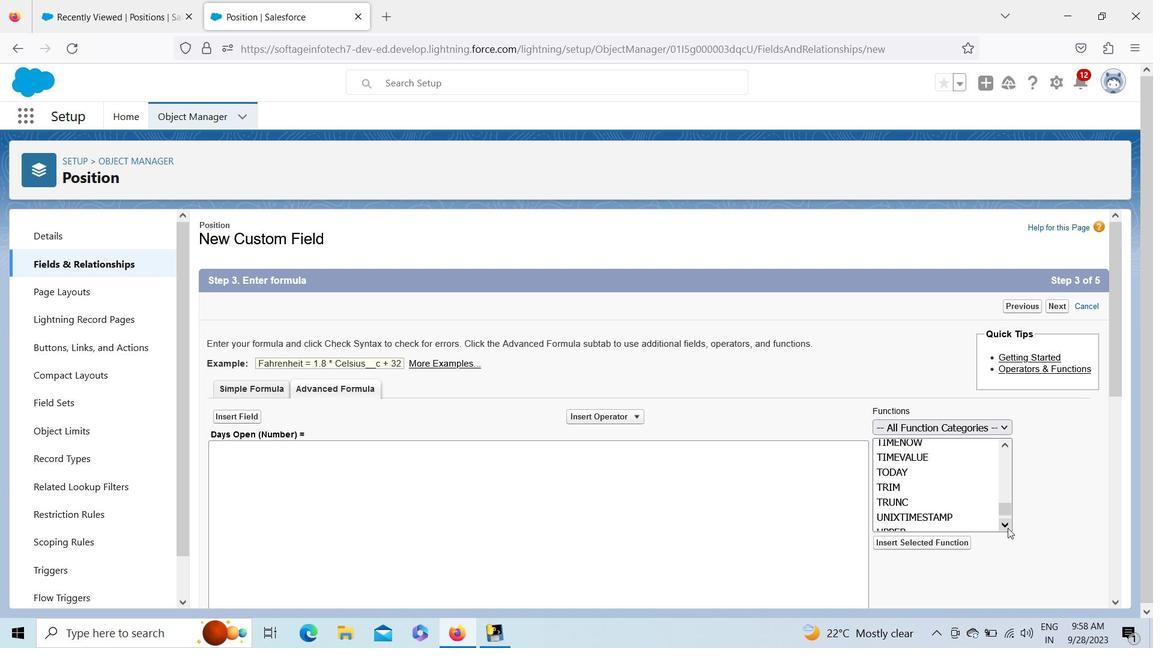 
Action: Mouse pressed left at (1008, 528)
Screenshot: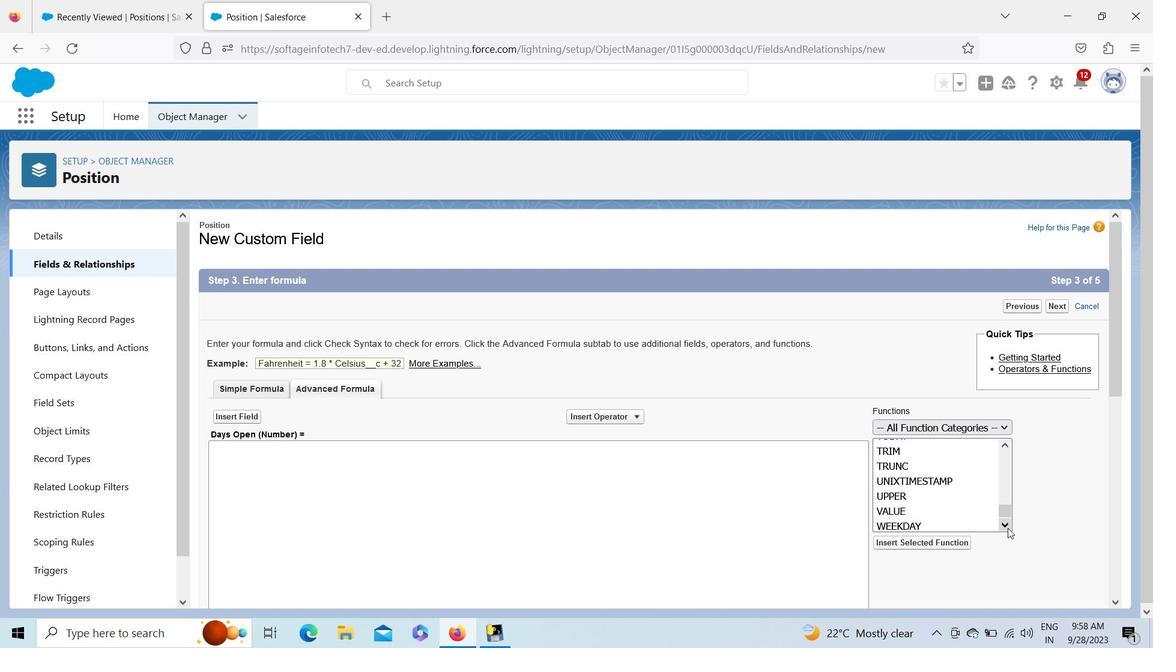 
Action: Mouse pressed left at (1008, 528)
Screenshot: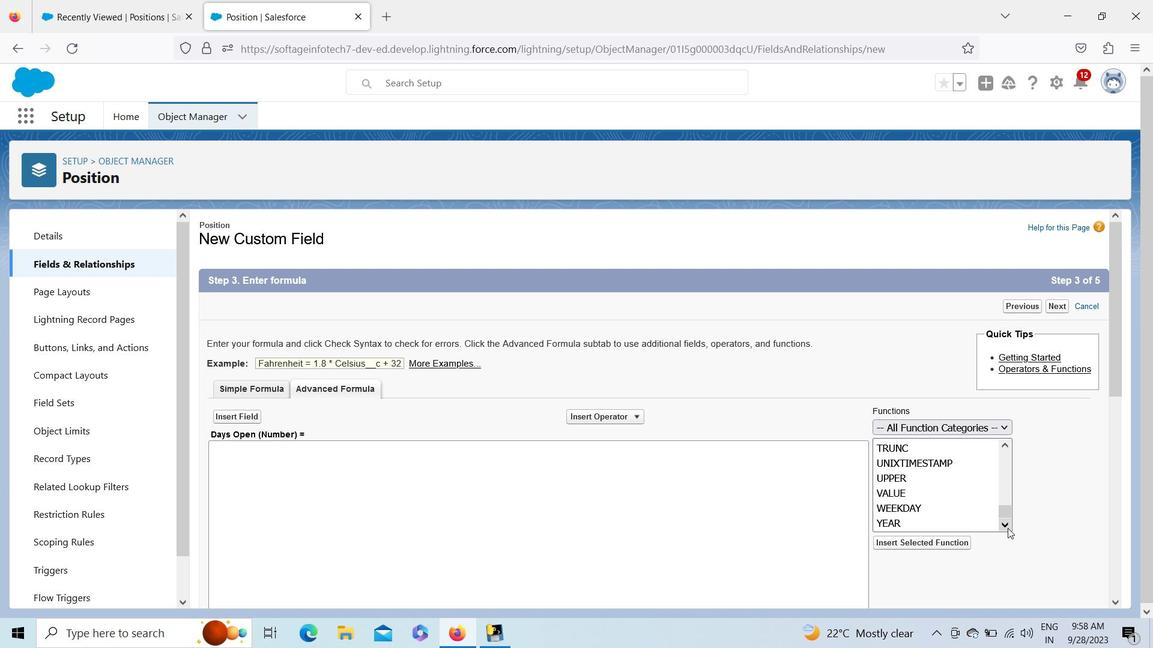 
Action: Mouse moved to (1008, 487)
Screenshot: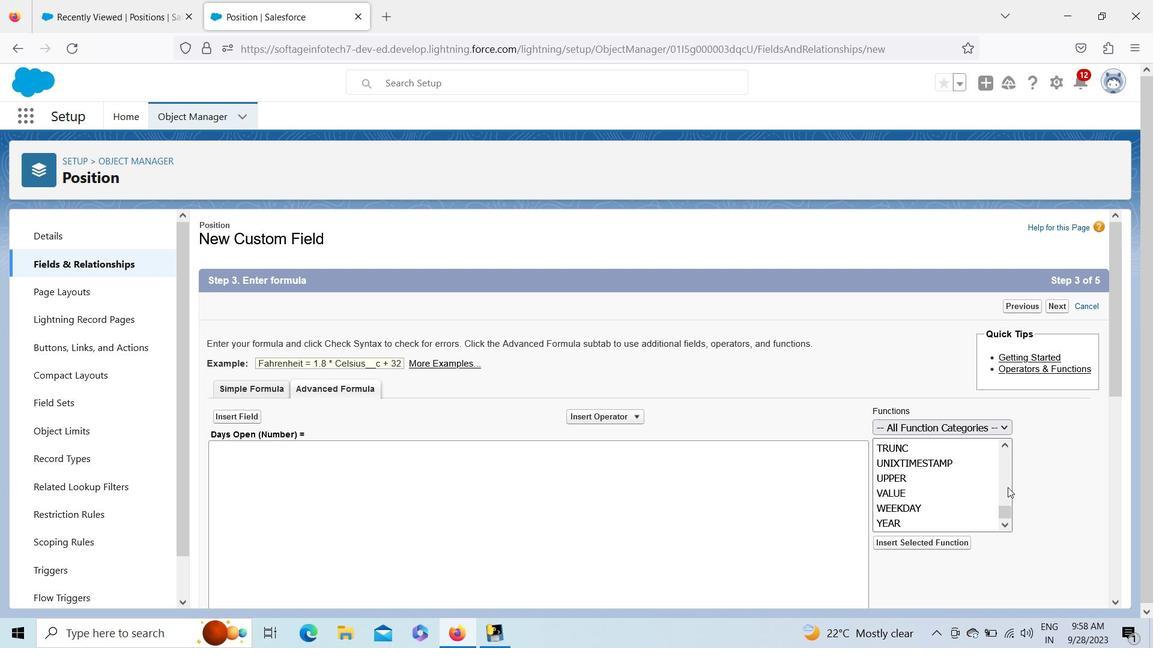 
Action: Mouse pressed left at (1008, 487)
Screenshot: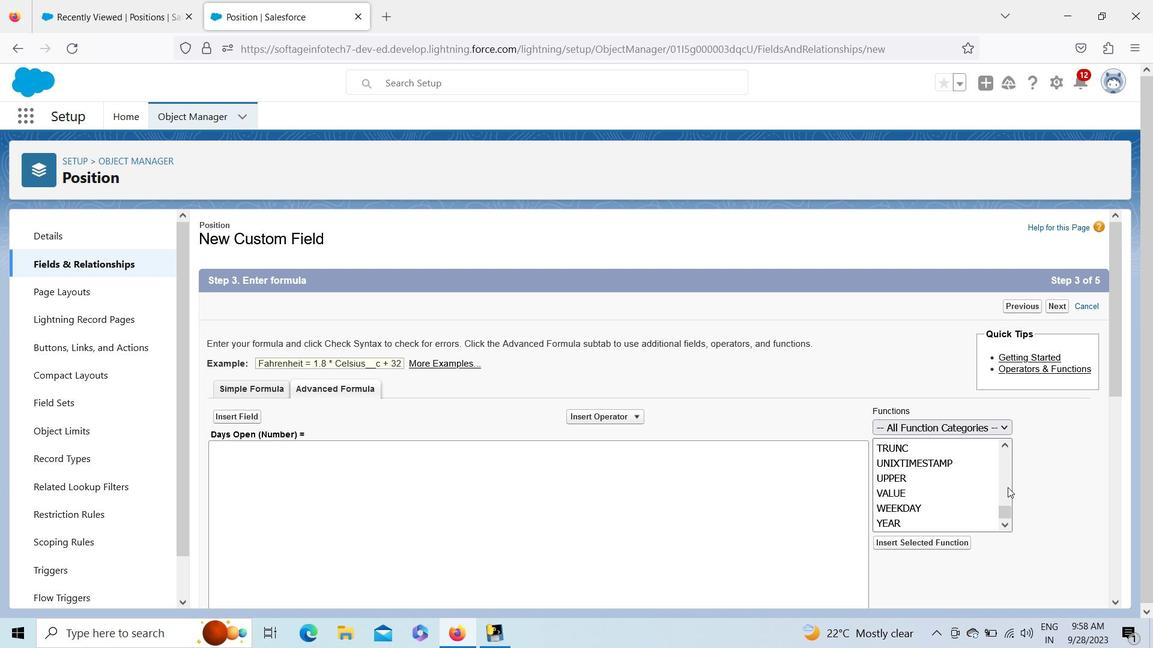 
Action: Mouse pressed left at (1008, 487)
Screenshot: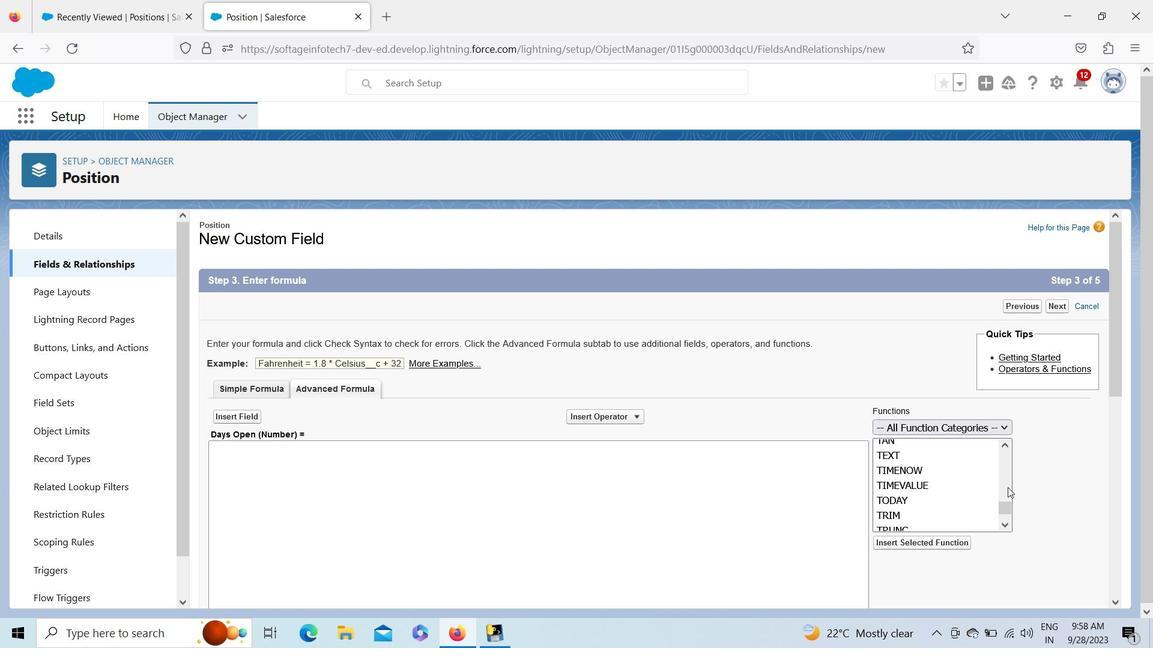 
Action: Mouse pressed left at (1008, 487)
Screenshot: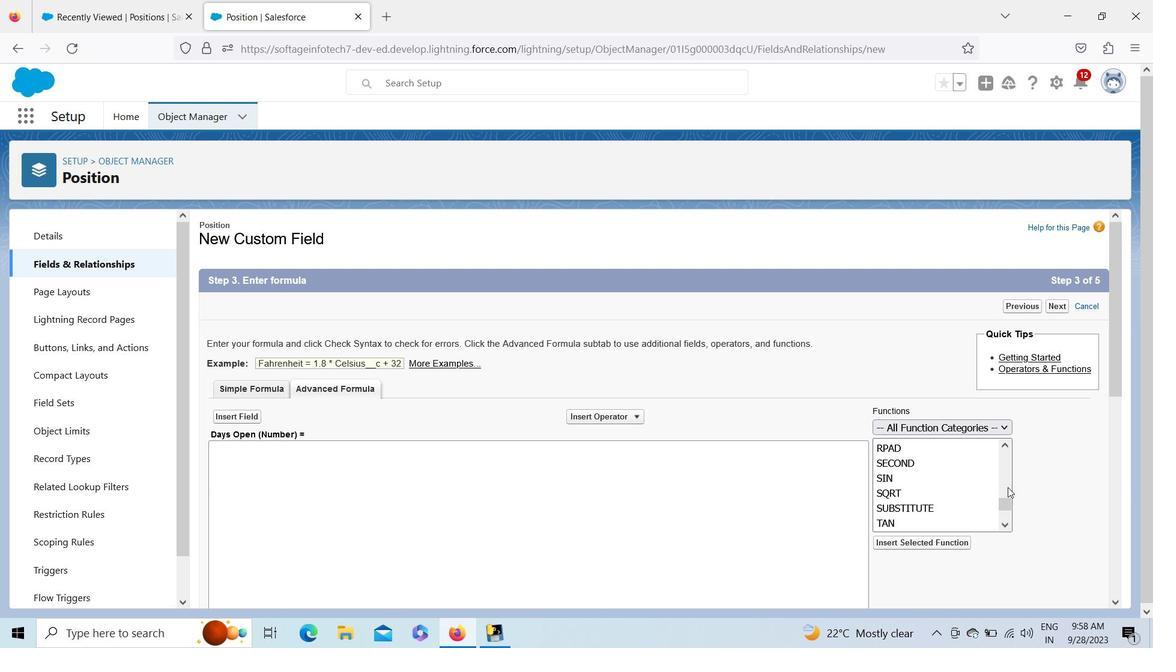 
Action: Mouse pressed left at (1008, 487)
Screenshot: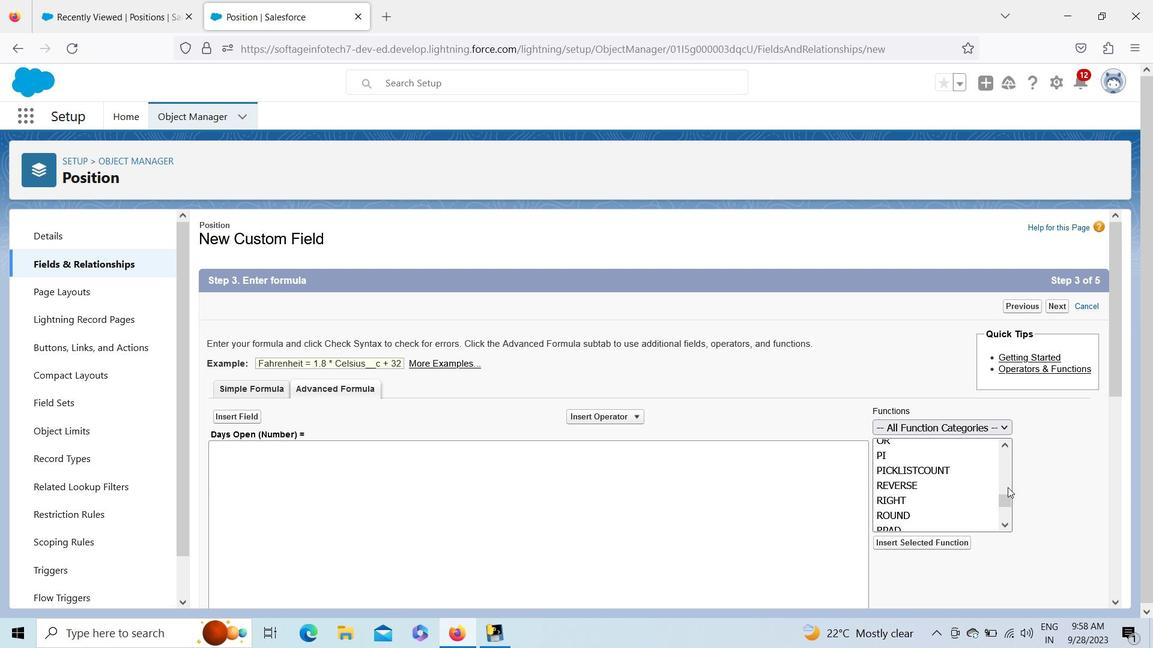 
Action: Mouse moved to (1008, 497)
Screenshot: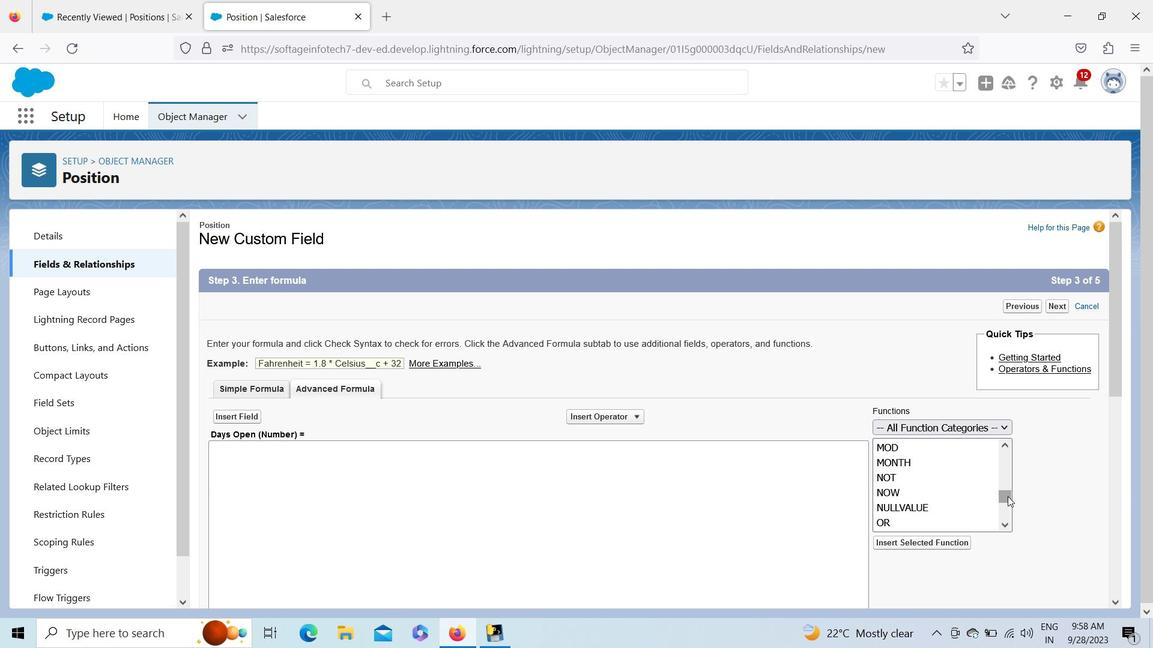 
Action: Mouse pressed left at (1008, 497)
Screenshot: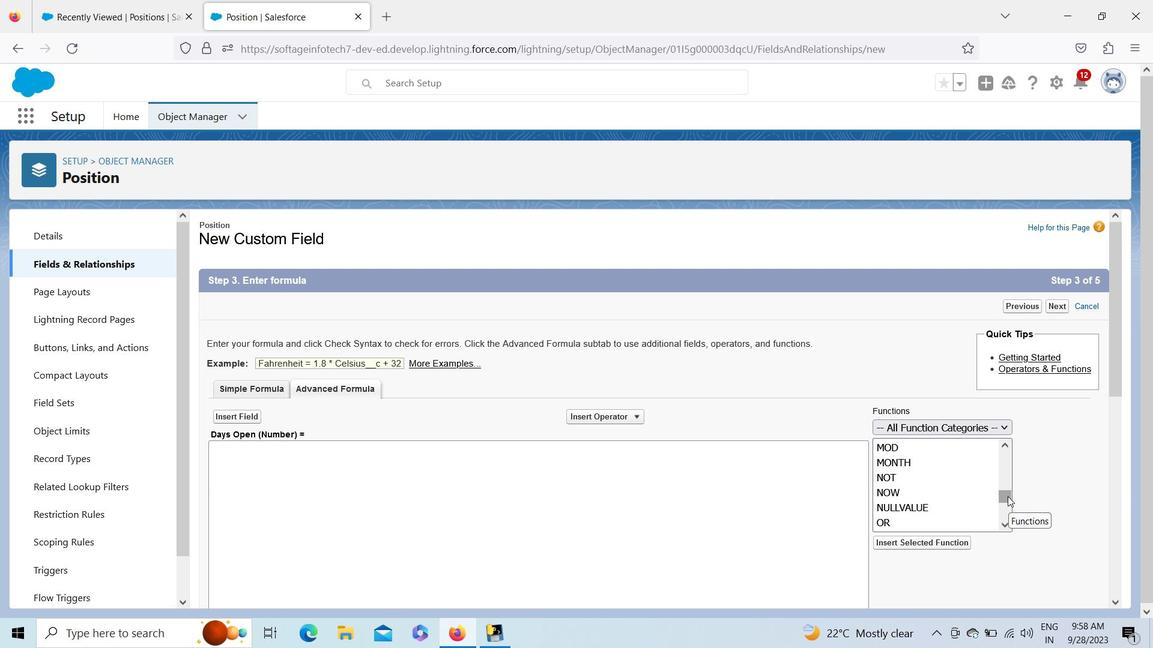 
Action: Mouse moved to (604, 414)
Screenshot: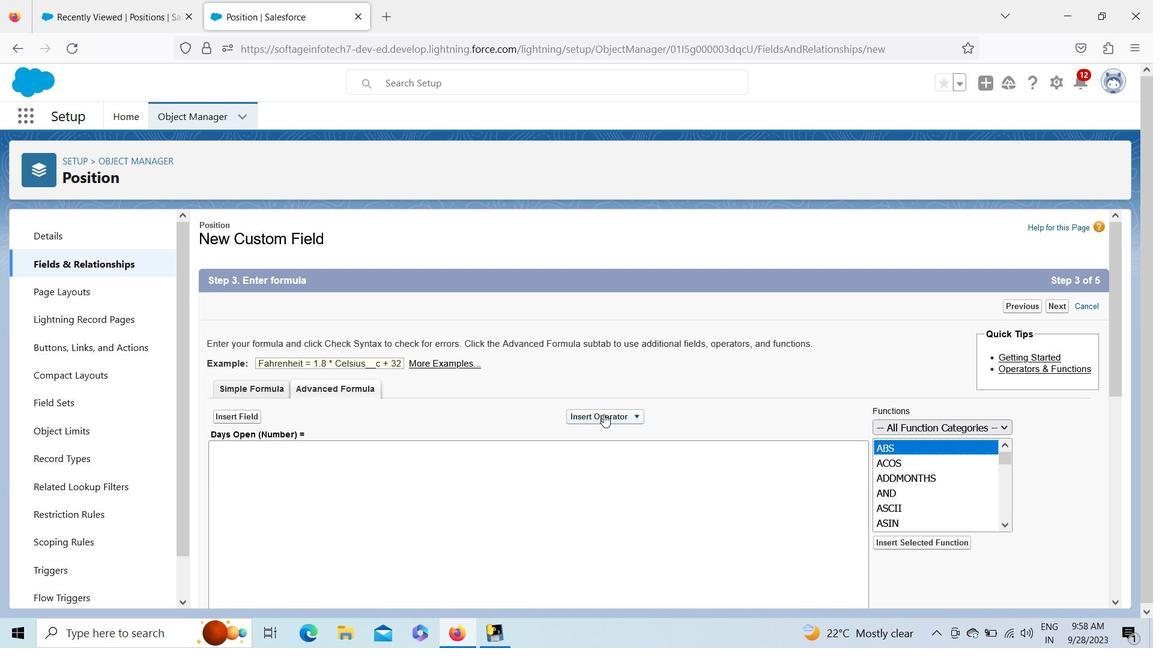 
Action: Mouse pressed left at (604, 414)
Screenshot: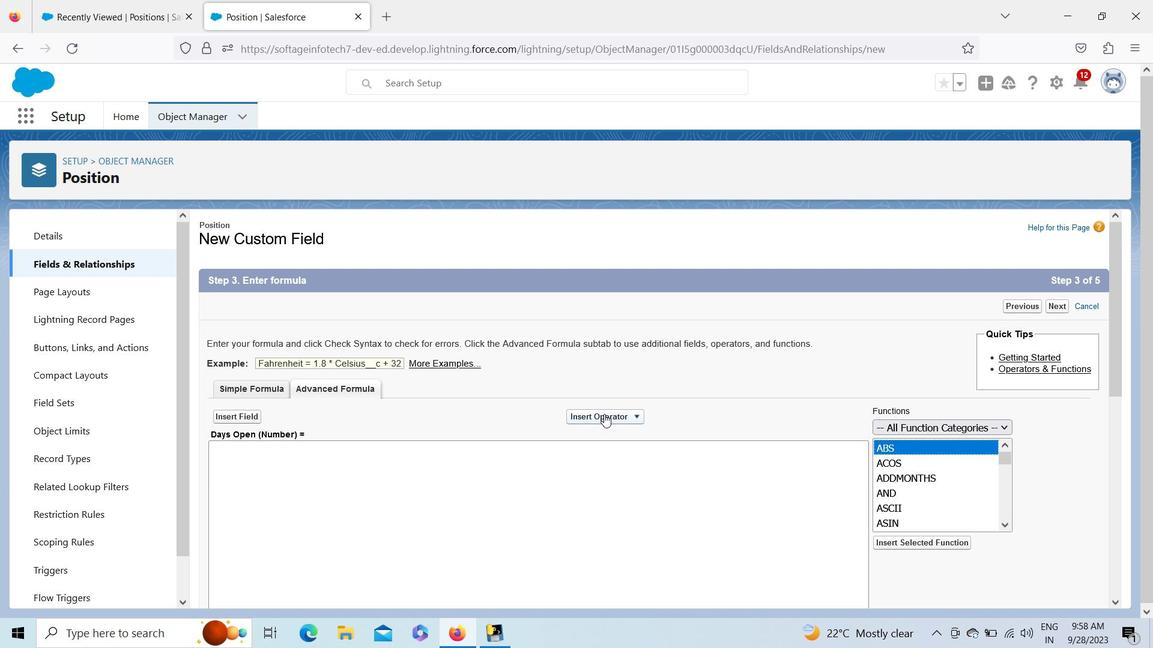 
Action: Mouse pressed left at (604, 414)
Screenshot: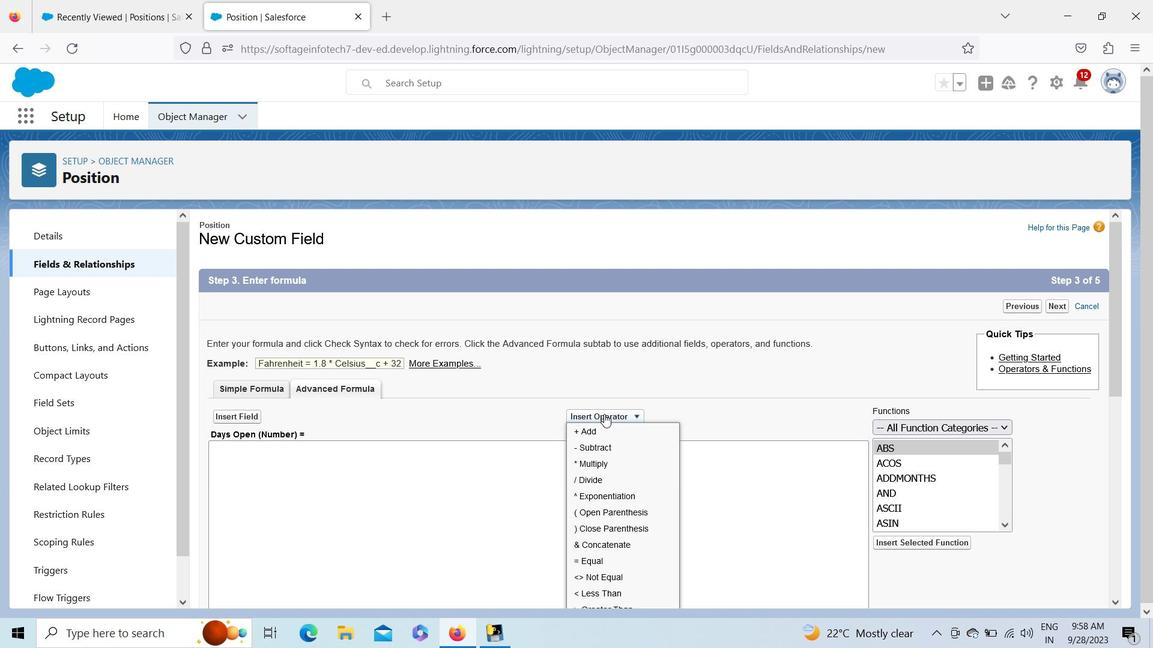 
Action: Mouse moved to (1008, 517)
Screenshot: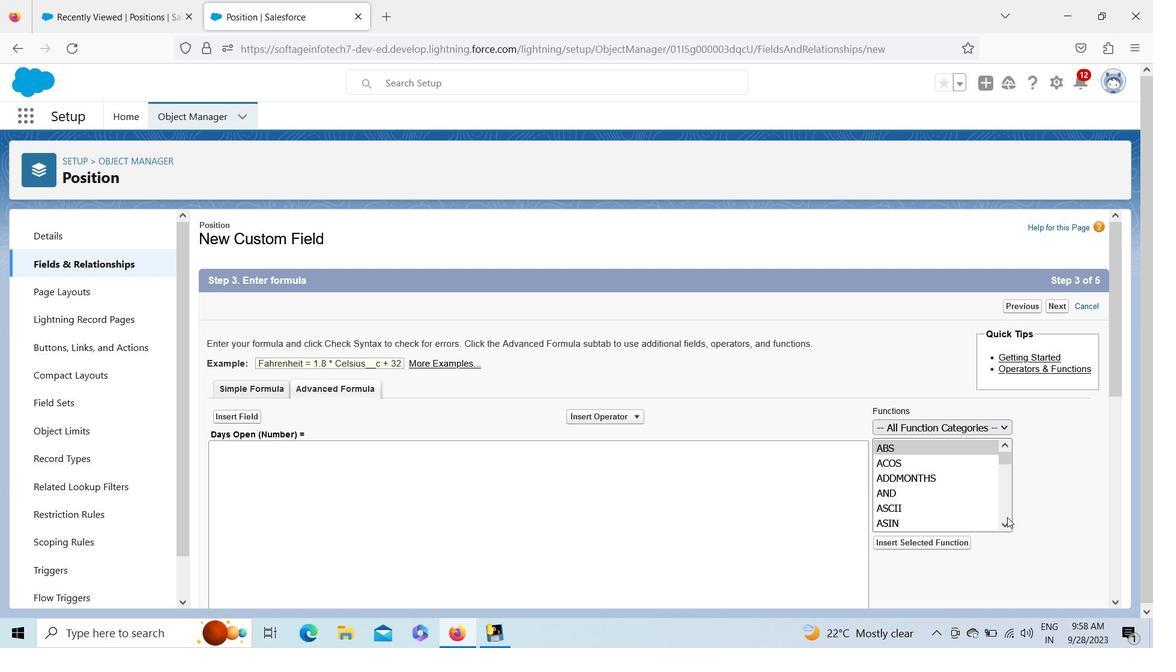 
Action: Mouse pressed left at (1008, 517)
Screenshot: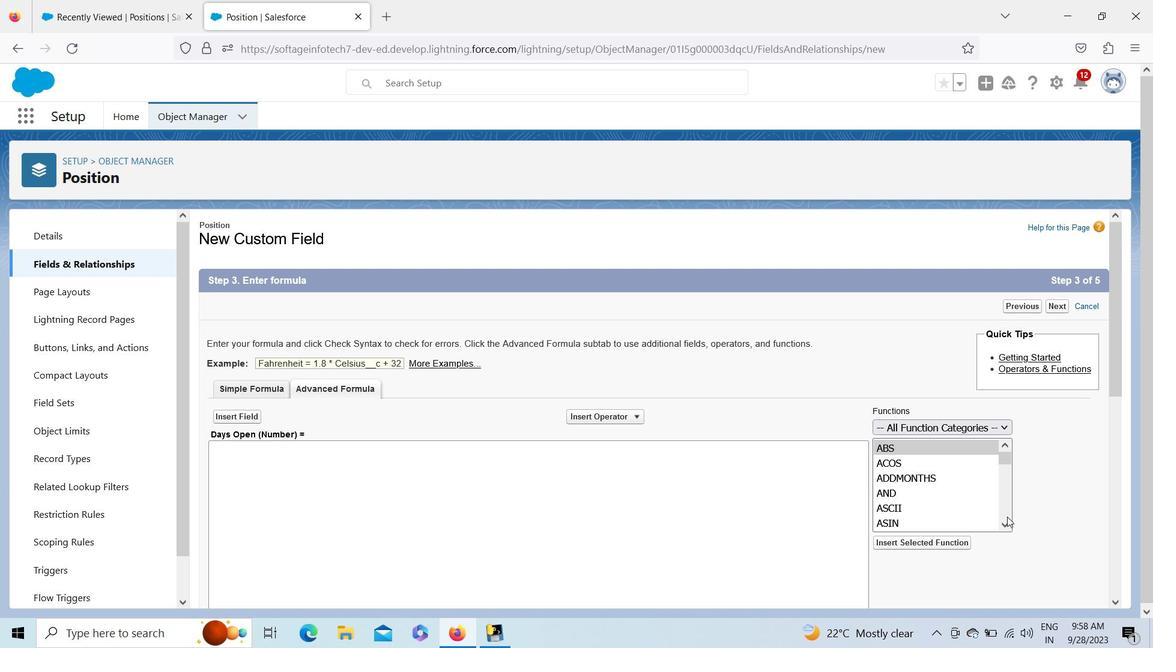 
Action: Mouse pressed left at (1008, 517)
Screenshot: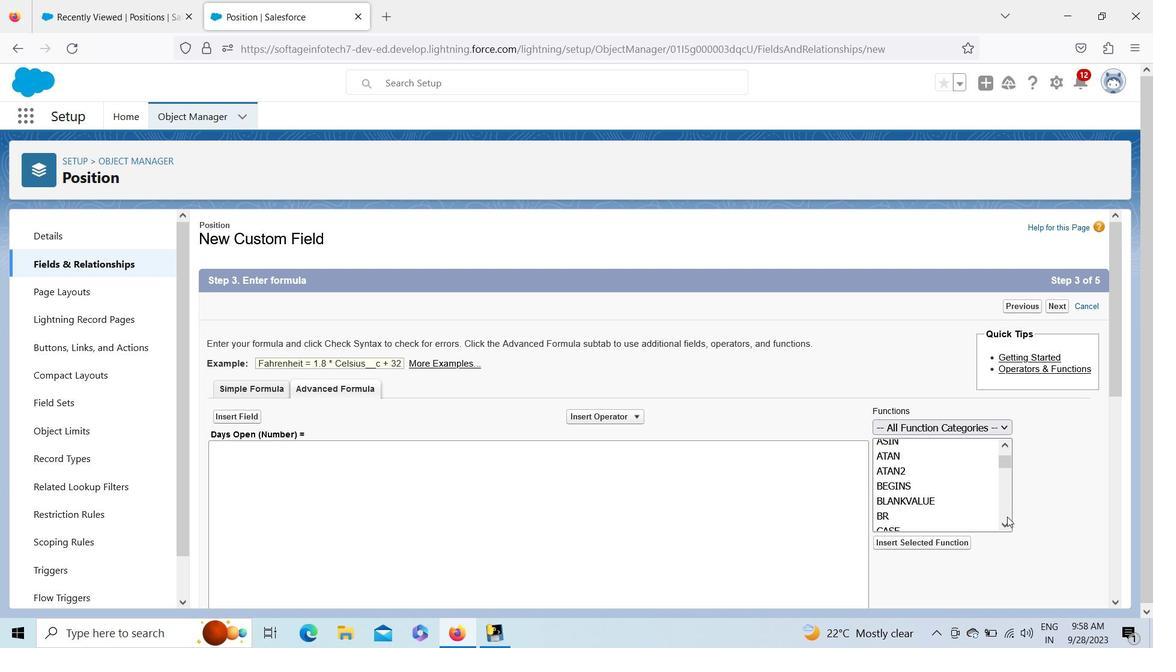 
Action: Mouse pressed left at (1008, 517)
Screenshot: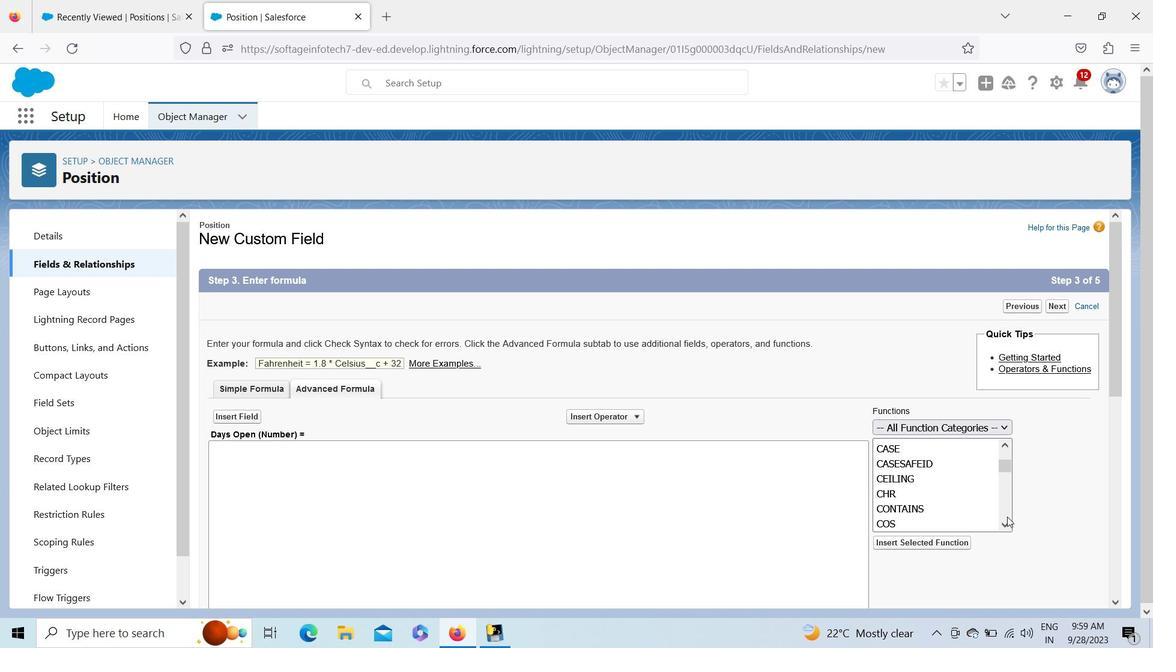 
Action: Mouse pressed left at (1008, 517)
Screenshot: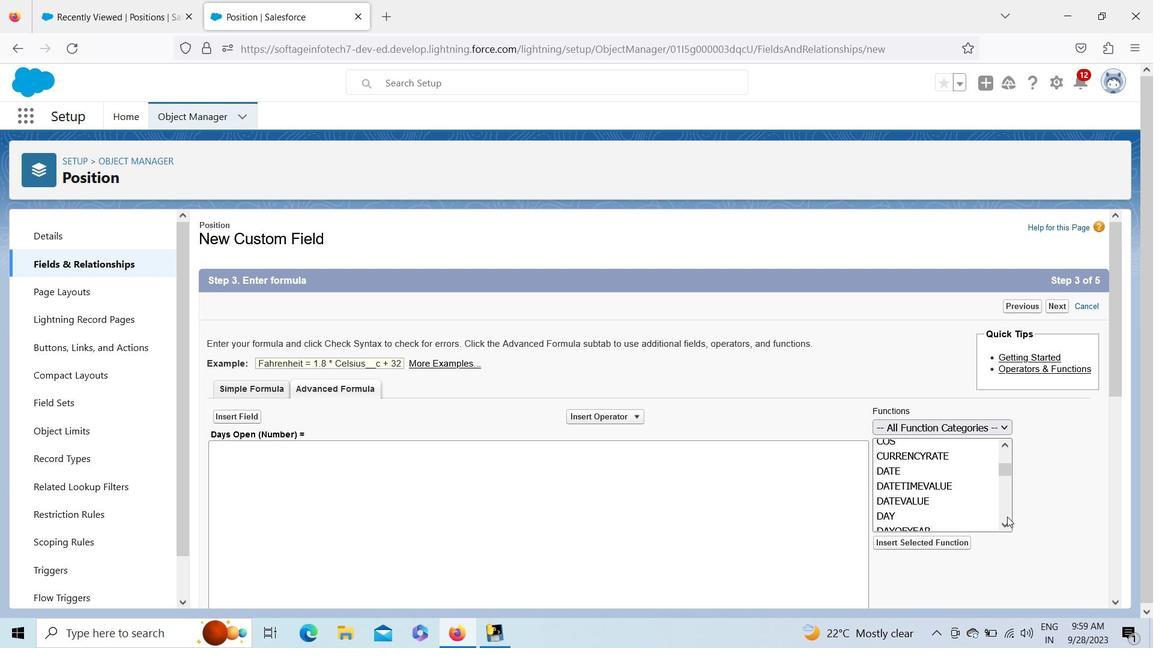 
Action: Mouse pressed left at (1008, 517)
Screenshot: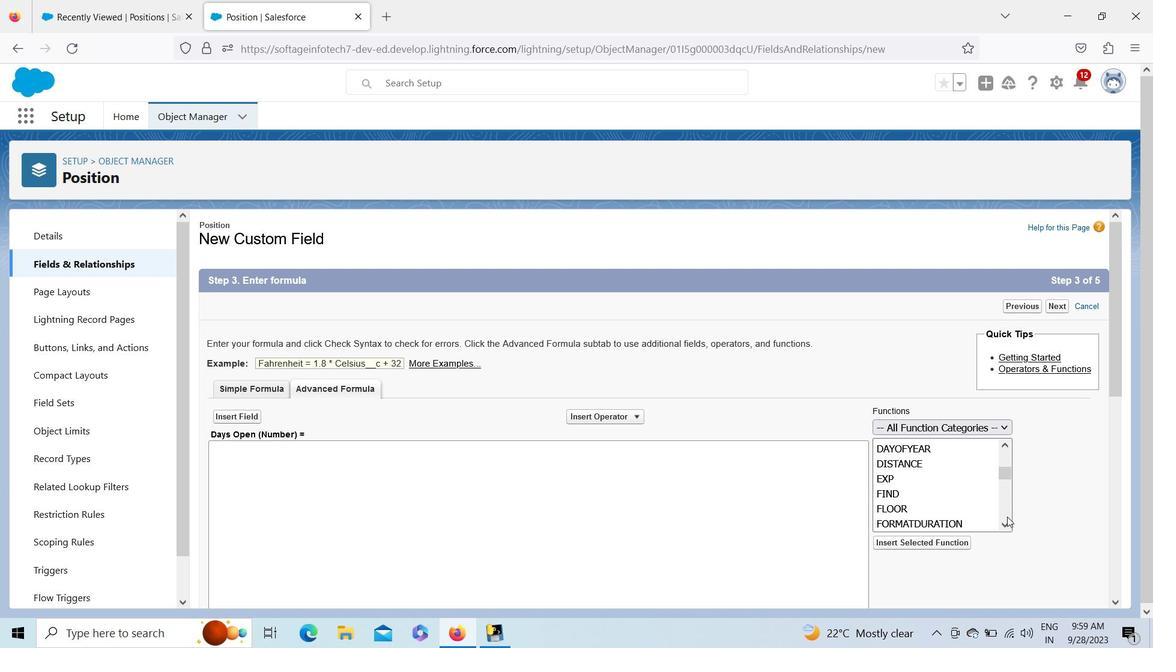 
Action: Mouse pressed left at (1008, 517)
Screenshot: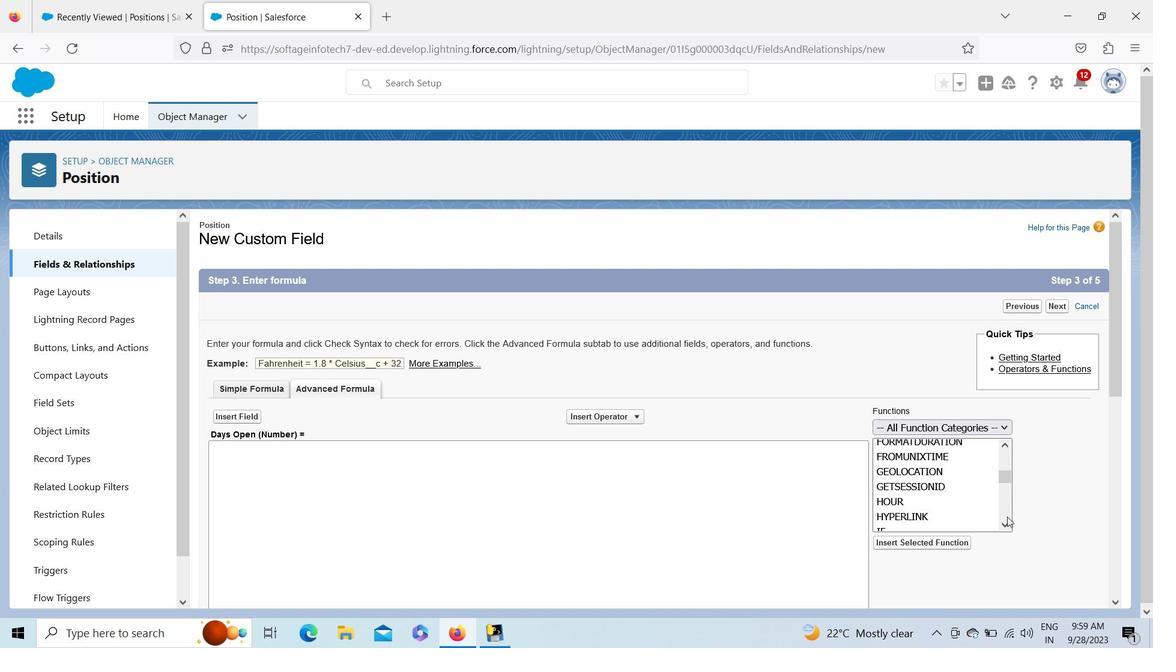 
Action: Mouse moved to (881, 447)
Screenshot: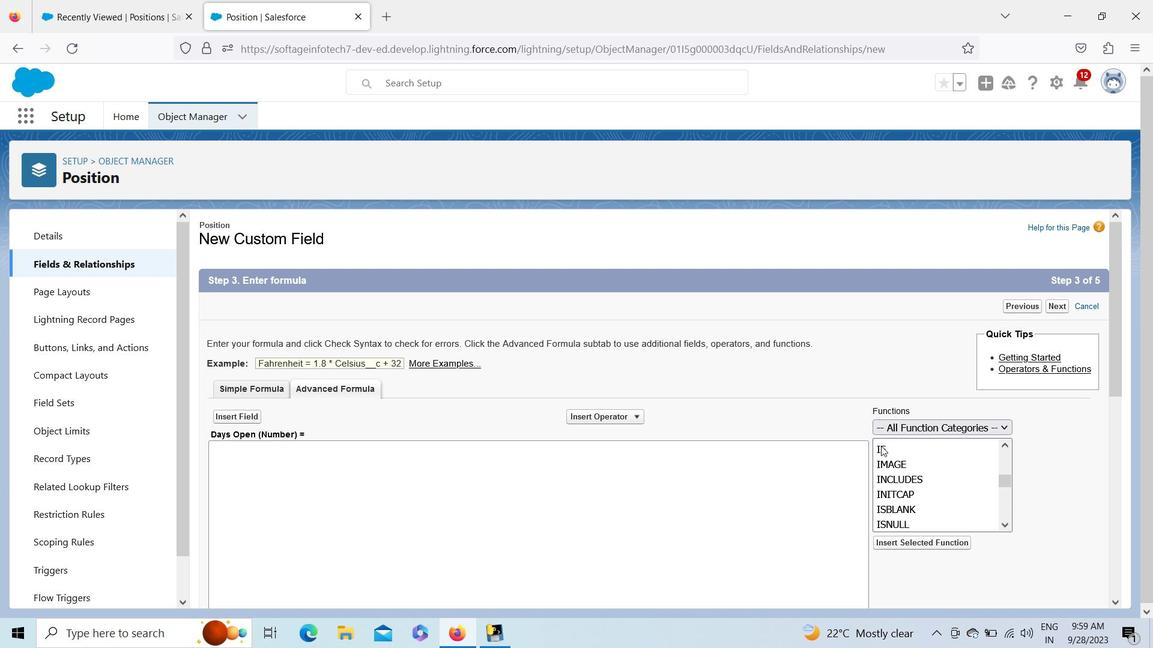 
Action: Mouse pressed left at (881, 447)
Screenshot: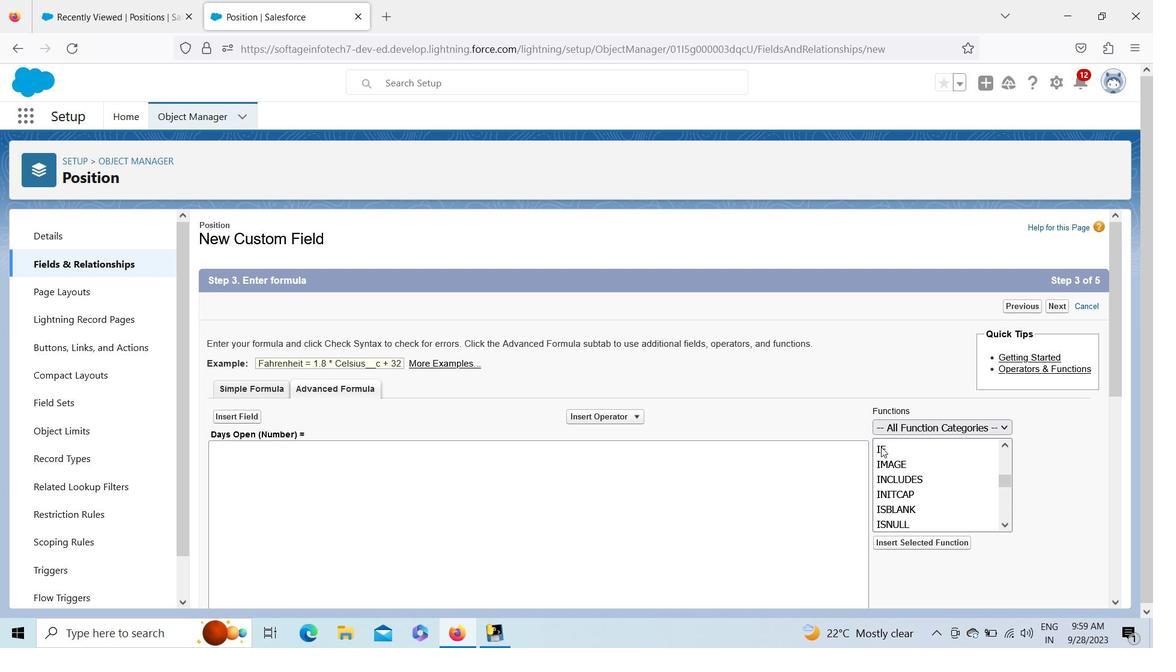 
Action: Mouse moved to (884, 543)
Screenshot: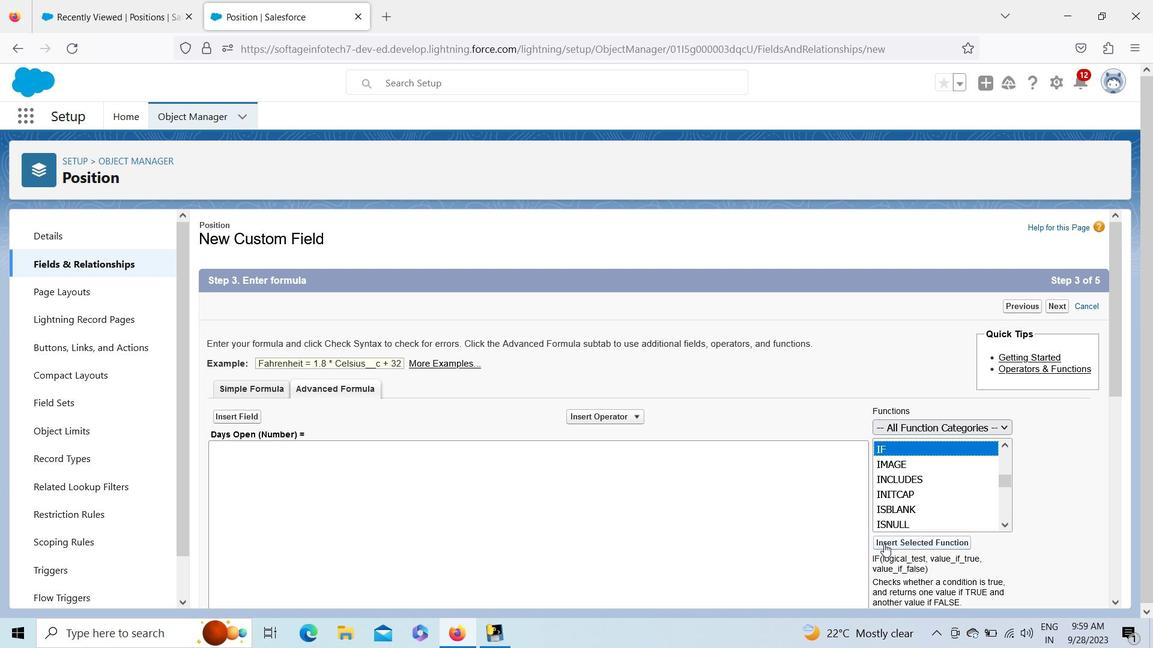 
Action: Mouse pressed left at (884, 543)
Screenshot: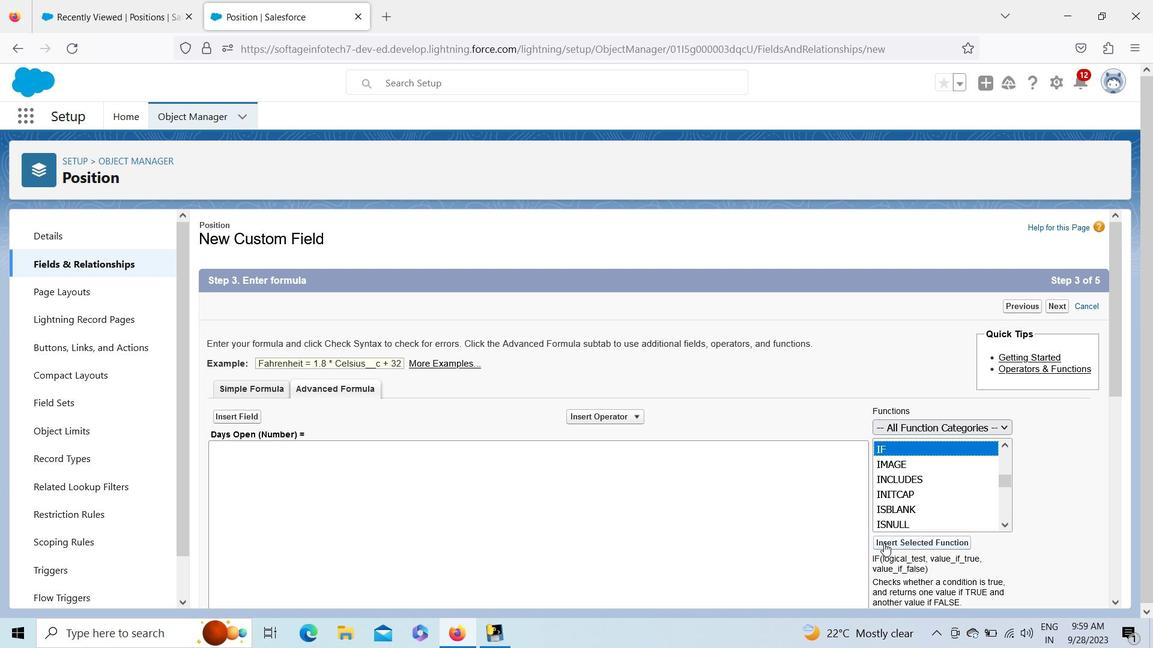 
Action: Mouse moved to (276, 452)
Screenshot: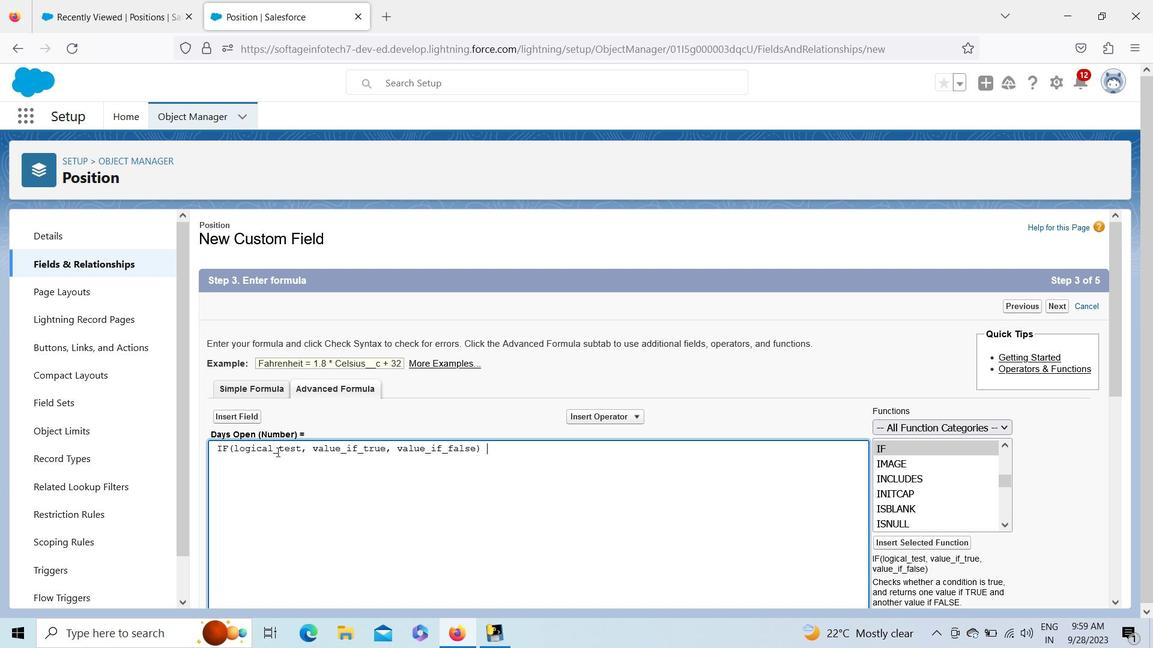 
Action: Mouse pressed left at (276, 452)
Screenshot: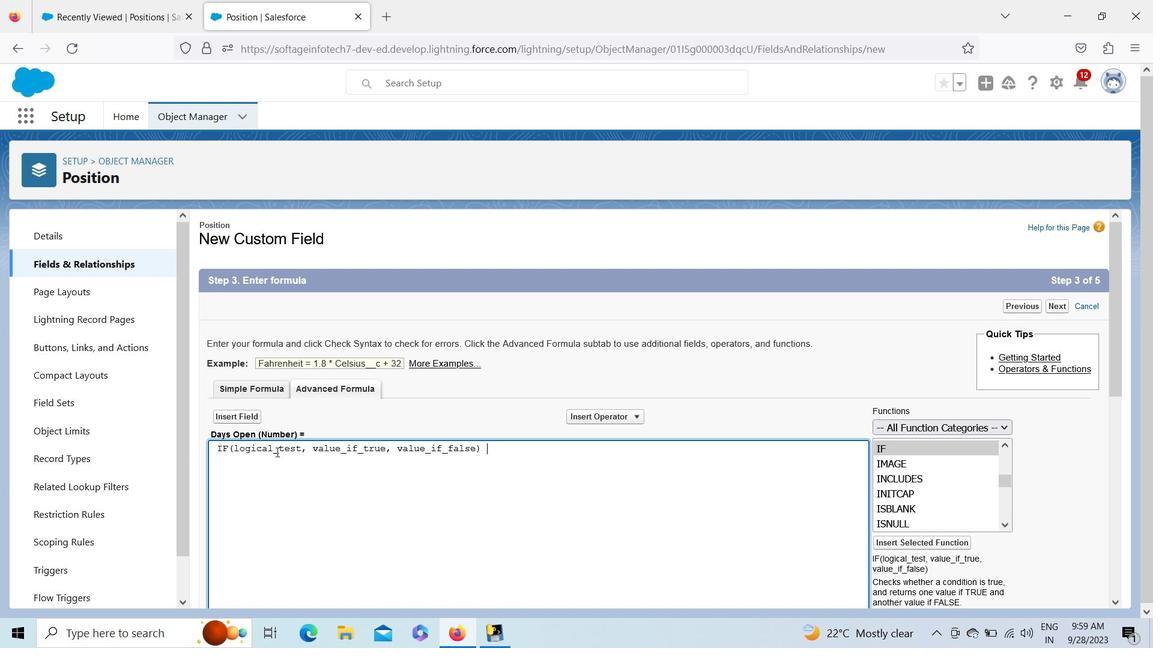 
Action: Mouse moved to (297, 449)
Screenshot: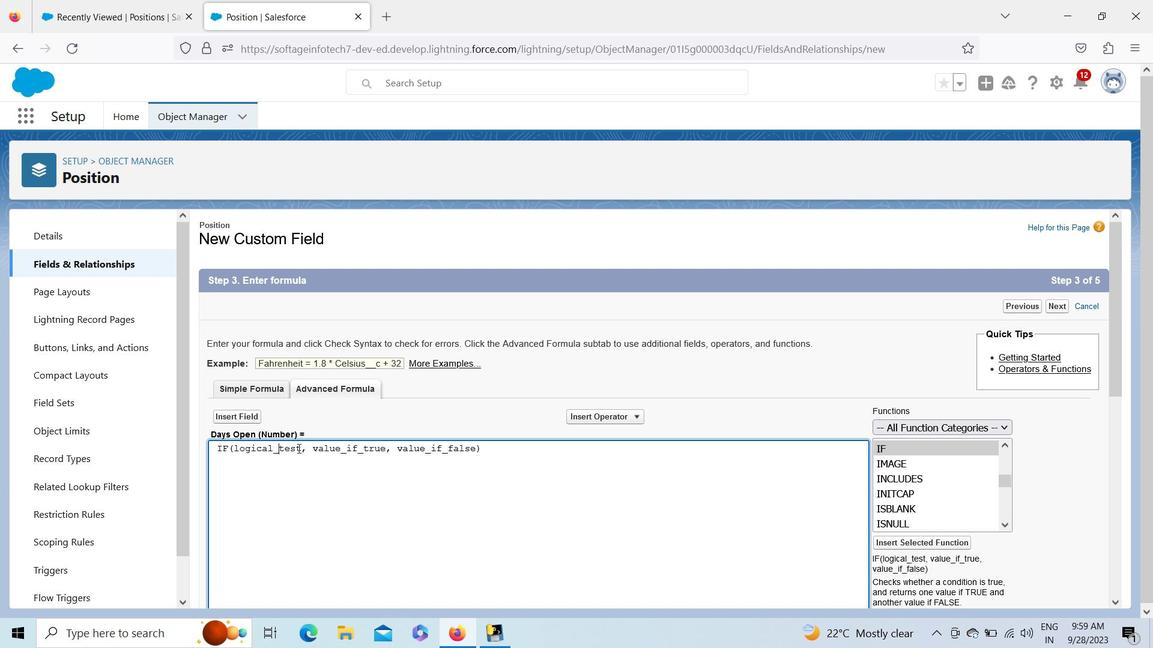 
Action: Mouse pressed left at (297, 449)
Screenshot: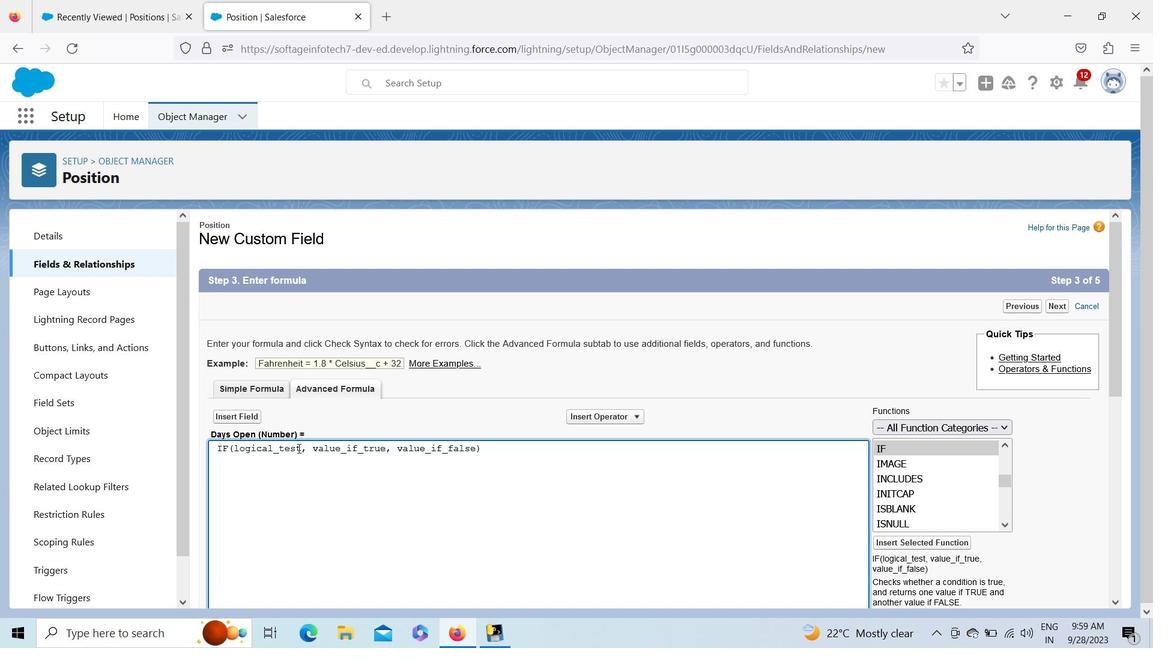 
Action: Mouse moved to (299, 449)
Screenshot: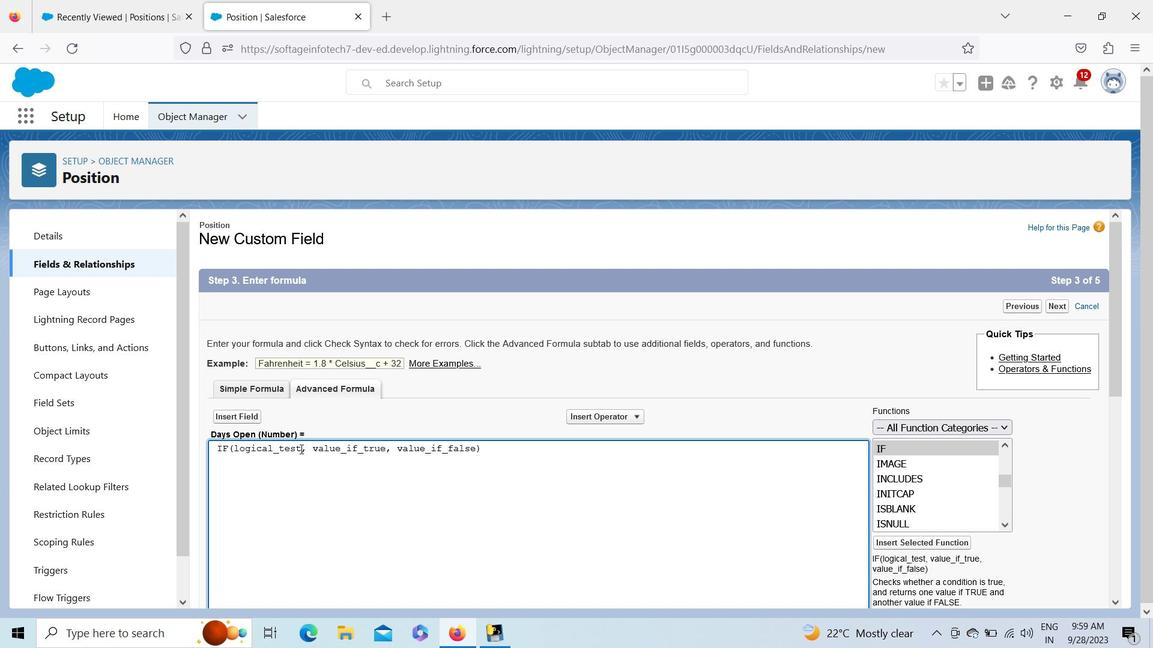 
Action: Mouse pressed left at (299, 449)
Screenshot: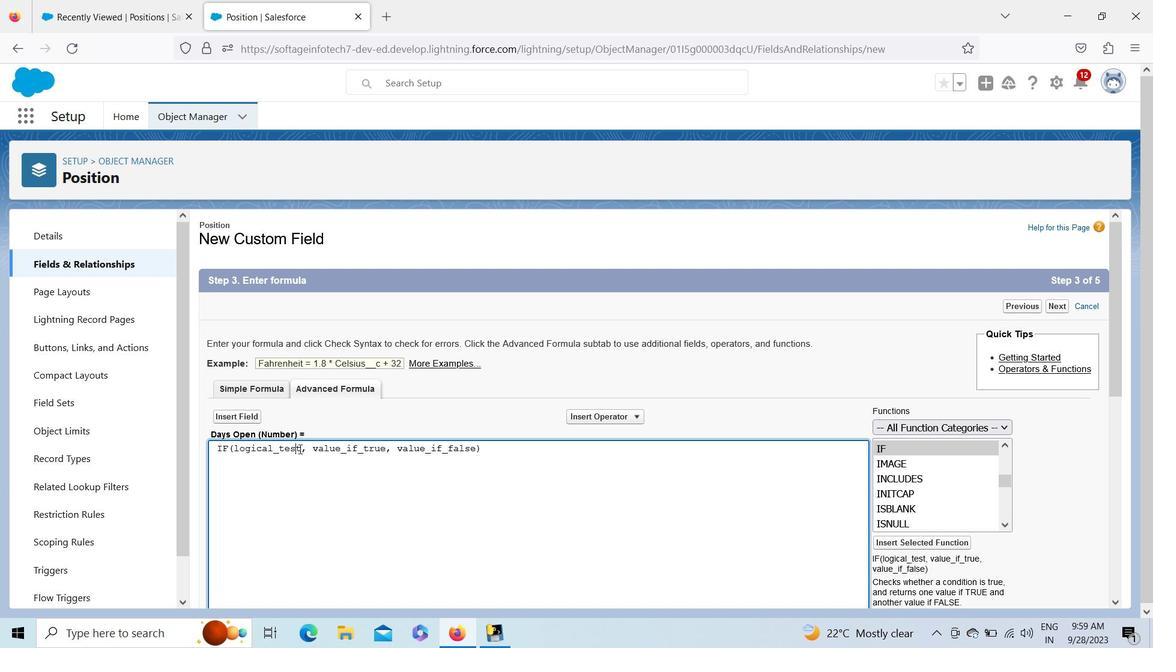 
Action: Mouse moved to (386, 454)
Screenshot: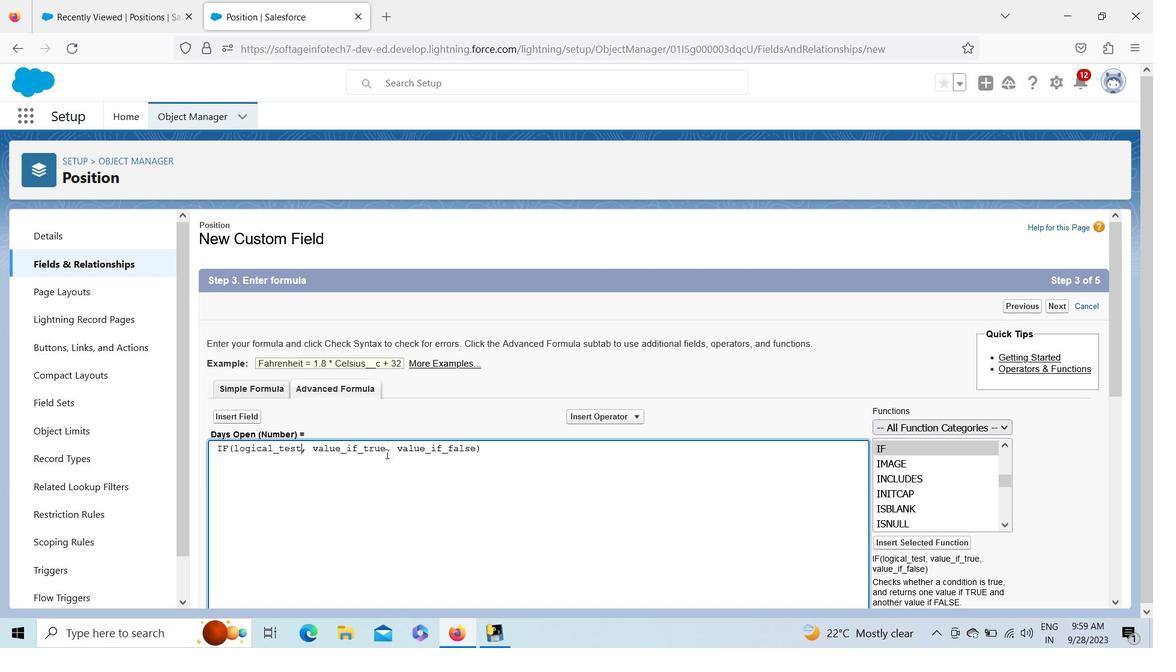 
Action: Mouse pressed left at (386, 454)
Screenshot: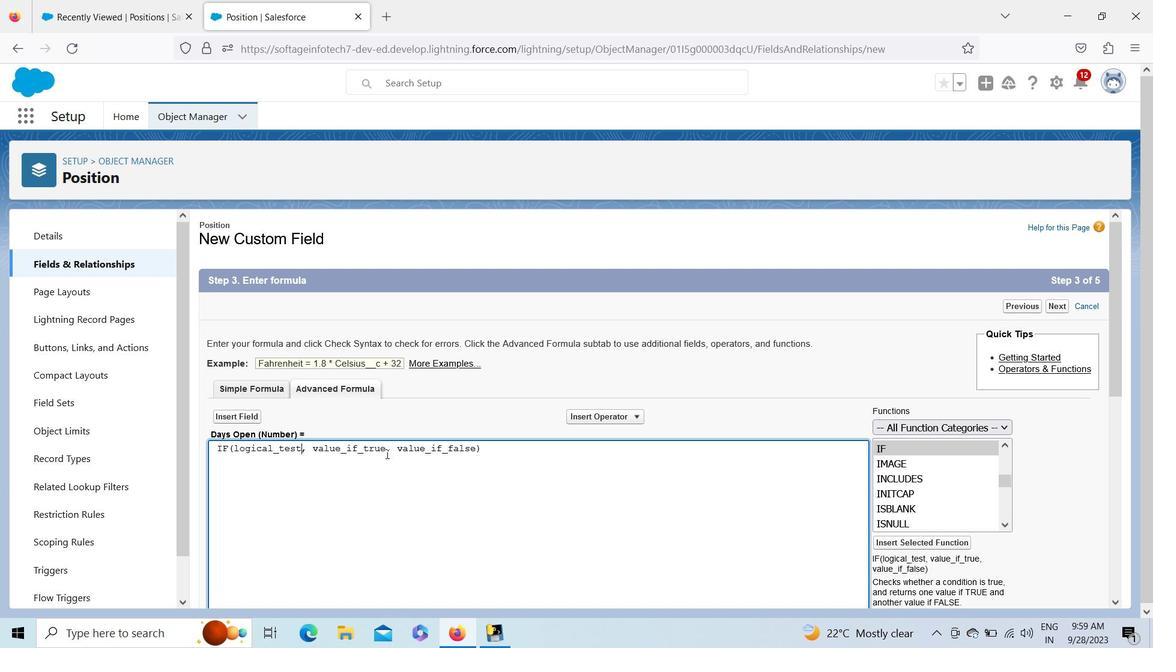 
Action: Key pressed <Key.backspace><Key.backspace><Key.backspace><Key.backspace><Key.backspace><Key.backspace><Key.backspace><Key.backspace><Key.backspace><Key.backspace><Key.backspace><Key.backspace><Key.backspace><Key.backspace>
Screenshot: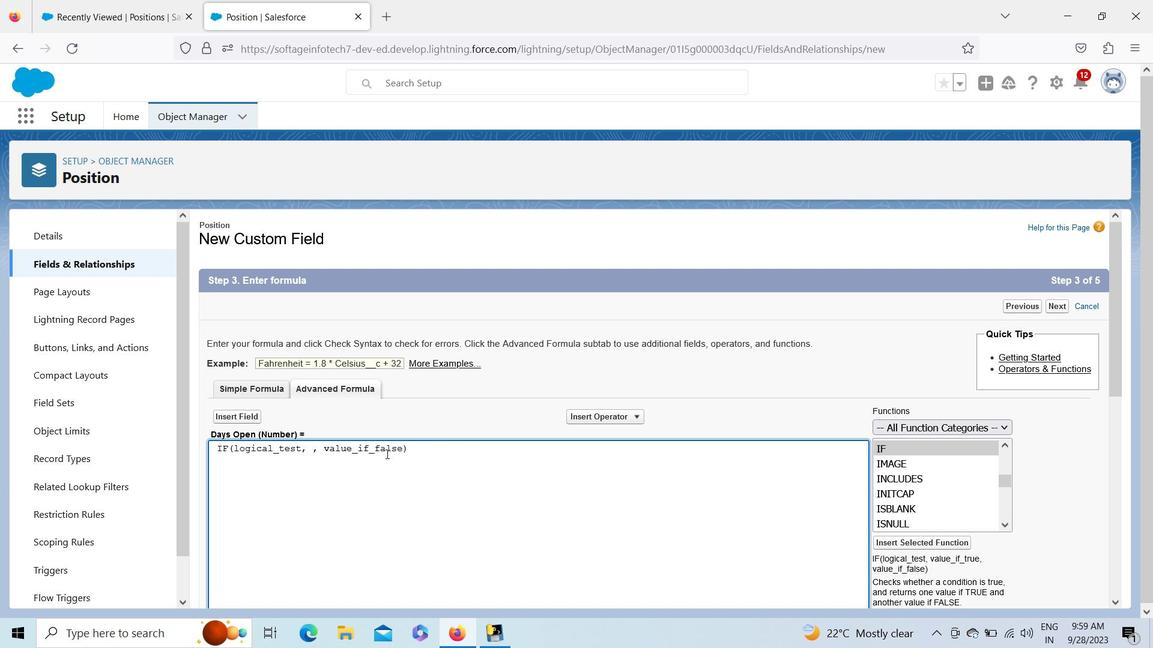 
Action: Mouse moved to (583, 413)
Screenshot: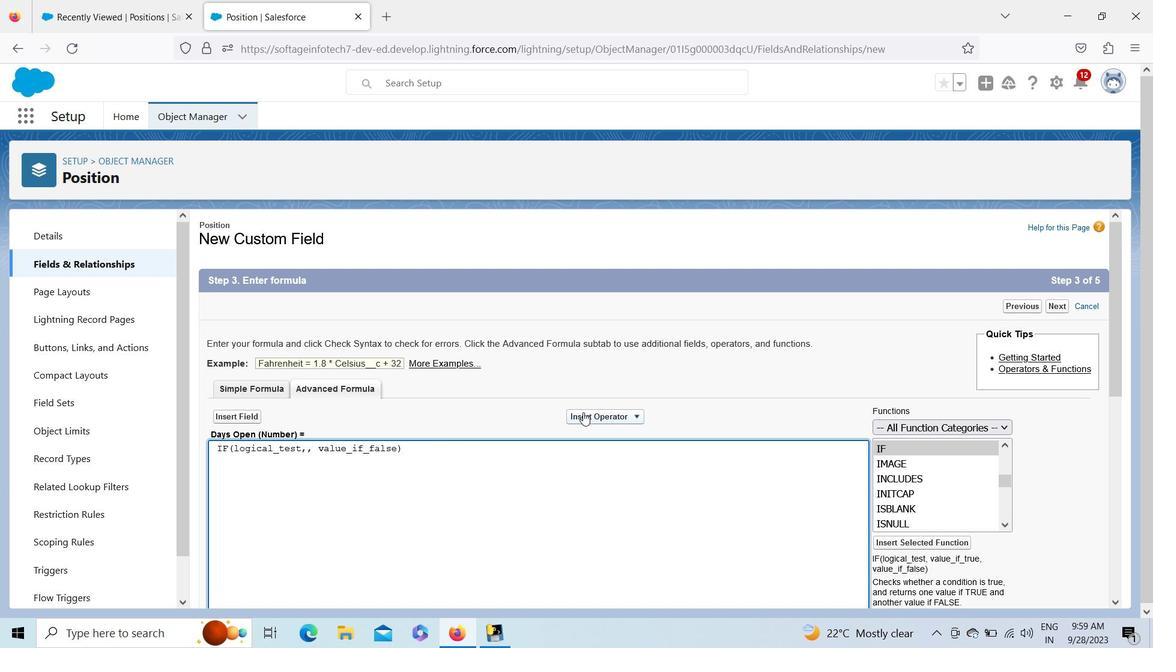 
Action: Mouse pressed left at (583, 413)
Screenshot: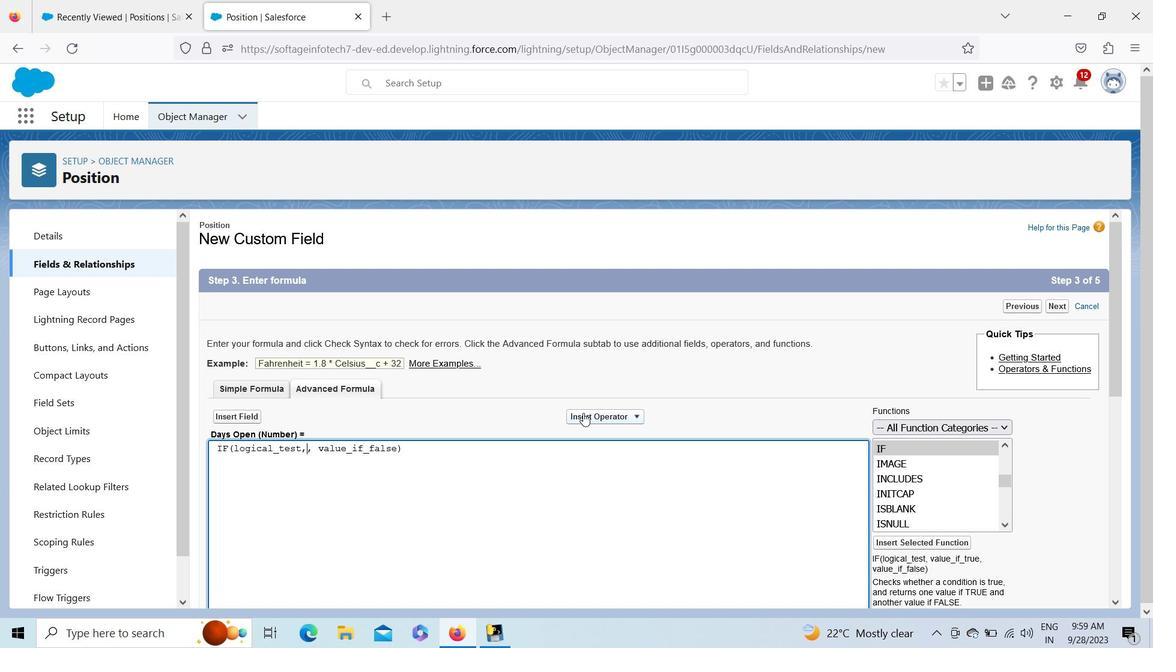 
Action: Mouse moved to (491, 421)
Screenshot: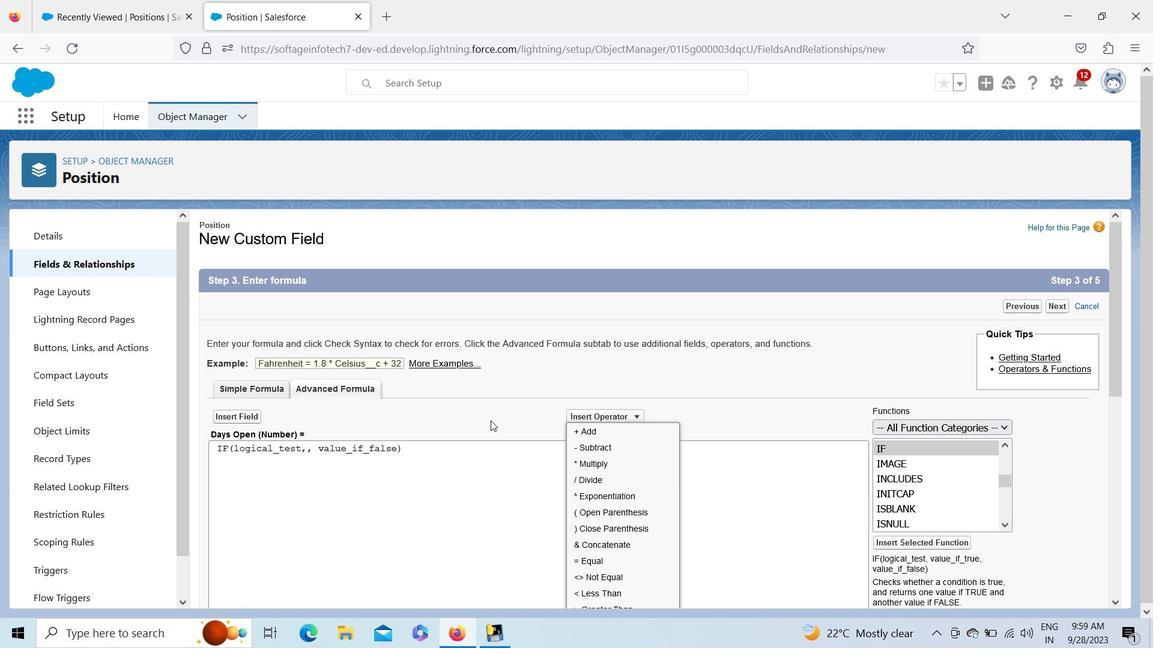 
Action: Mouse pressed left at (491, 421)
Screenshot: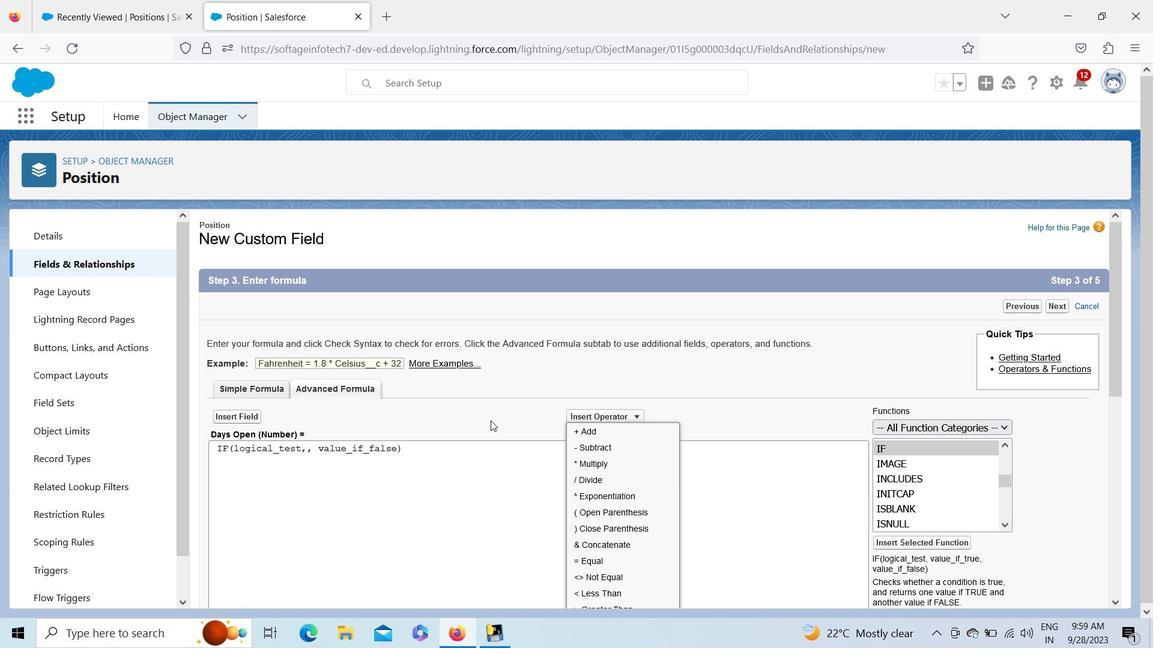 
Action: Mouse moved to (248, 416)
Screenshot: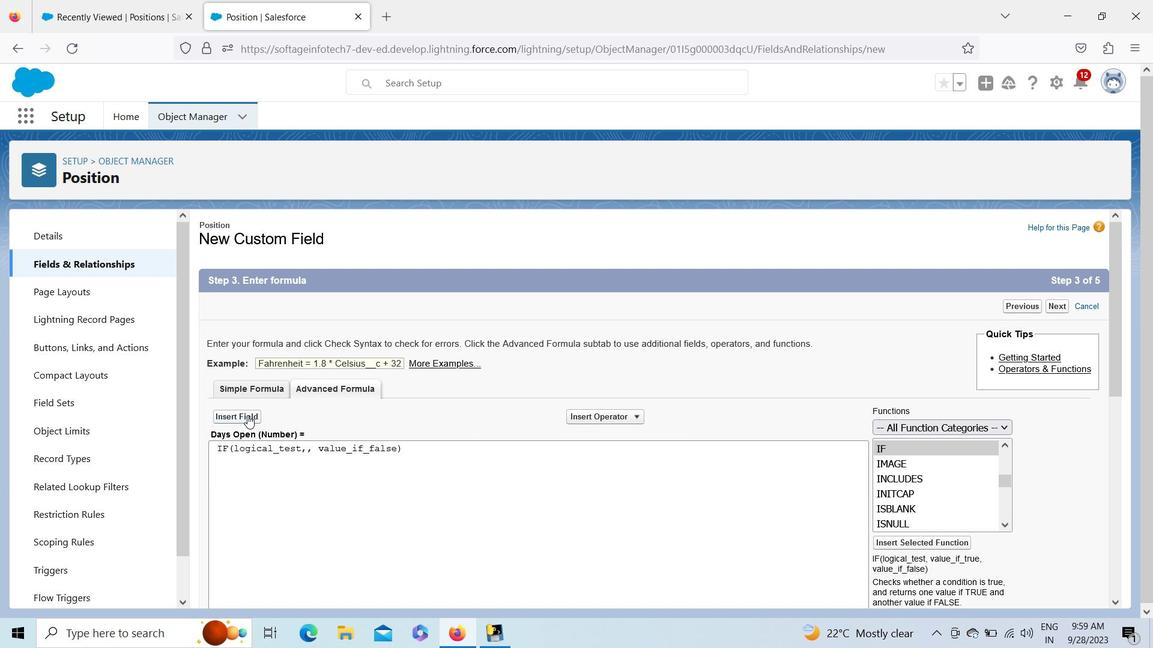 
Action: Mouse pressed left at (248, 416)
Screenshot: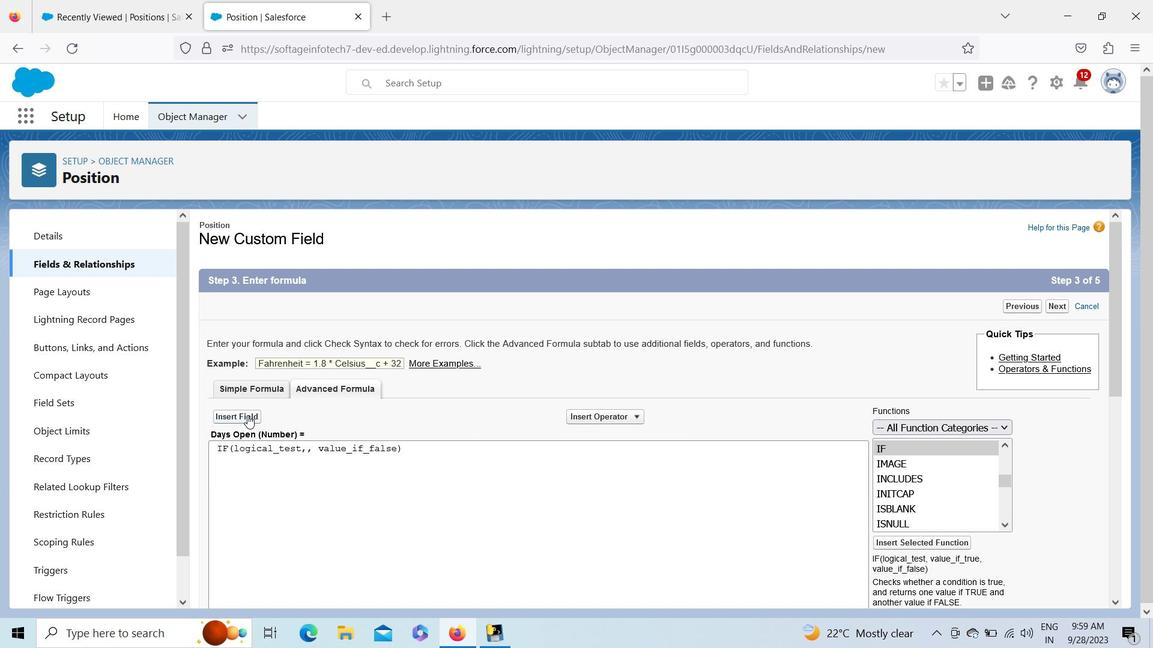 
Action: Mouse moved to (525, 389)
Screenshot: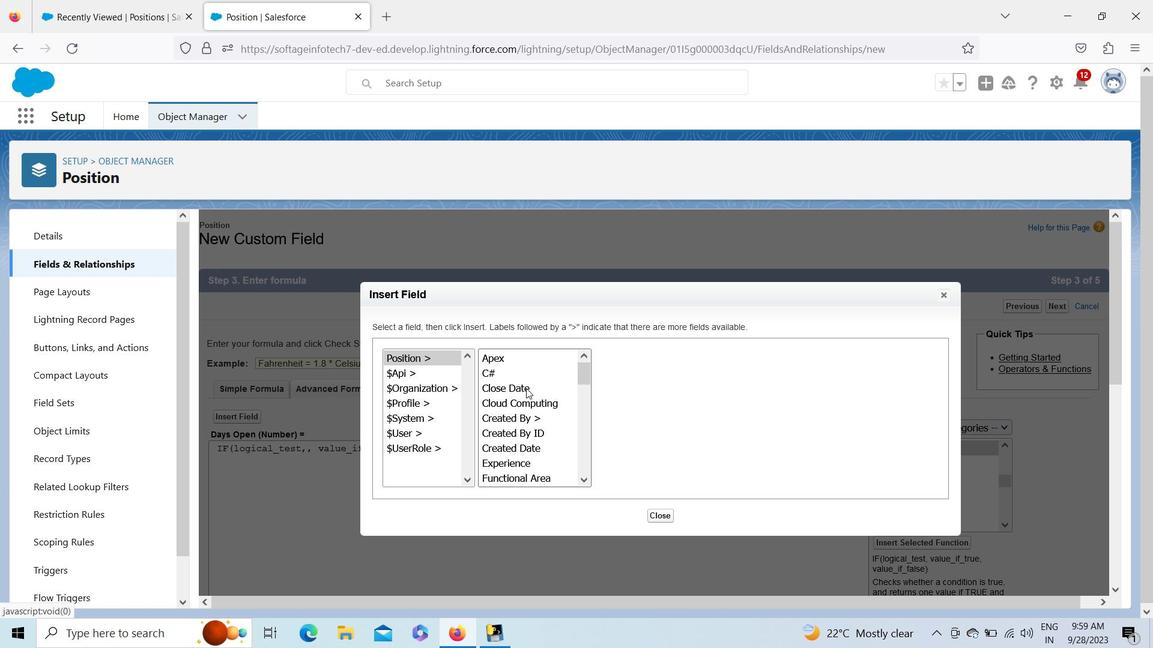 
Action: Mouse pressed left at (525, 389)
Screenshot: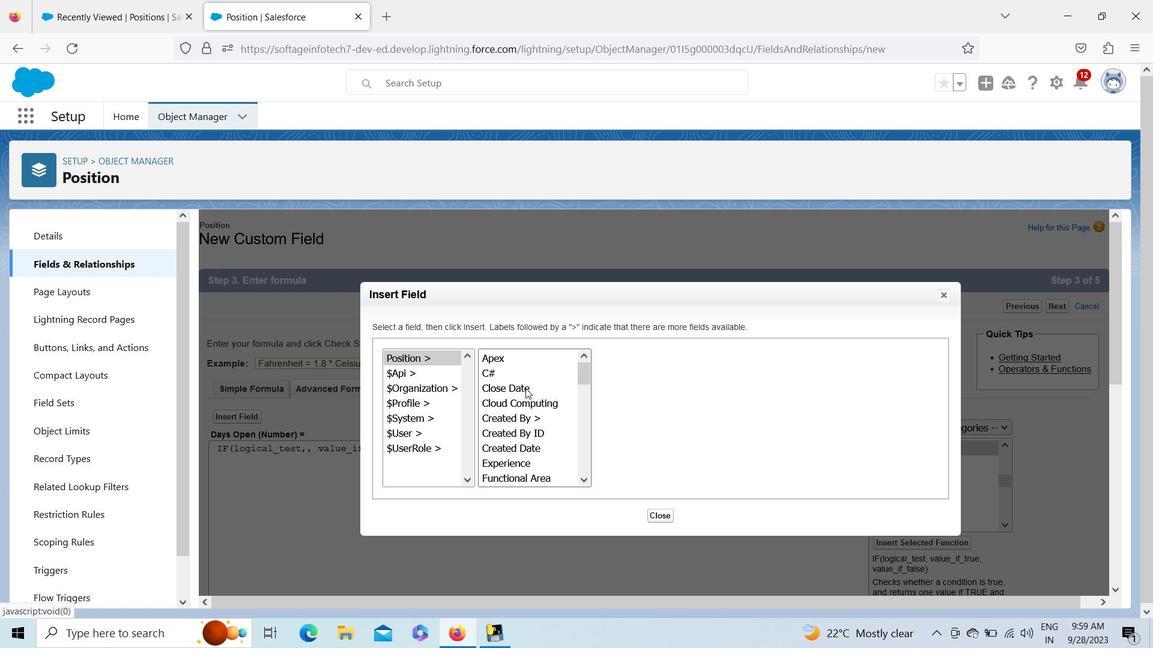 
Action: Mouse moved to (648, 450)
Screenshot: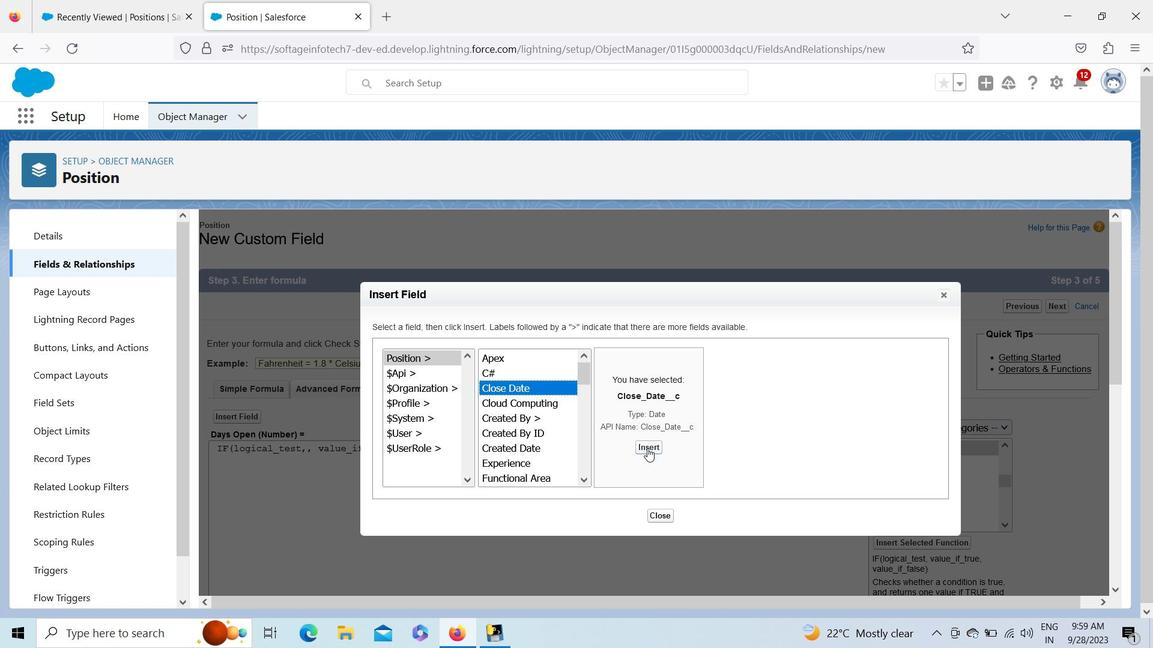 
Action: Mouse pressed left at (648, 450)
Screenshot: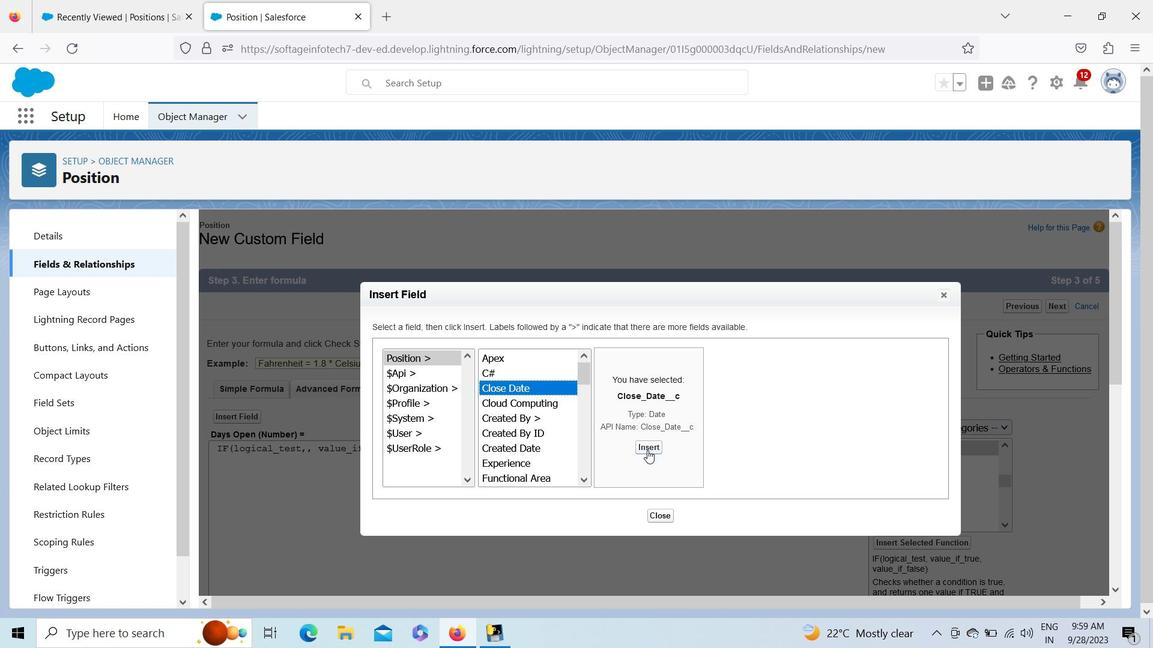
Action: Mouse moved to (624, 424)
Screenshot: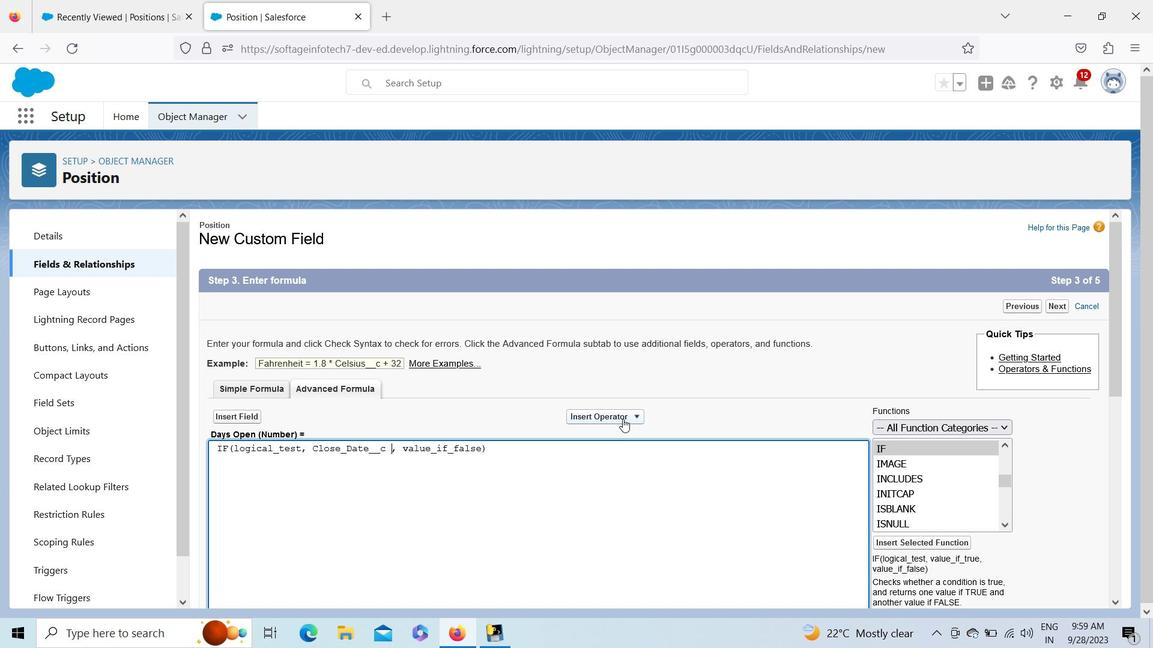 
Action: Mouse pressed left at (624, 424)
Screenshot: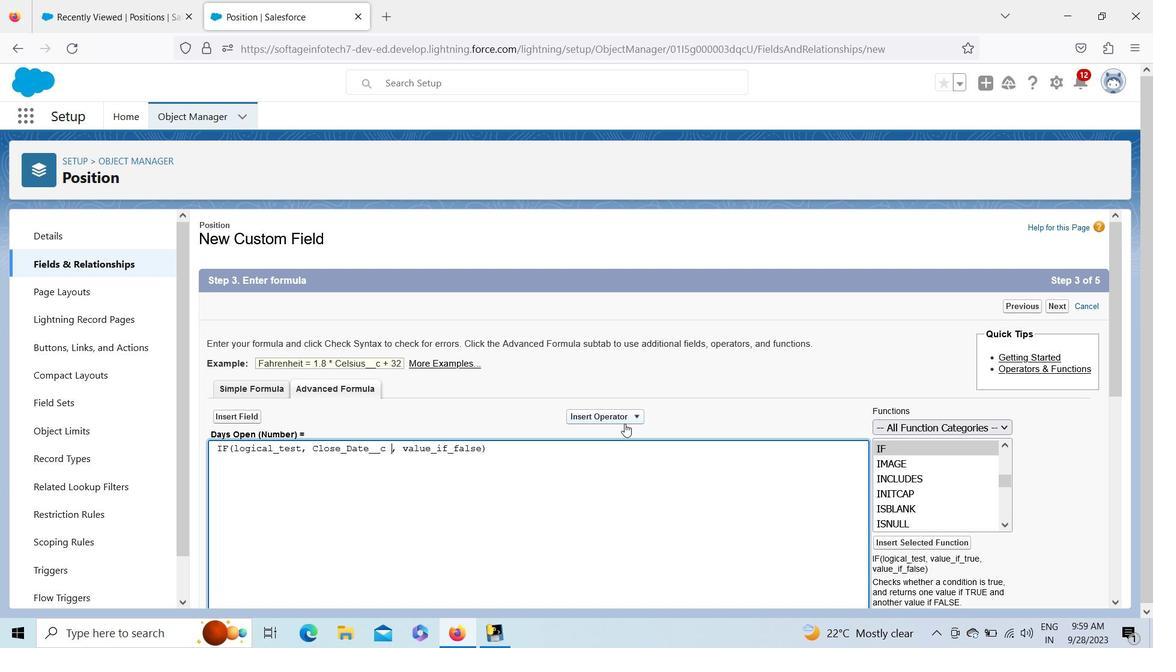 
Action: Mouse pressed left at (624, 424)
Screenshot: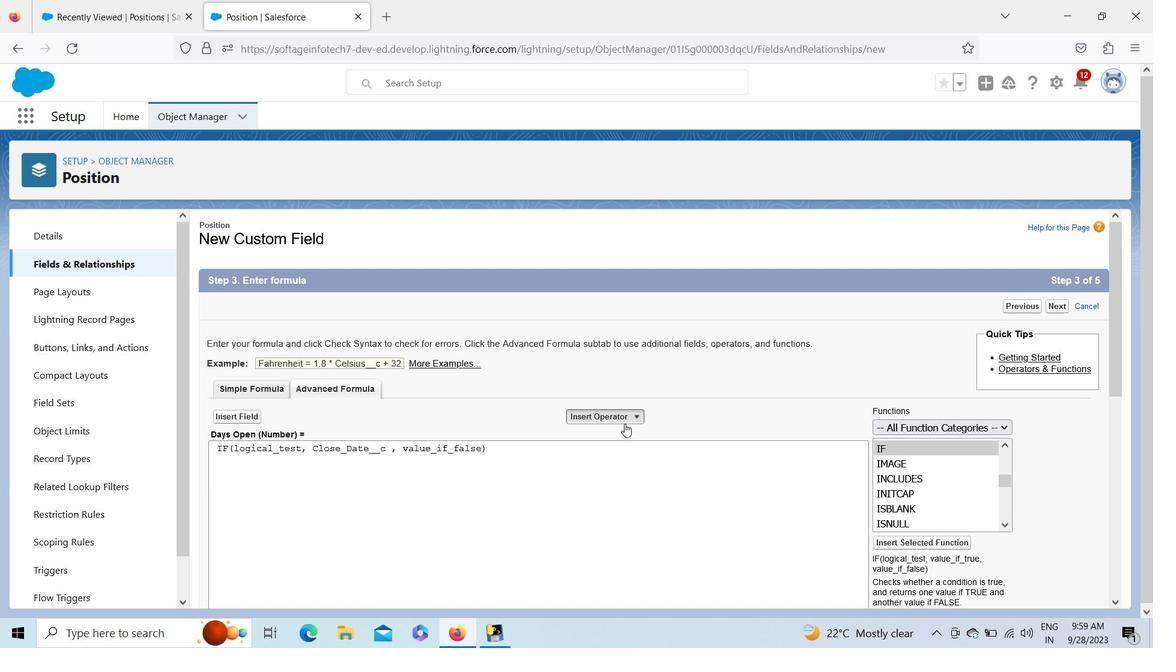 
Action: Mouse pressed left at (624, 424)
Screenshot: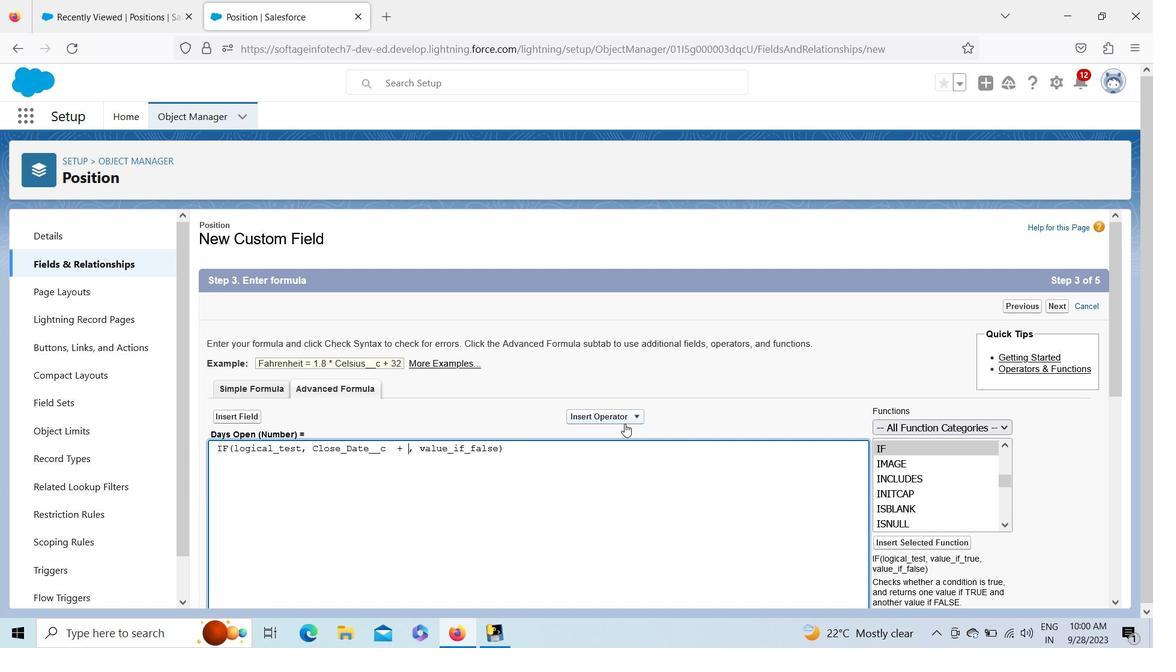 
Action: Mouse moved to (612, 447)
Screenshot: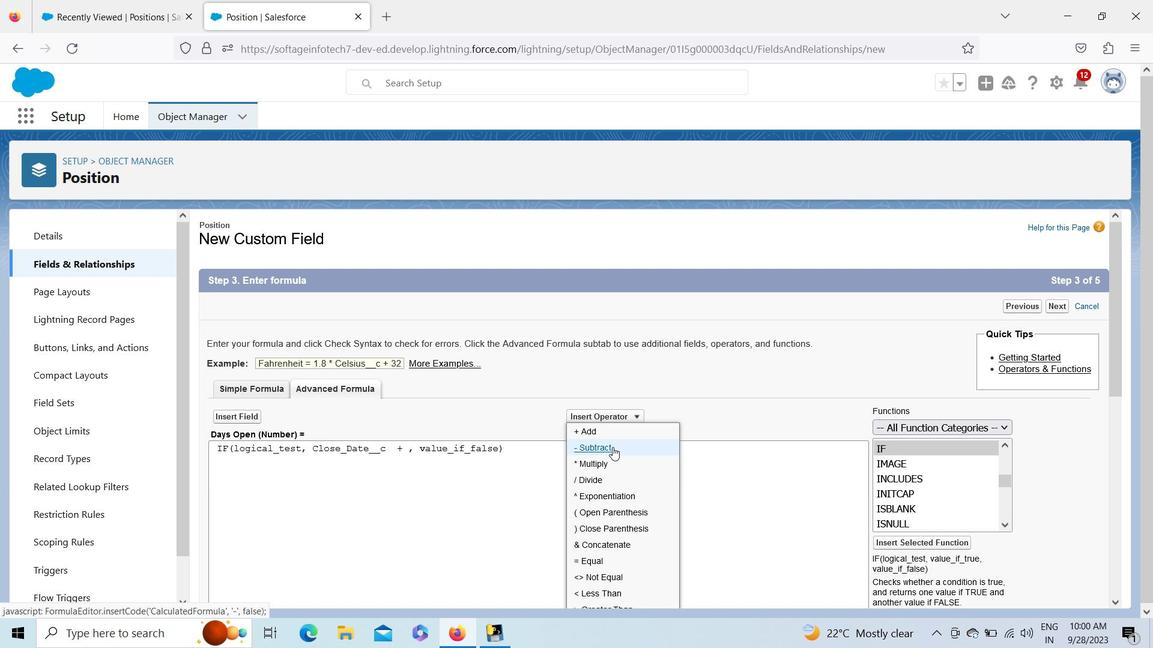 
Action: Mouse pressed left at (612, 447)
Screenshot: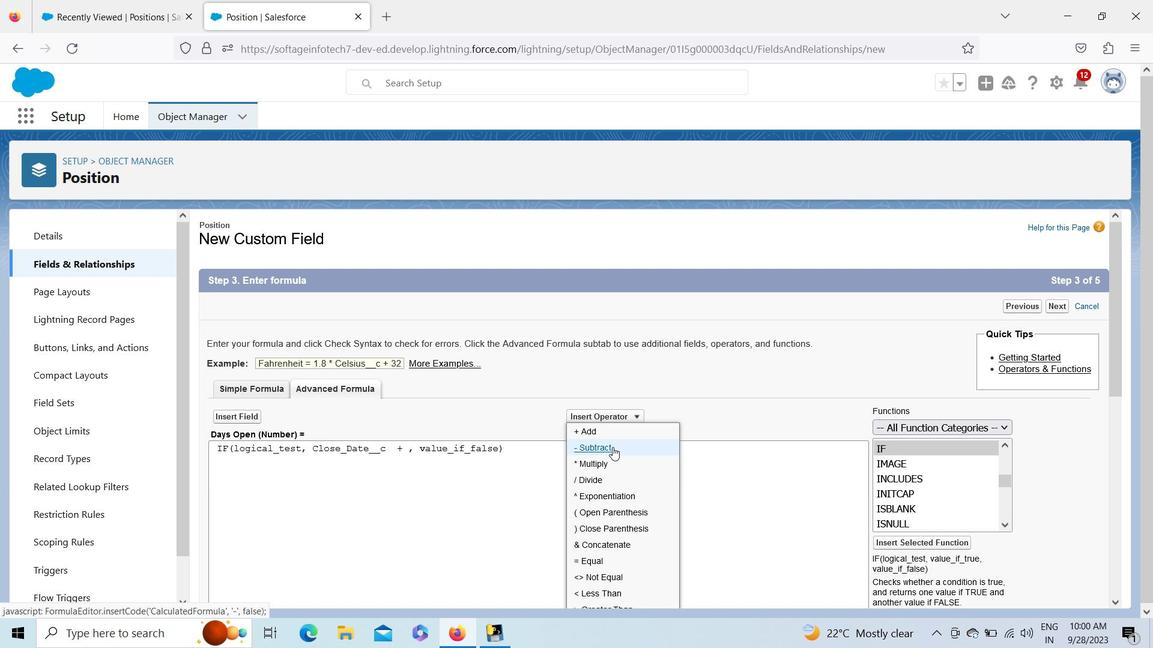 
Action: Mouse moved to (636, 410)
Screenshot: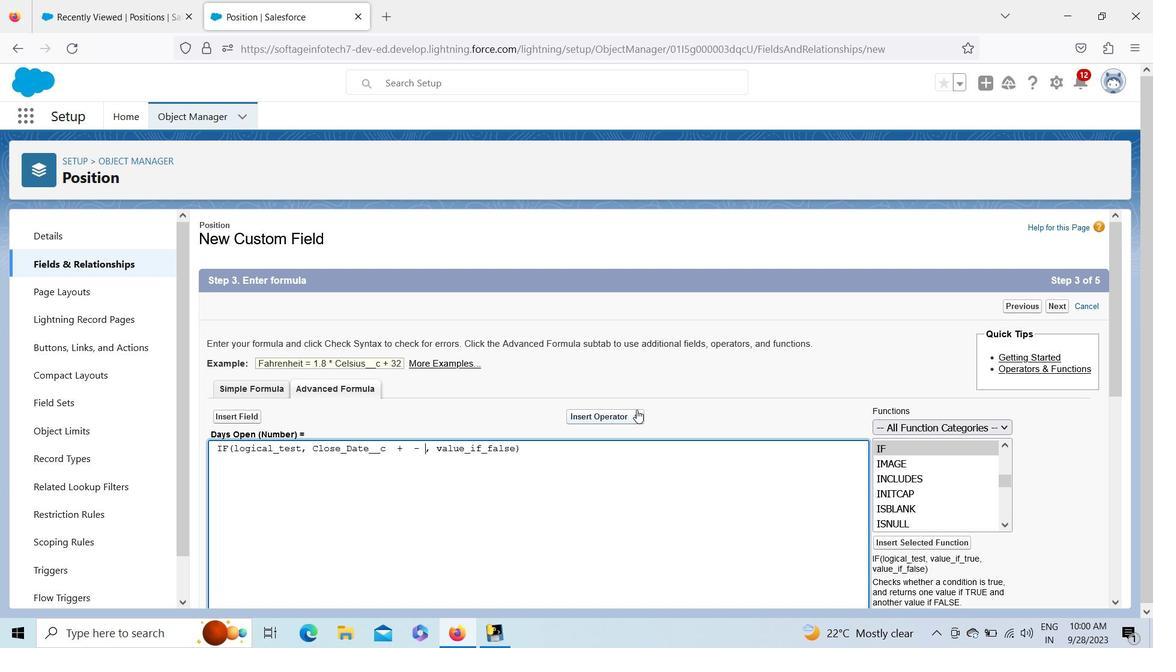 
Action: Mouse pressed left at (636, 410)
Screenshot: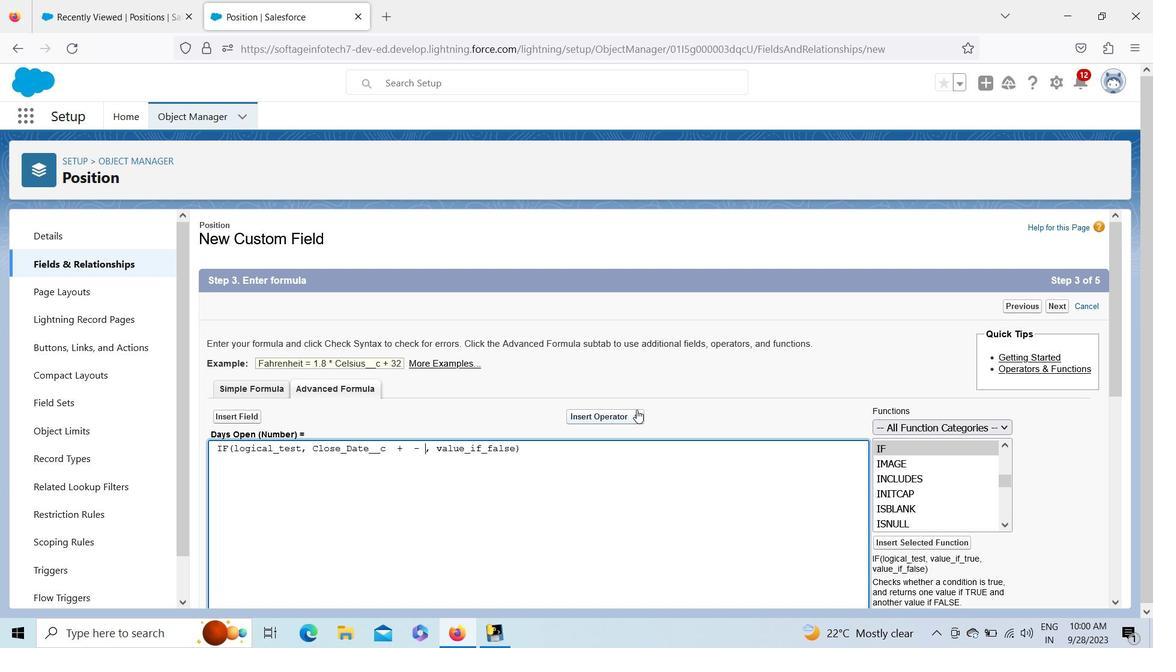 
Action: Mouse moved to (418, 412)
Screenshot: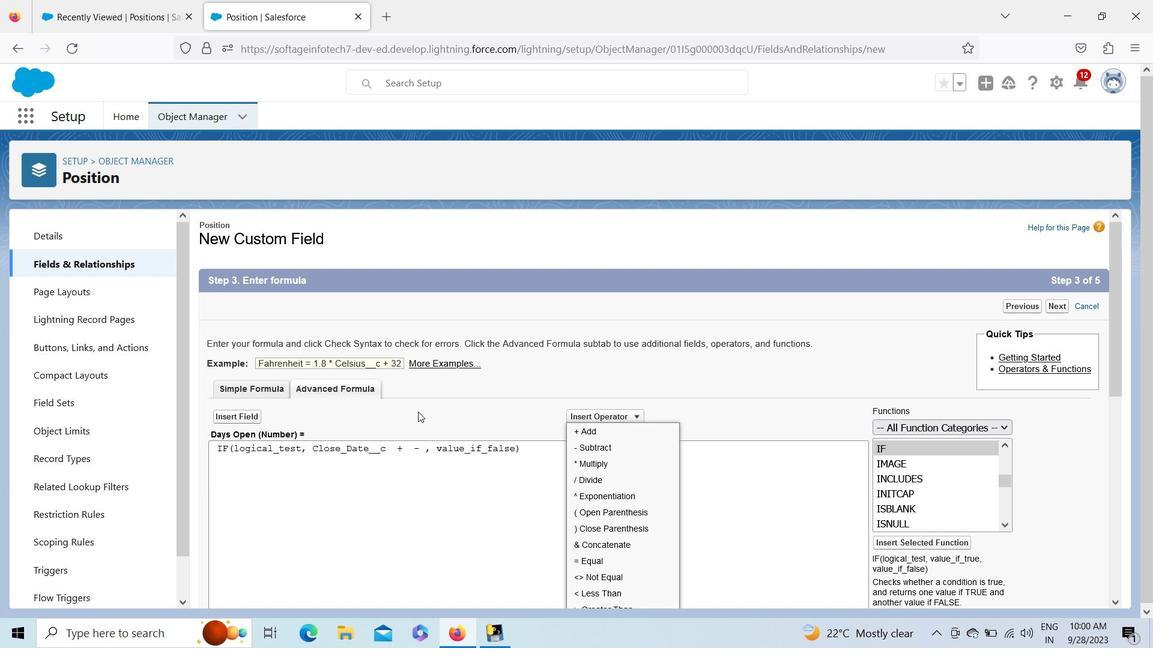 
Action: Mouse pressed left at (418, 412)
Screenshot: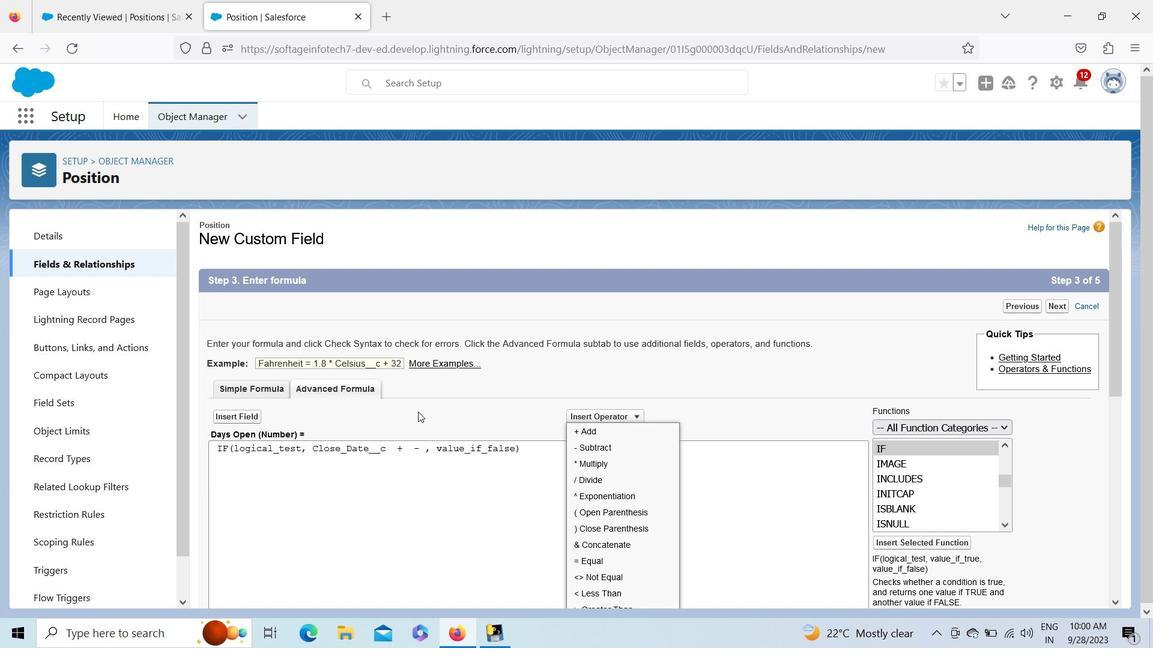
Action: Mouse moved to (446, 362)
Screenshot: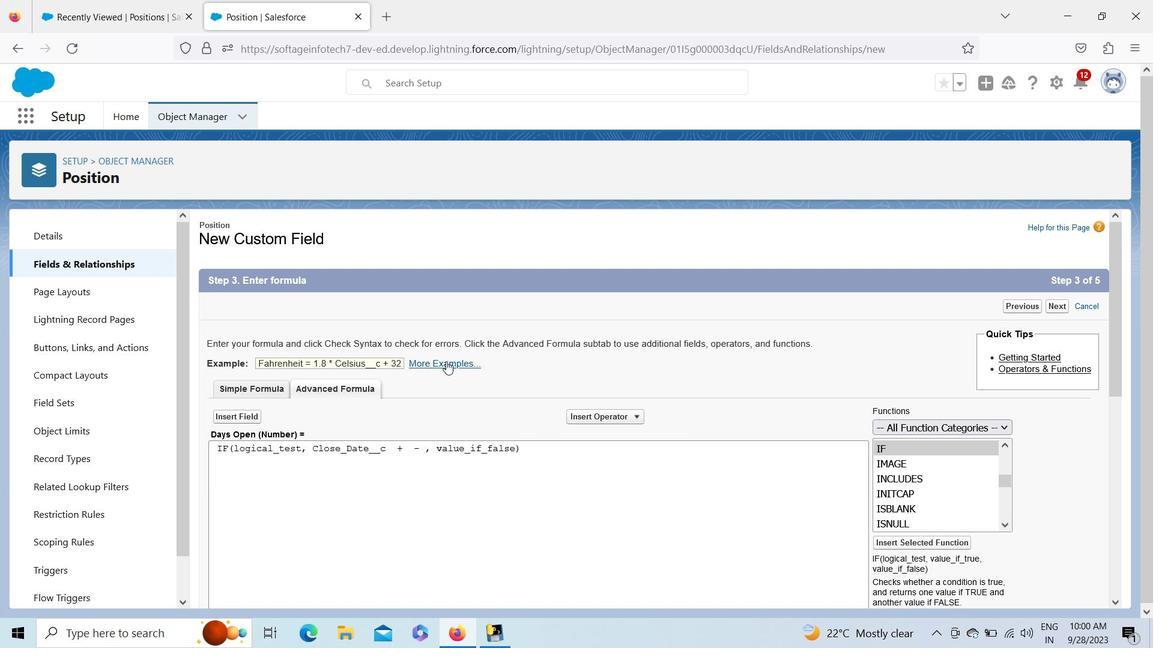 
Action: Mouse pressed left at (446, 362)
Screenshot: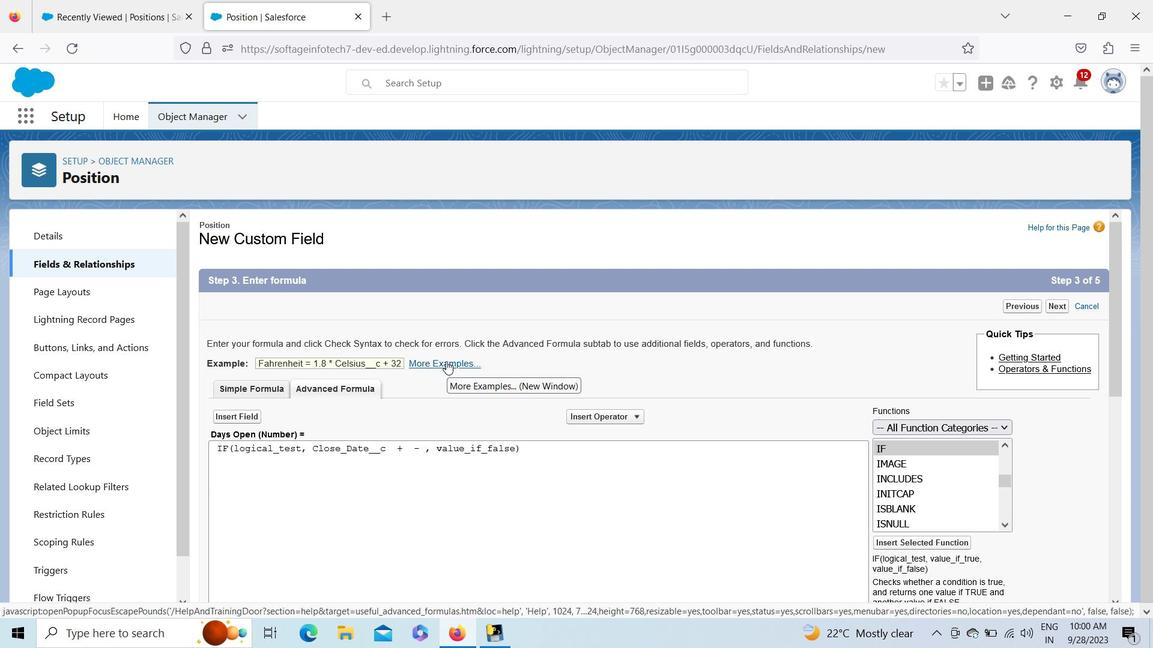 
Action: Mouse moved to (522, 16)
Screenshot: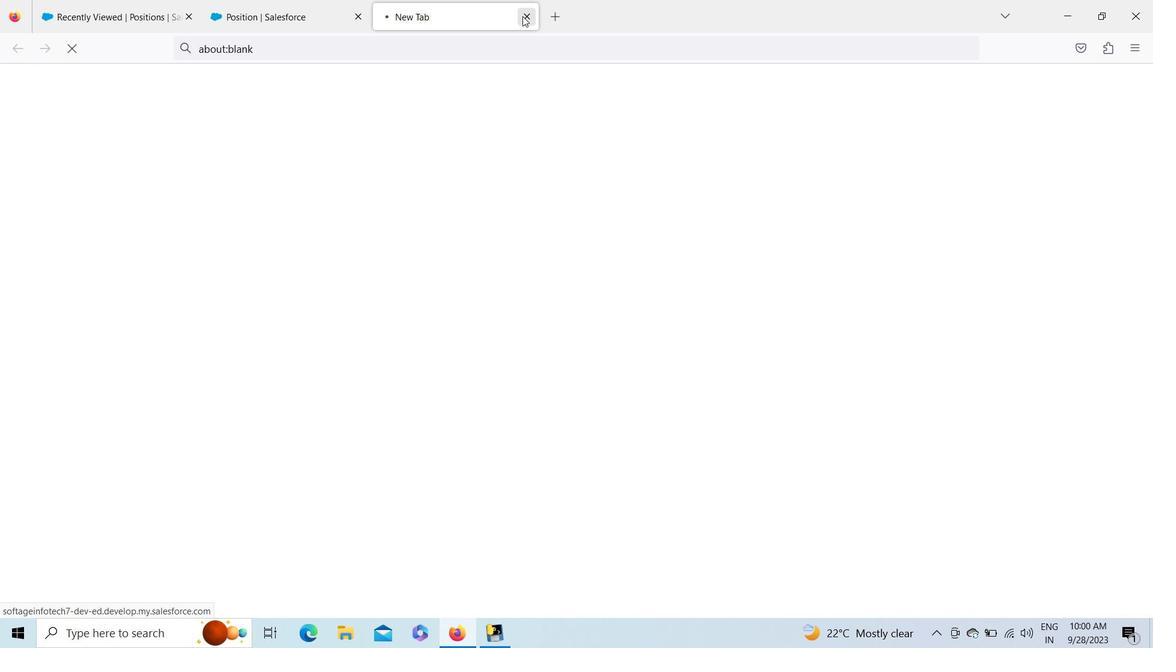
Action: Mouse pressed left at (522, 16)
Screenshot: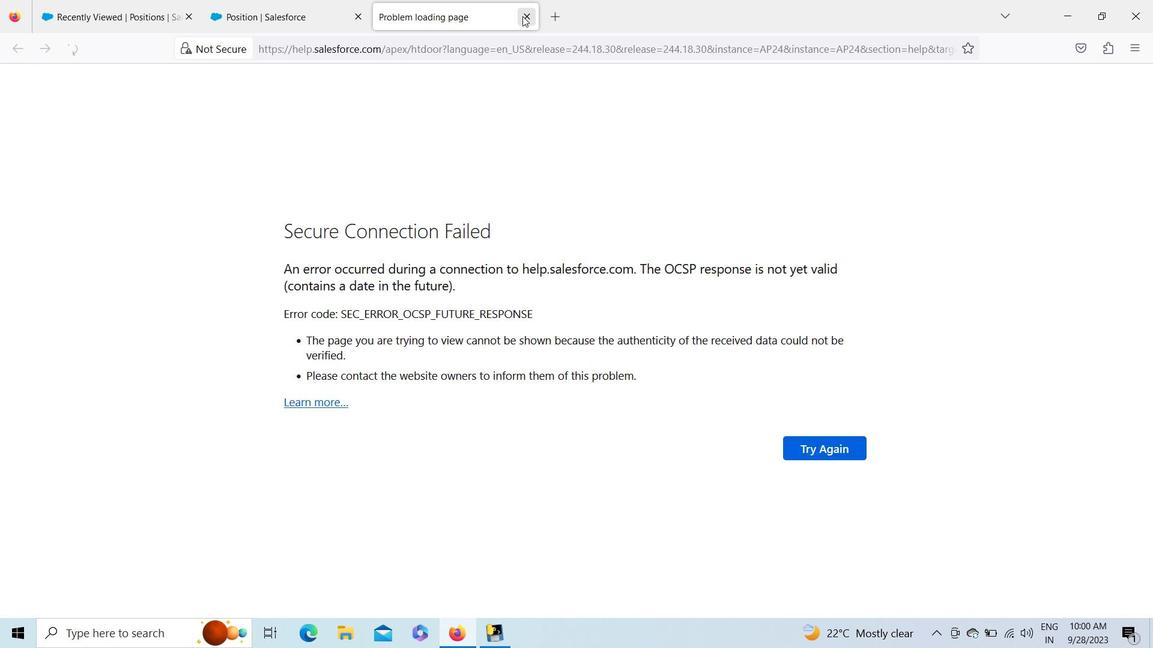 
Action: Mouse moved to (251, 410)
Screenshot: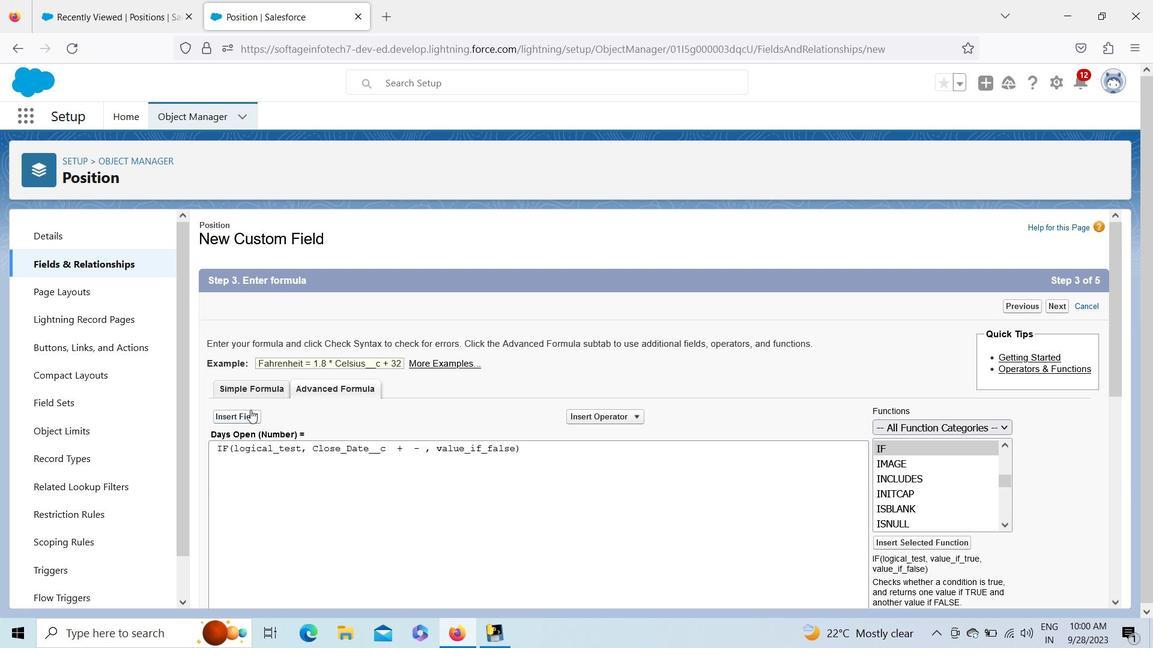 
Action: Mouse pressed left at (251, 410)
Screenshot: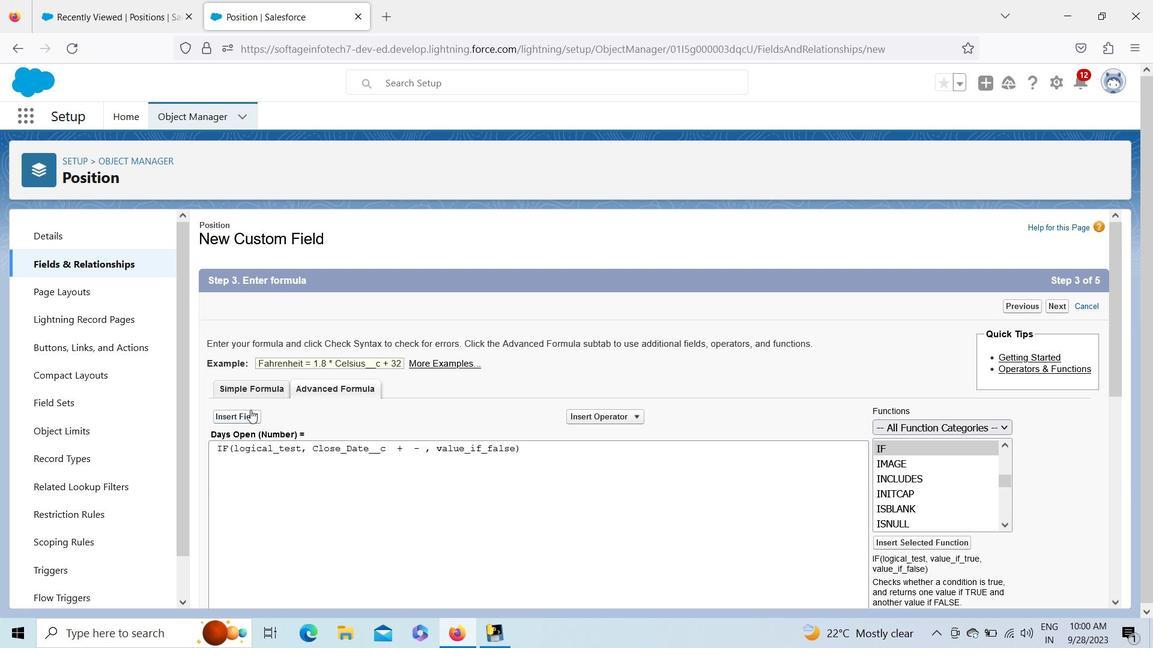 
Action: Mouse moved to (589, 368)
Screenshot: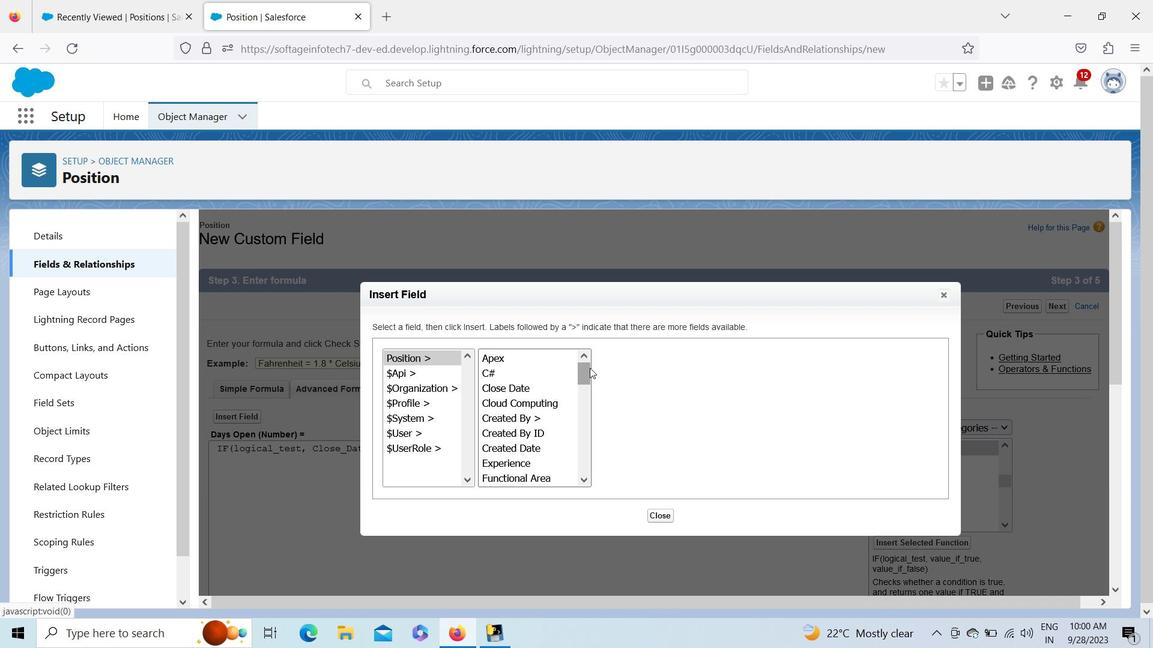 
Action: Mouse pressed left at (589, 368)
Screenshot: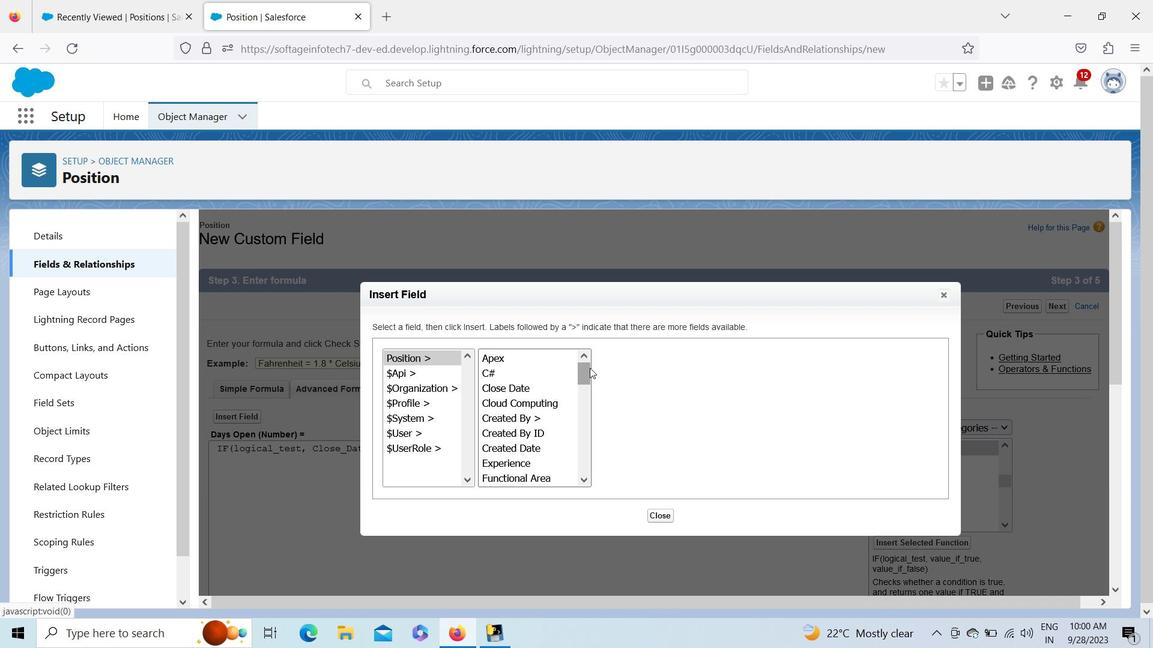 
Action: Mouse moved to (585, 459)
Screenshot: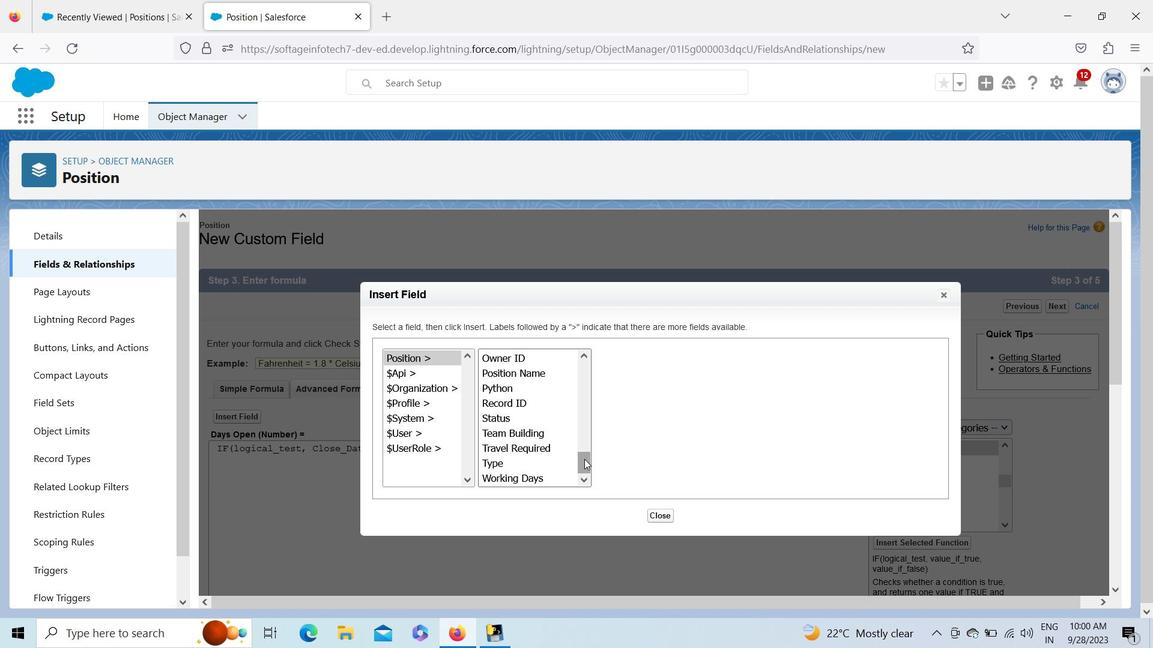 
Action: Mouse pressed left at (585, 459)
Screenshot: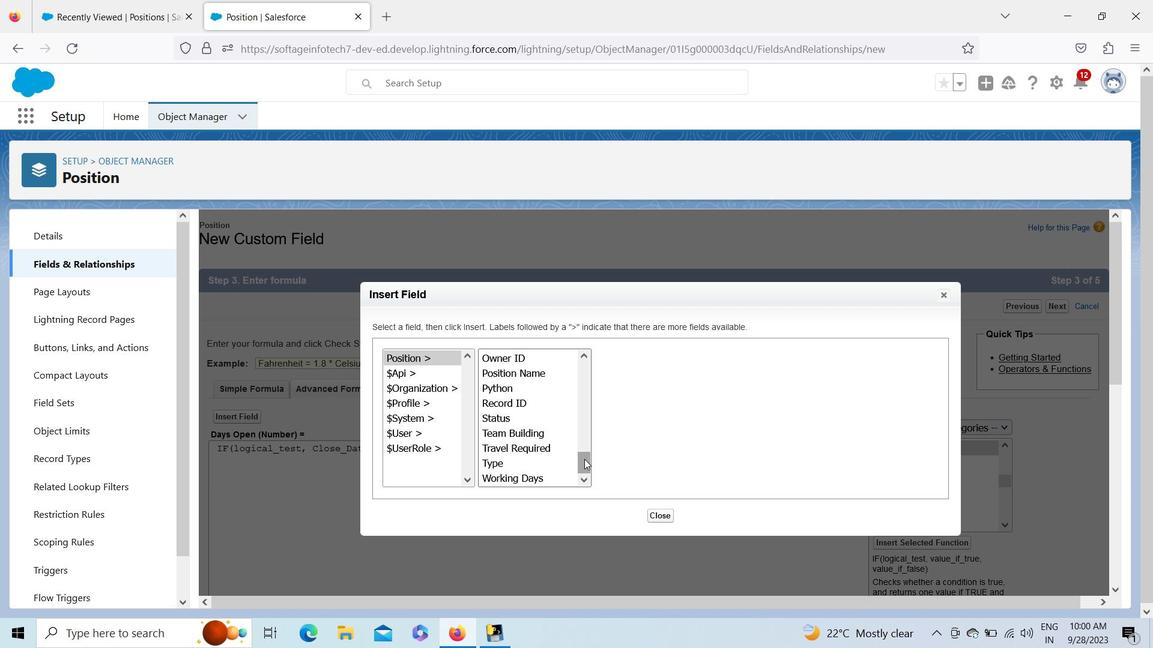 
Action: Mouse moved to (505, 436)
Screenshot: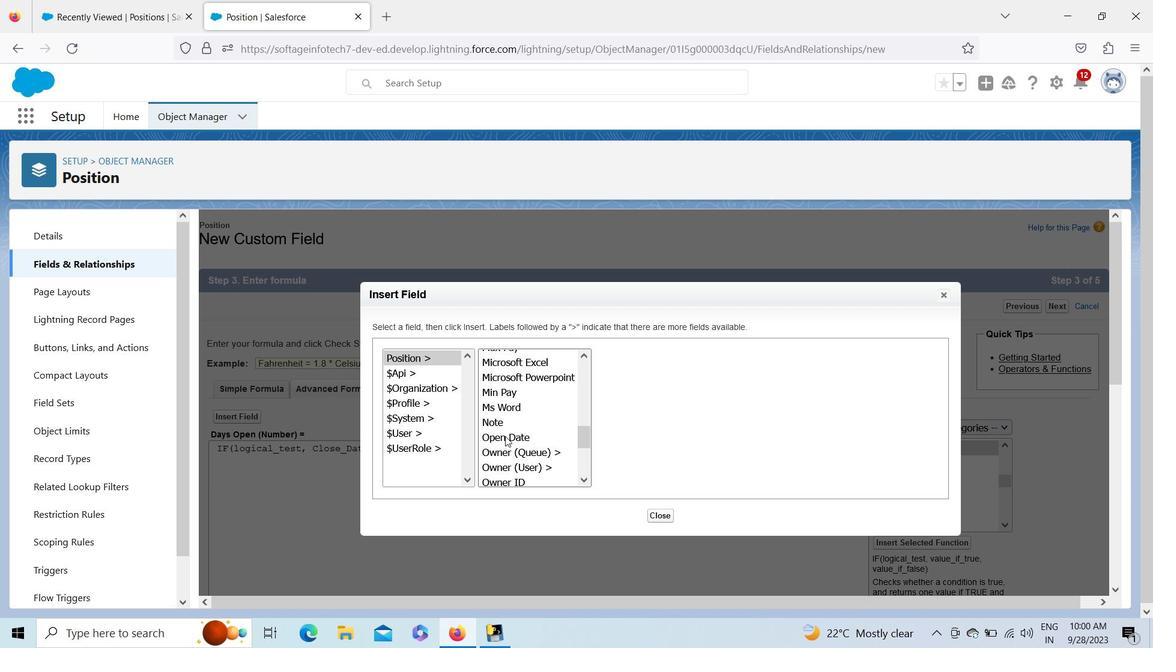 
Action: Mouse pressed left at (505, 436)
Screenshot: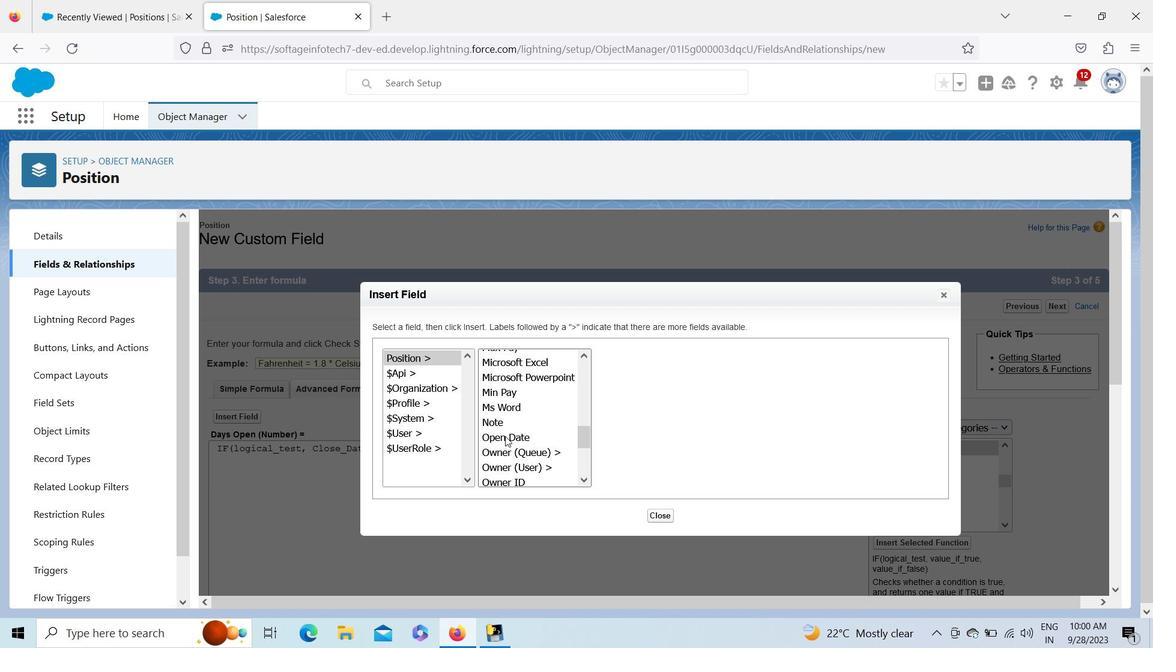 
Action: Mouse moved to (651, 448)
Screenshot: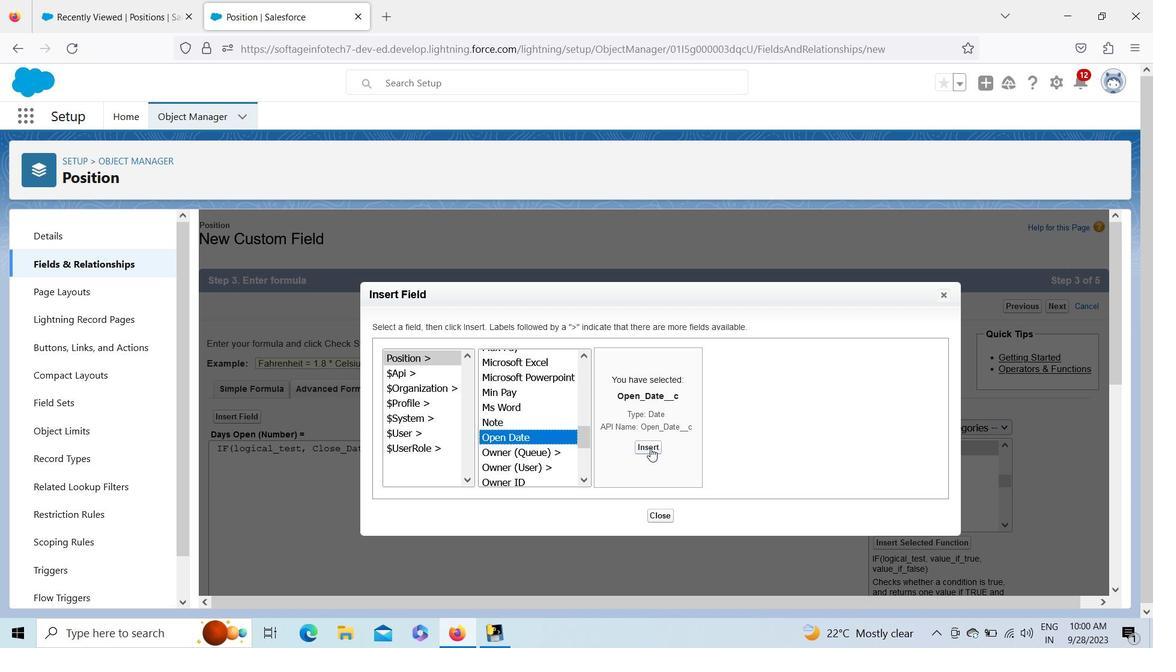 
Action: Mouse pressed left at (651, 448)
Screenshot: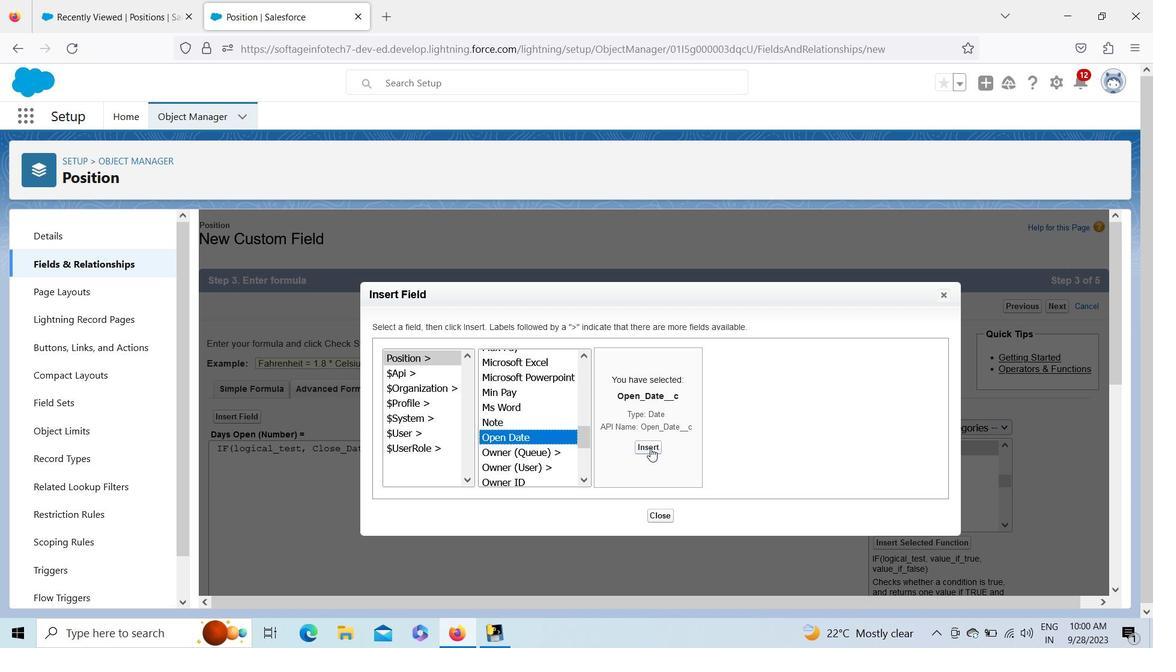 
Action: Mouse moved to (1112, 254)
Screenshot: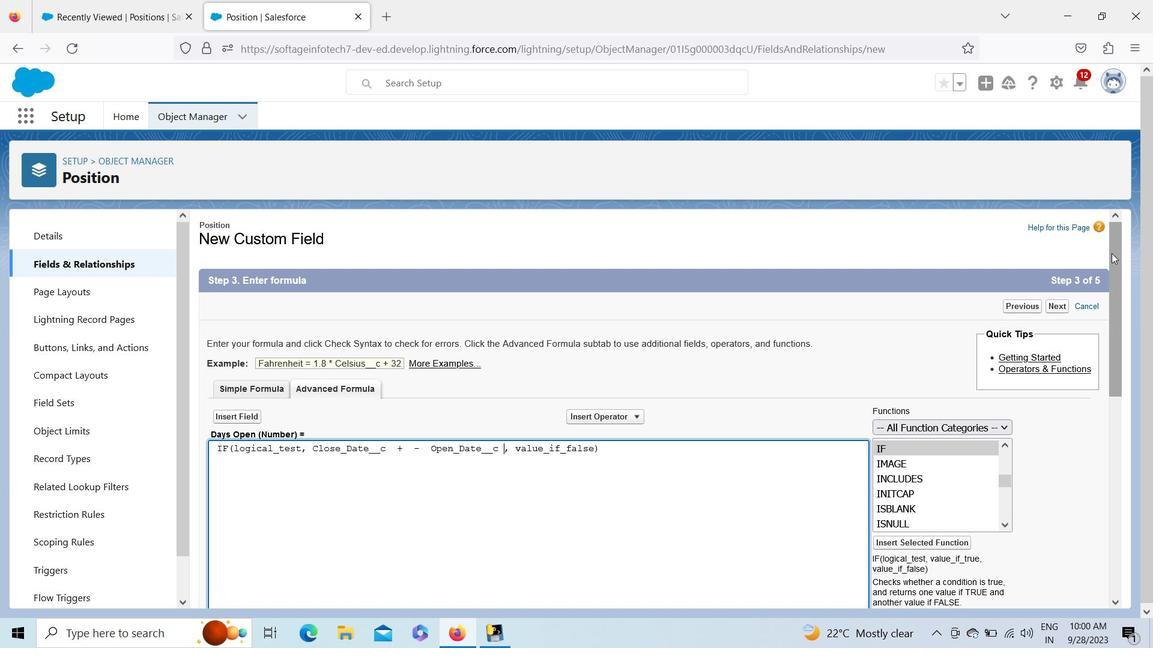 
Action: Mouse pressed left at (1112, 254)
Screenshot: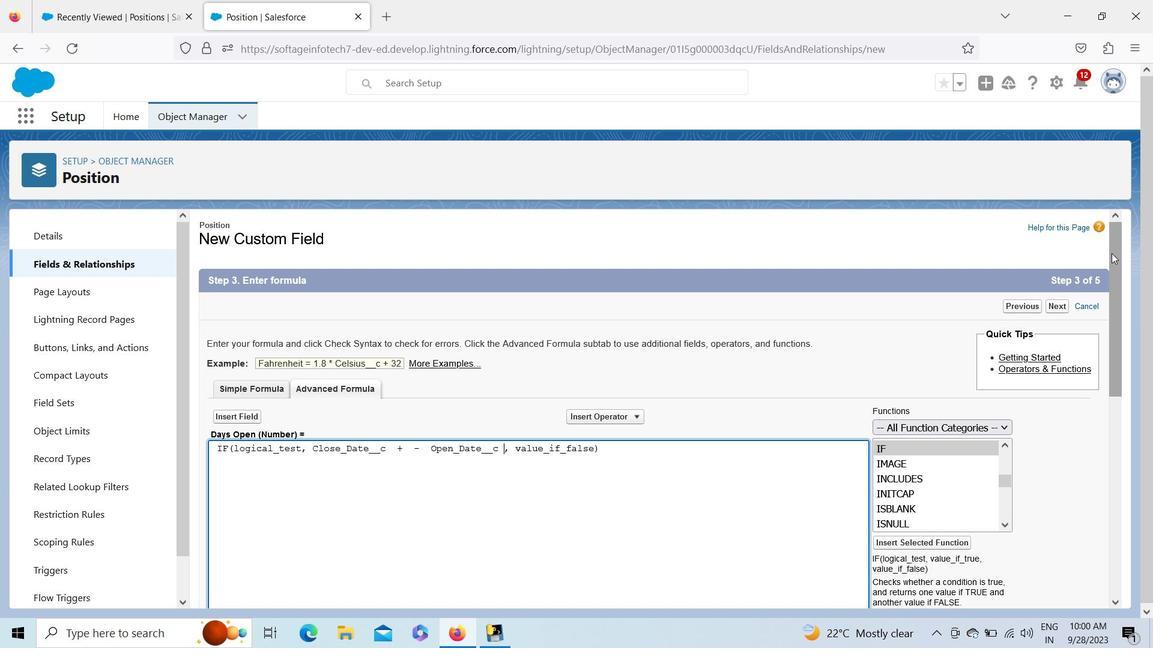 
Action: Mouse moved to (227, 422)
Screenshot: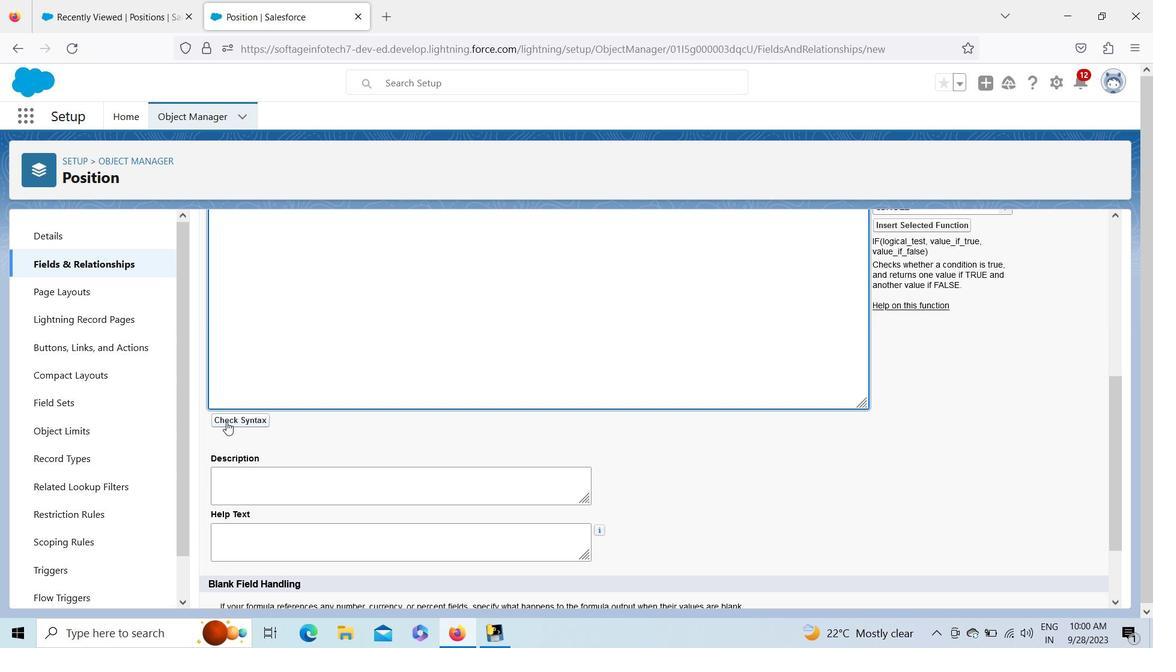 
Action: Mouse pressed left at (227, 422)
Screenshot: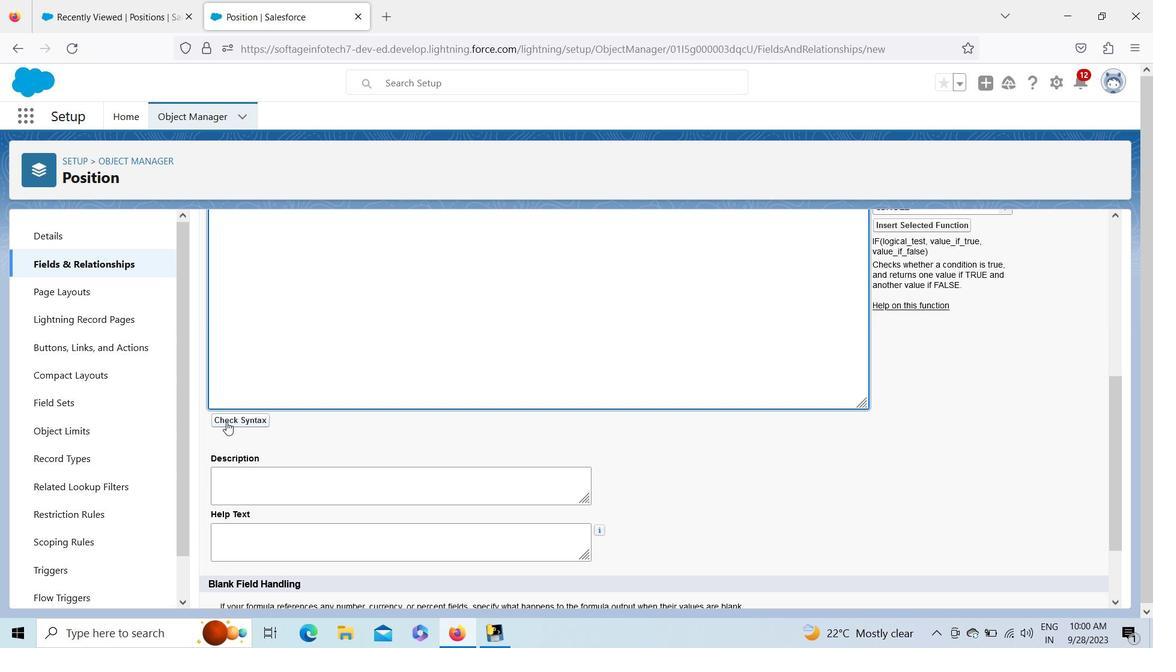 
Action: Mouse pressed left at (227, 422)
